Task: Hotel Management system part 3
Action: Mouse moved to (935, 67)
Screenshot: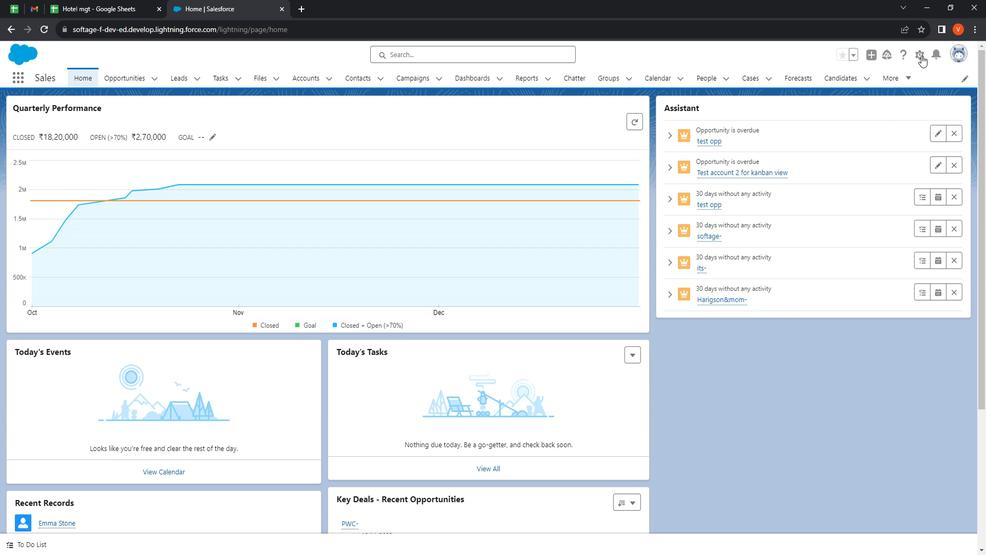 
Action: Mouse pressed left at (935, 67)
Screenshot: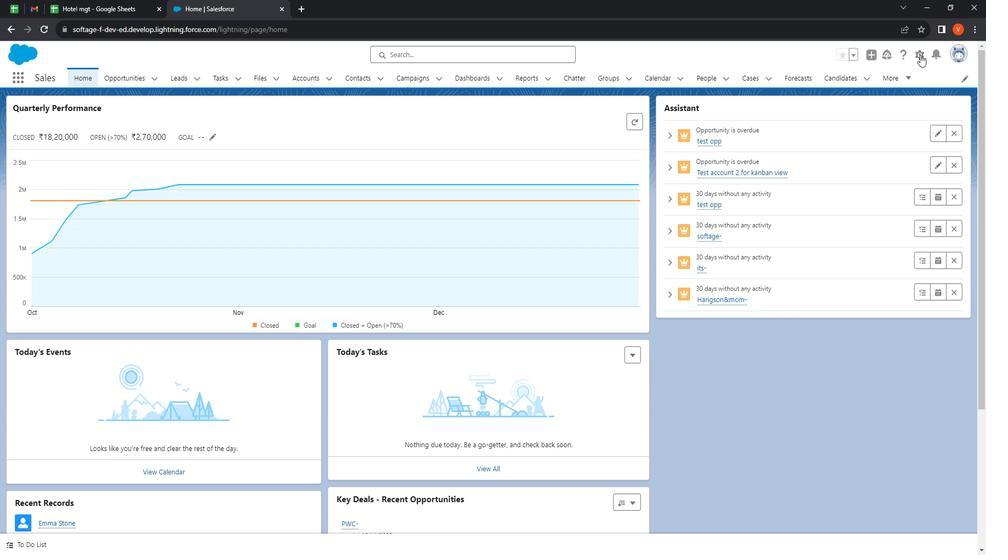 
Action: Mouse moved to (912, 105)
Screenshot: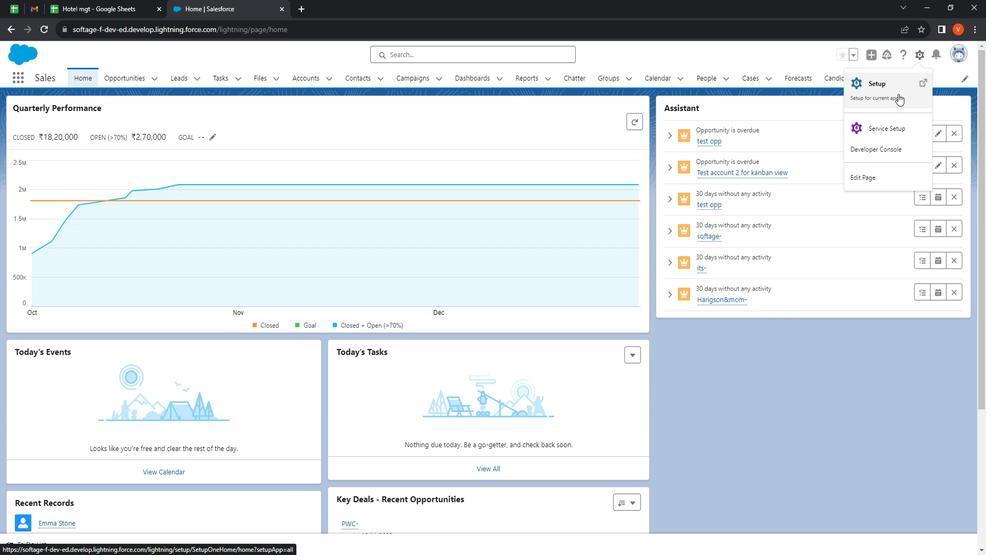 
Action: Mouse pressed left at (912, 105)
Screenshot: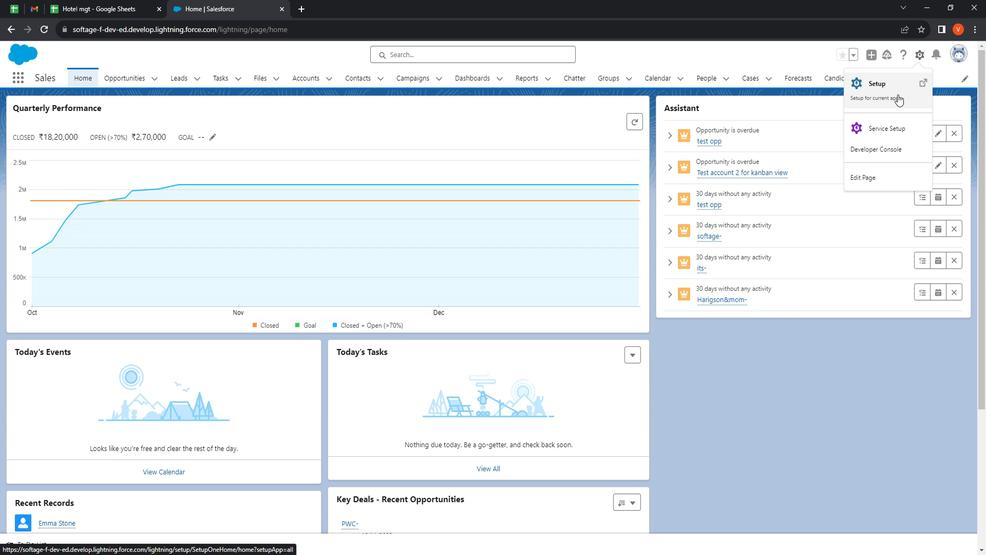 
Action: Mouse moved to (146, 89)
Screenshot: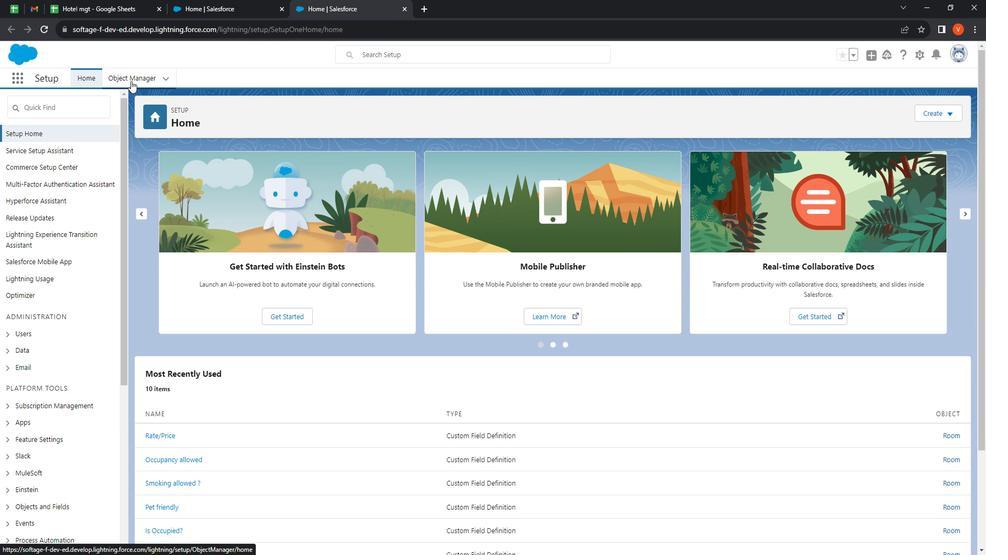 
Action: Mouse pressed left at (146, 89)
Screenshot: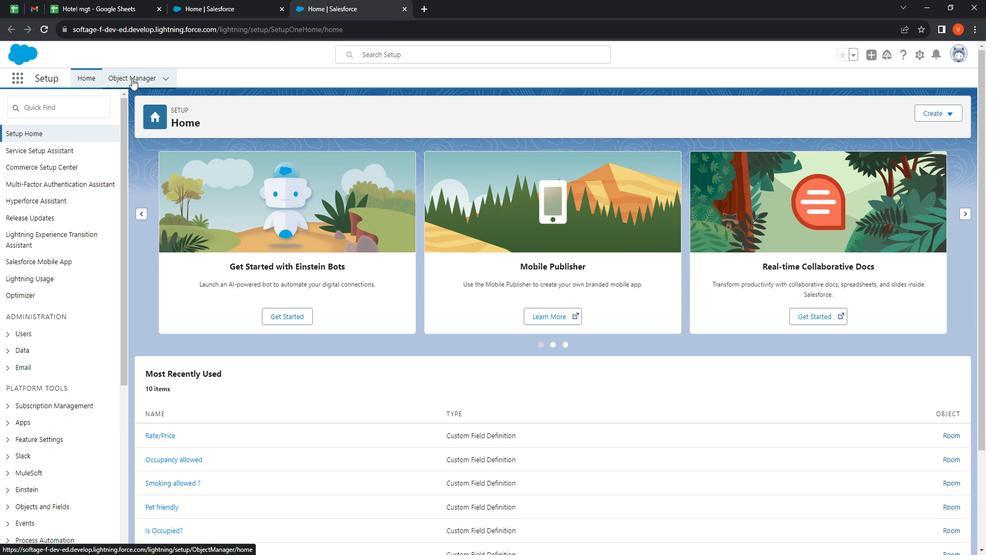
Action: Mouse moved to (969, 121)
Screenshot: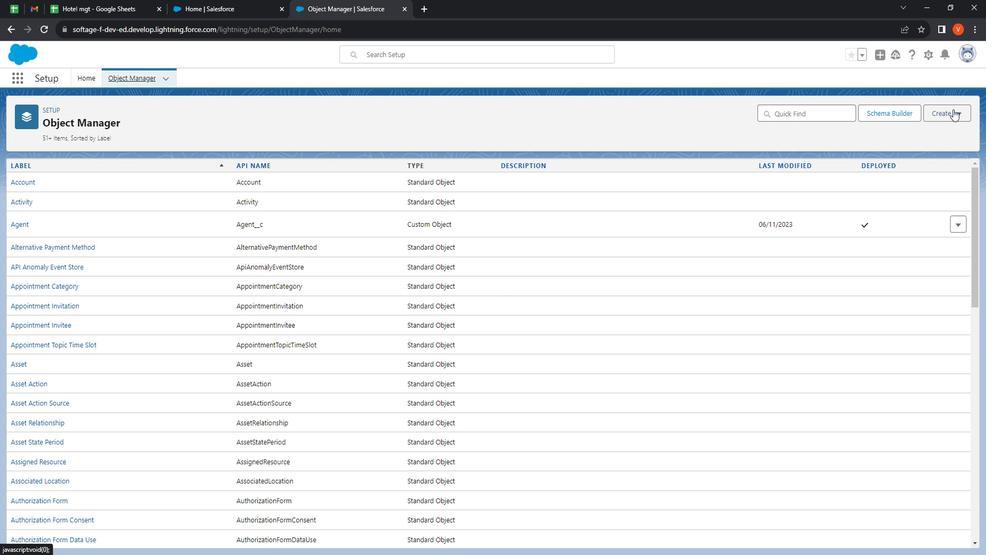 
Action: Mouse pressed left at (969, 121)
Screenshot: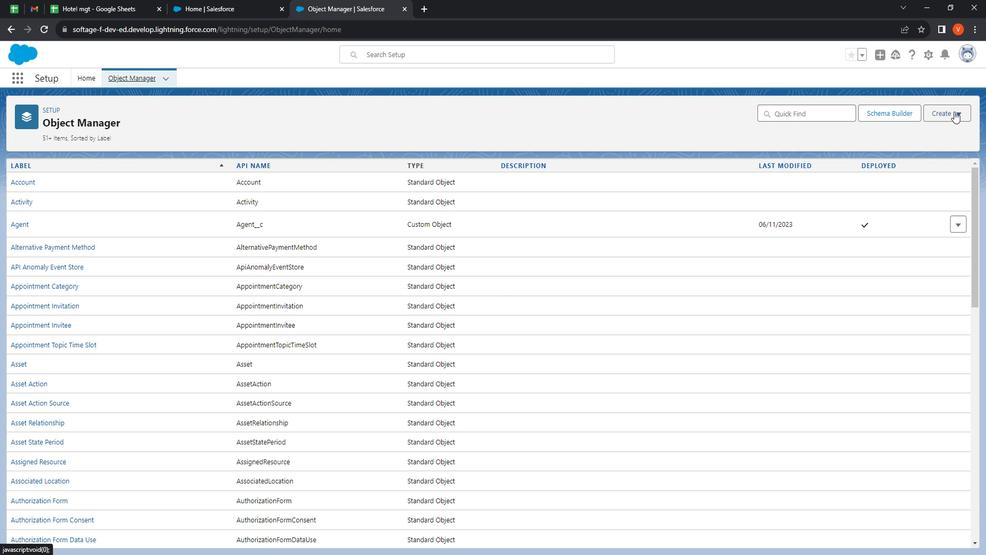 
Action: Mouse moved to (929, 155)
Screenshot: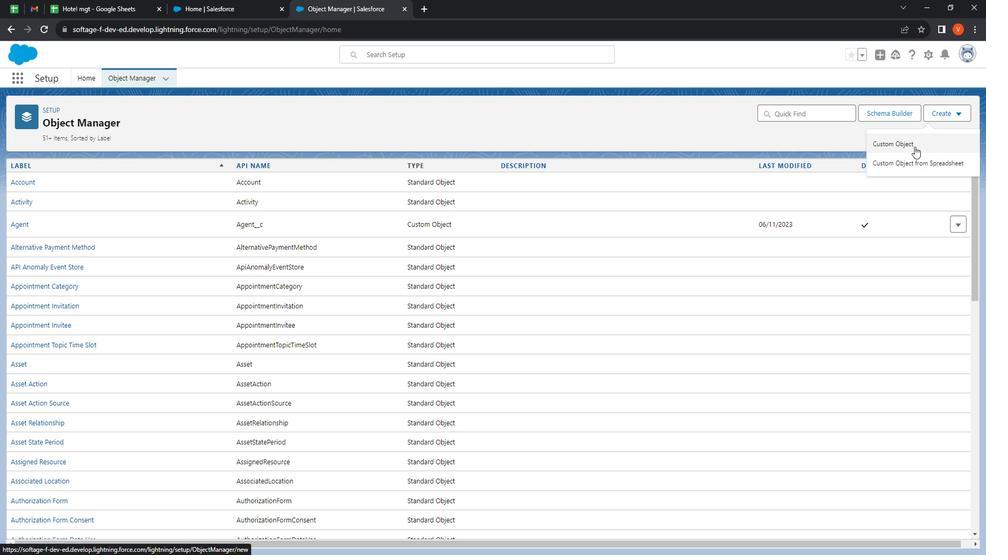 
Action: Mouse pressed left at (929, 155)
Screenshot: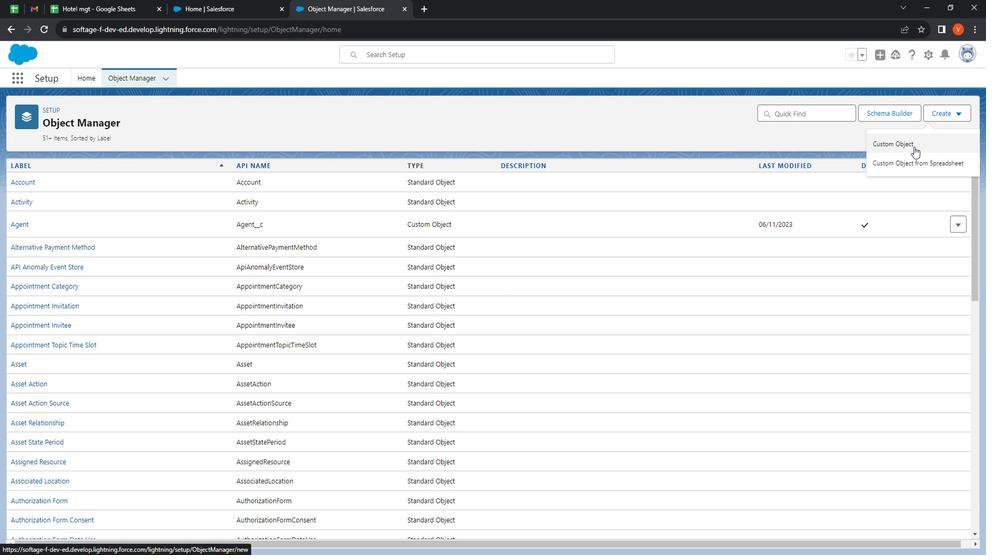 
Action: Mouse moved to (264, 255)
Screenshot: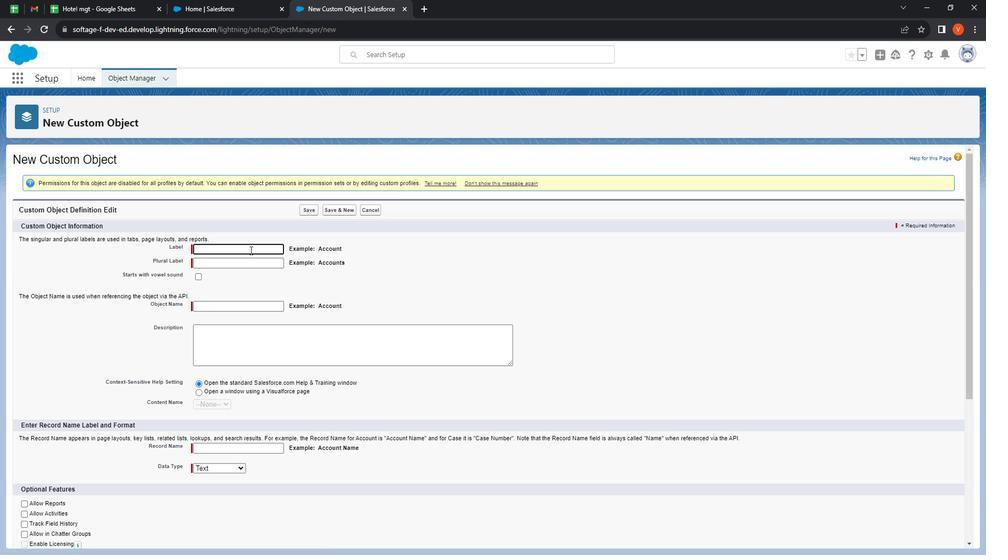 
Action: Mouse pressed left at (264, 255)
Screenshot: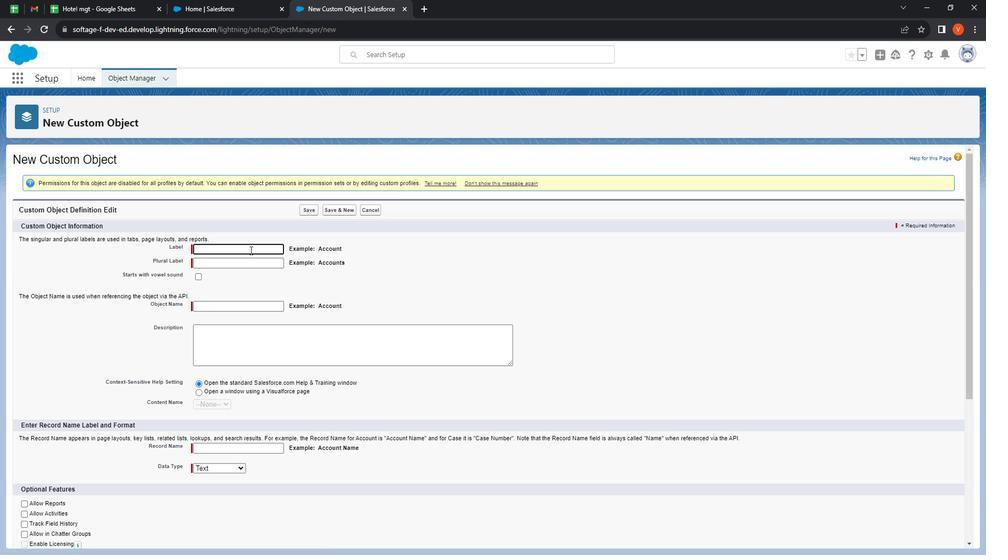 
Action: Key pressed <Key.shift>
Screenshot: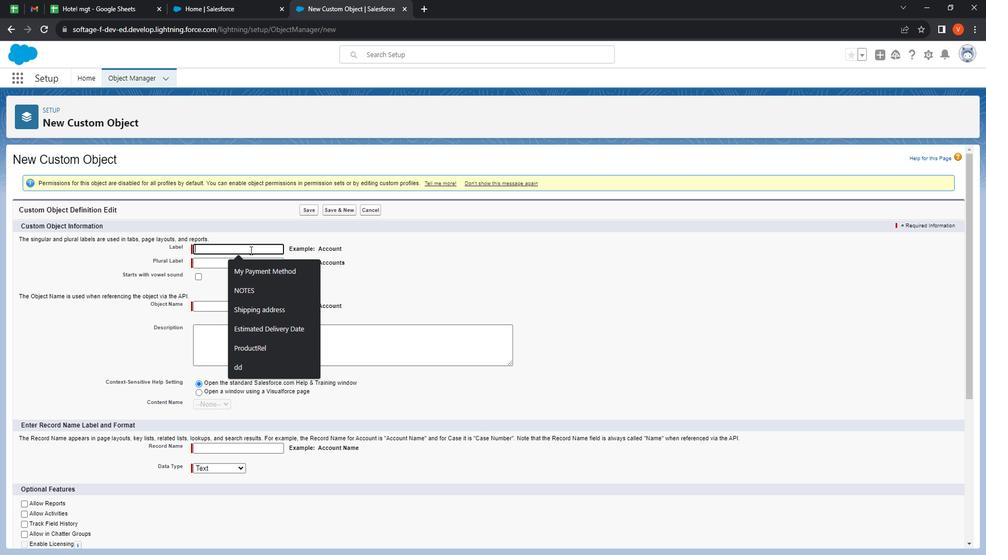 
Action: Mouse moved to (263, 255)
Screenshot: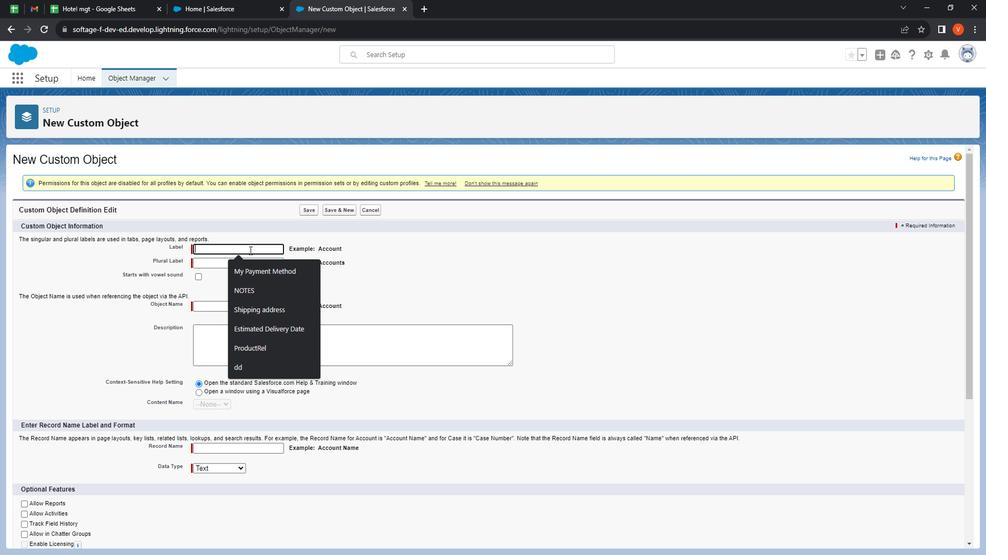 
Action: Key pressed <Key.shift><Key.shift><Key.shift><Key.shift>Reservation<Key.space>
Screenshot: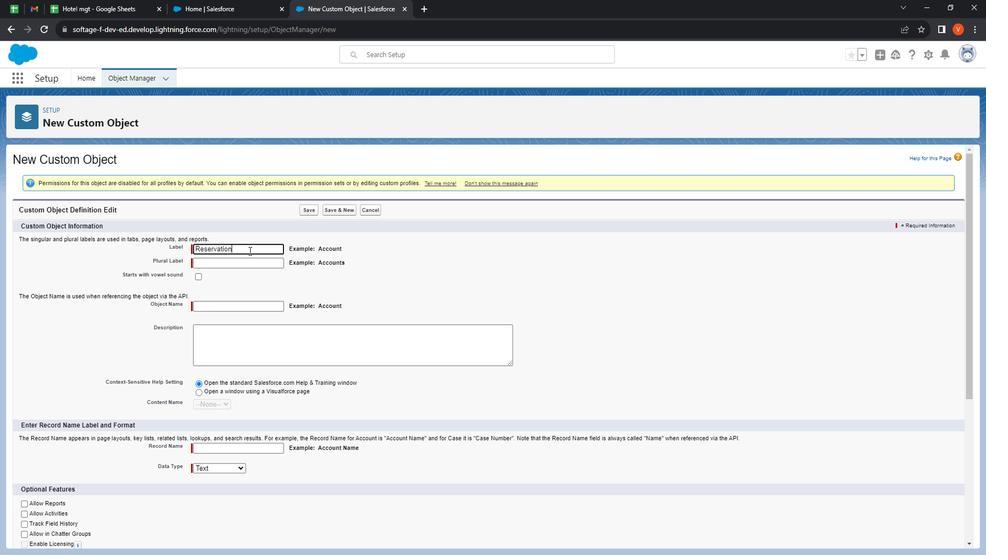 
Action: Mouse moved to (227, 264)
Screenshot: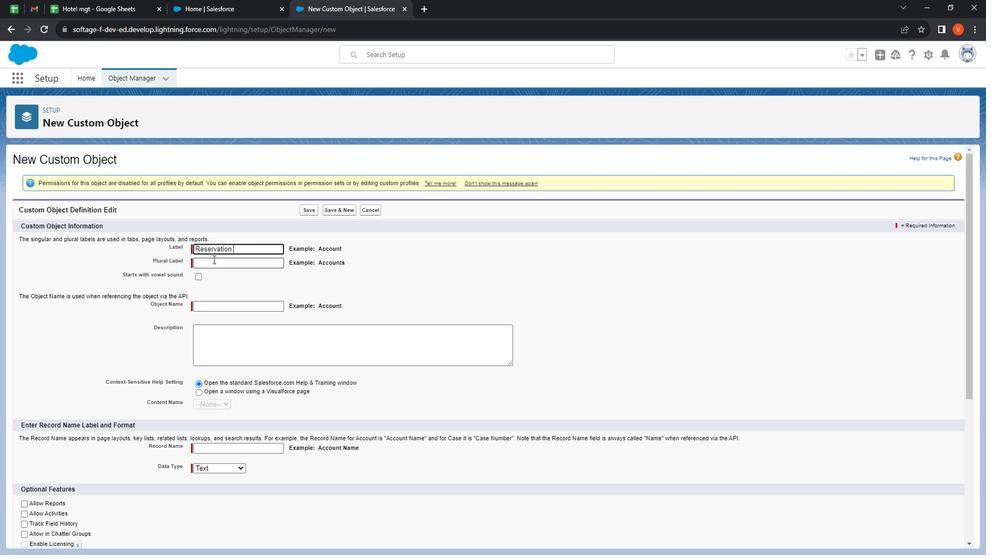 
Action: Mouse pressed left at (227, 264)
Screenshot: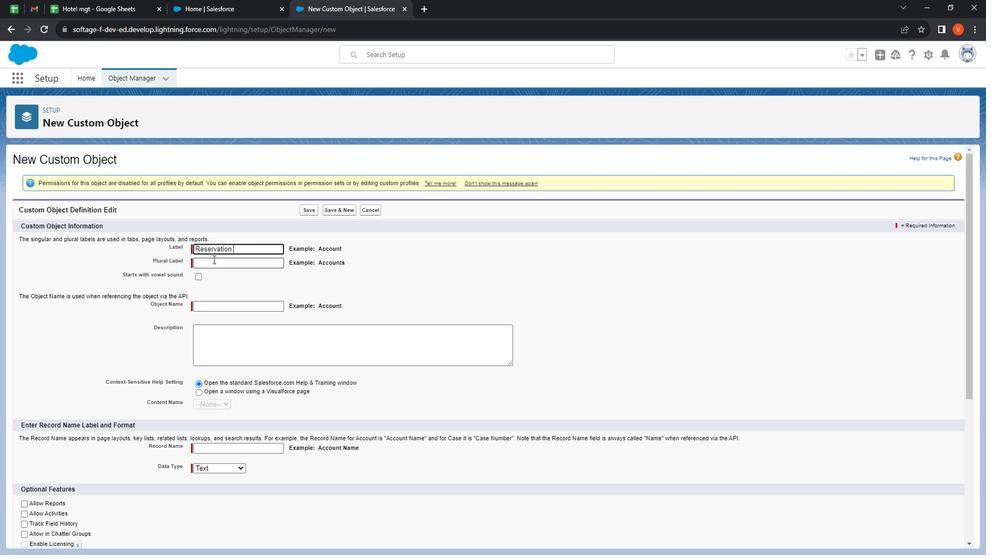 
Action: Mouse moved to (227, 264)
Screenshot: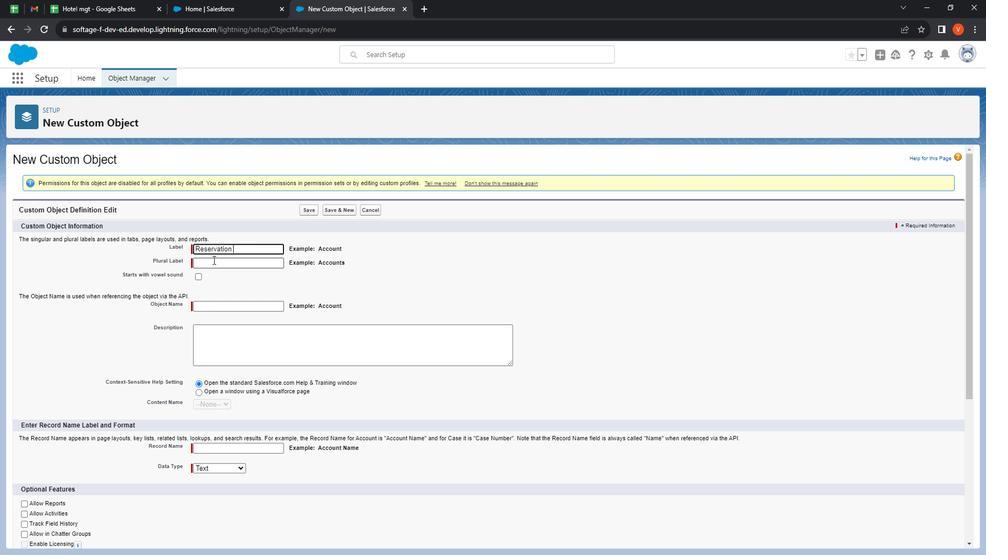 
Action: Key pressed <Key.shift>Reservations
Screenshot: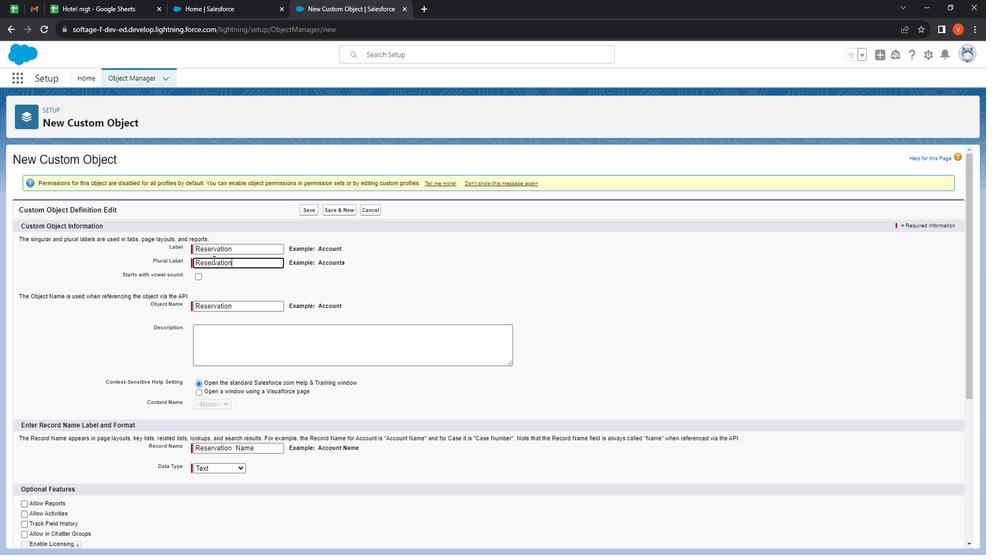
Action: Mouse moved to (245, 337)
Screenshot: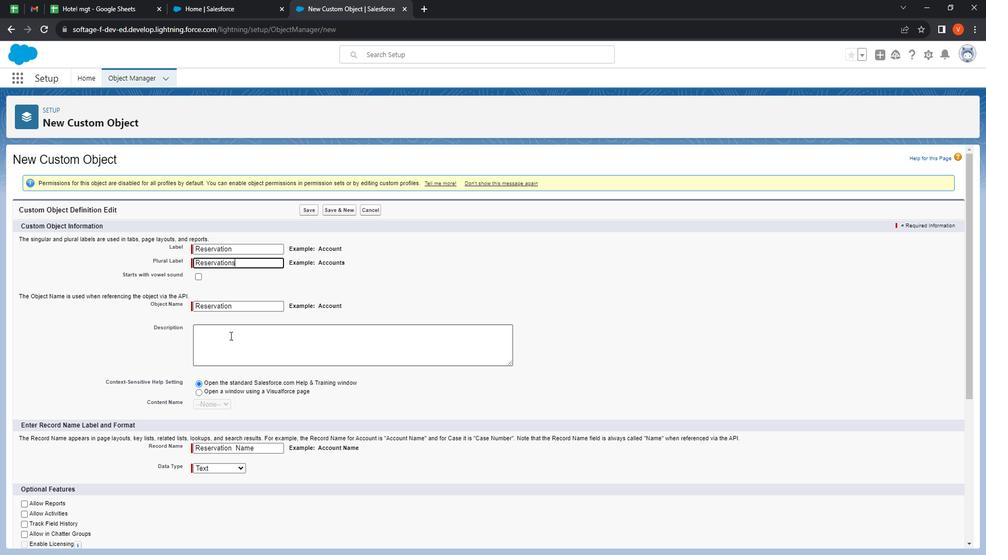 
Action: Mouse pressed left at (245, 337)
Screenshot: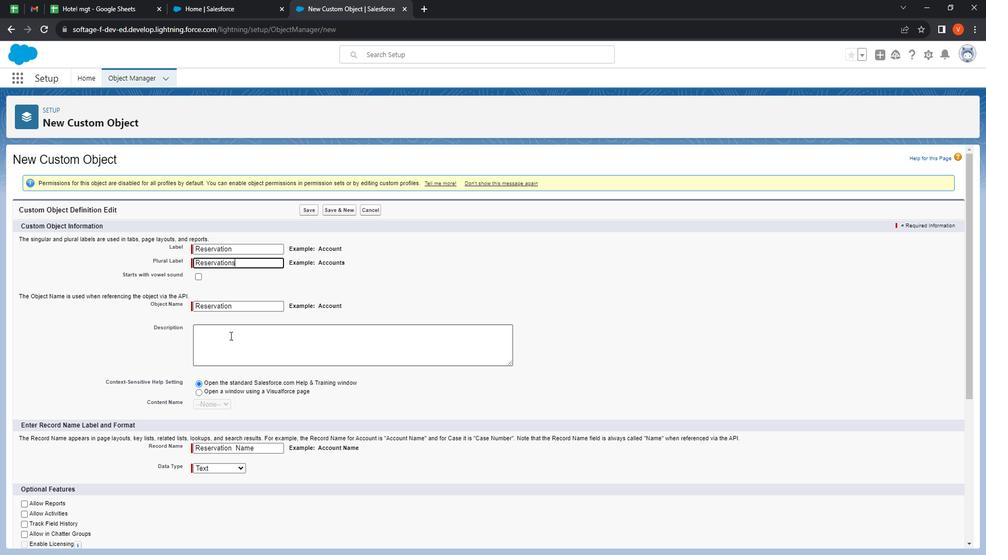 
Action: Key pressed <Key.shift>This<Key.space>is<Key.space>the<Key.space>description<Key.space>of<Key.space>new<Key.space>object<Key.space>namr<Key.backspace>e<Key.space>reservation<Key.space>which<Key.space>represents<Key.space>reservations<Key.space>made<Key.space>bt<Key.space>t<Key.backspace><Key.backspace><Key.backspace>y<Key.space>the<Key.space>guests./<Key.space><Key.shift><Key.shift><Key.shift><Key.backspace><Key.backspace><Key.space><Key.shift><Key.shift><Key.shift><Key.shift><Key.shift><Key.shift><Key.shift><Key.shift><Key.shift>guests<Key.space>use<Key.space>this<Key.space>objcet<Key.space><Key.backspace><Key.backspace><Key.backspace><Key.backspace>ect<Key.space>to<Key.space>reserve<Key.space>there<Key.space>room<Key.space>in<Key.space>out<Key.space><Key.backspace><Key.backspace>r<Key.space>hotel<Key.space>management<Key.space>object.
Screenshot: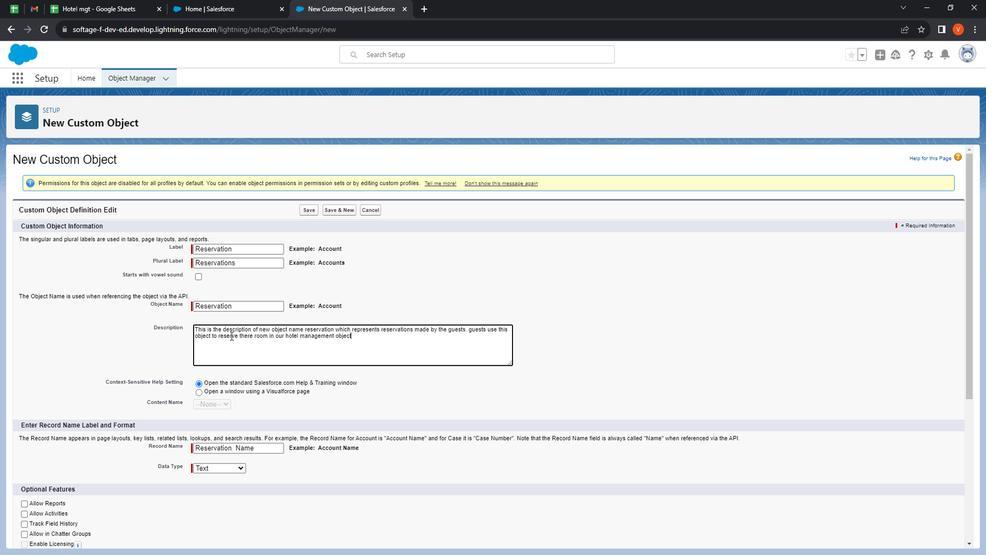 
Action: Mouse moved to (413, 369)
Screenshot: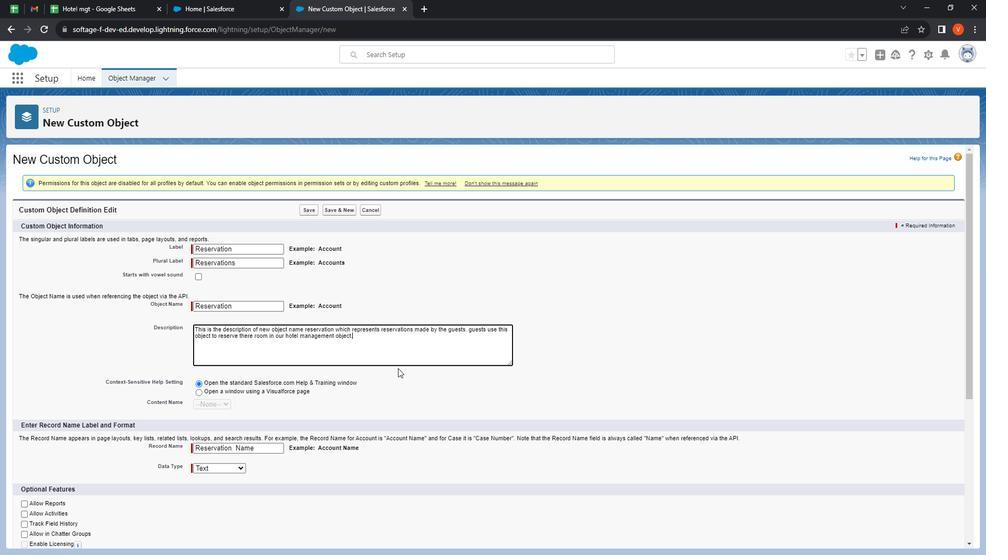 
Action: Mouse scrolled (413, 368) with delta (0, 0)
Screenshot: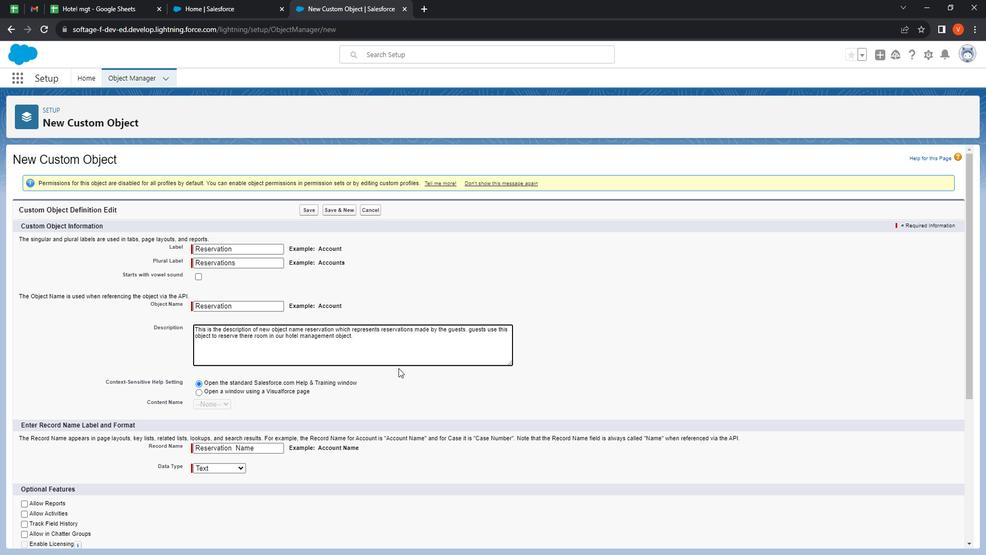 
Action: Mouse moved to (411, 358)
Screenshot: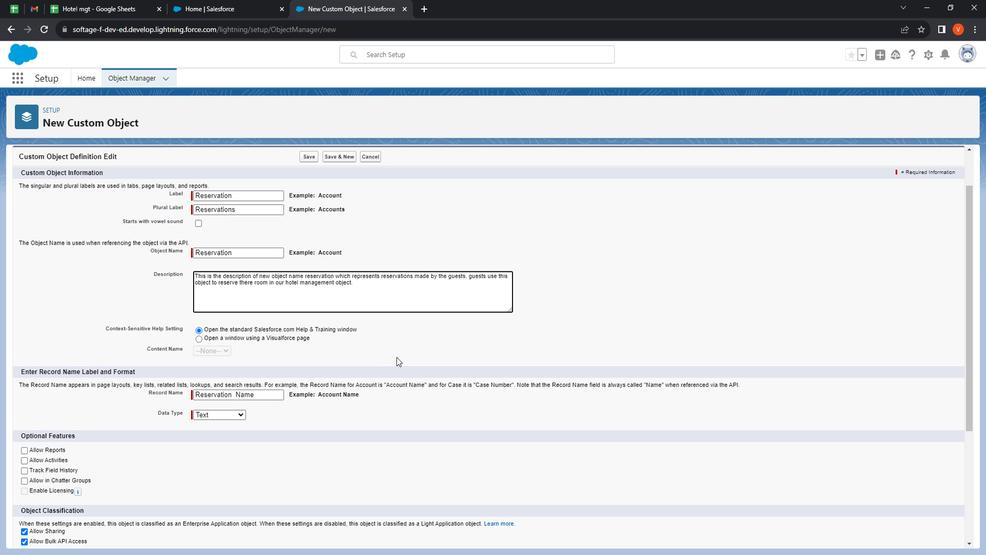 
Action: Mouse scrolled (411, 357) with delta (0, 0)
Screenshot: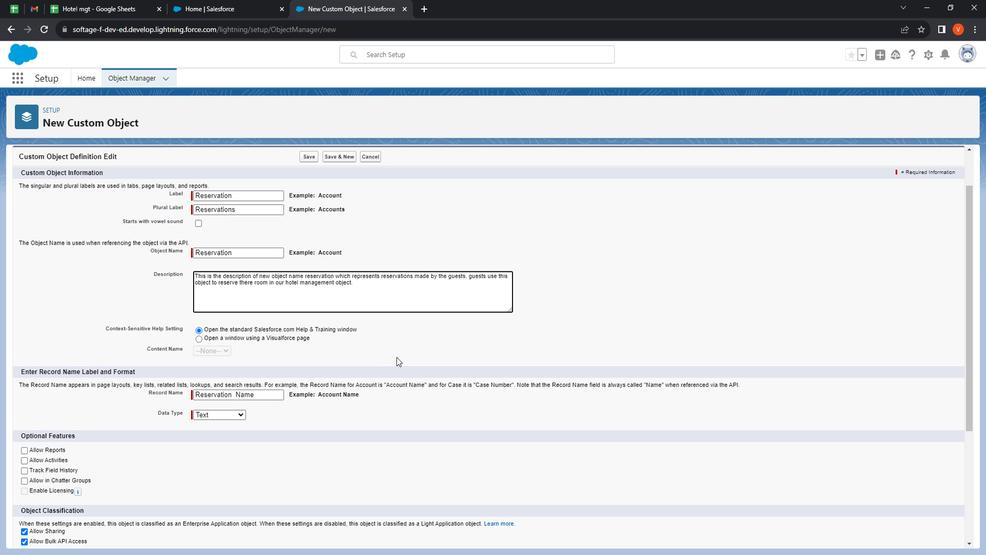 
Action: Mouse moved to (414, 356)
Screenshot: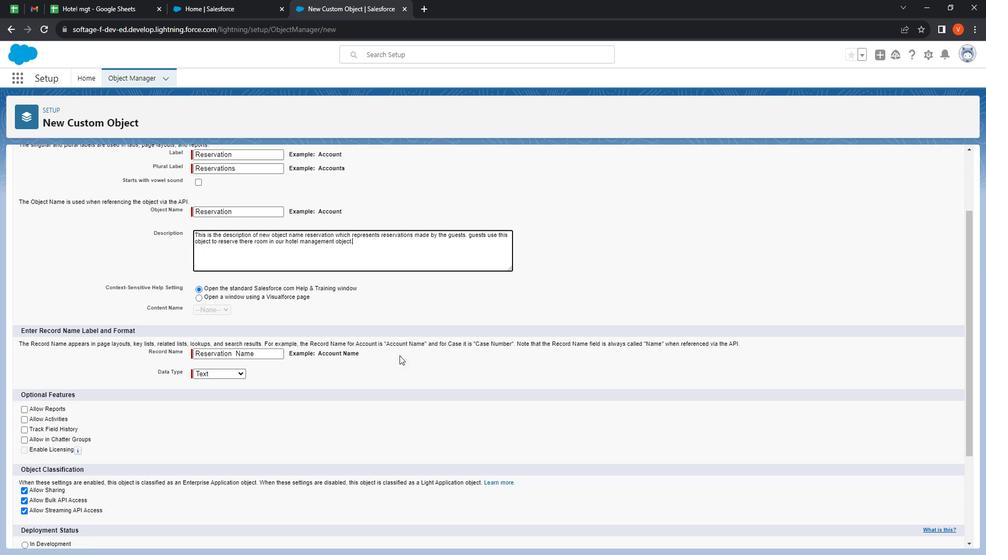 
Action: Mouse scrolled (414, 356) with delta (0, 0)
Screenshot: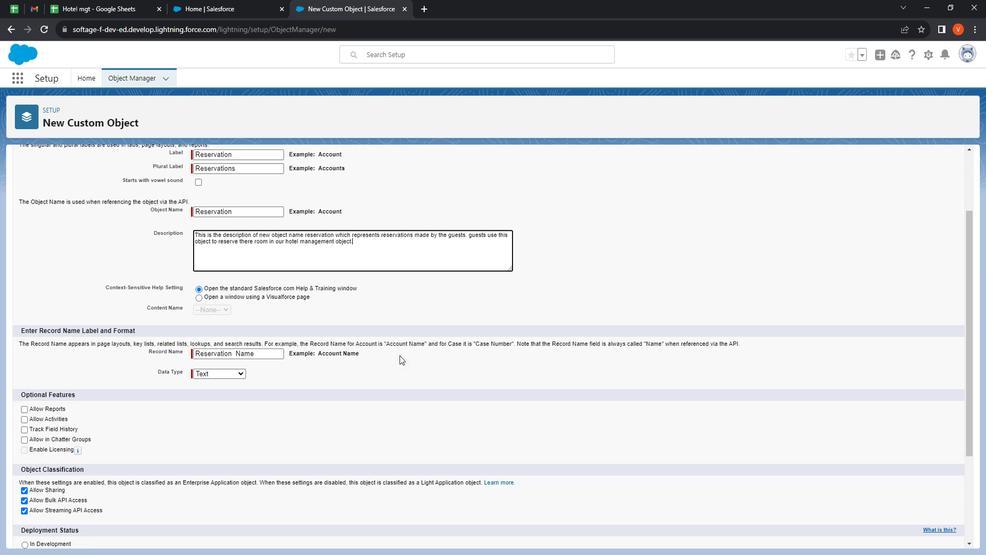 
Action: Mouse moved to (272, 307)
Screenshot: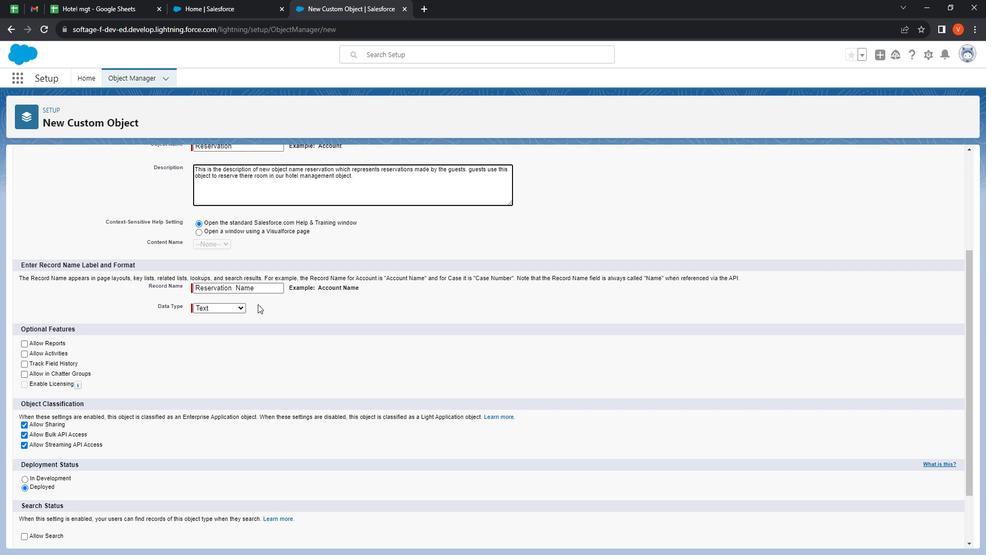 
Action: Mouse scrolled (272, 306) with delta (0, 0)
Screenshot: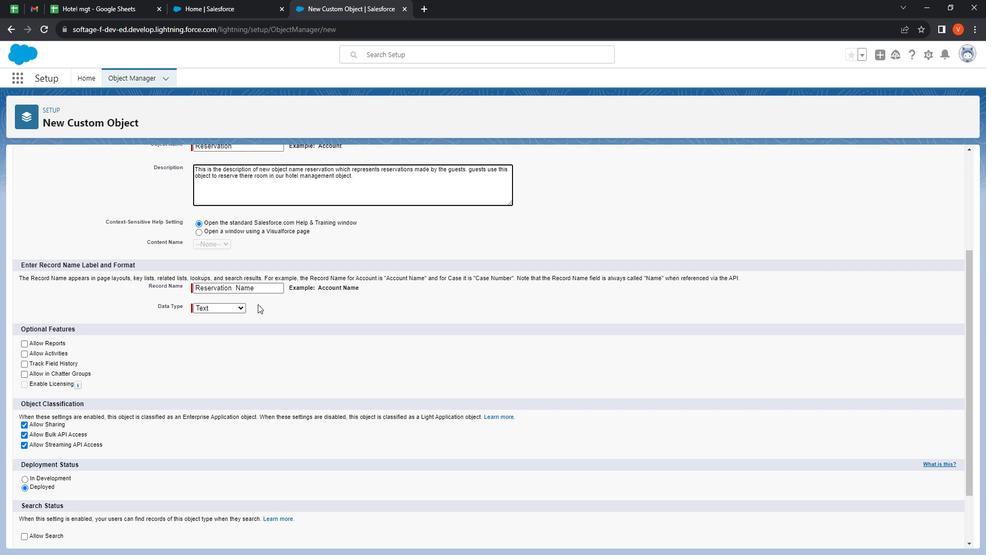 
Action: Mouse moved to (59, 293)
Screenshot: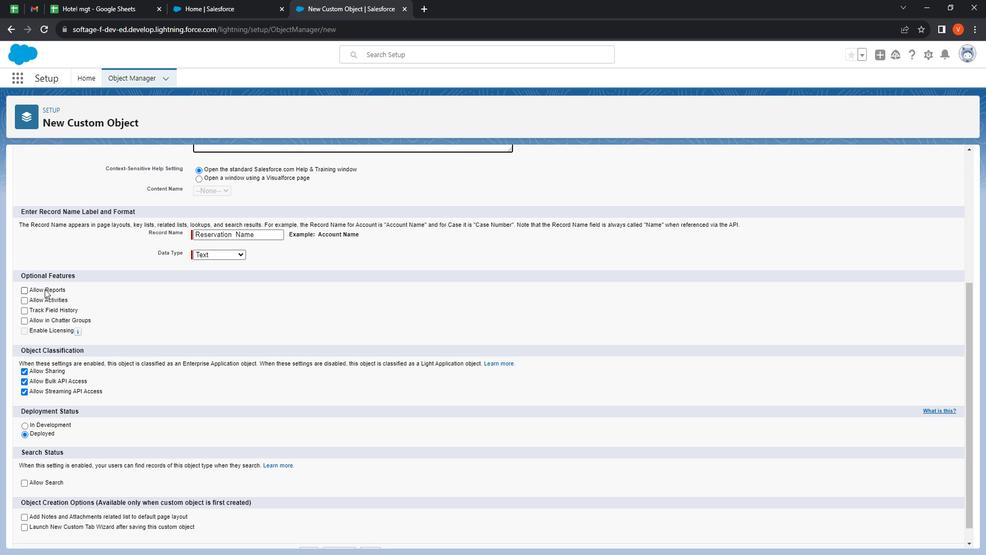 
Action: Mouse pressed left at (59, 293)
Screenshot: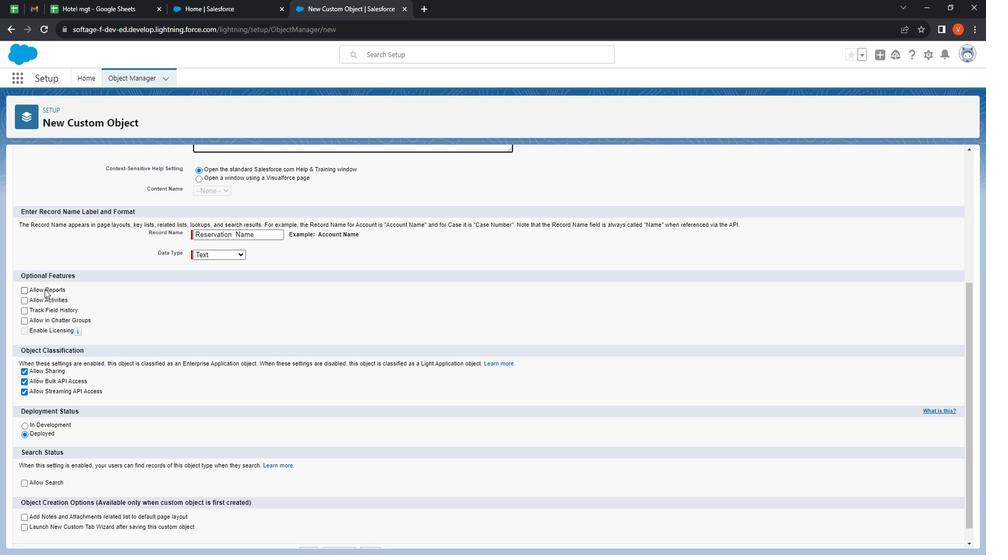 
Action: Mouse moved to (58, 300)
Screenshot: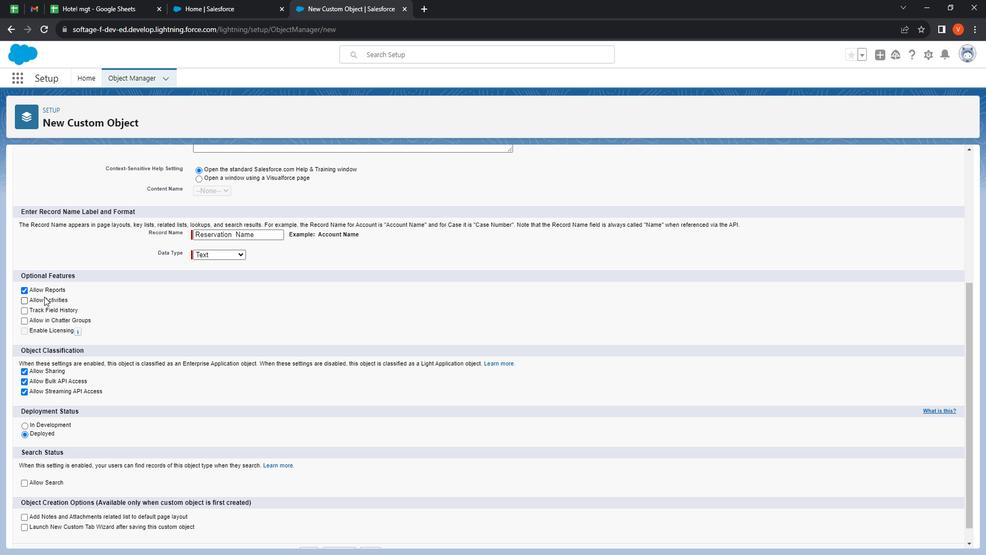 
Action: Mouse pressed left at (58, 300)
Screenshot: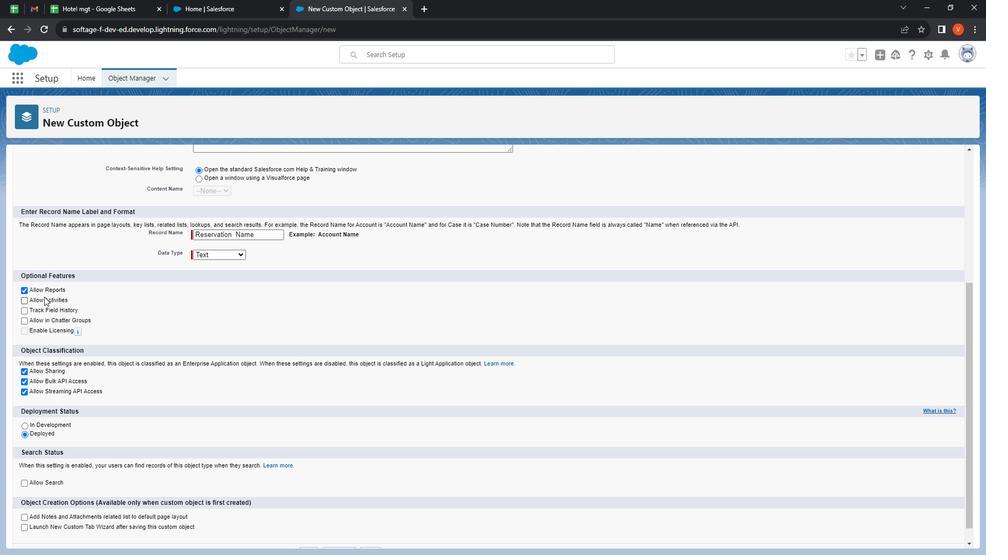
Action: Mouse moved to (60, 315)
Screenshot: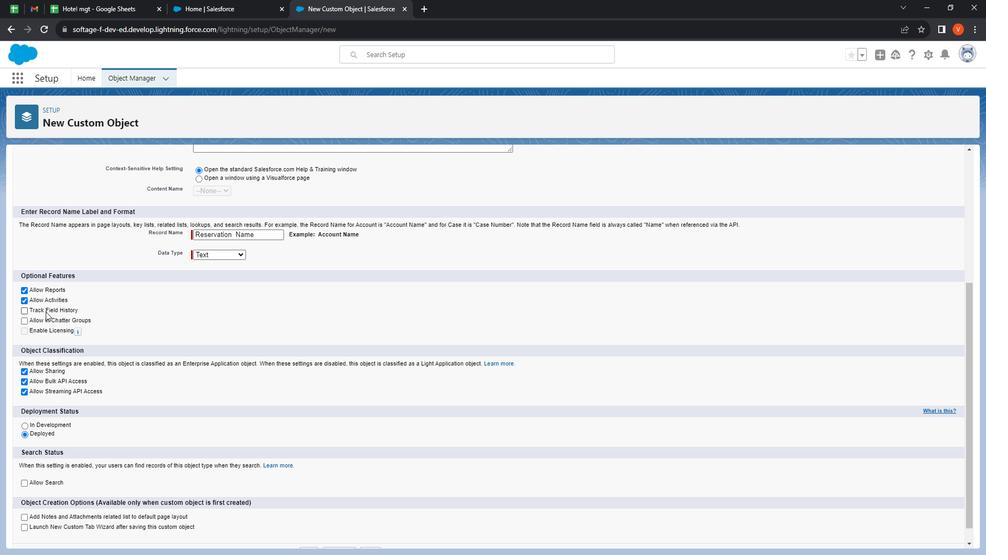 
Action: Mouse pressed left at (60, 315)
Screenshot: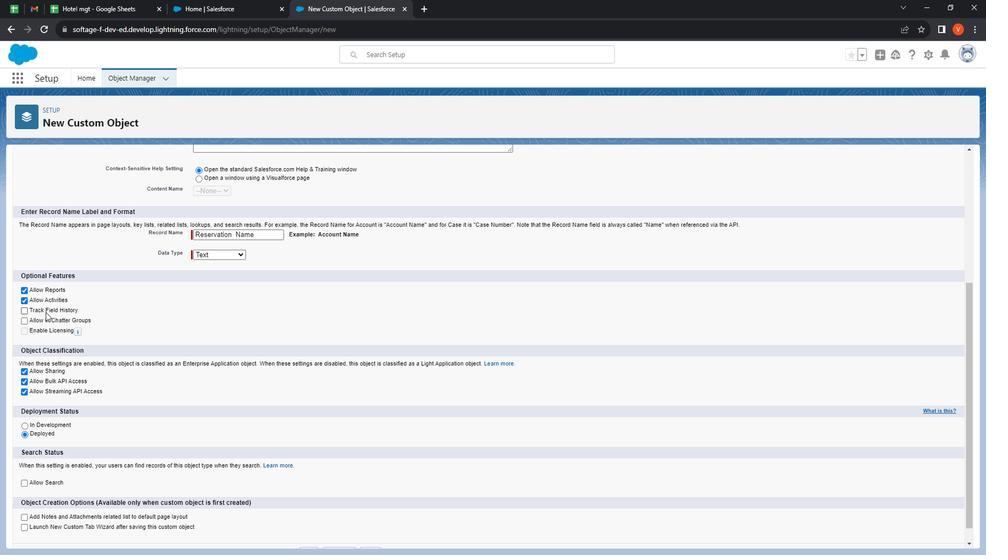 
Action: Mouse moved to (116, 374)
Screenshot: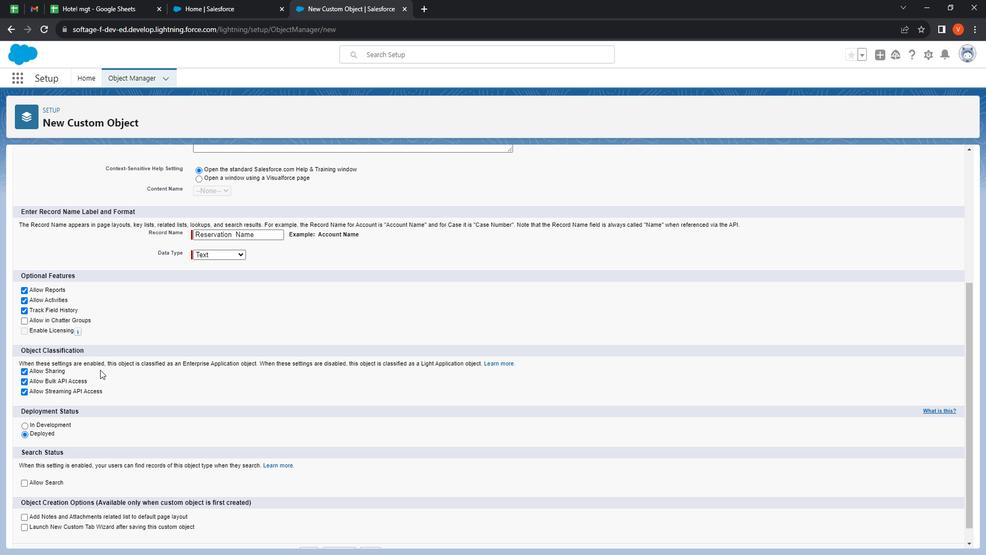 
Action: Mouse scrolled (116, 373) with delta (0, 0)
Screenshot: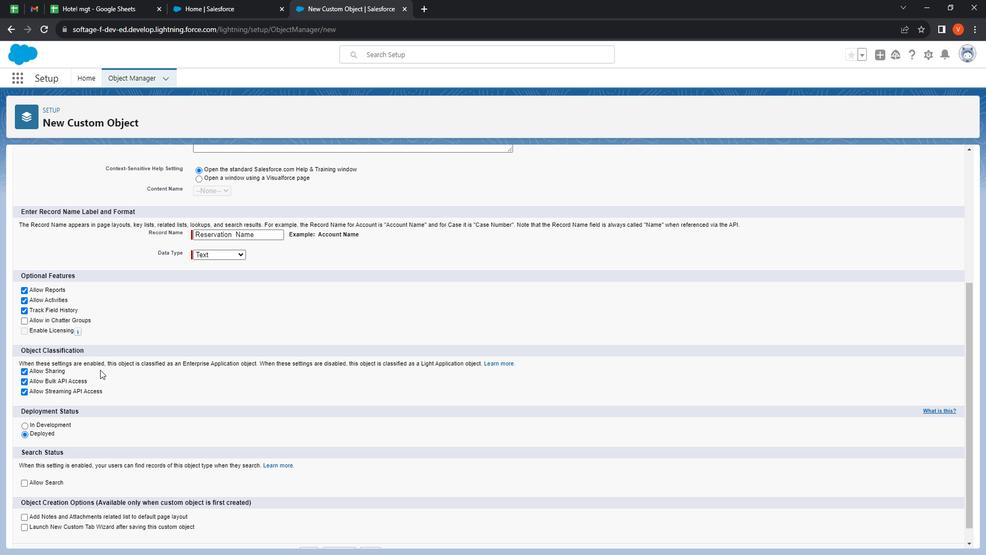 
Action: Mouse moved to (117, 377)
Screenshot: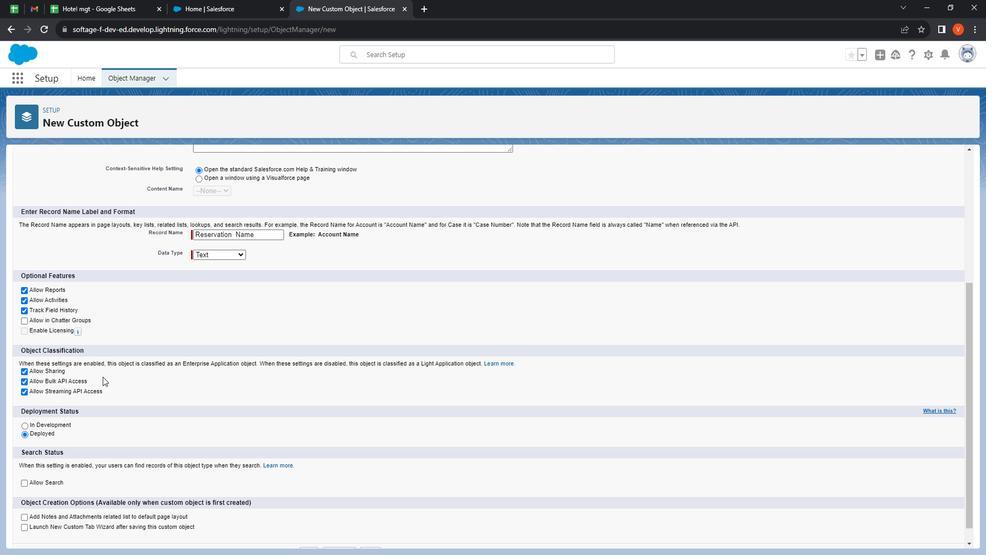 
Action: Mouse scrolled (117, 376) with delta (0, 0)
Screenshot: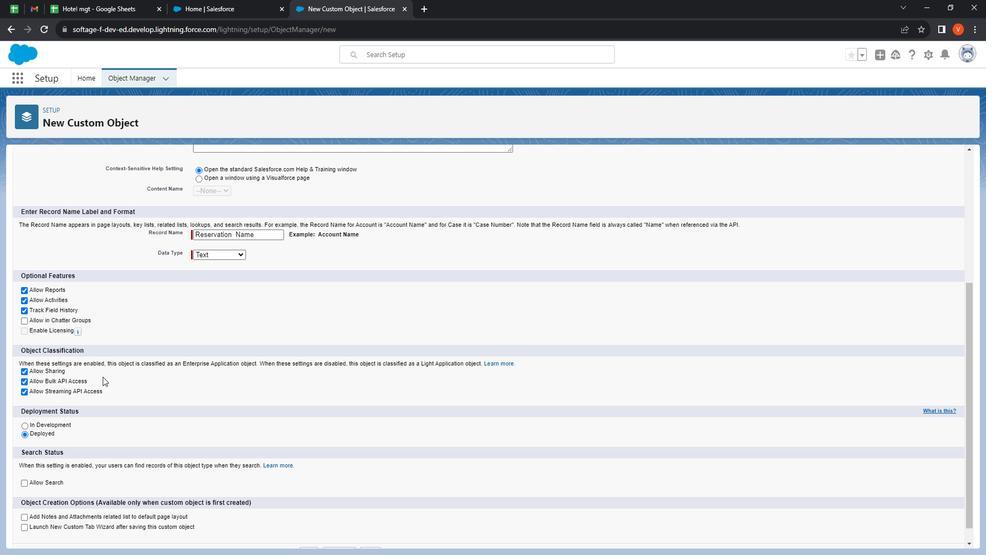
Action: Mouse scrolled (117, 376) with delta (0, 0)
Screenshot: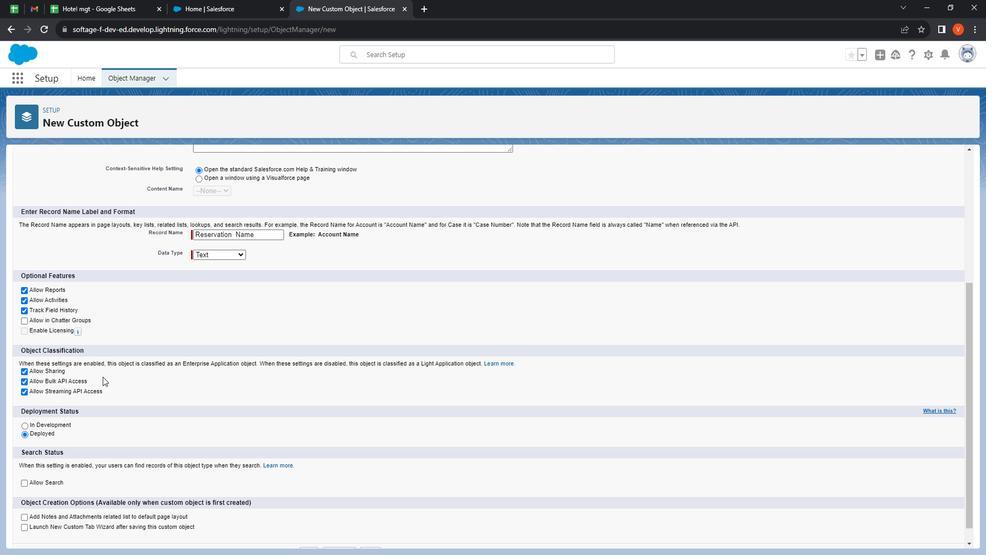 
Action: Mouse moved to (117, 378)
Screenshot: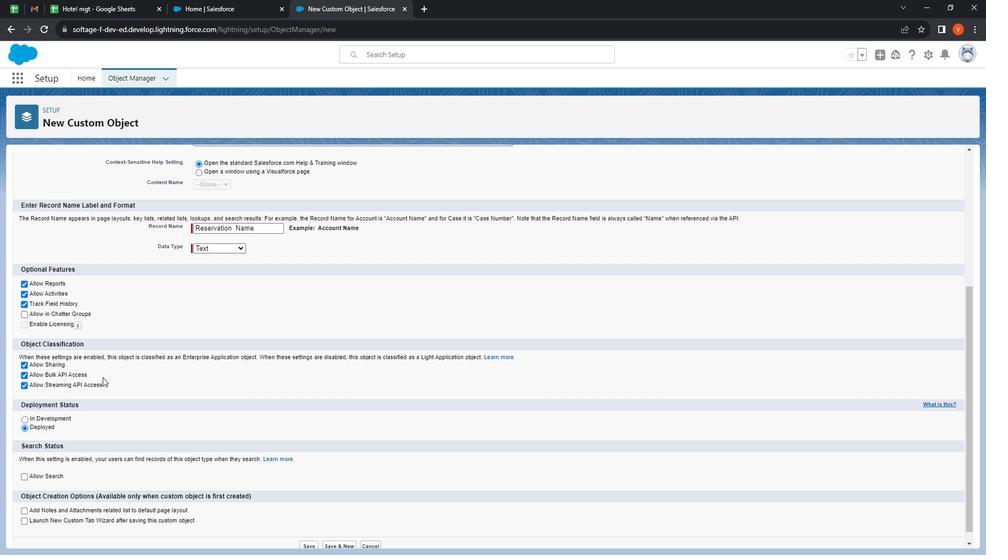 
Action: Mouse scrolled (117, 378) with delta (0, 0)
Screenshot: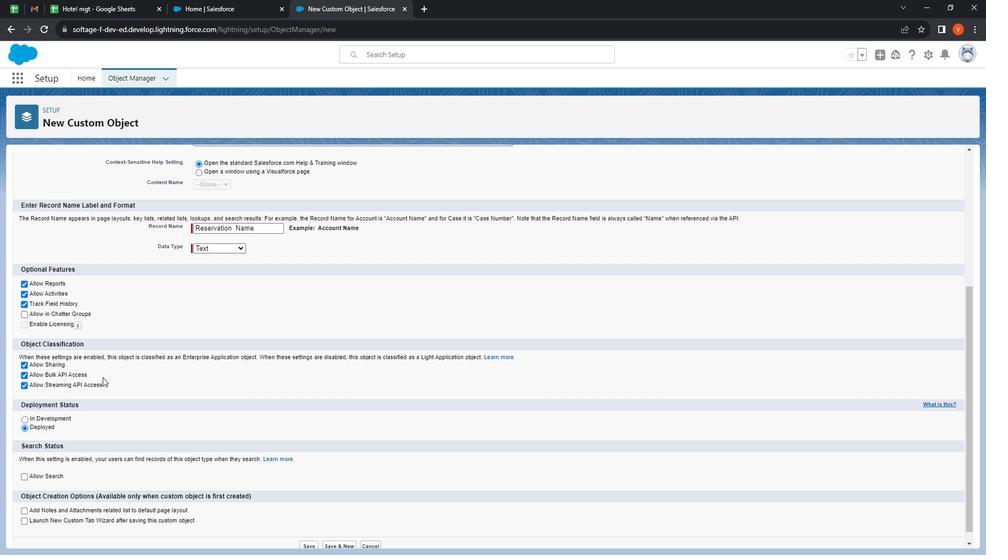 
Action: Mouse moved to (117, 379)
Screenshot: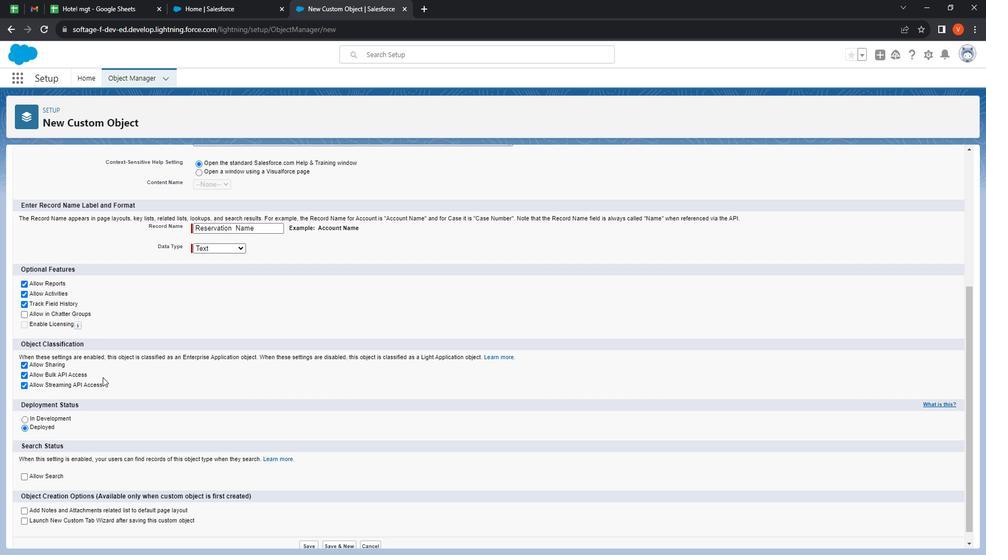 
Action: Mouse scrolled (117, 378) with delta (0, 0)
Screenshot: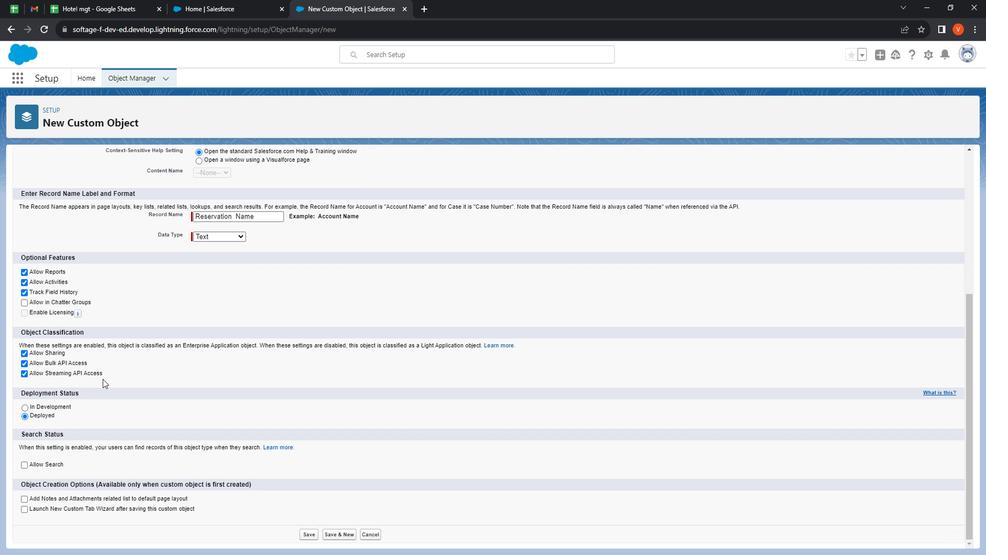 
Action: Mouse moved to (63, 462)
Screenshot: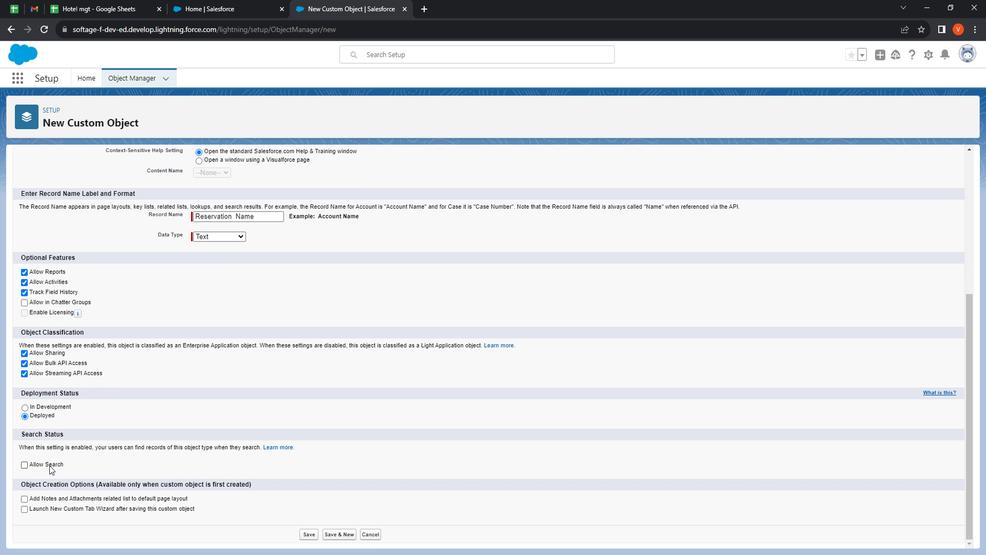 
Action: Mouse pressed left at (63, 462)
Screenshot: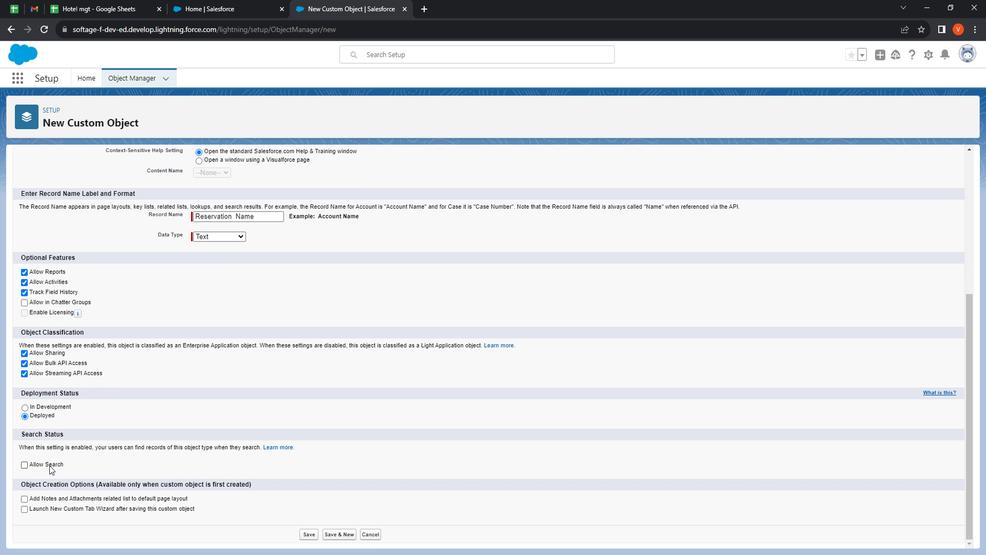 
Action: Mouse moved to (325, 531)
Screenshot: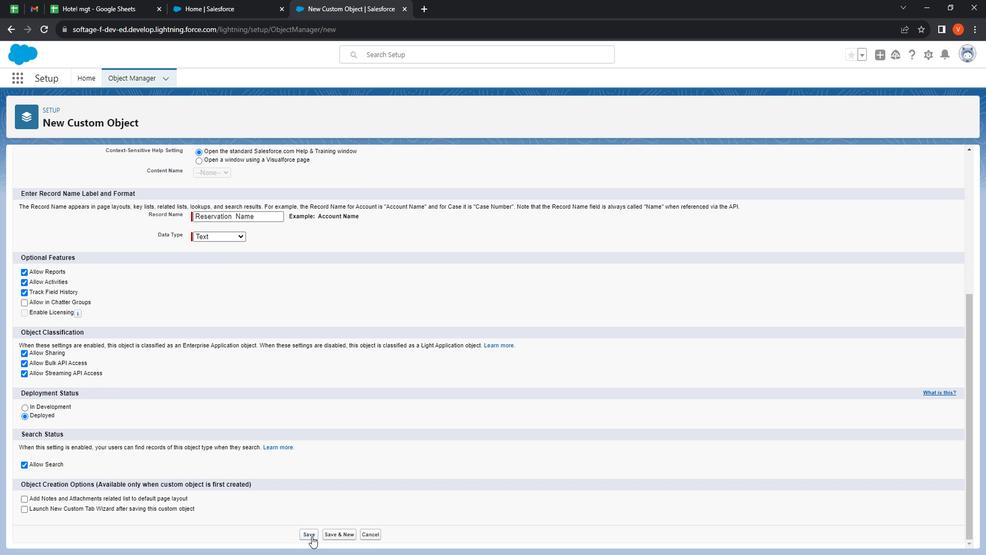 
Action: Mouse pressed left at (325, 531)
Screenshot: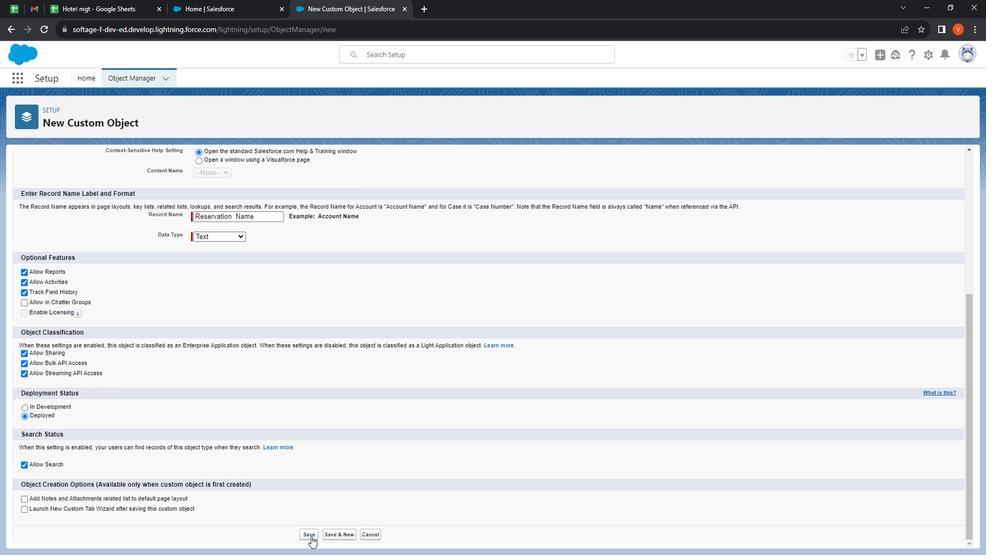 
Action: Mouse moved to (62, 191)
Screenshot: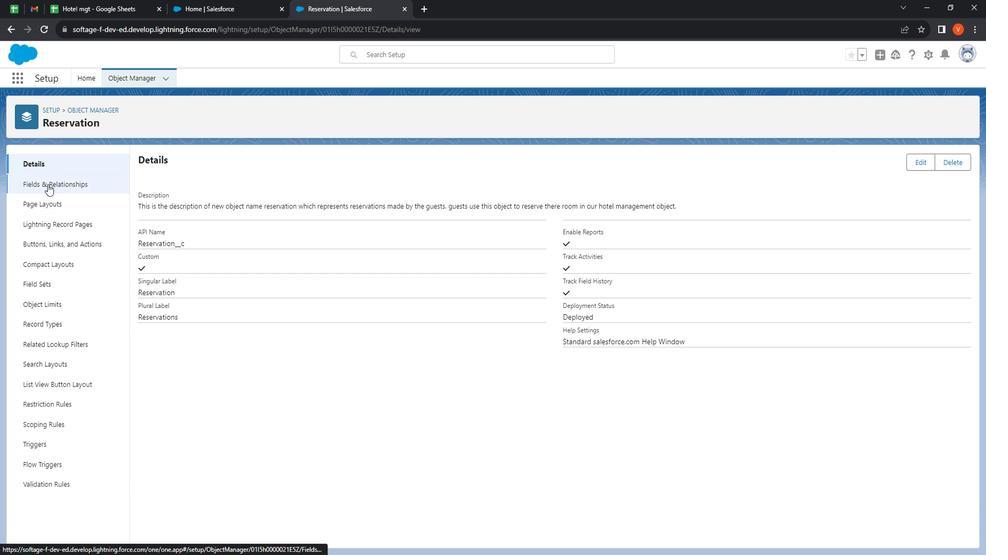 
Action: Mouse pressed left at (62, 191)
Screenshot: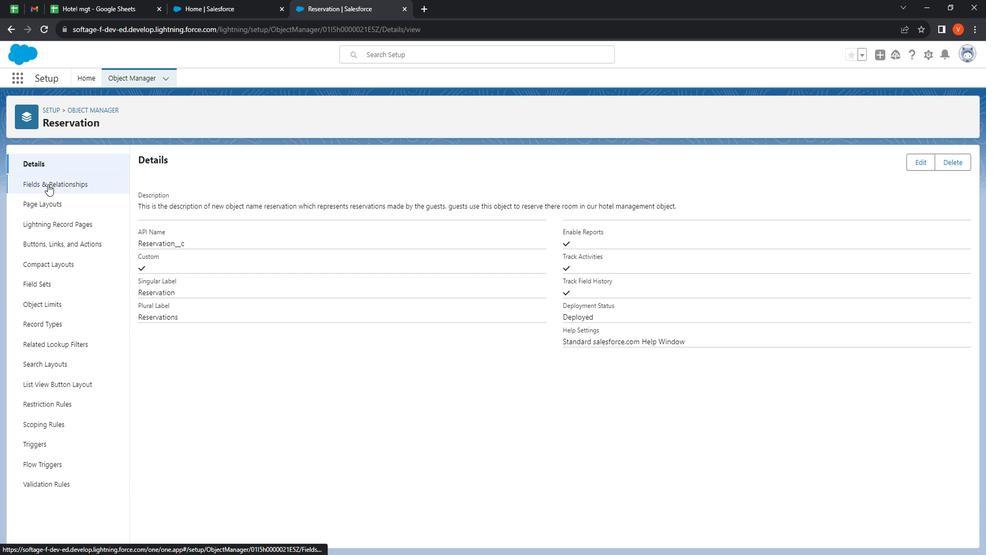 
Action: Mouse moved to (768, 170)
Screenshot: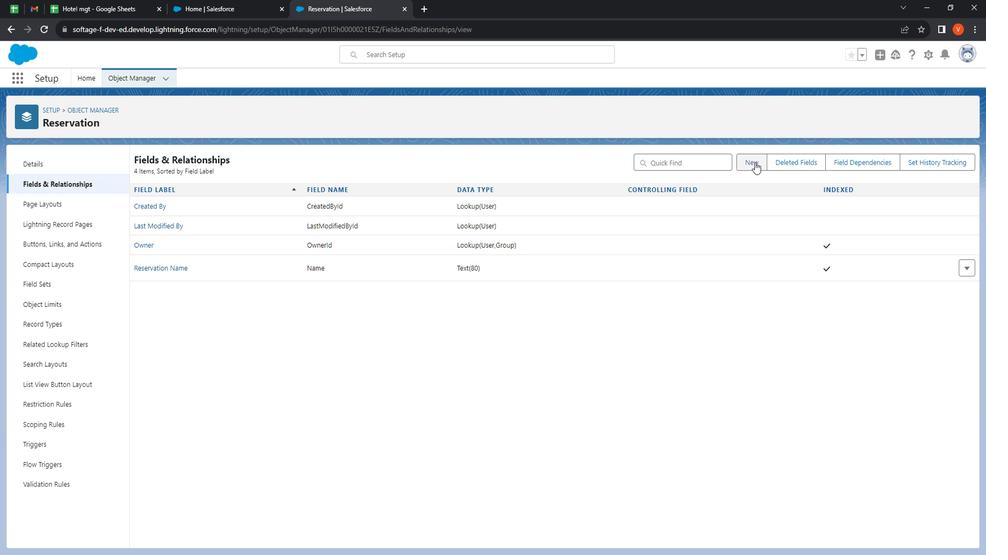 
Action: Mouse pressed left at (768, 170)
Screenshot: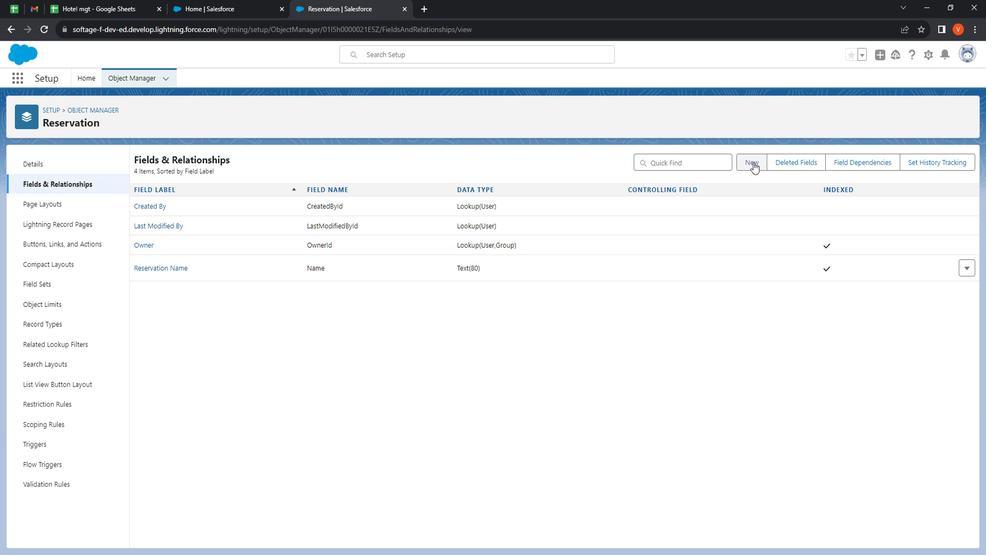 
Action: Mouse moved to (226, 305)
Screenshot: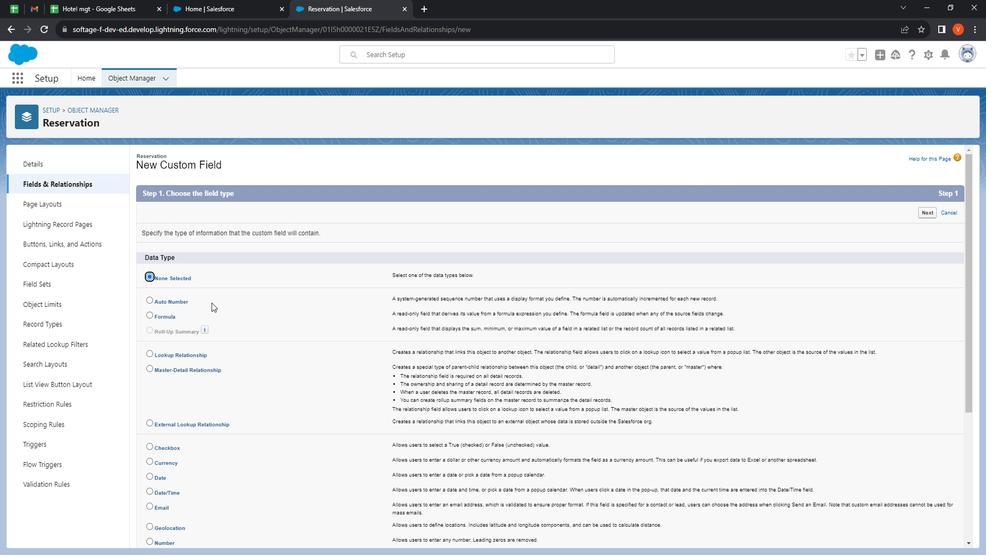 
Action: Mouse scrolled (226, 305) with delta (0, 0)
Screenshot: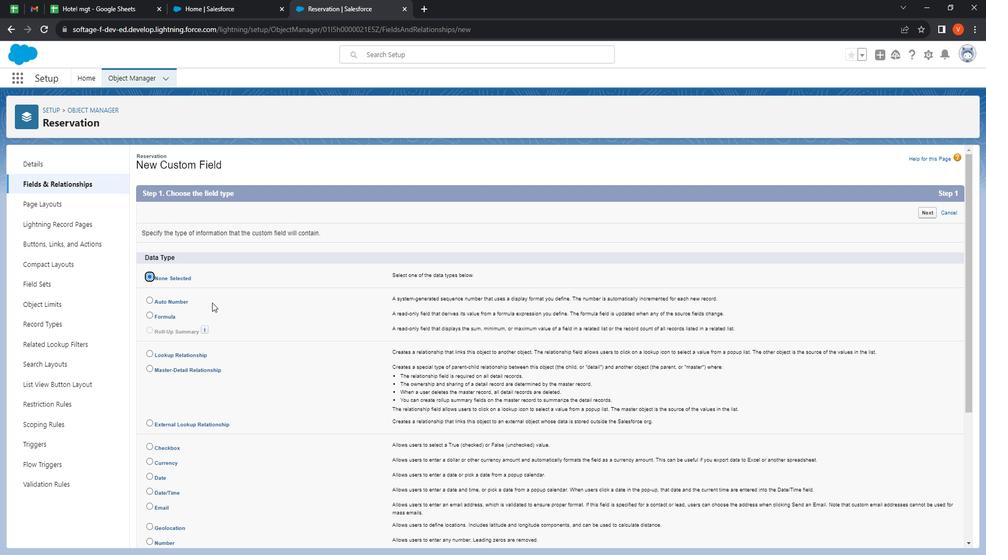 
Action: Mouse scrolled (226, 305) with delta (0, 0)
Screenshot: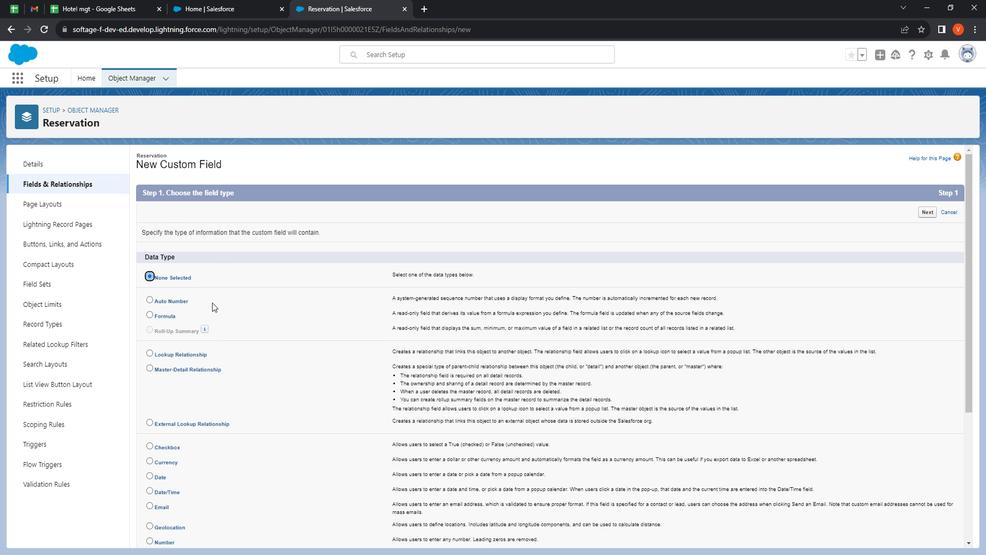 
Action: Mouse scrolled (226, 305) with delta (0, 0)
Screenshot: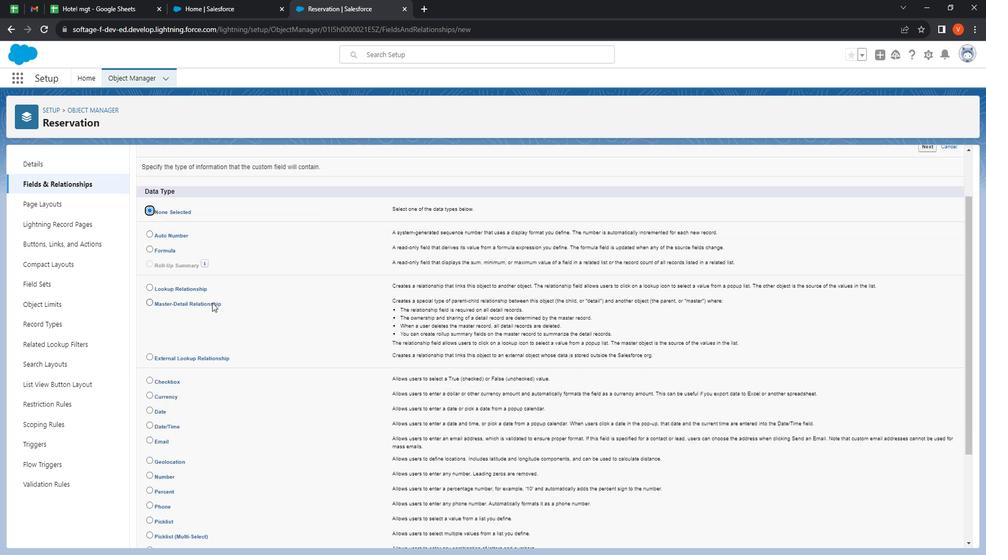 
Action: Mouse moved to (228, 309)
Screenshot: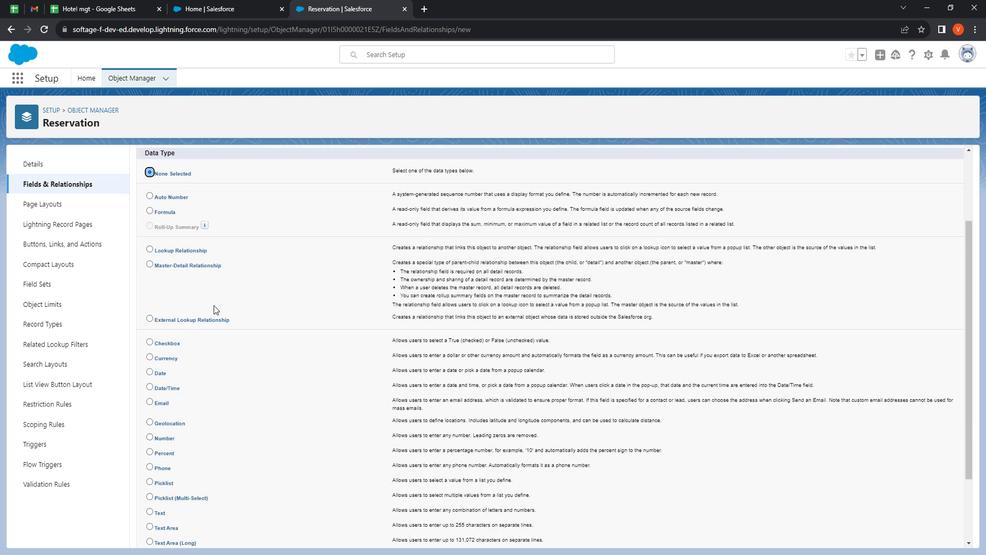 
Action: Mouse scrolled (228, 309) with delta (0, 0)
Screenshot: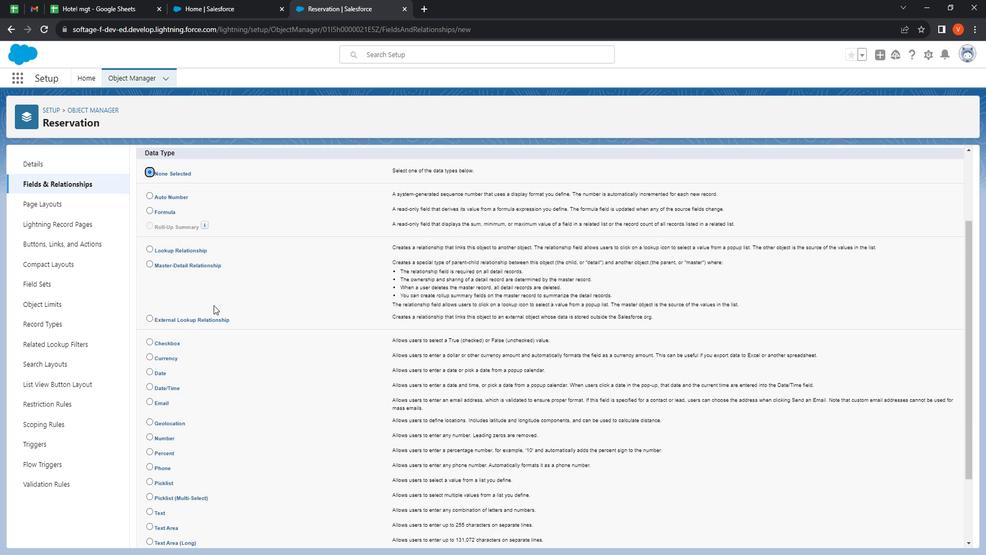 
Action: Mouse moved to (228, 310)
Screenshot: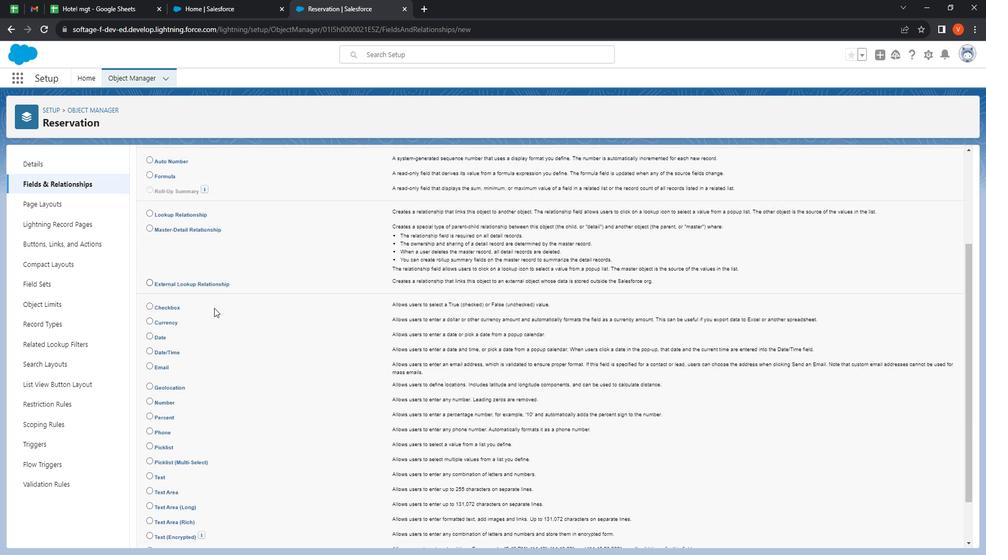 
Action: Mouse scrolled (228, 310) with delta (0, 0)
Screenshot: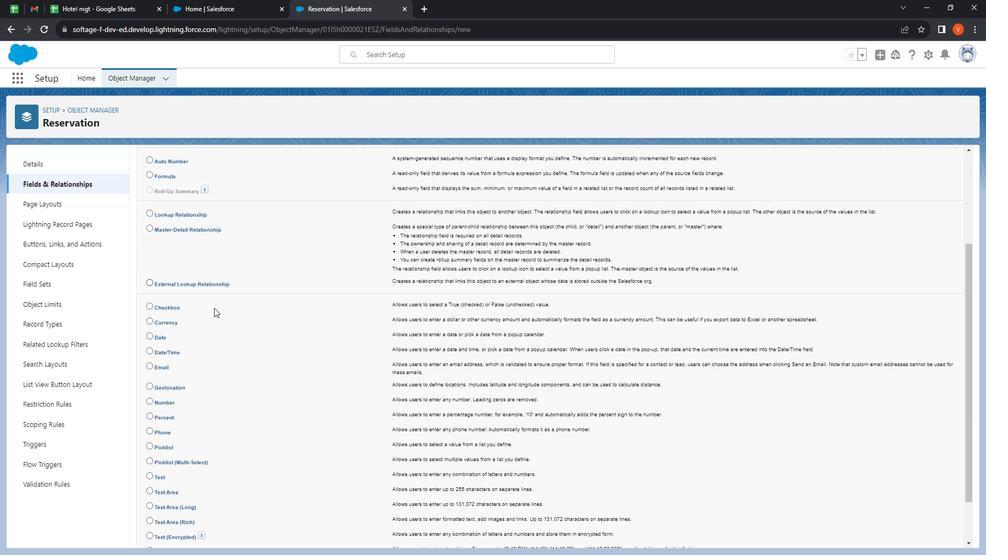 
Action: Mouse moved to (228, 316)
Screenshot: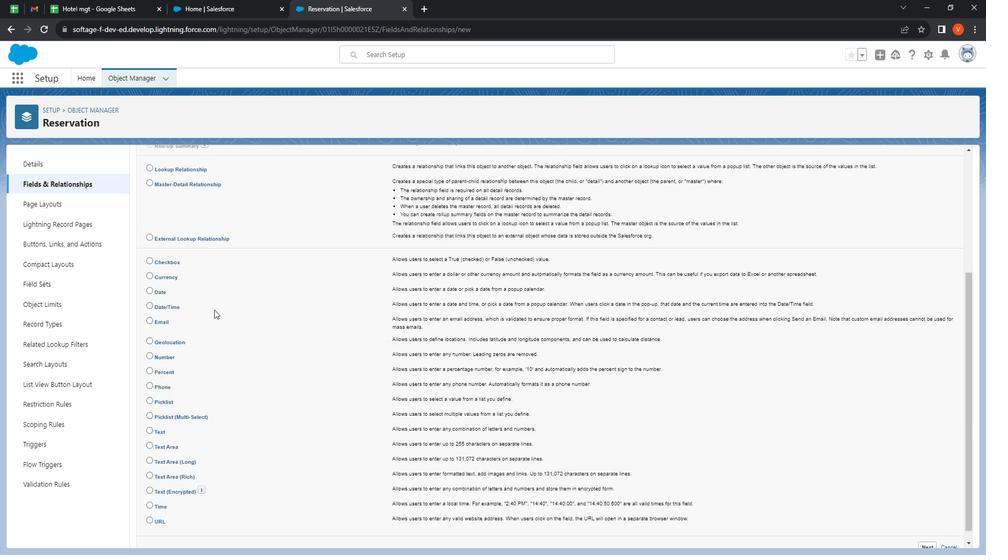 
Action: Mouse scrolled (228, 315) with delta (0, 0)
Screenshot: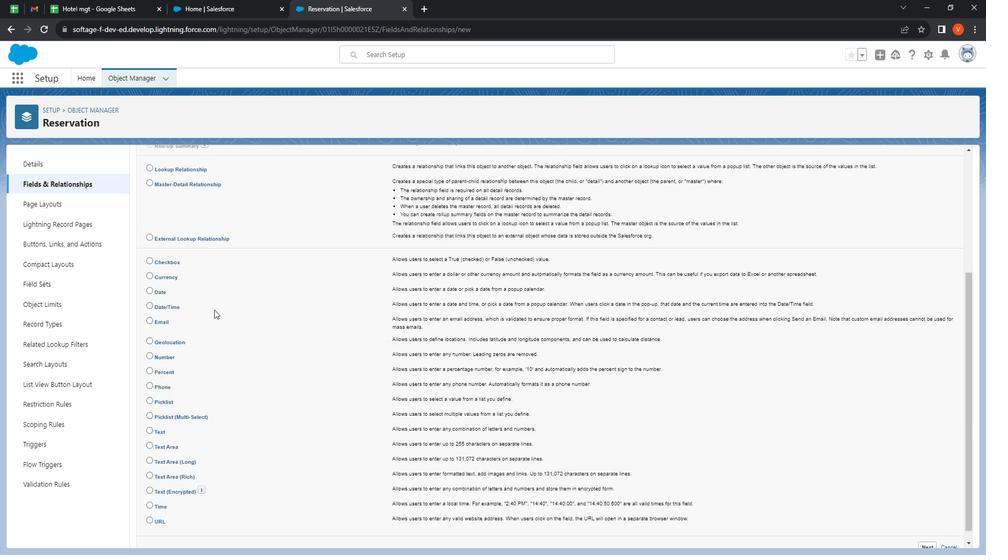 
Action: Mouse moved to (227, 322)
Screenshot: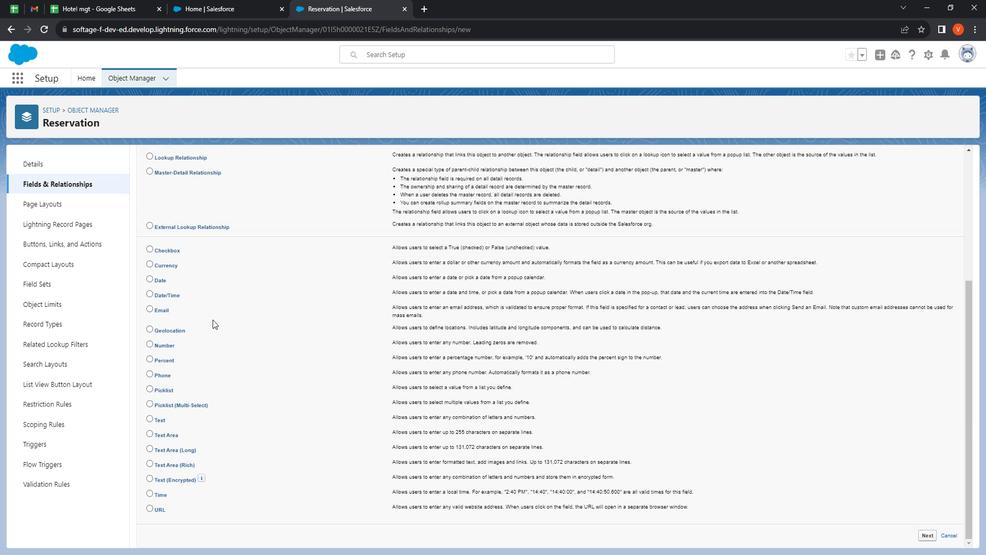 
Action: Mouse scrolled (227, 321) with delta (0, 0)
Screenshot: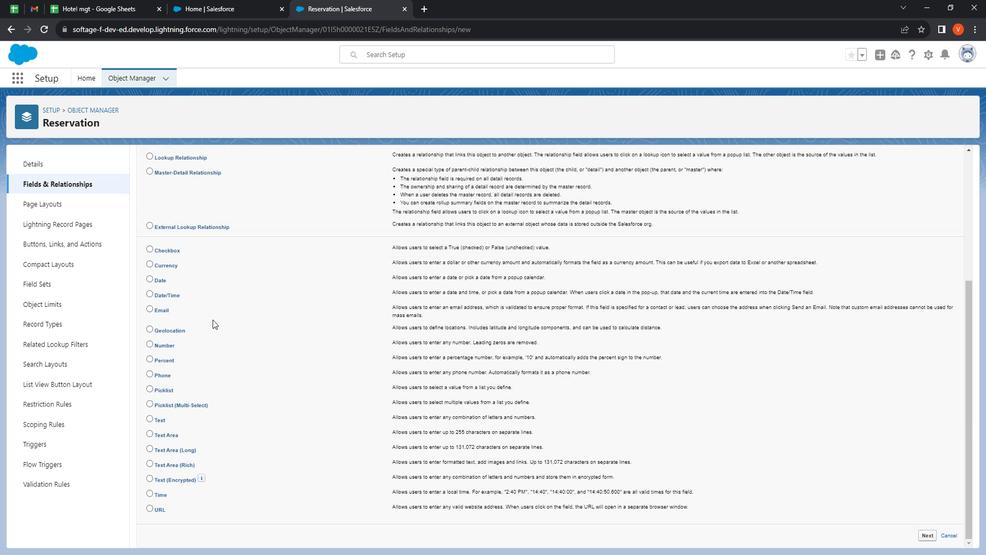 
Action: Mouse moved to (168, 420)
Screenshot: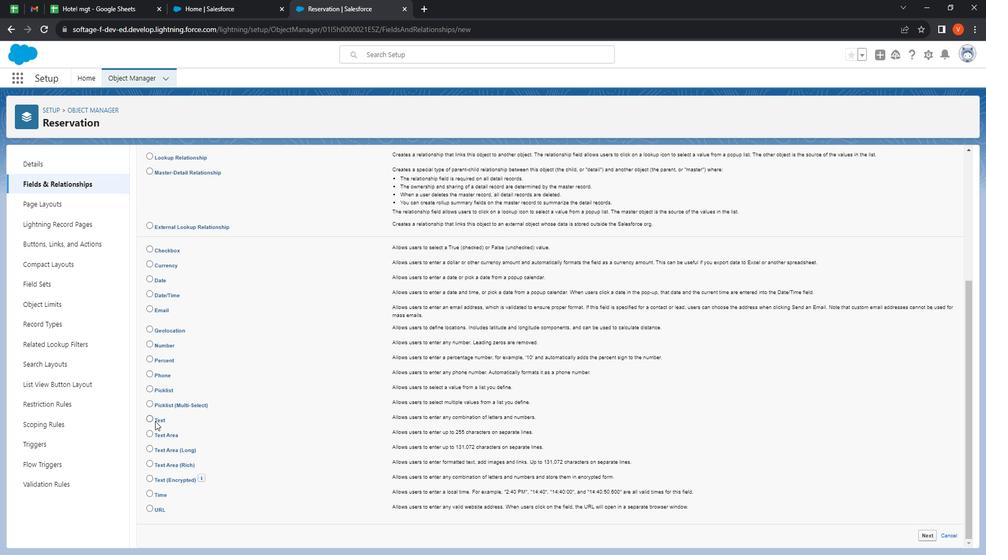 
Action: Mouse pressed left at (168, 420)
Screenshot: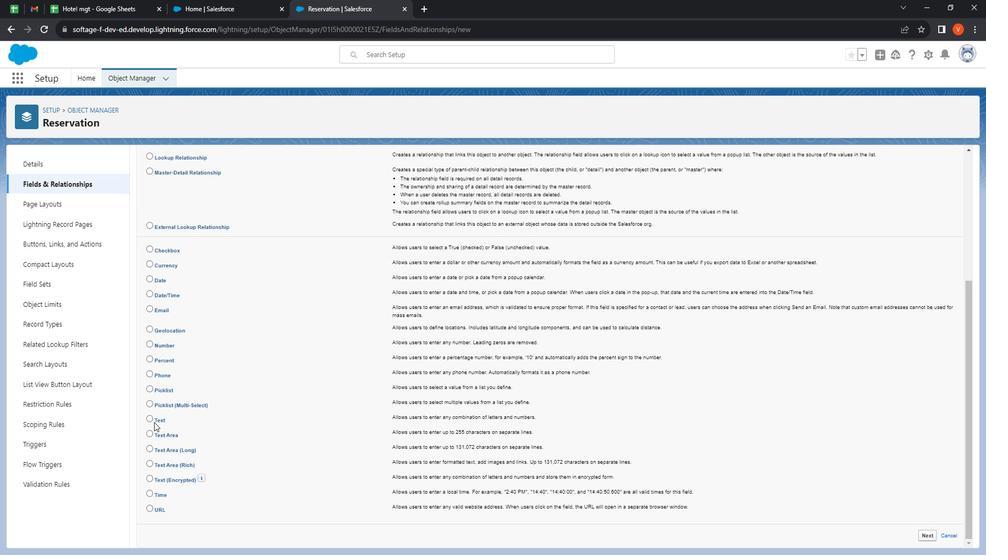 
Action: Mouse moved to (173, 419)
Screenshot: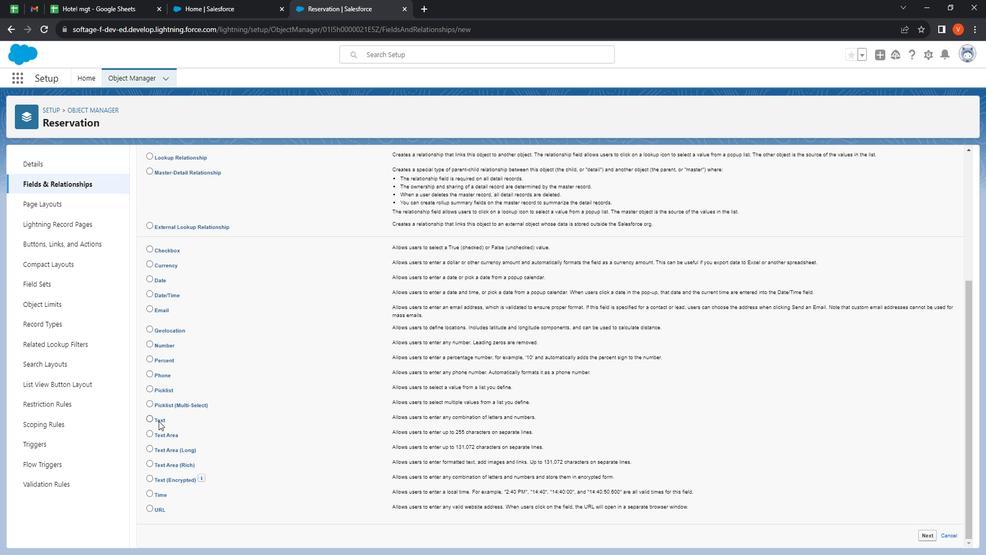 
Action: Mouse pressed left at (173, 419)
Screenshot: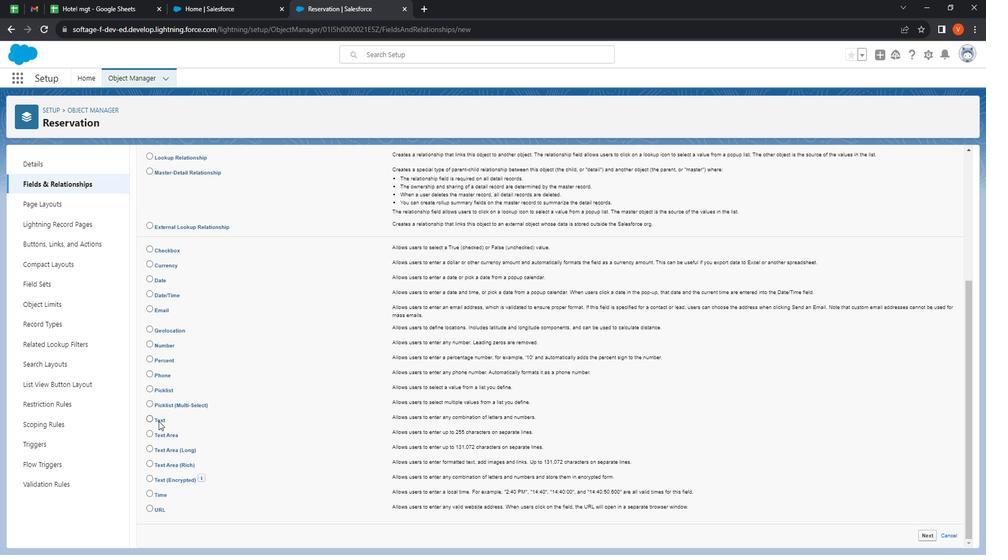 
Action: Mouse moved to (941, 532)
Screenshot: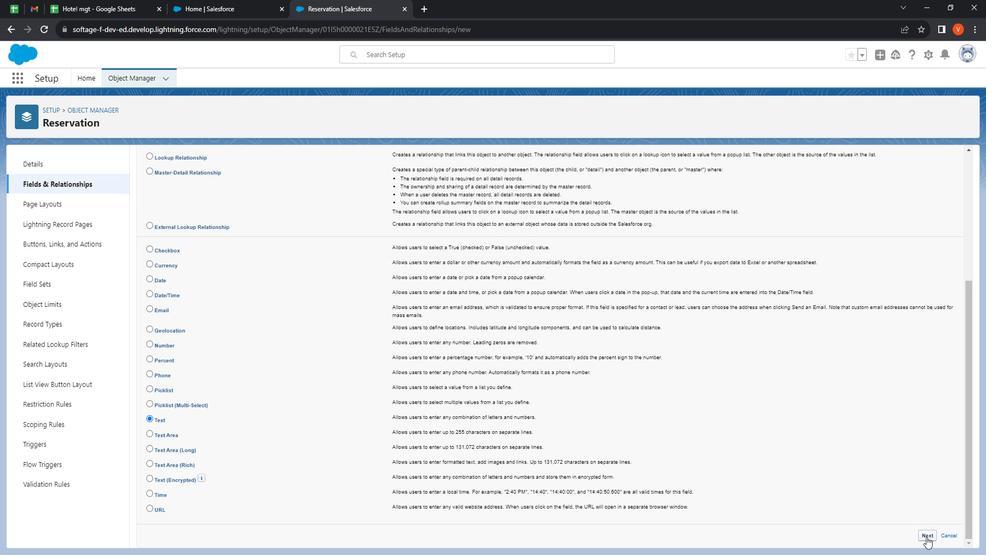
Action: Mouse pressed left at (941, 532)
Screenshot: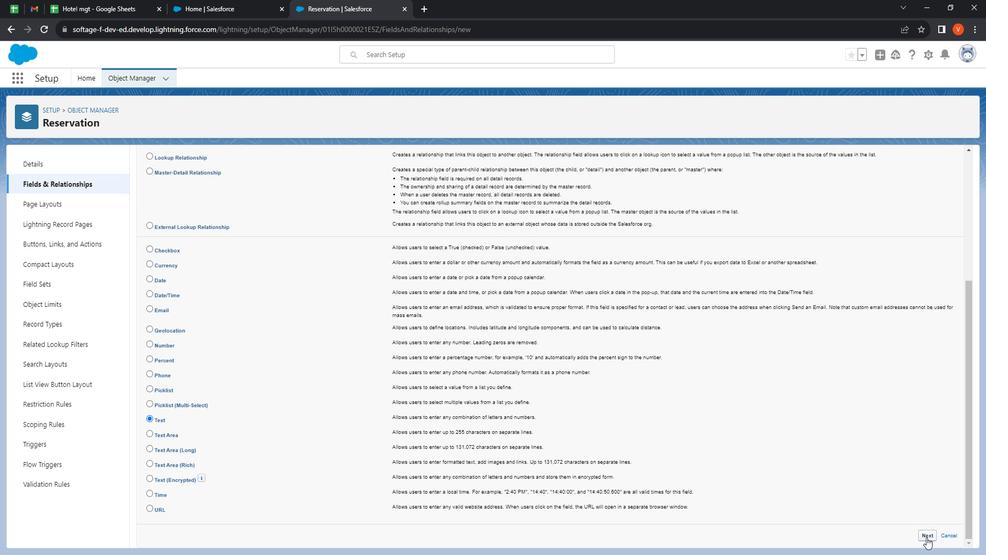 
Action: Mouse moved to (337, 242)
Screenshot: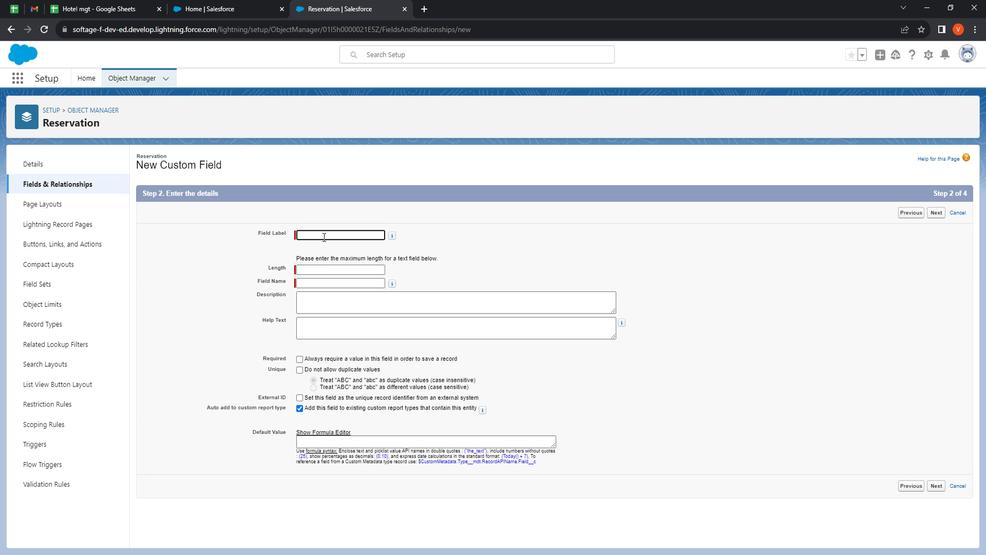
Action: Mouse pressed left at (337, 242)
Screenshot: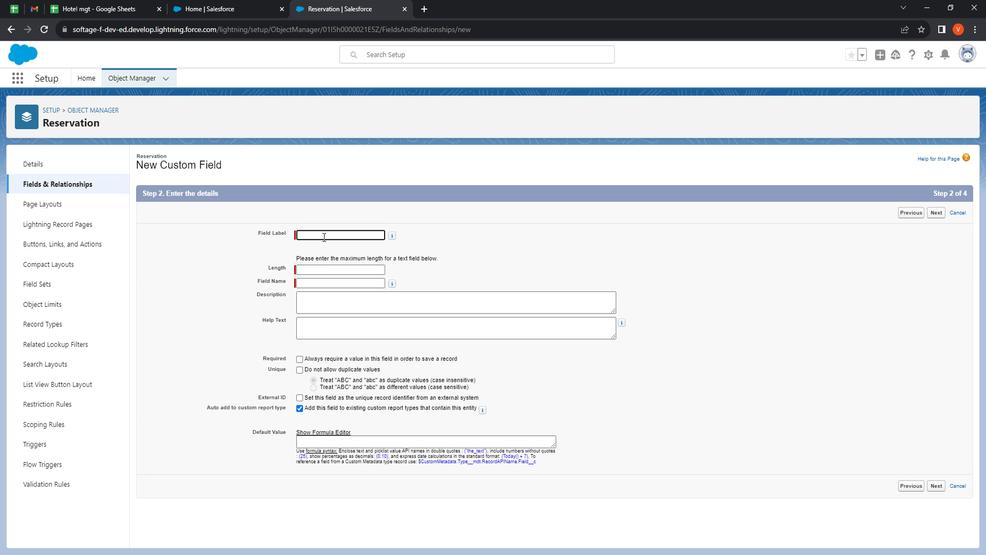 
Action: Key pressed <Key.shift>
Screenshot: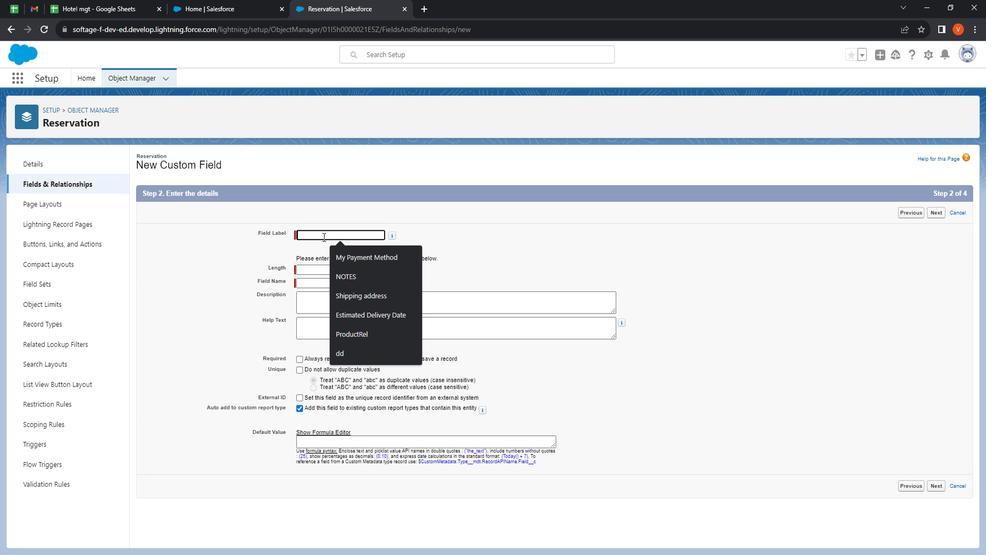 
Action: Mouse moved to (337, 242)
Screenshot: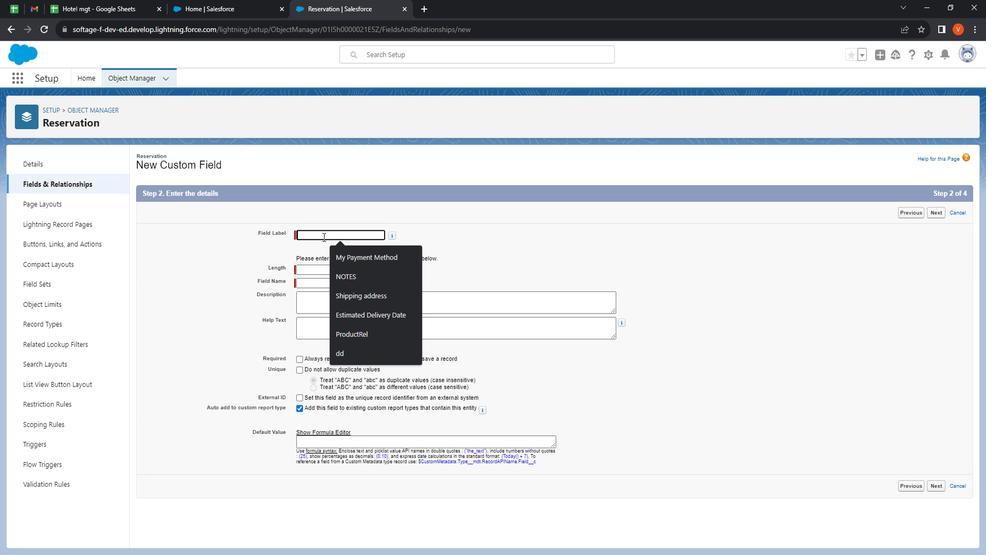
Action: Key pressed <Key.shift><Key.shift><Key.shift>Guest<Key.space><Key.shift>Name
Screenshot: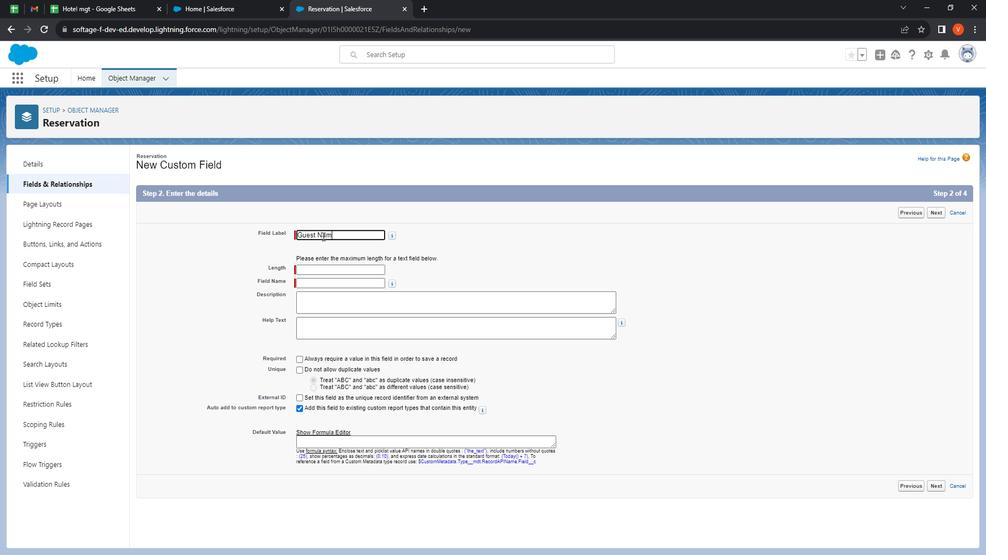 
Action: Mouse moved to (349, 270)
Screenshot: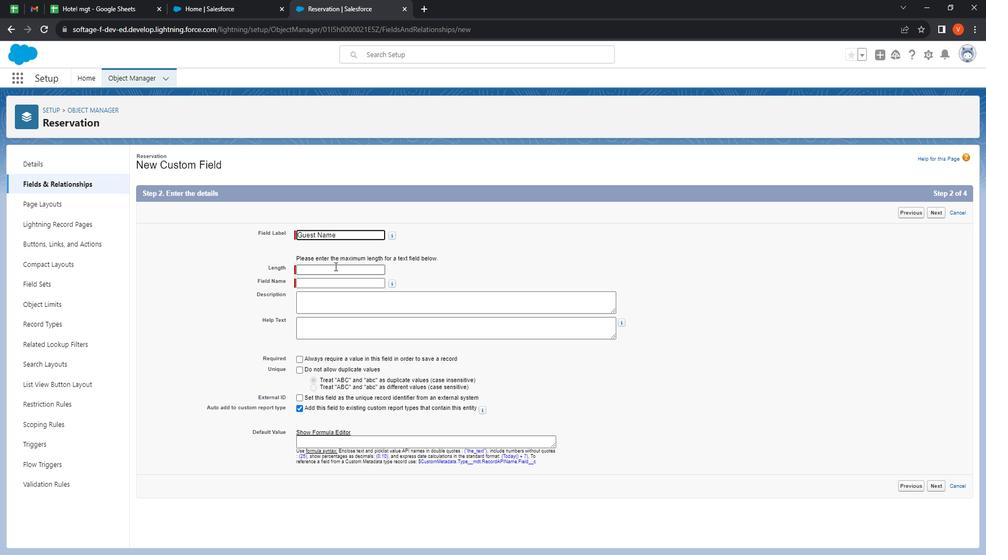 
Action: Mouse pressed left at (349, 270)
Screenshot: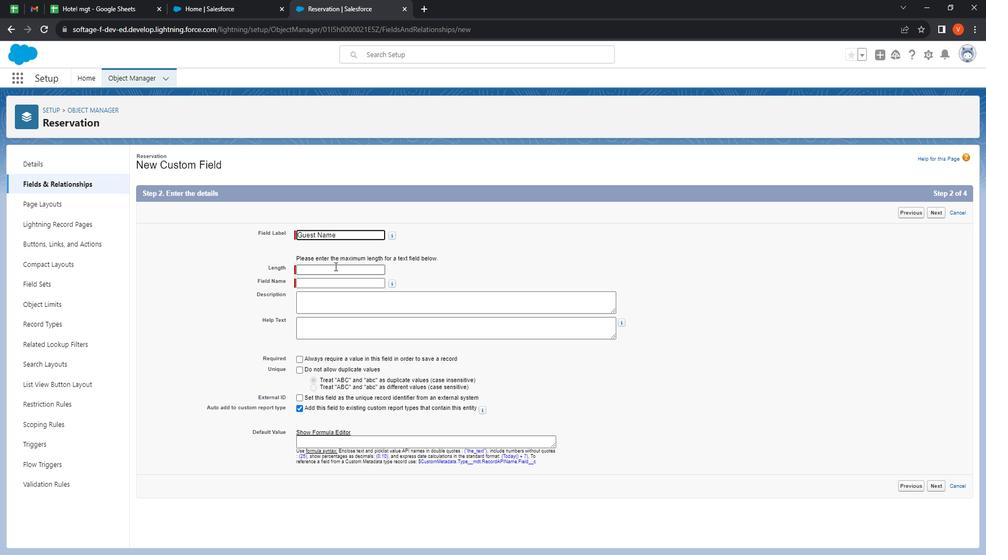 
Action: Mouse moved to (360, 269)
Screenshot: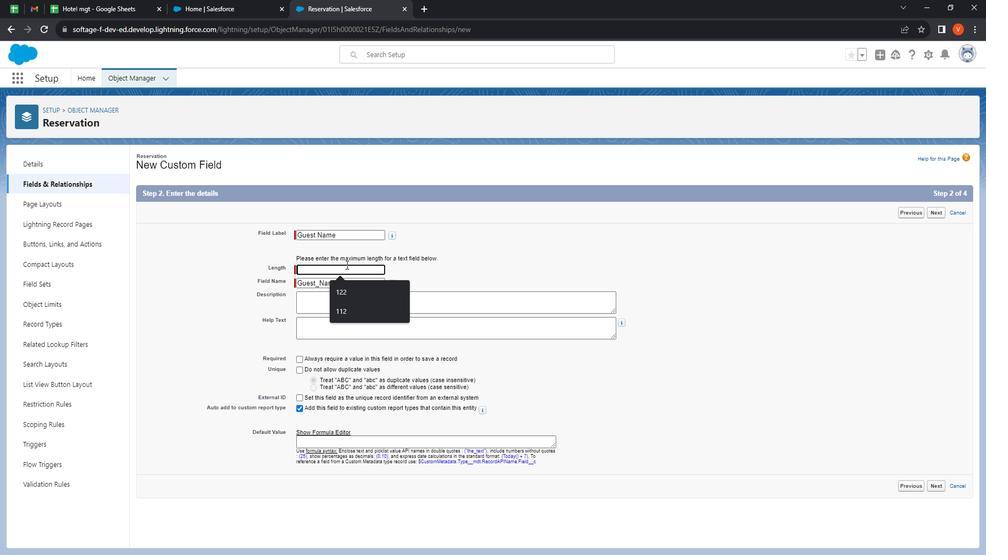 
Action: Key pressed 121
Screenshot: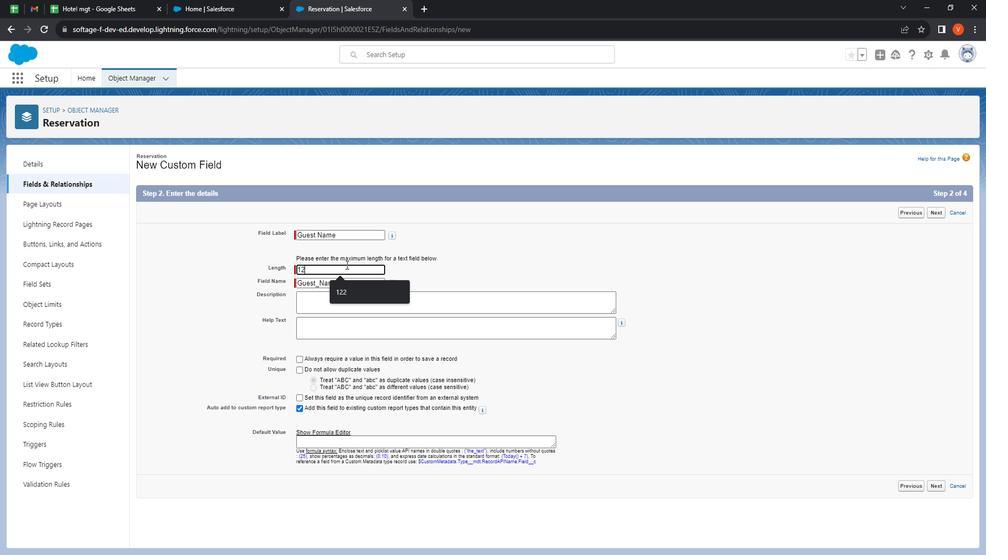 
Action: Mouse moved to (345, 306)
Screenshot: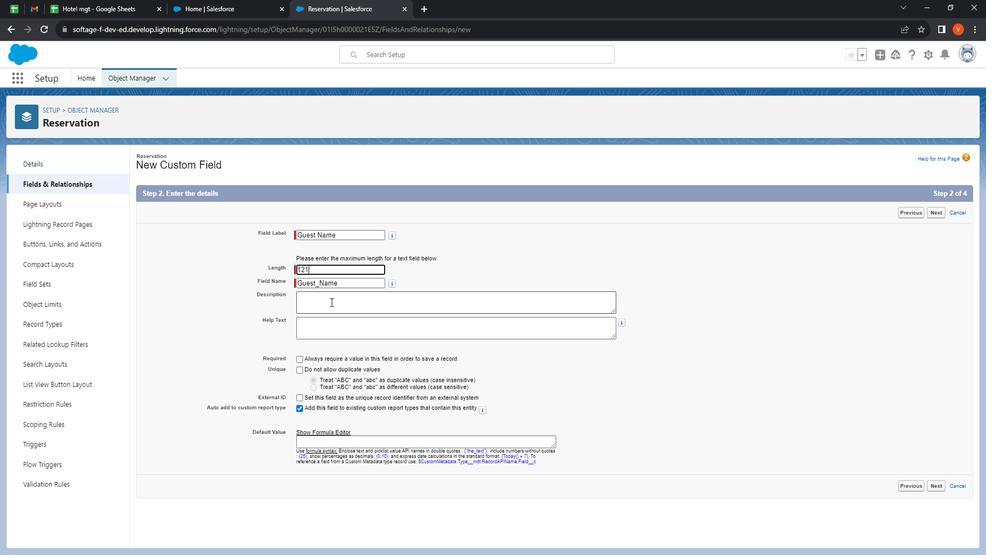 
Action: Mouse pressed left at (345, 306)
Screenshot: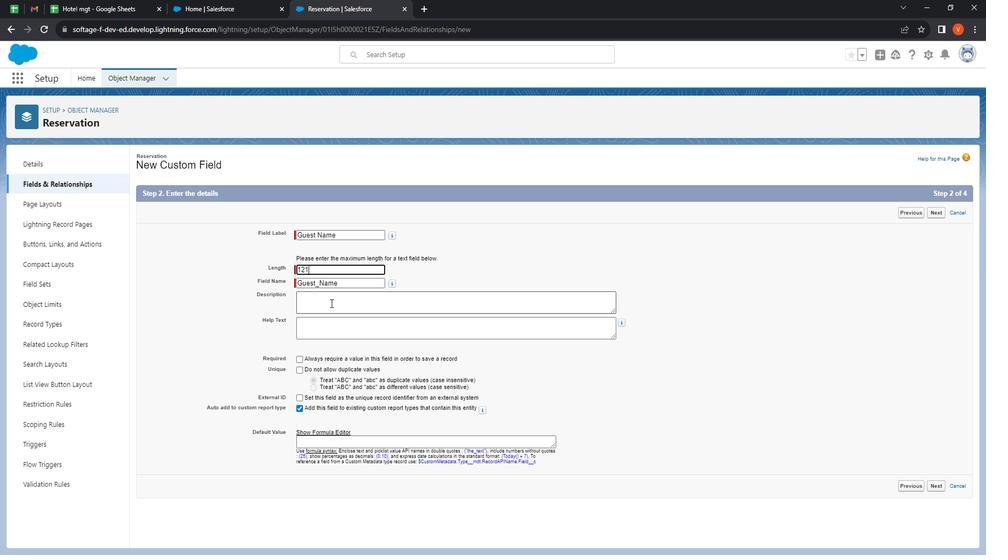 
Action: Key pressed <Key.shift><Key.shift><Key.shift><Key.shift><Key.shift><Key.shift><Key.shift><Key.shift><Key.shift>This<Key.space>field<Key.space>is<Key.space><Key.shift>Guest<Key.space>name<Key.space>wich<Key.space>take<Key.space>guest<Key.space>names<Key.space>for<Key.space>reservation
Screenshot: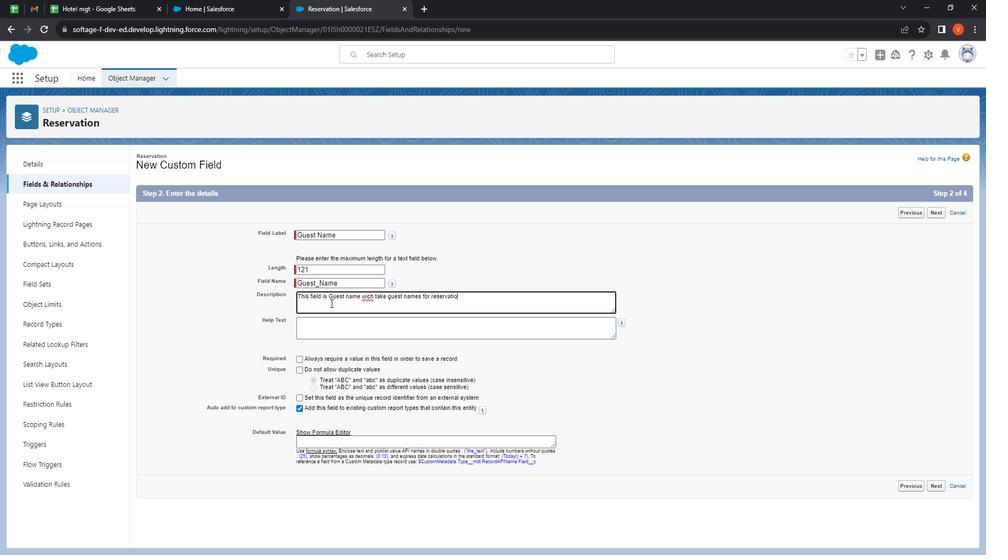 
Action: Mouse moved to (380, 302)
Screenshot: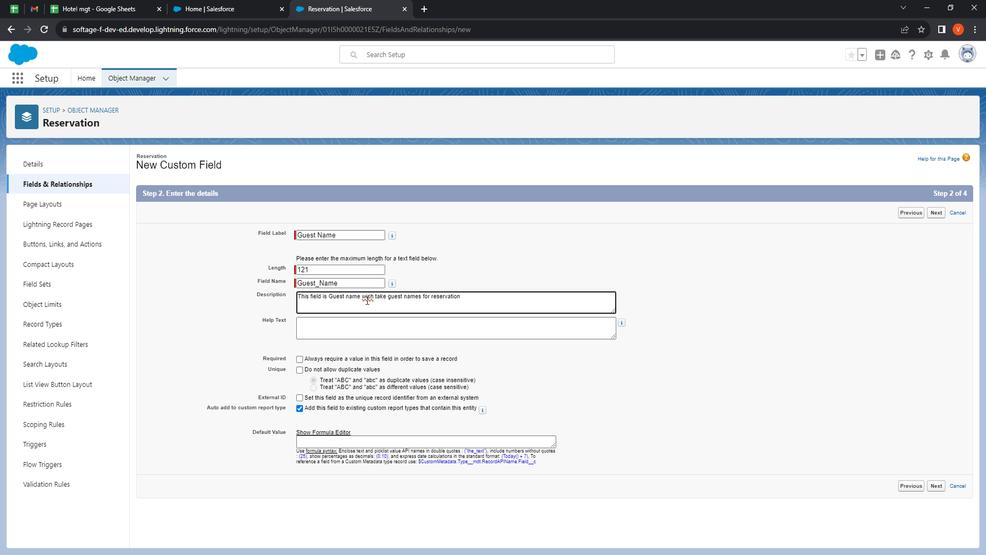 
Action: Mouse pressed right at (380, 302)
Screenshot: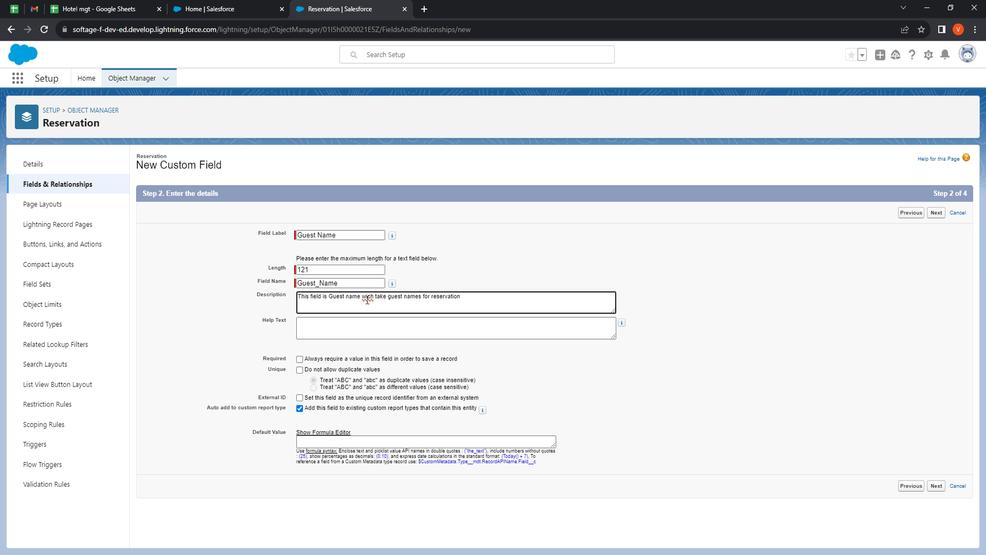 
Action: Mouse moved to (428, 318)
Screenshot: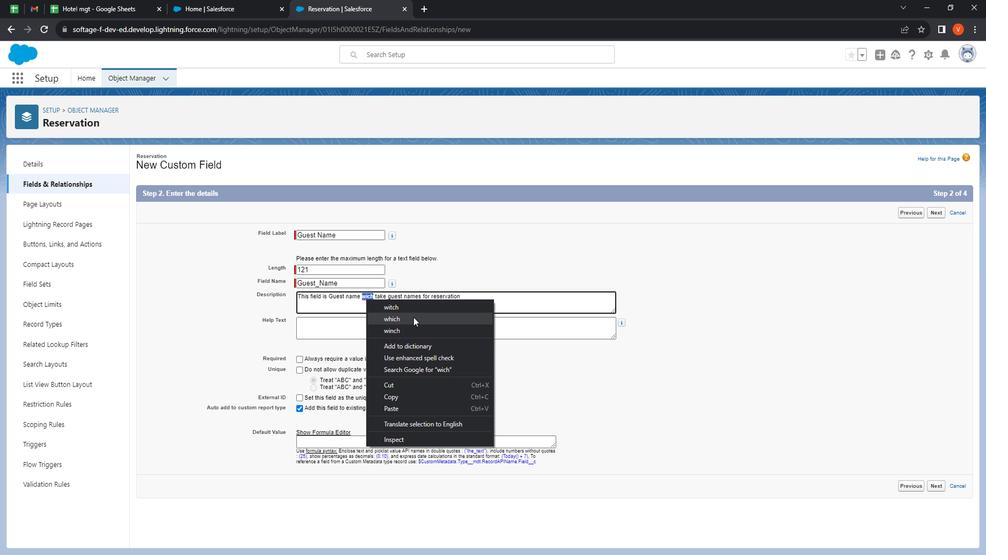 
Action: Mouse pressed left at (428, 318)
Screenshot: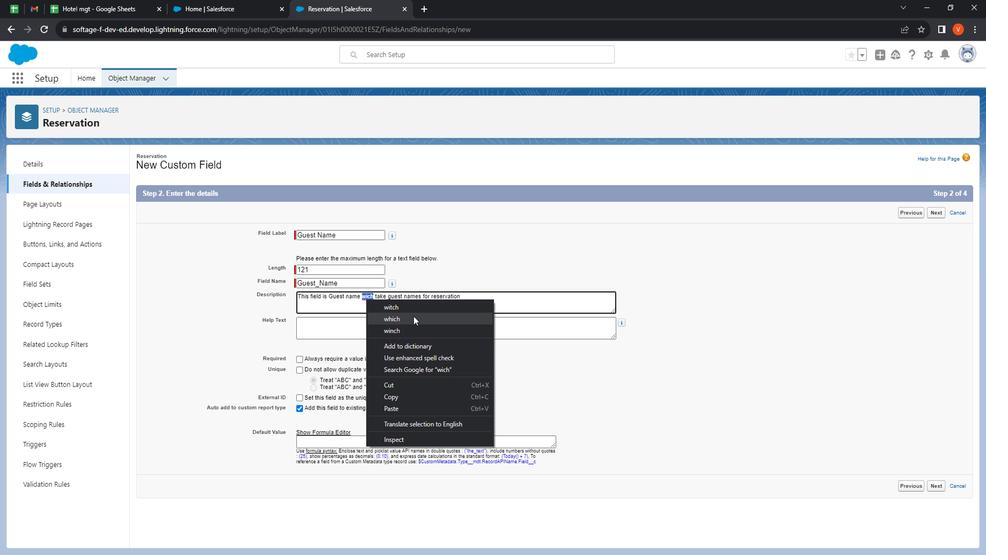 
Action: Mouse moved to (495, 304)
Screenshot: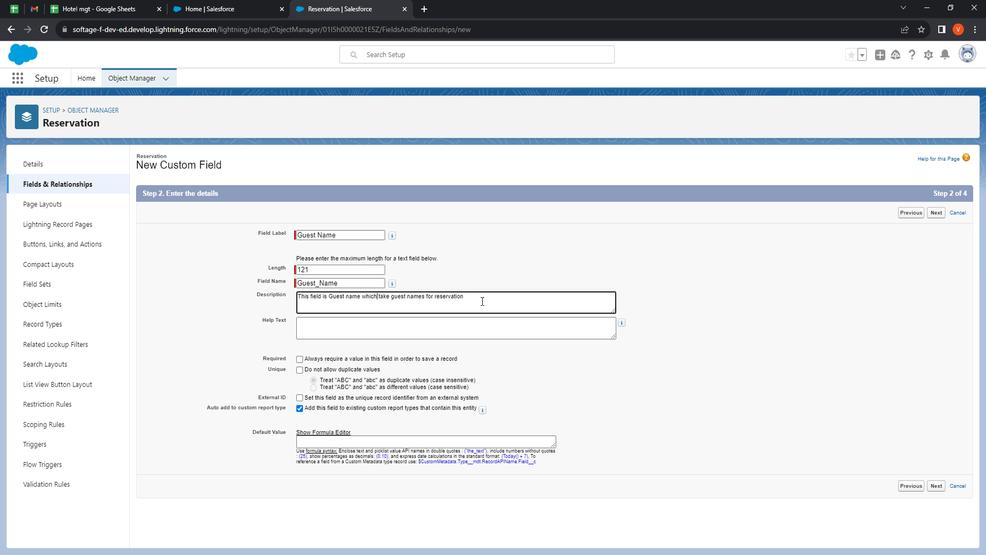 
Action: Mouse pressed left at (495, 304)
Screenshot: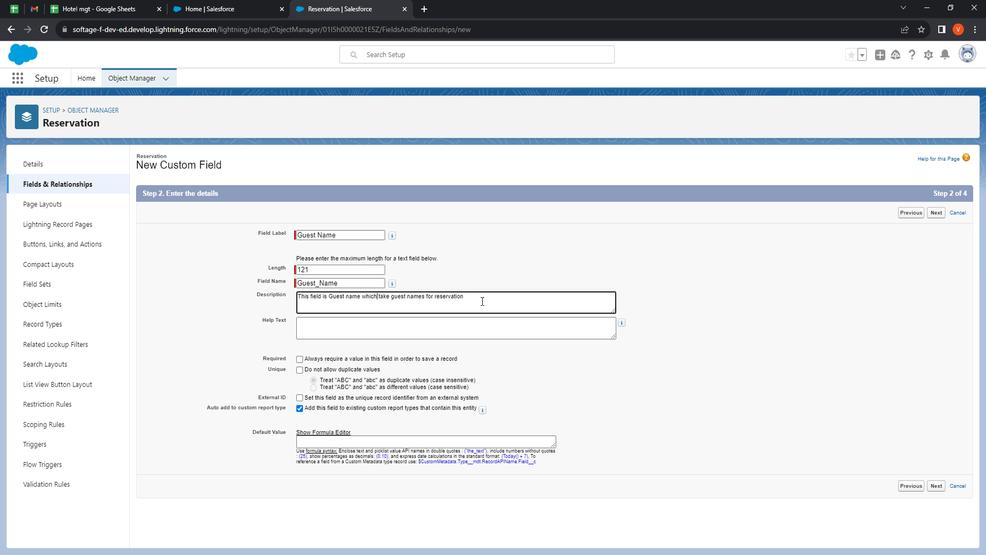 
Action: Mouse moved to (463, 318)
Screenshot: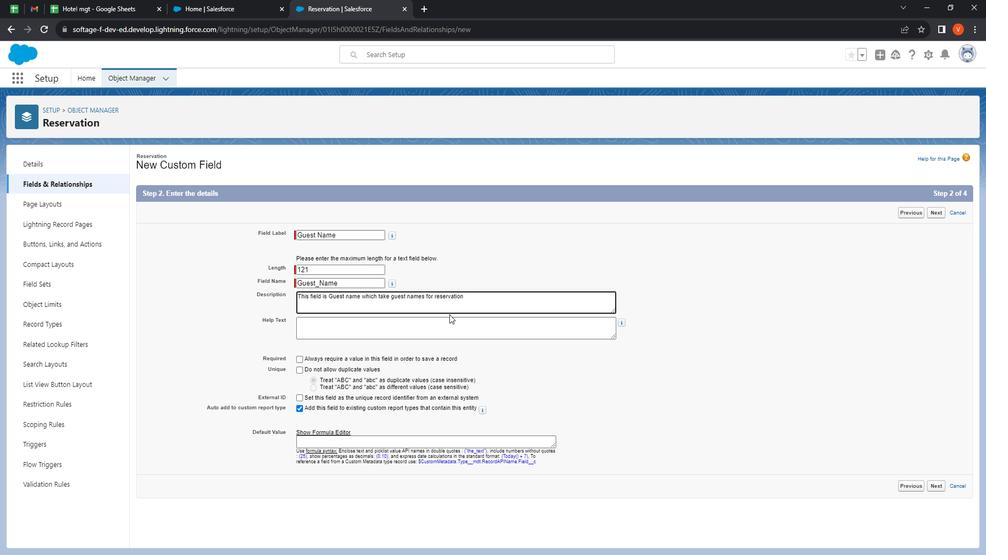 
Action: Key pressed .<Key.space><Key.shift><Key.shift><Key.shift><Key.shift><Key.shift>The<Key.space>name<Key.space>of<Key.space>the<Key.space>guests.
Screenshot: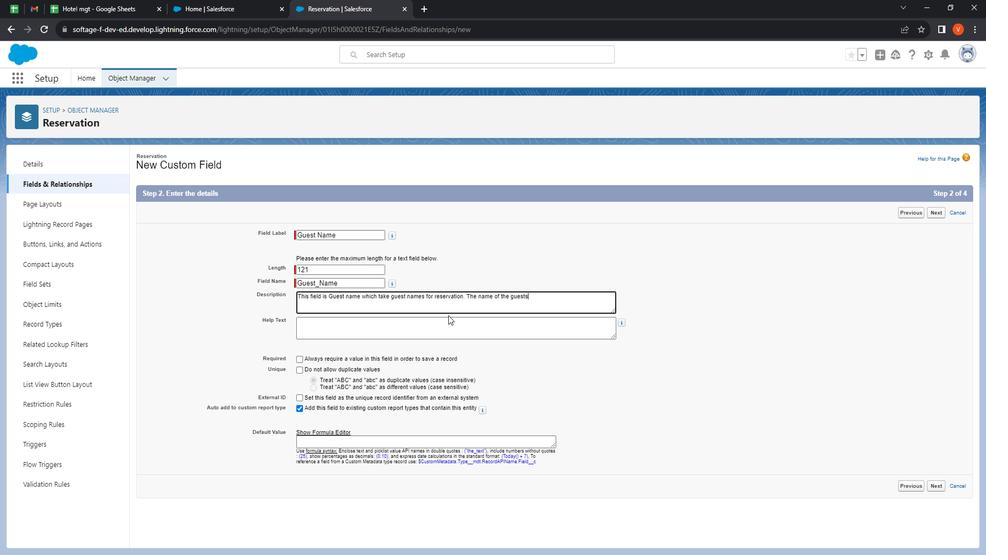 
Action: Mouse moved to (333, 321)
Screenshot: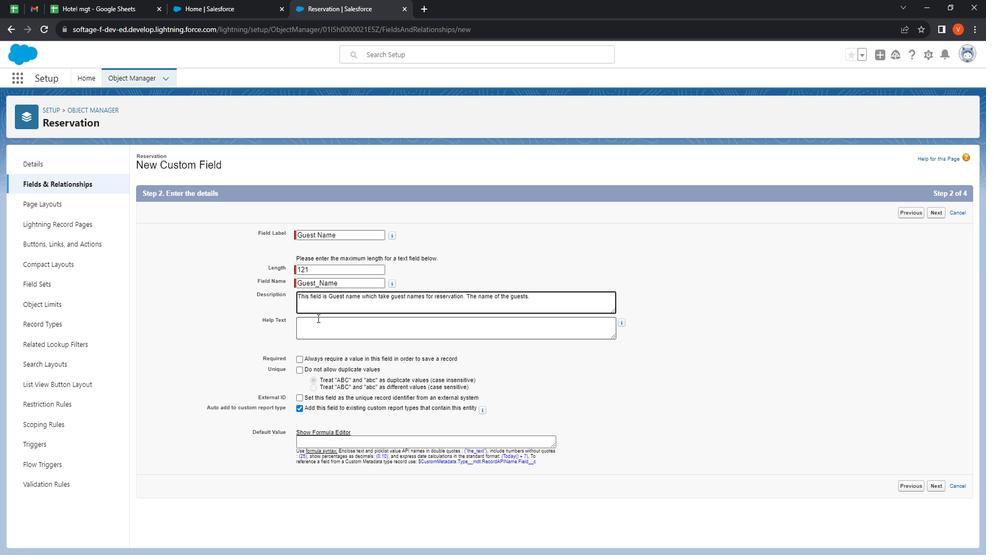 
Action: Mouse pressed left at (333, 321)
Screenshot: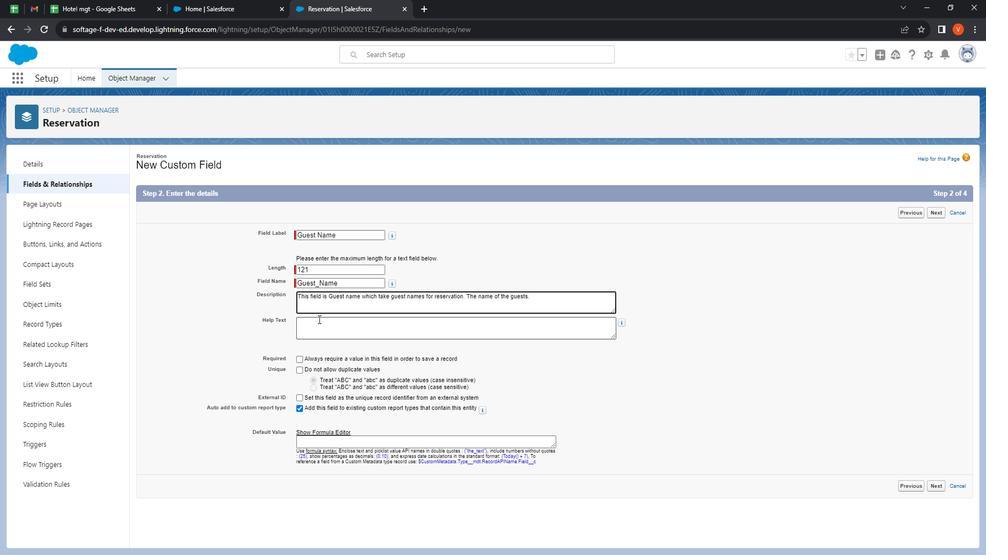 
Action: Mouse moved to (334, 322)
Screenshot: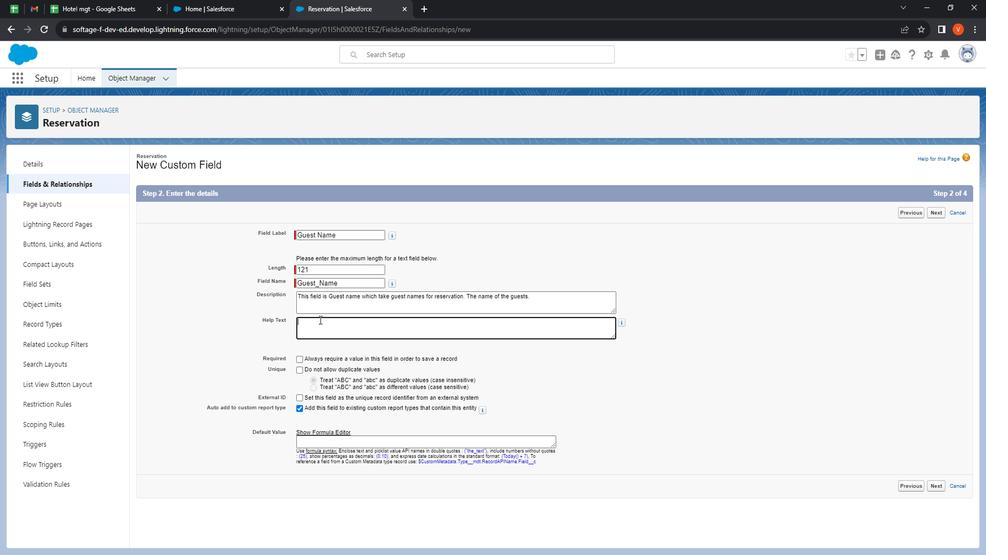 
Action: Key pressed <Key.shift>This<Key.space>is<Key.space>the<Key.space>help<Key.space>text<Key.space>for<Key.space>guest<Key.space>name<Key.space>field<Key.space>ths<Key.space><Key.backspace><Key.backspace>is<Key.space>field<Key.space>u<Key.backspace>is<Key.space>guest<Key.space>names<Key.space>whivh<Key.space>are
Screenshot: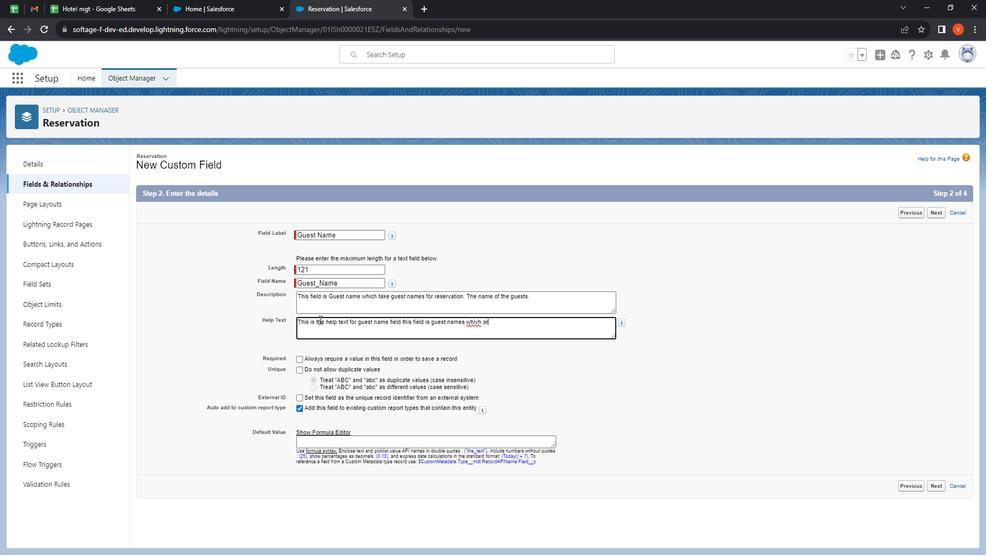 
Action: Mouse moved to (487, 324)
Screenshot: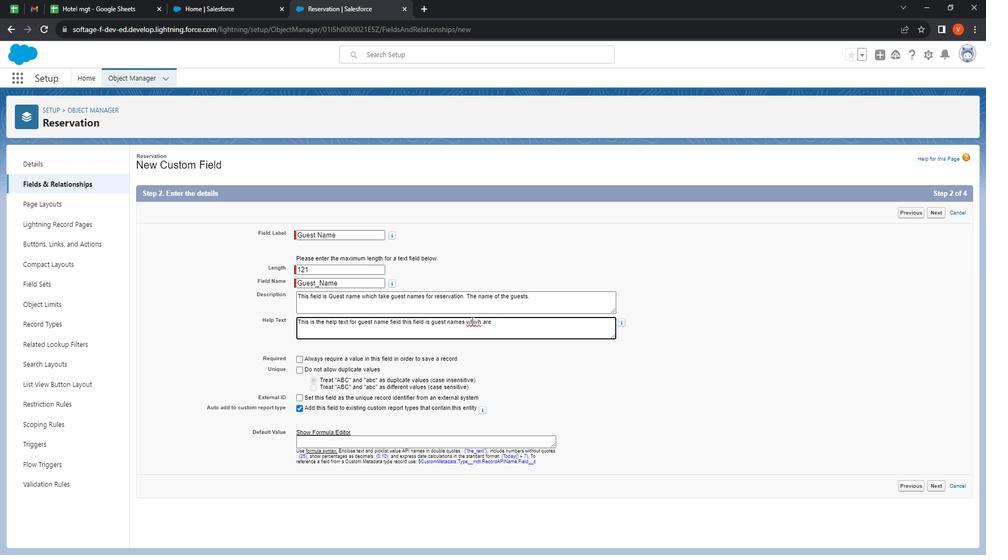 
Action: Mouse pressed right at (487, 324)
Screenshot: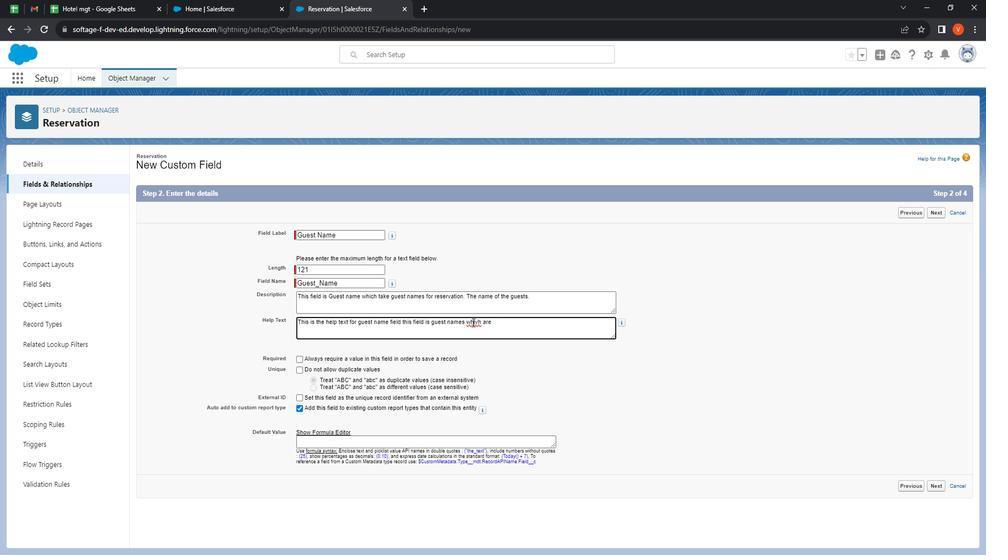 
Action: Mouse moved to (512, 333)
Screenshot: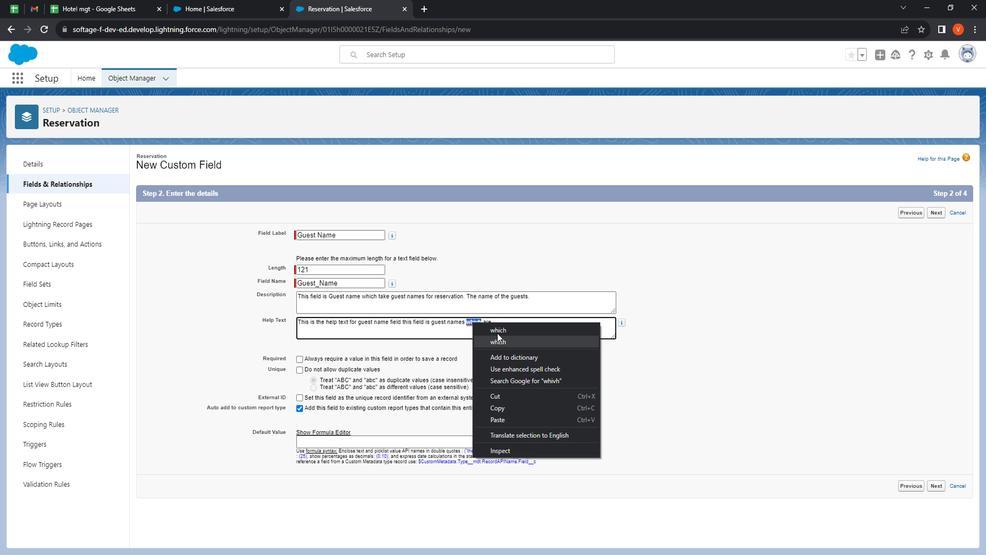 
Action: Mouse pressed left at (512, 333)
Screenshot: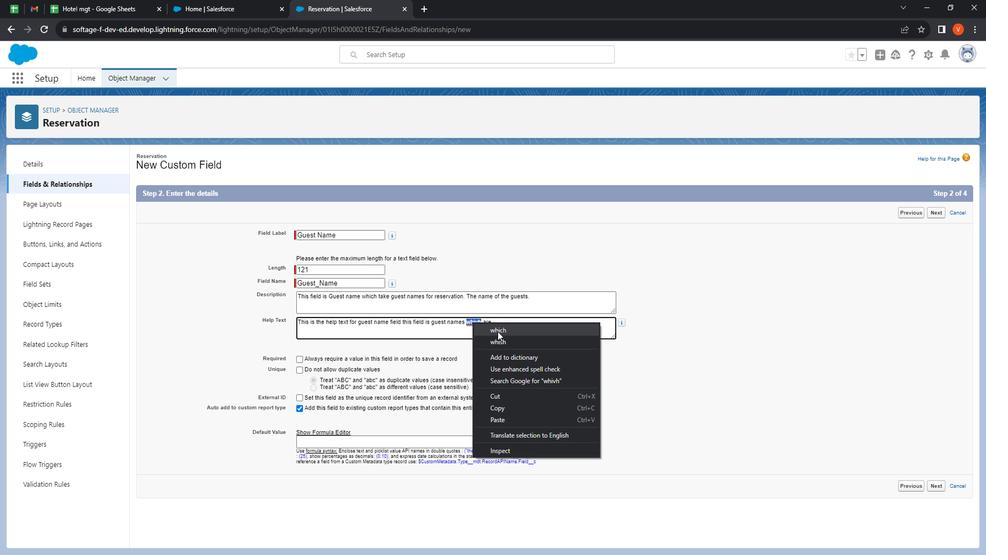 
Action: Mouse moved to (516, 330)
Screenshot: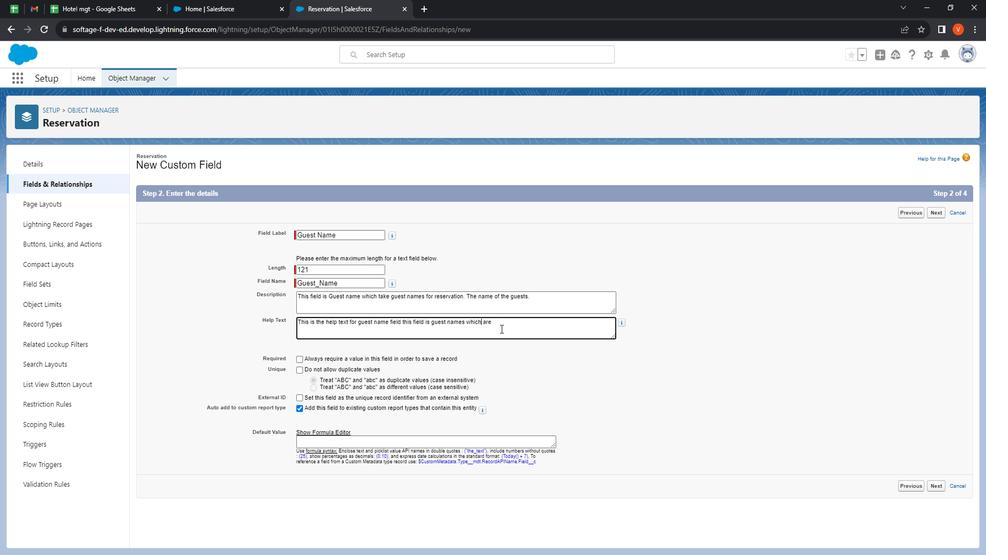 
Action: Mouse pressed left at (516, 330)
Screenshot: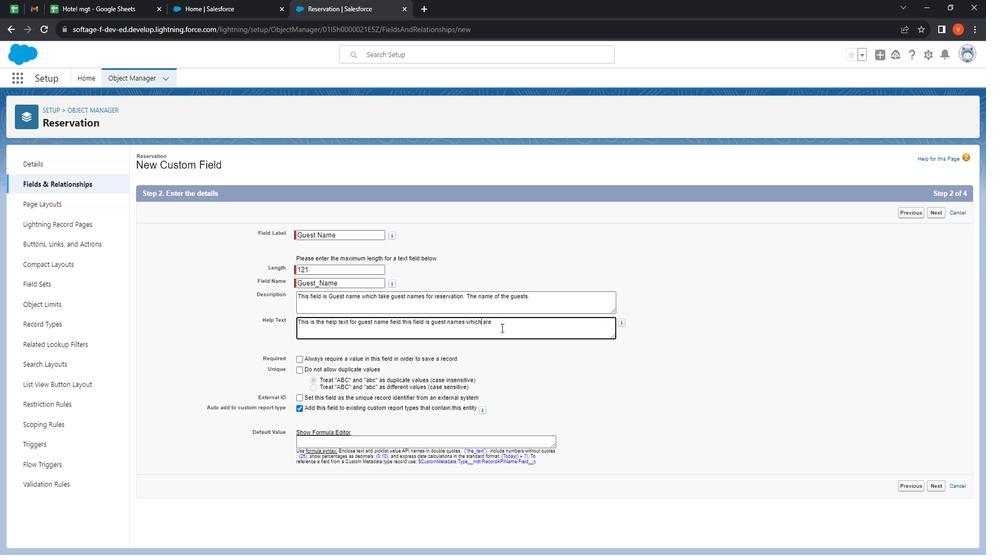 
Action: Mouse moved to (507, 331)
Screenshot: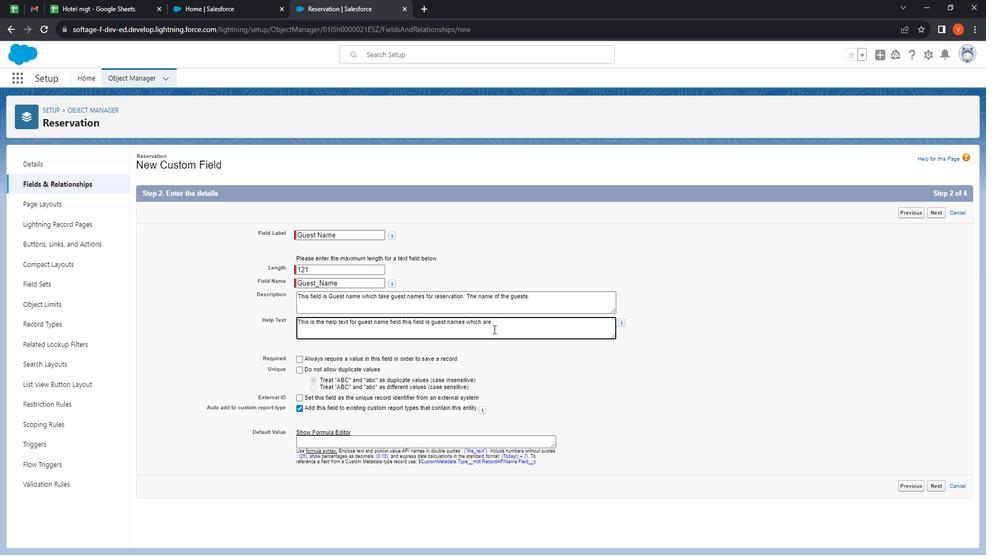
Action: Key pressed <Key.space>taken<Key.space>guest<Key.space>name<Key.space>for<Key.space>reservation<Key.space>,<Key.space>the<Key.space>name<Key.space>of<Key.space>guests,<Key.space><Key.shift>Thanks<Key.space>for<Key.space>reading<Key.space>this<Key.space>help<Key.space>text
Screenshot: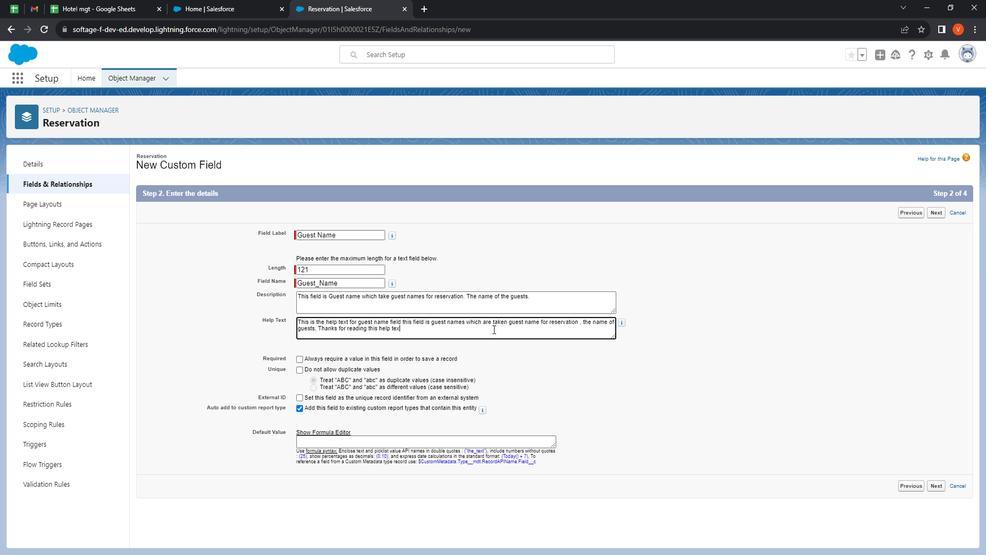 
Action: Mouse moved to (542, 310)
Screenshot: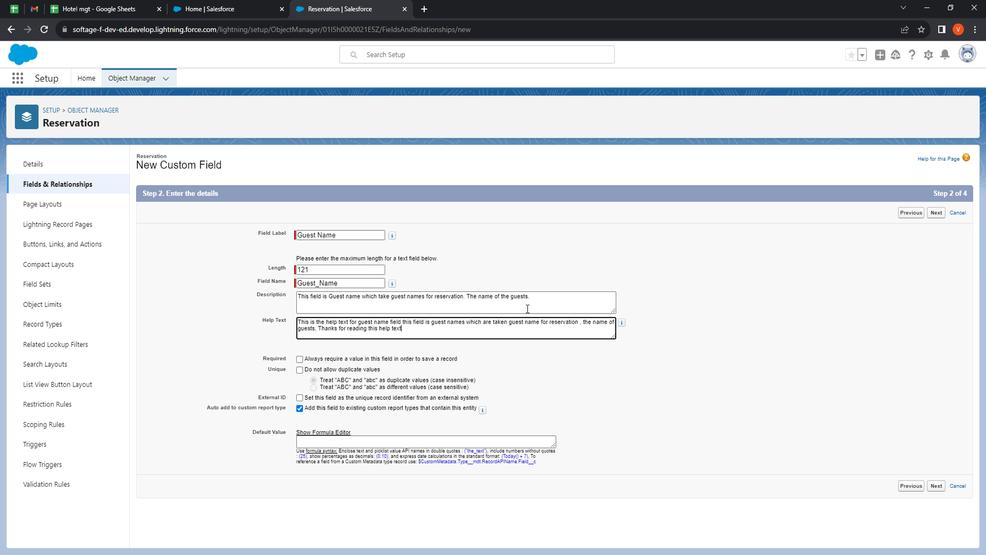 
Action: Key pressed .
Screenshot: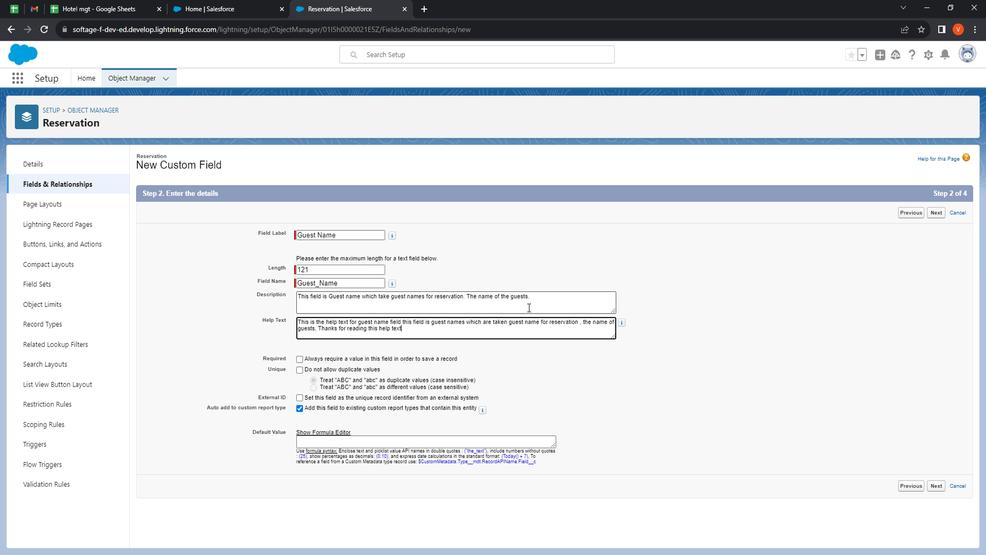 
Action: Mouse moved to (952, 484)
Screenshot: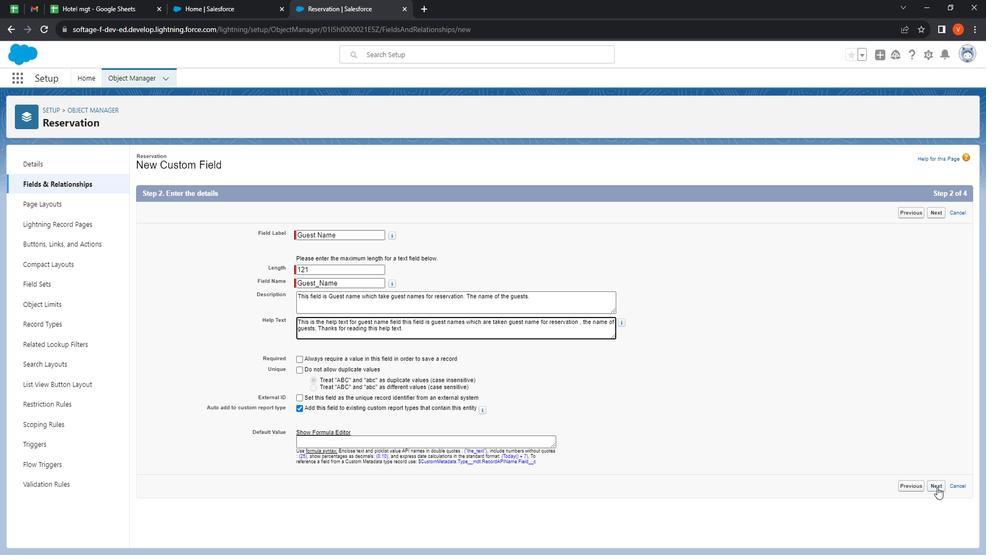 
Action: Mouse pressed left at (952, 484)
Screenshot: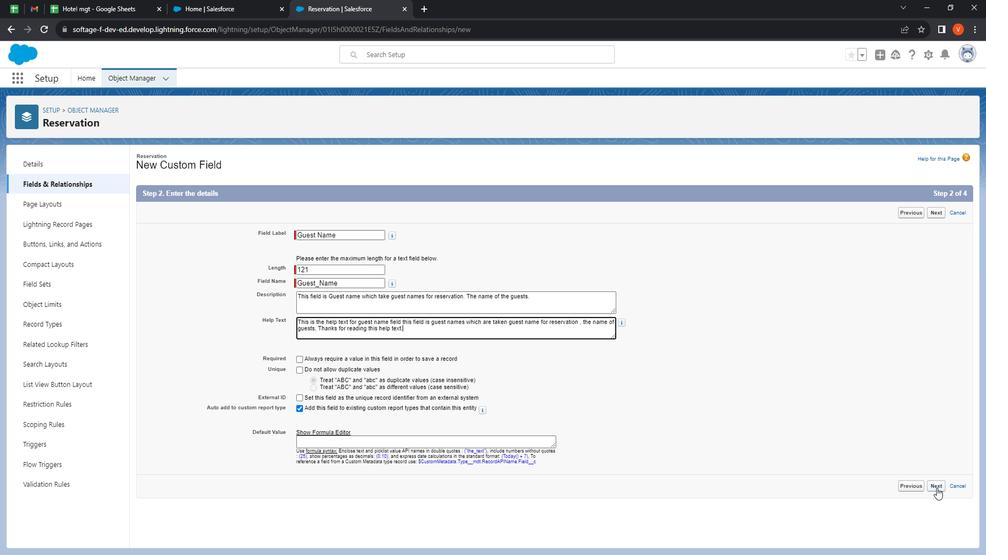 
Action: Mouse moved to (882, 319)
Screenshot: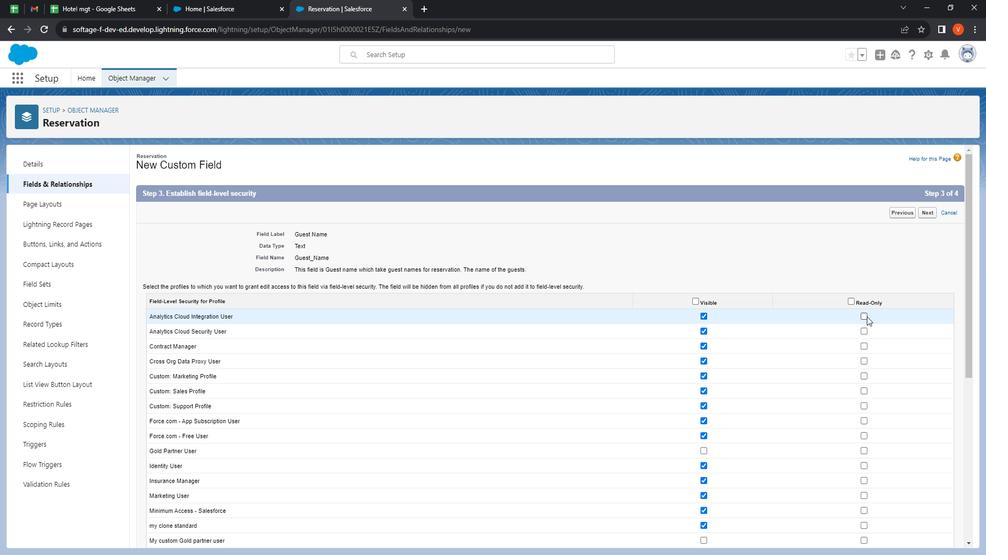 
Action: Mouse pressed left at (882, 319)
Screenshot: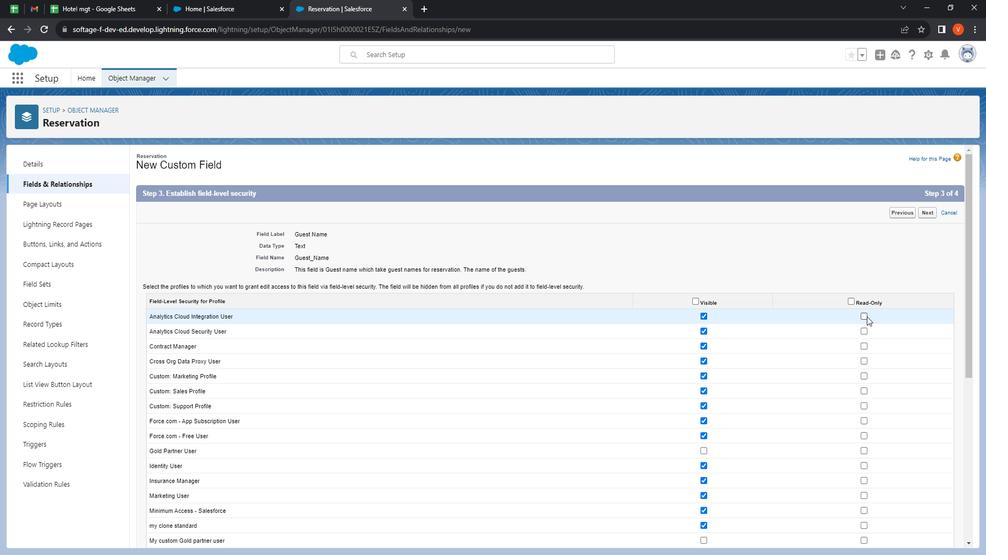 
Action: Mouse moved to (880, 333)
Screenshot: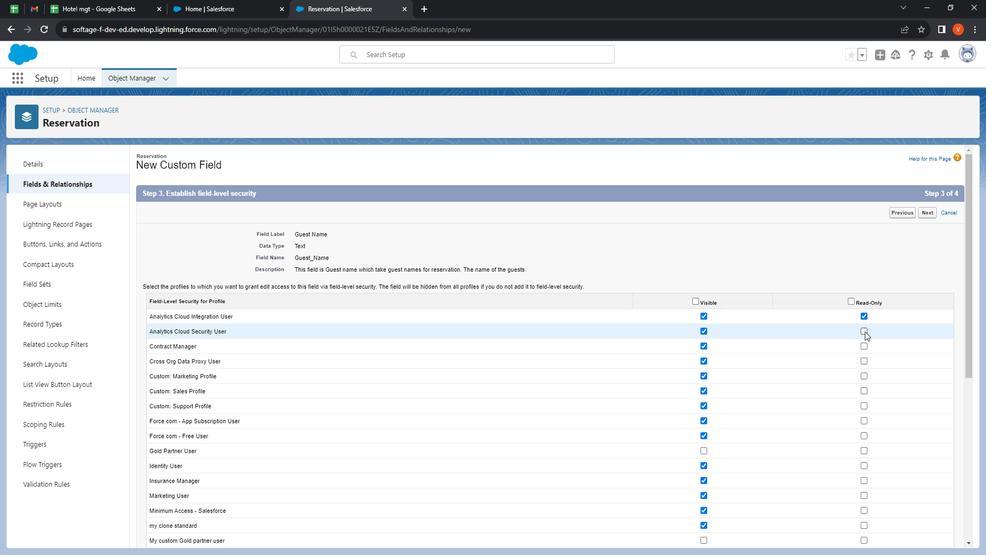 
Action: Mouse pressed left at (880, 333)
Screenshot: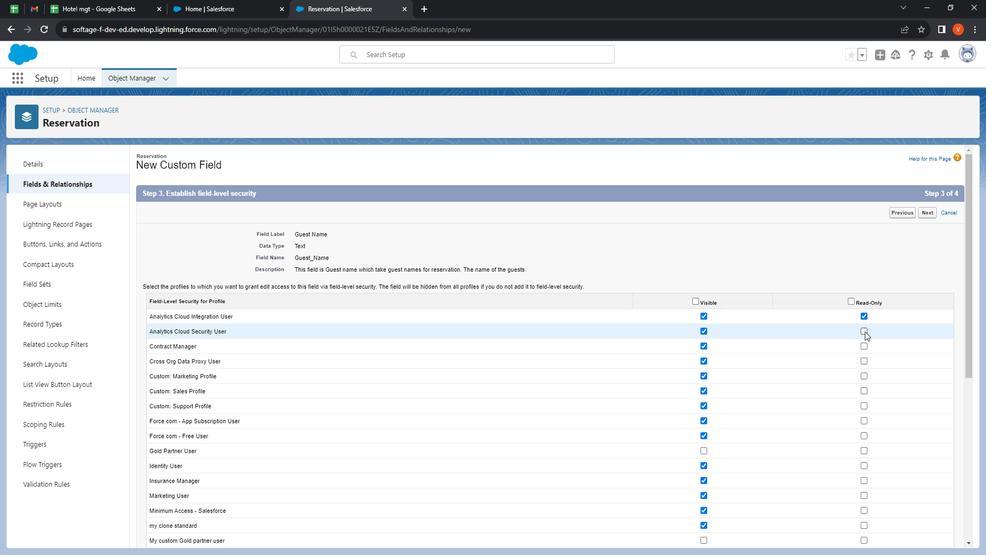 
Action: Mouse moved to (878, 348)
Screenshot: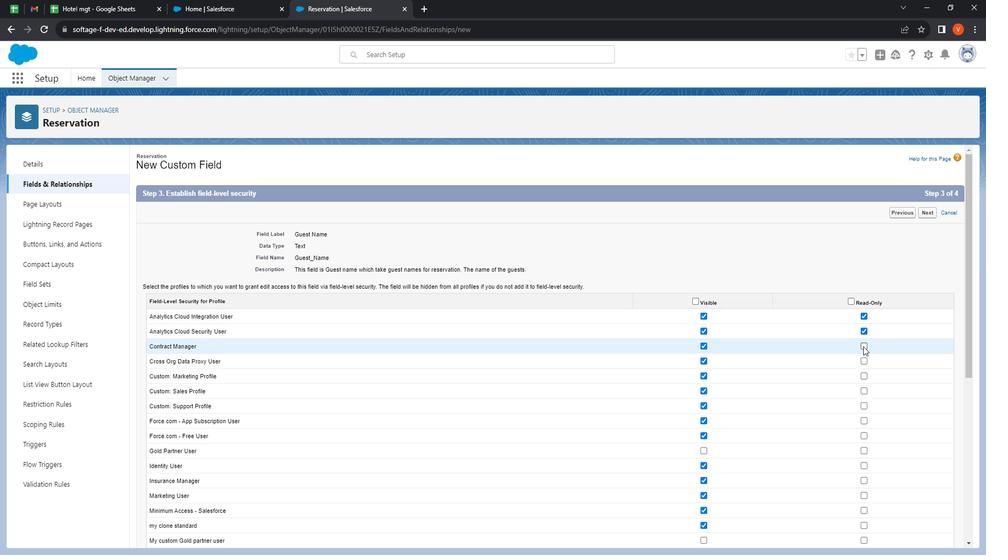 
Action: Mouse pressed left at (878, 348)
Screenshot: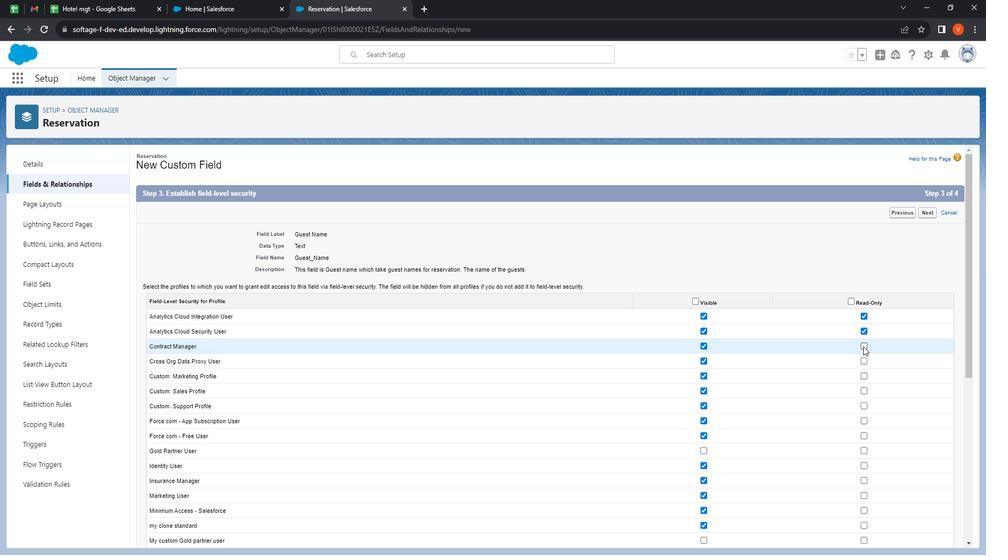 
Action: Mouse moved to (879, 362)
Screenshot: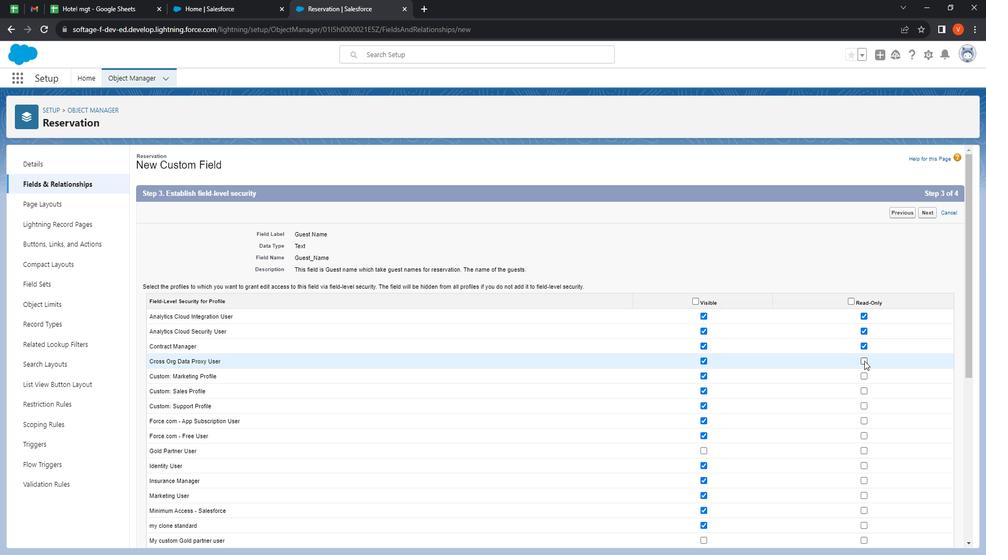 
Action: Mouse pressed left at (879, 362)
Screenshot: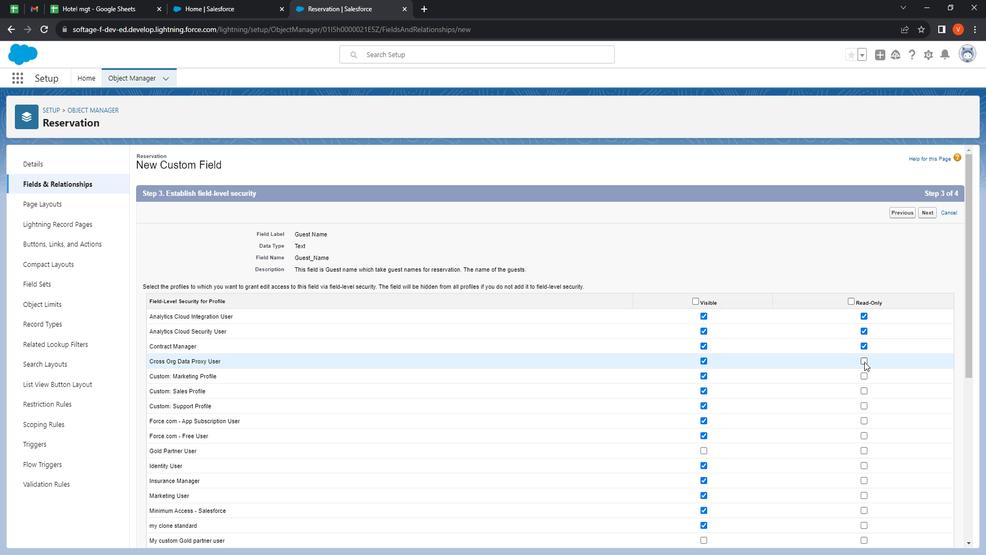 
Action: Mouse moved to (832, 350)
Screenshot: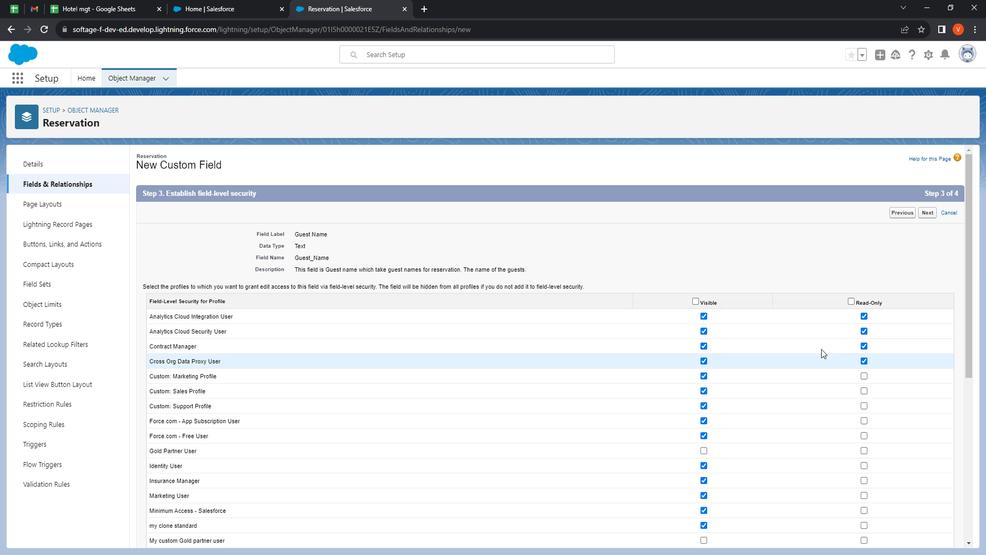 
Action: Mouse scrolled (832, 349) with delta (0, 0)
Screenshot: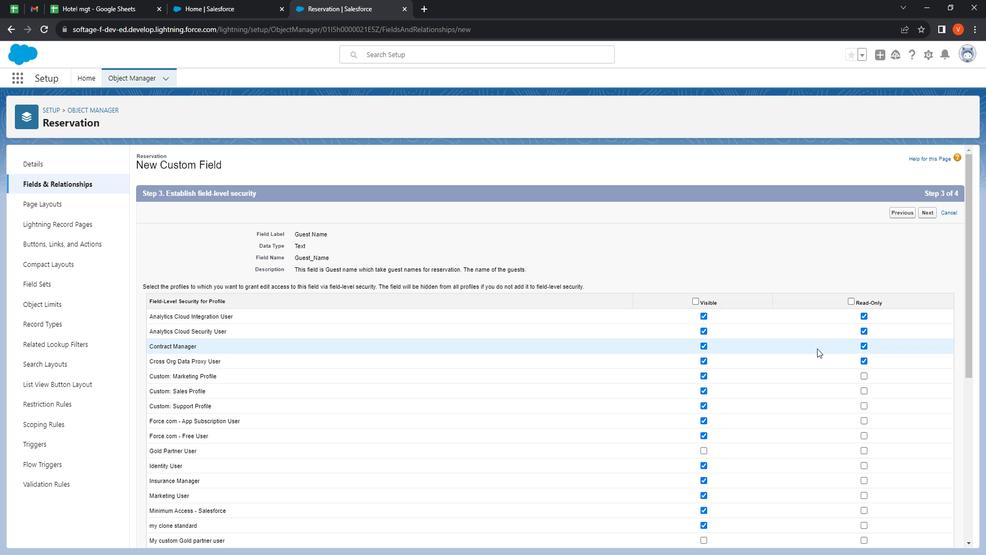 
Action: Mouse scrolled (832, 349) with delta (0, 0)
Screenshot: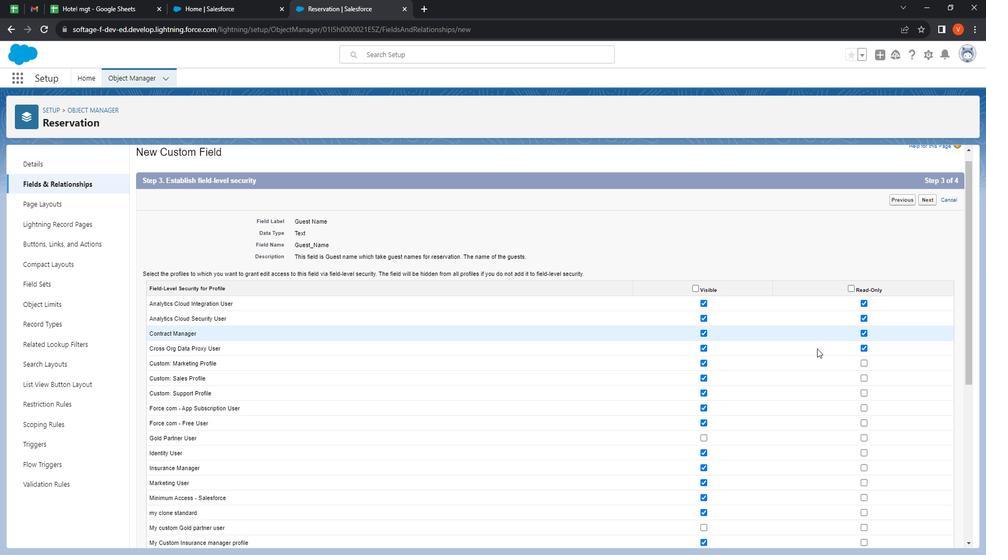 
Action: Mouse scrolled (832, 349) with delta (0, 0)
Screenshot: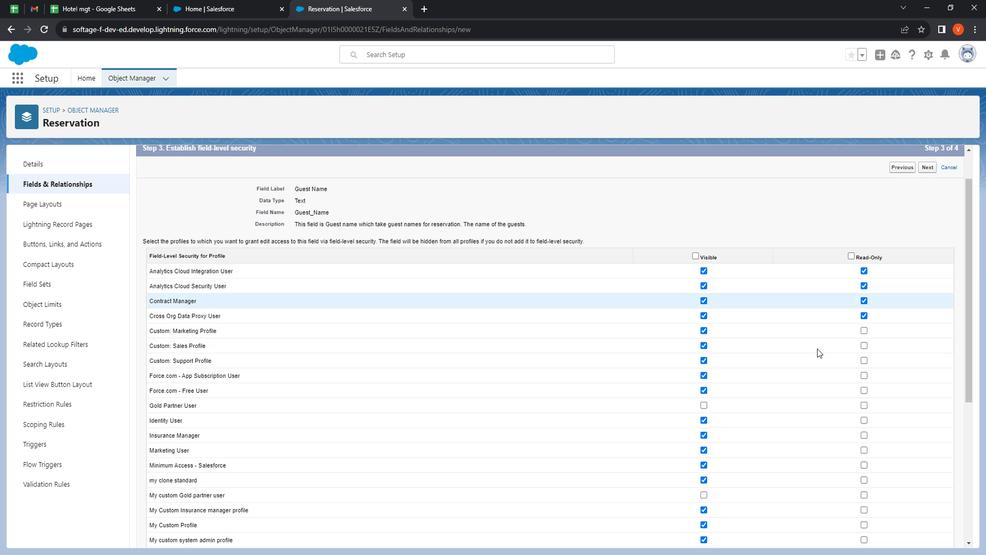 
Action: Mouse moved to (831, 350)
Screenshot: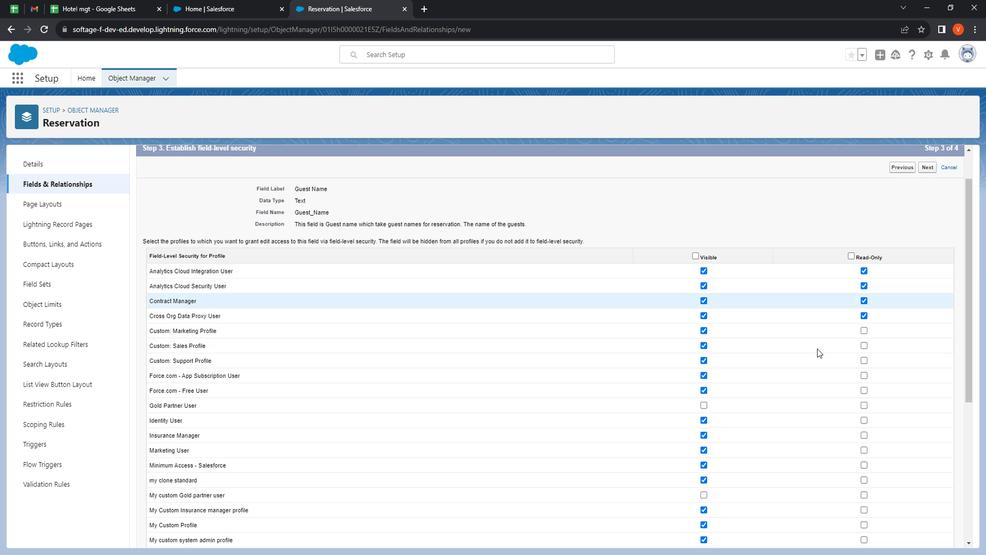 
Action: Mouse scrolled (831, 349) with delta (0, 0)
Screenshot: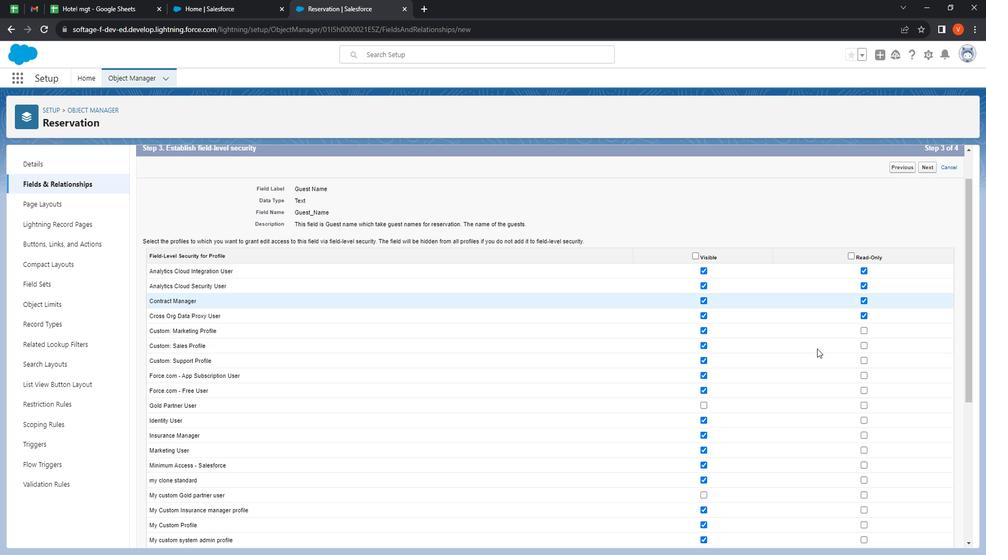 
Action: Mouse moved to (831, 350)
Screenshot: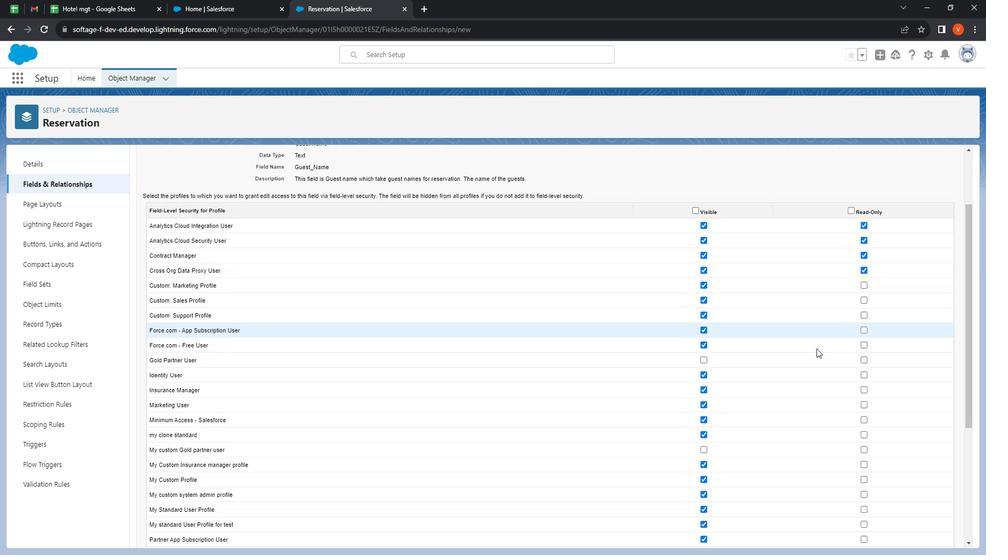 
Action: Mouse scrolled (831, 349) with delta (0, 0)
Screenshot: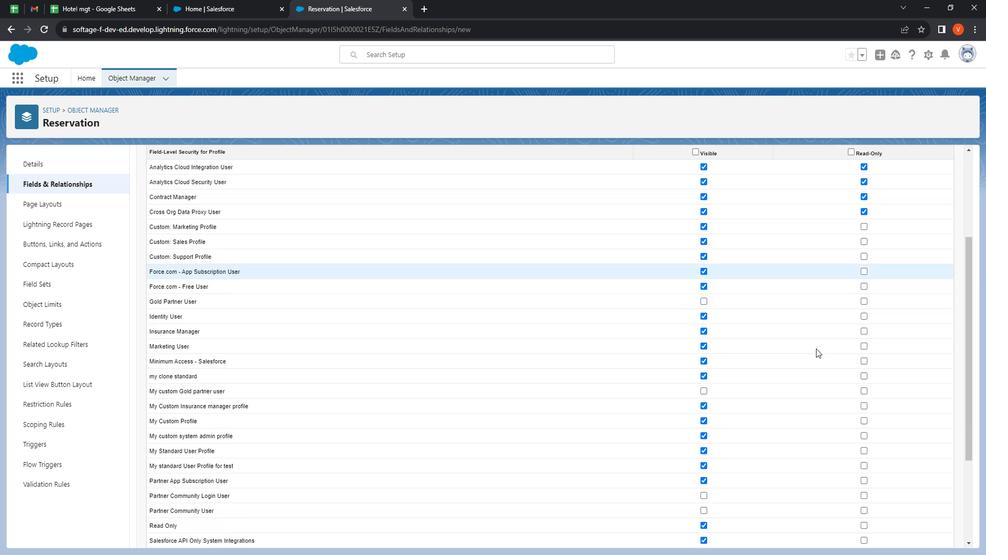 
Action: Mouse moved to (840, 343)
Screenshot: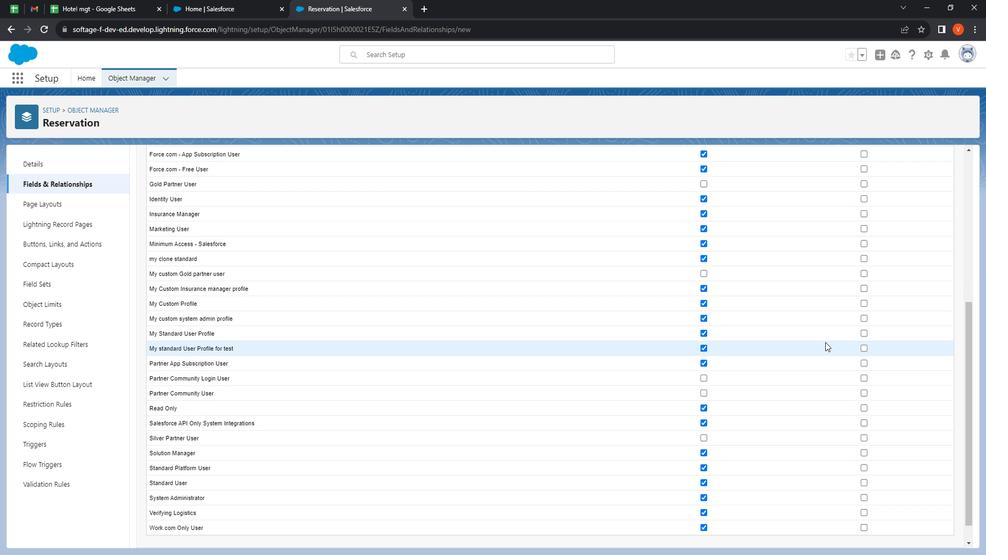 
Action: Mouse scrolled (840, 344) with delta (0, 0)
Screenshot: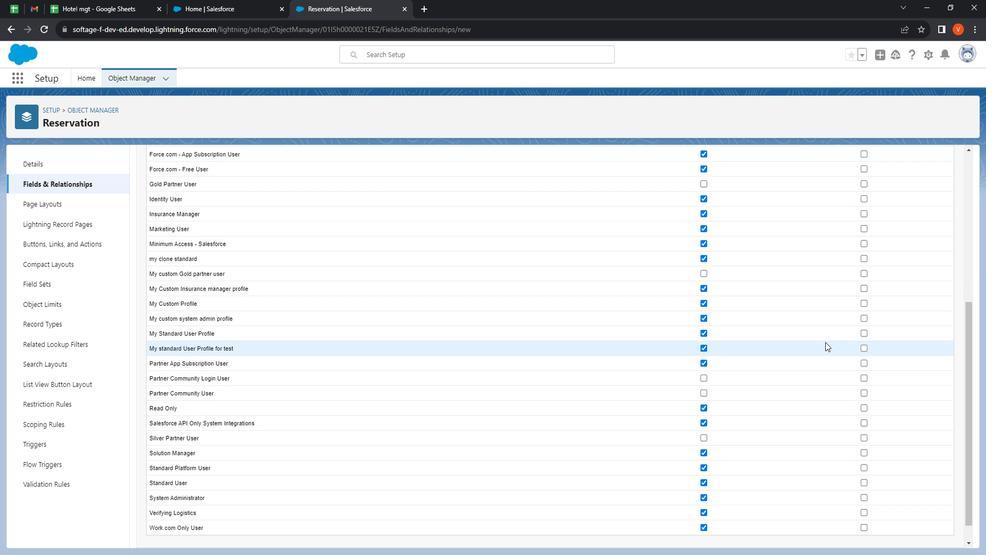 
Action: Mouse scrolled (840, 344) with delta (0, 0)
Screenshot: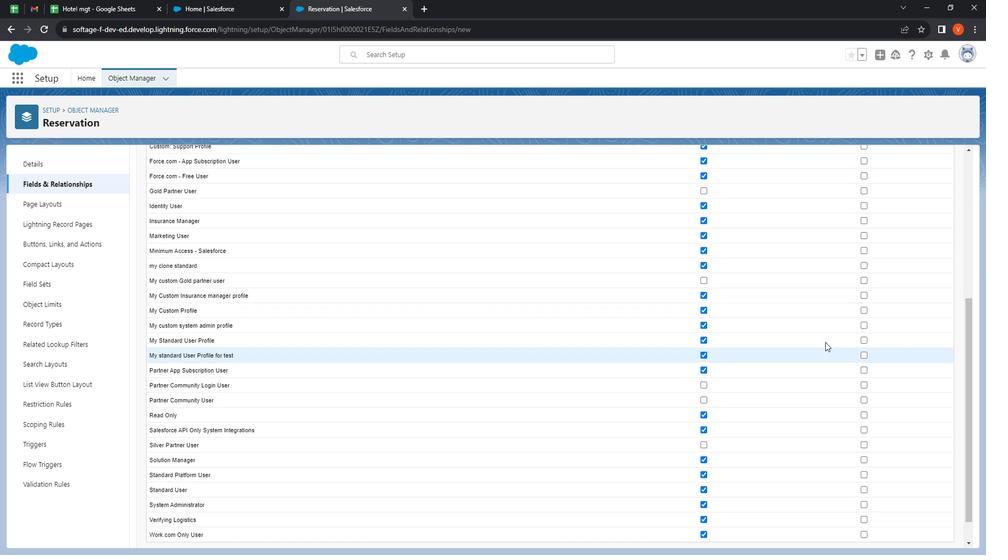 
Action: Mouse moved to (881, 225)
Screenshot: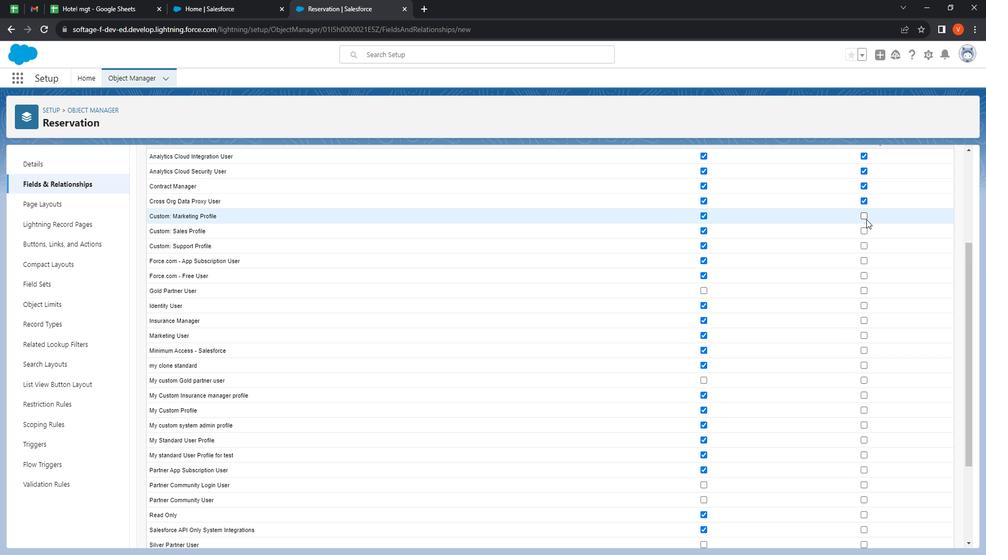 
Action: Mouse pressed left at (881, 225)
Screenshot: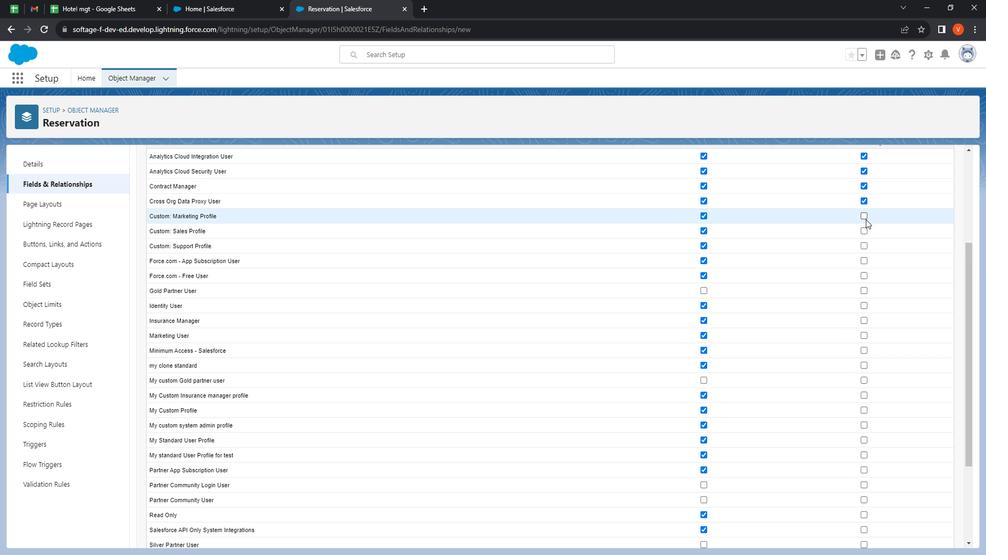 
Action: Mouse moved to (878, 238)
Screenshot: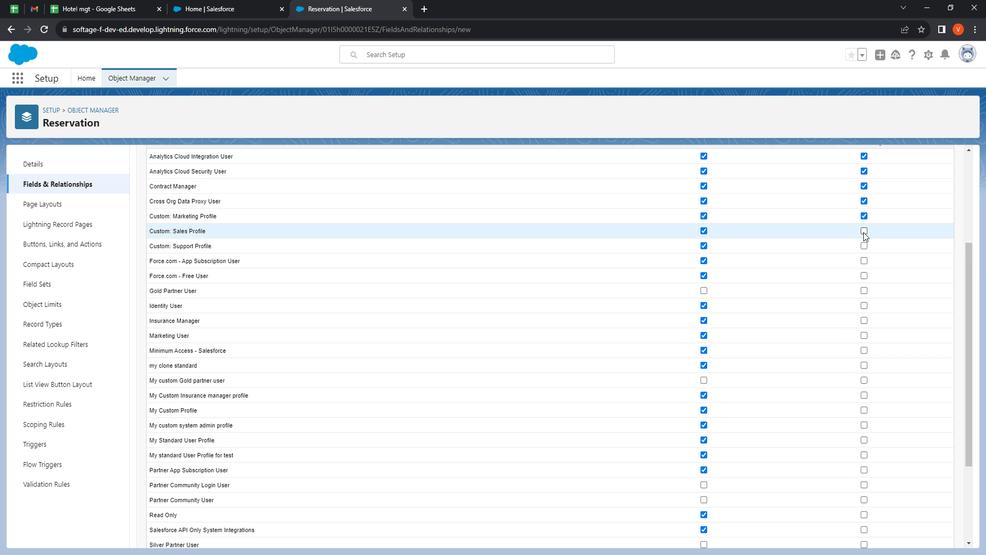
Action: Mouse pressed left at (878, 238)
Screenshot: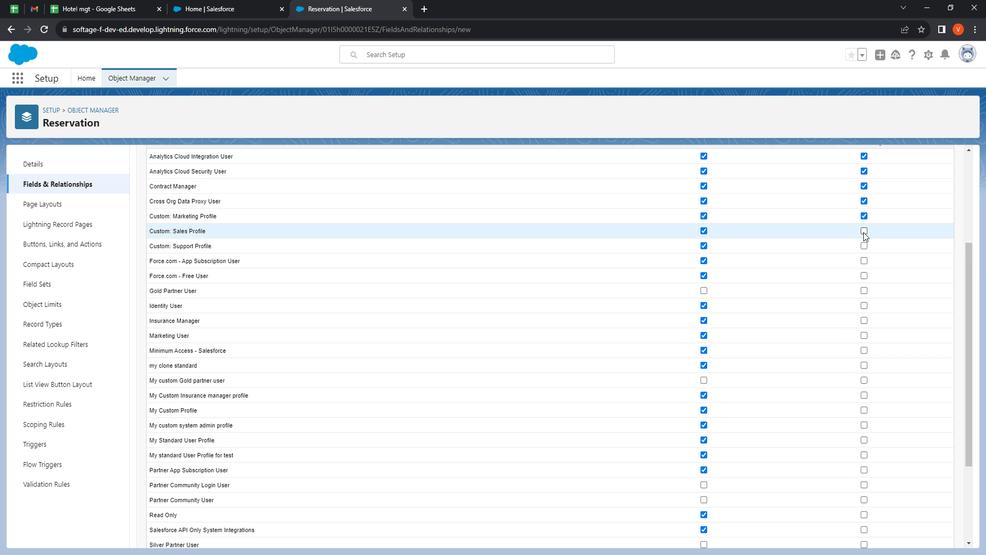 
Action: Mouse moved to (882, 250)
Screenshot: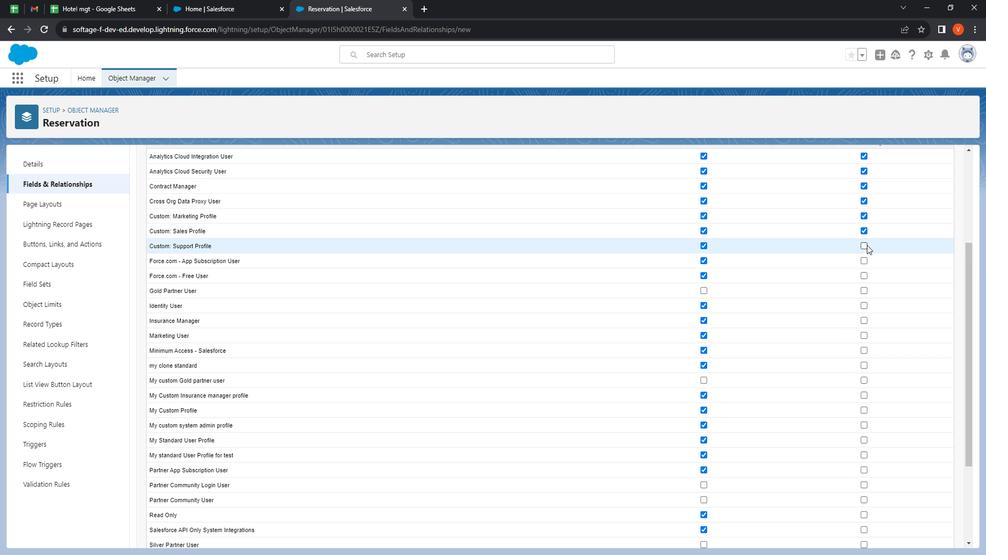 
Action: Mouse pressed left at (882, 250)
Screenshot: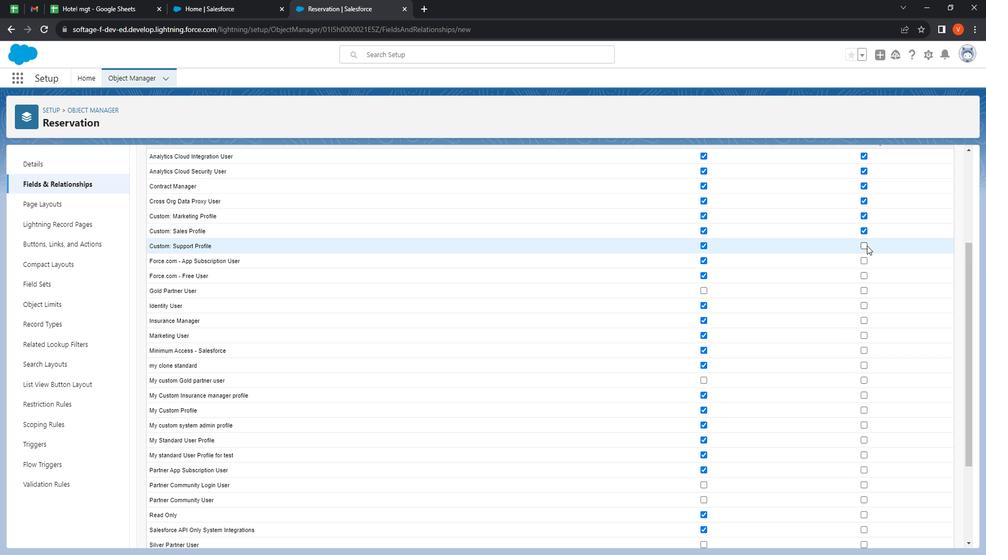 
Action: Mouse moved to (881, 265)
Screenshot: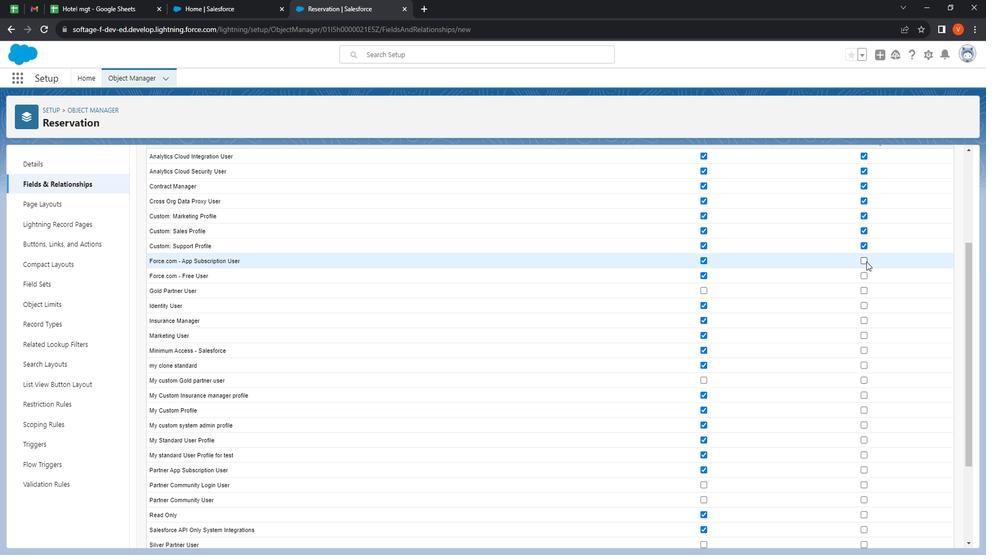 
Action: Mouse pressed left at (881, 265)
Screenshot: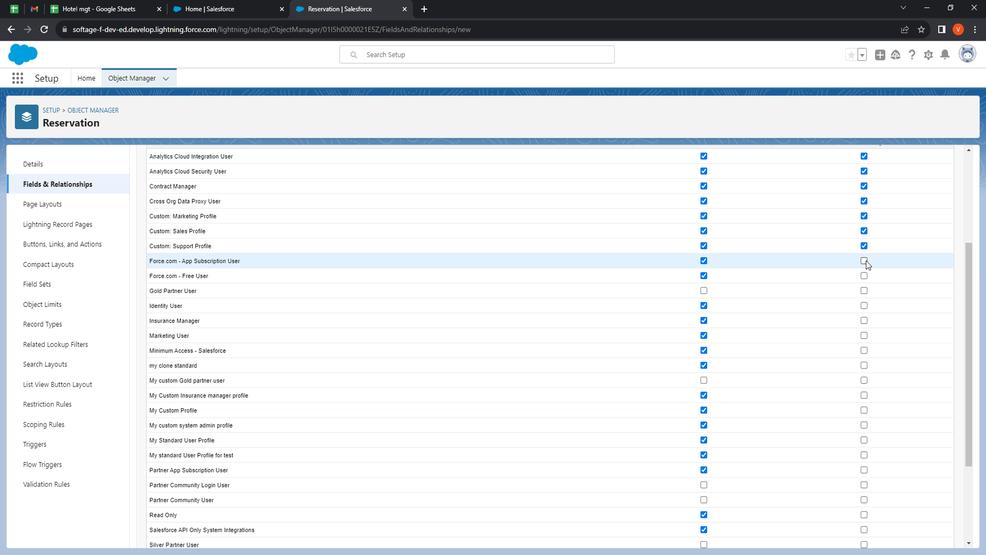 
Action: Mouse moved to (880, 281)
Screenshot: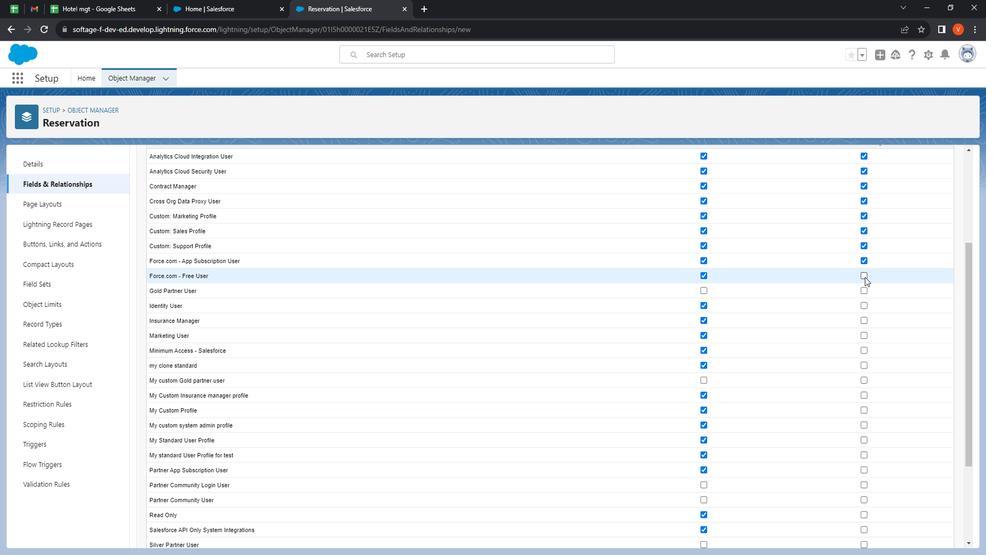 
Action: Mouse pressed left at (880, 281)
Screenshot: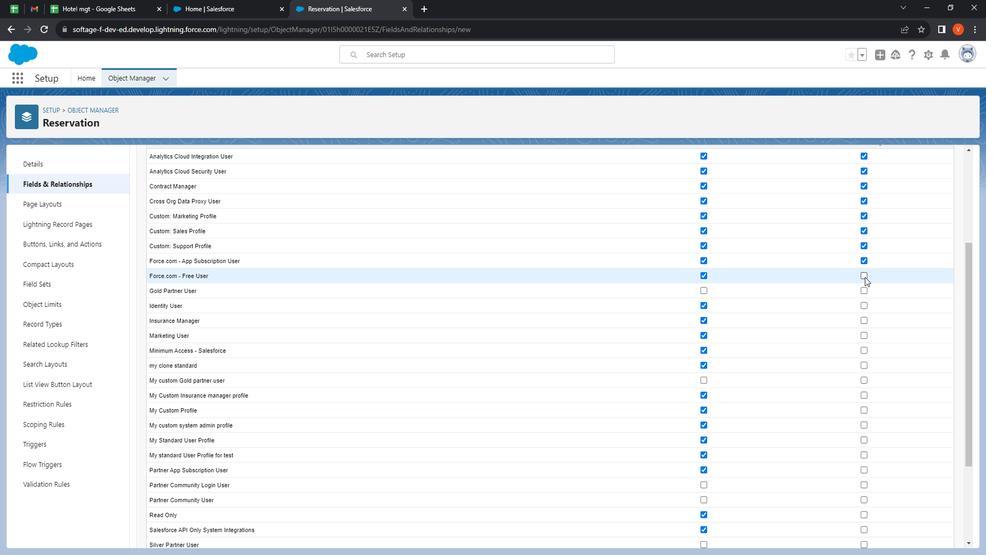 
Action: Mouse moved to (719, 294)
Screenshot: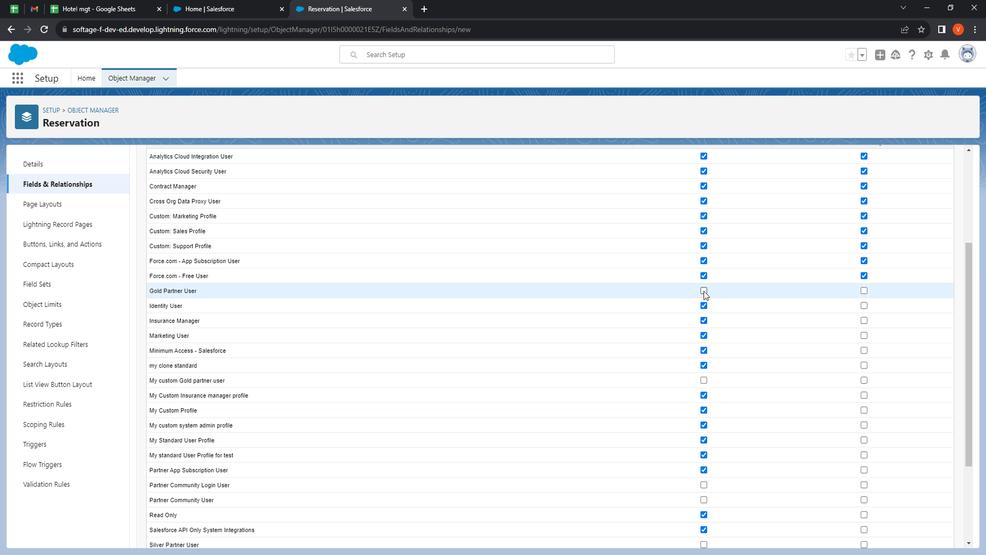 
Action: Mouse pressed left at (719, 294)
Screenshot: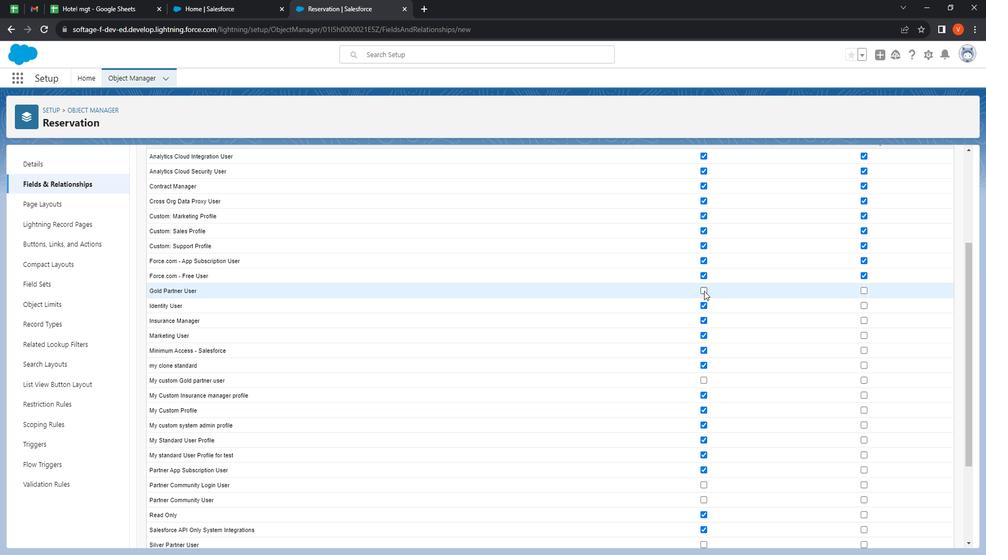 
Action: Mouse moved to (875, 296)
Screenshot: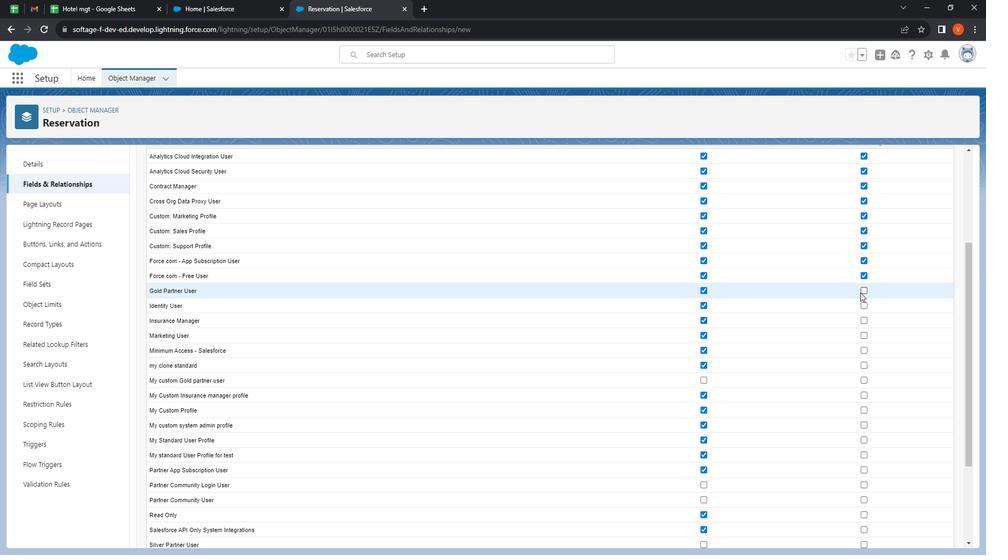 
Action: Mouse pressed left at (875, 296)
Screenshot: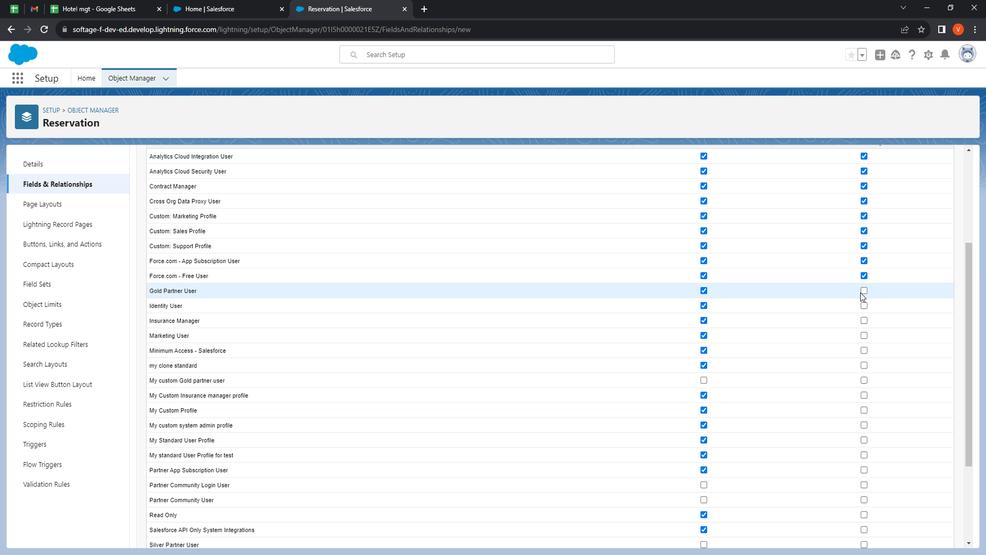 
Action: Mouse moved to (882, 295)
Screenshot: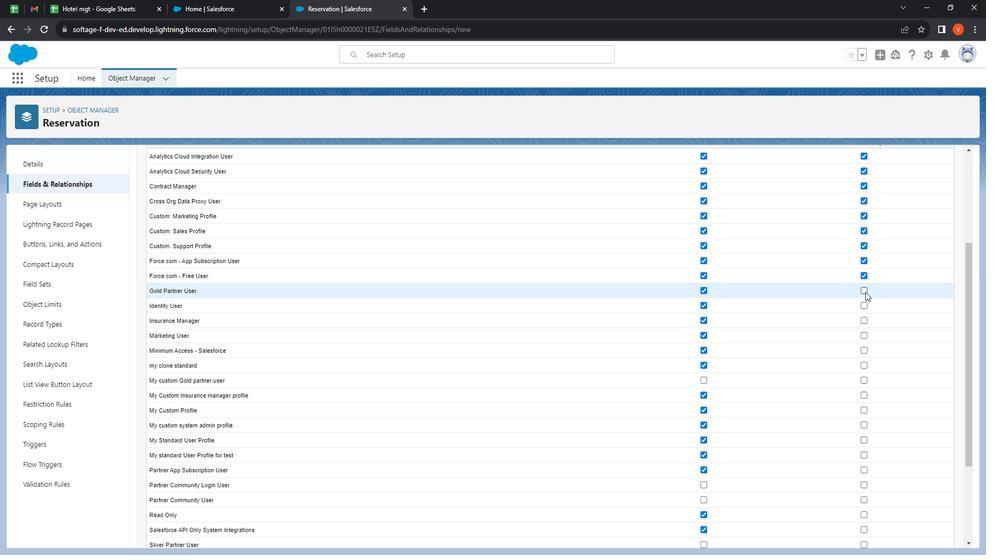 
Action: Mouse pressed left at (882, 295)
Screenshot: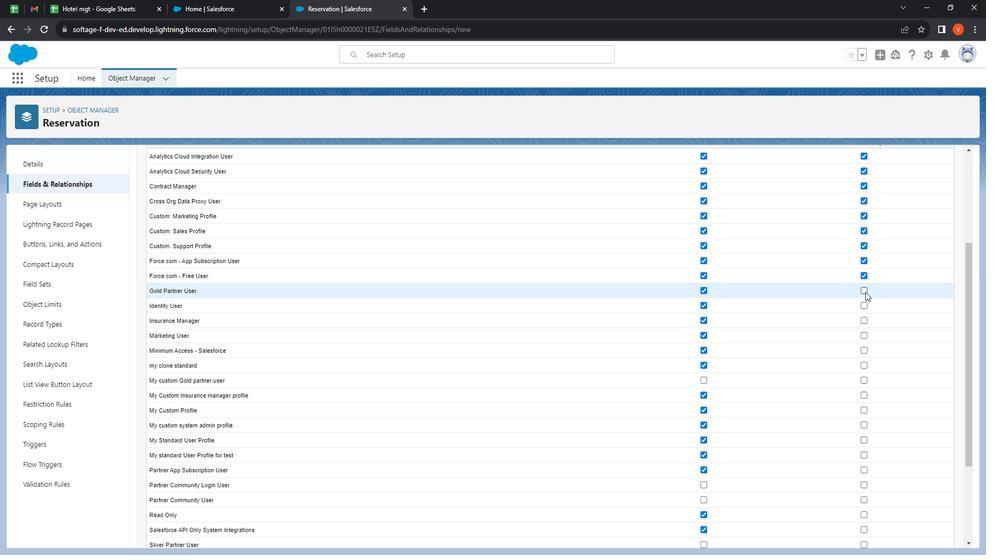 
Action: Mouse moved to (882, 303)
Screenshot: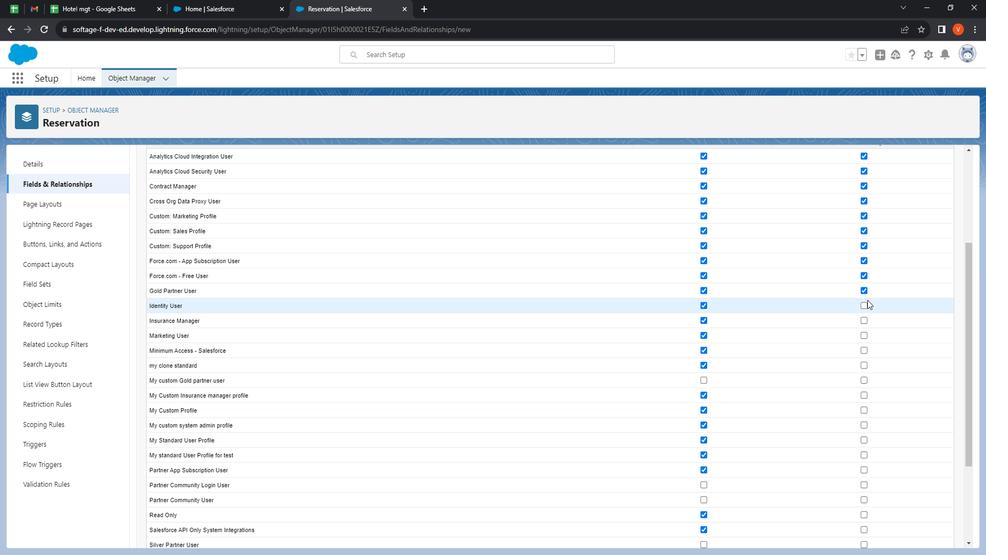 
Action: Mouse pressed left at (882, 303)
Screenshot: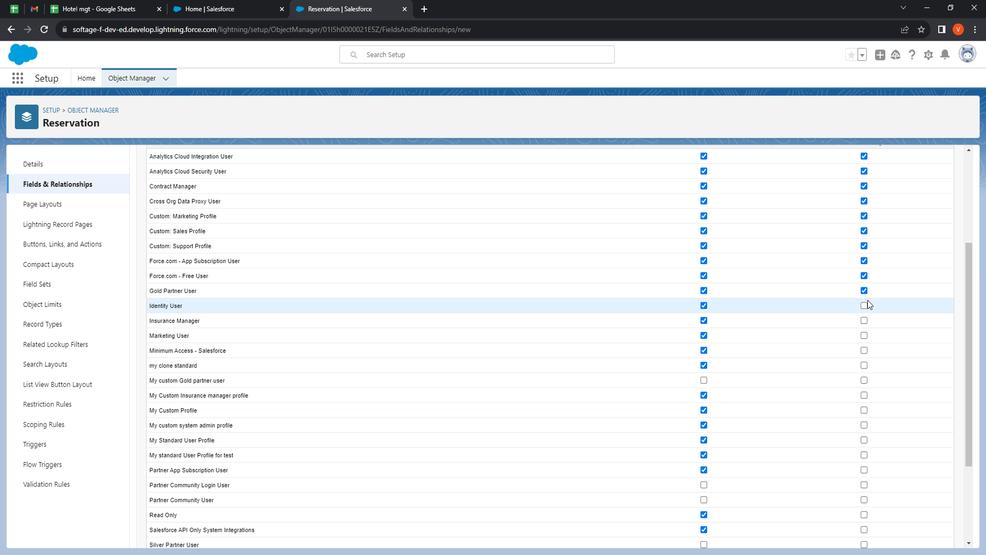 
Action: Mouse moved to (882, 303)
Screenshot: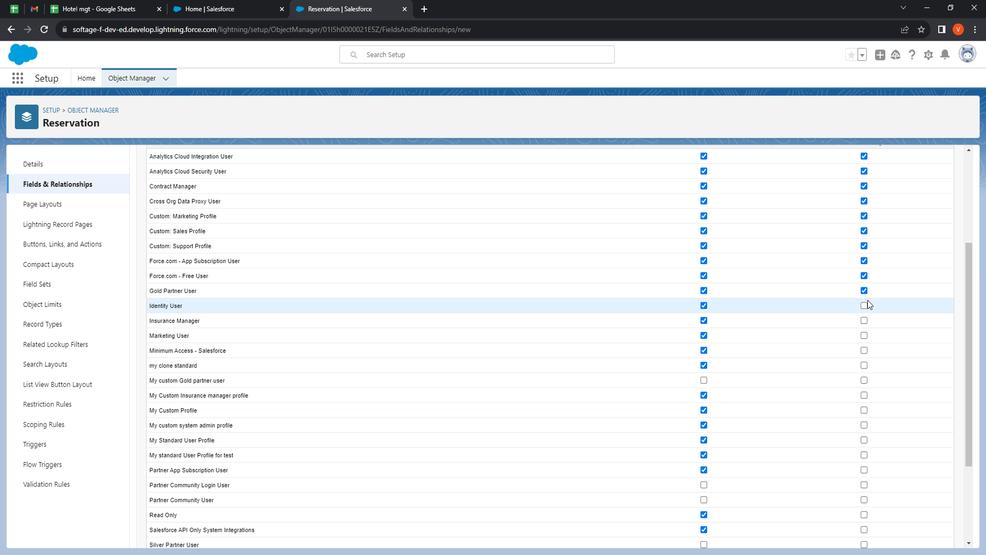 
Action: Mouse pressed left at (882, 303)
Screenshot: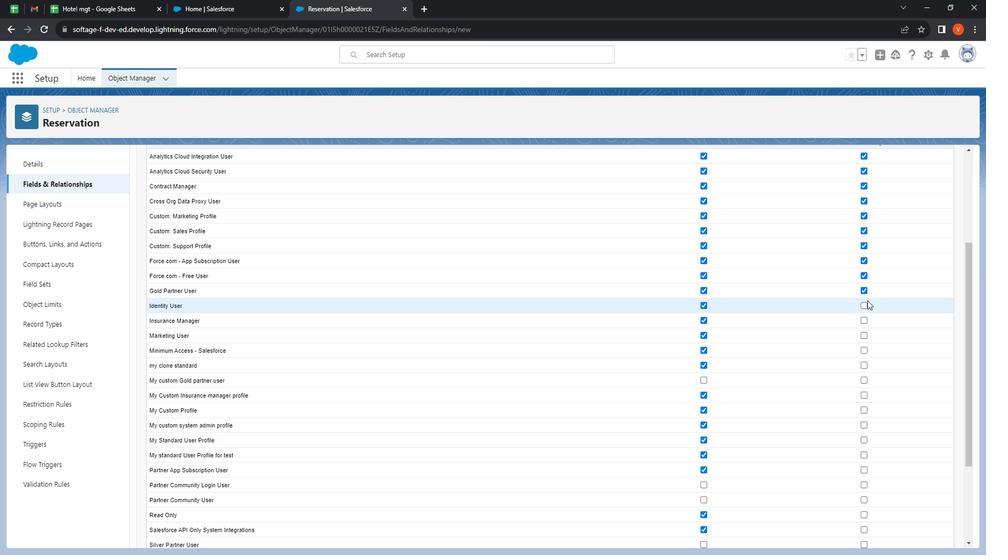 
Action: Mouse moved to (880, 313)
Screenshot: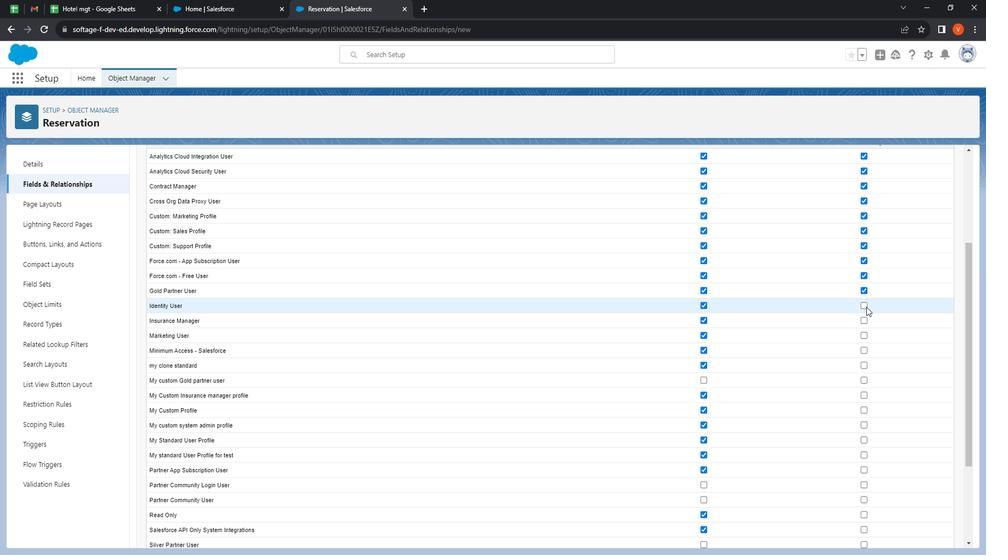 
Action: Mouse pressed left at (880, 313)
Screenshot: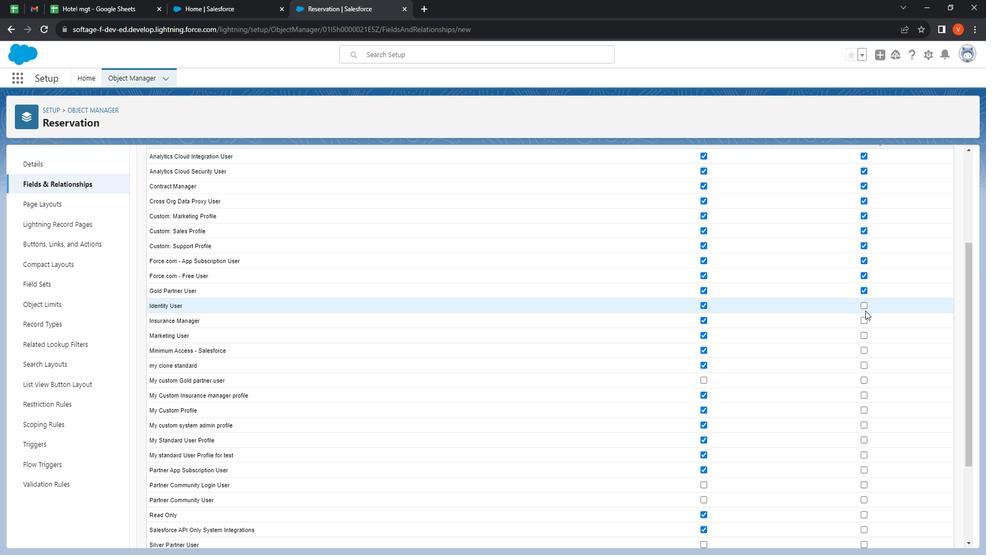 
Action: Mouse moved to (880, 309)
Screenshot: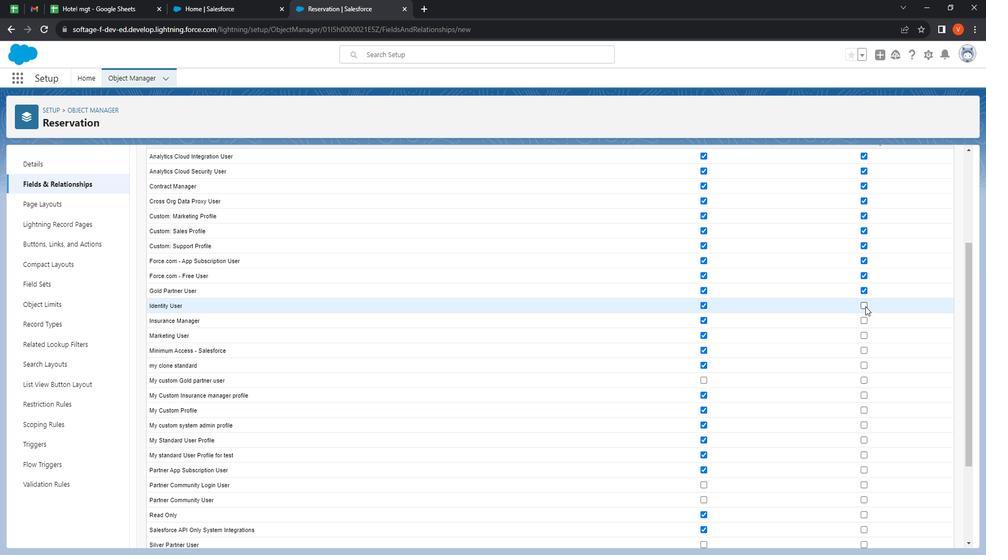 
Action: Mouse pressed left at (880, 309)
Screenshot: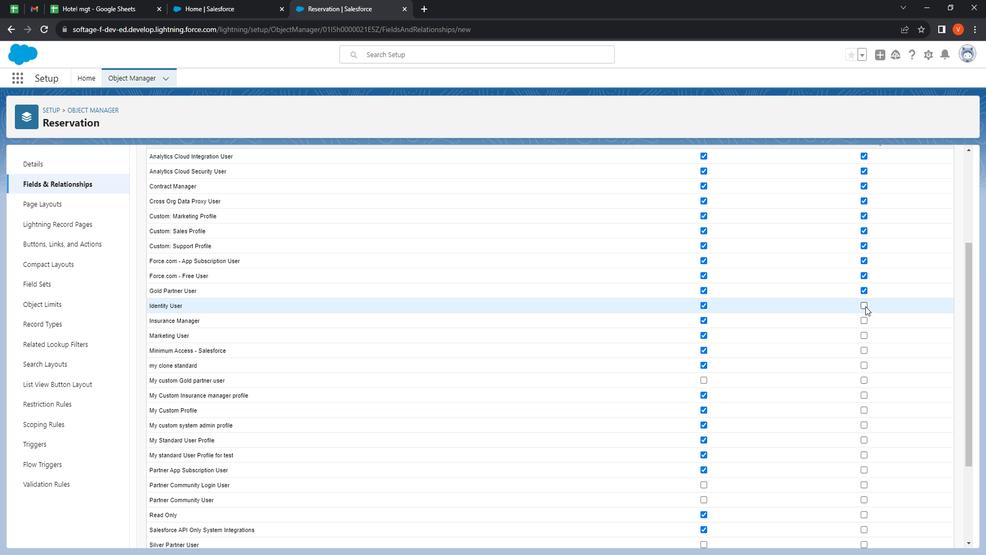 
Action: Mouse moved to (879, 323)
Screenshot: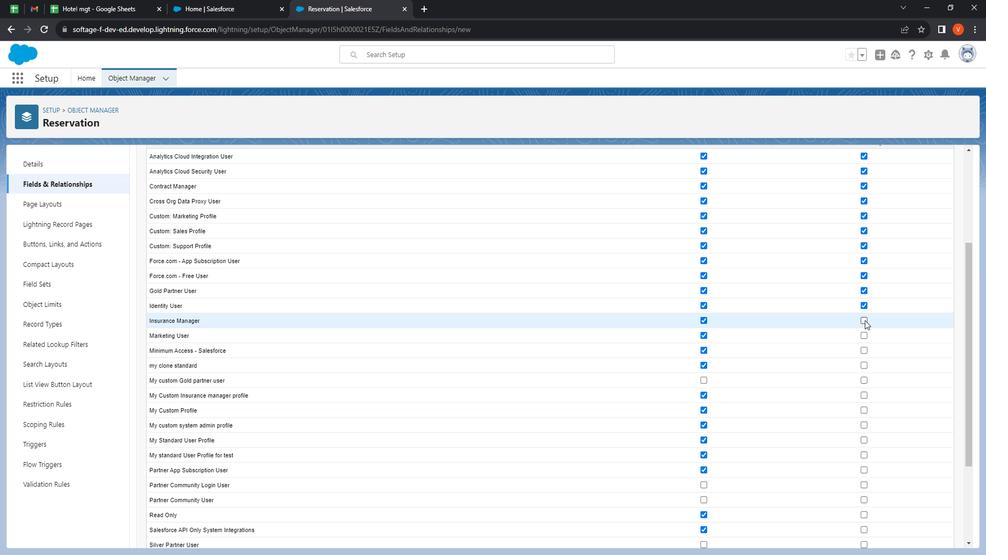 
Action: Mouse pressed left at (879, 323)
Screenshot: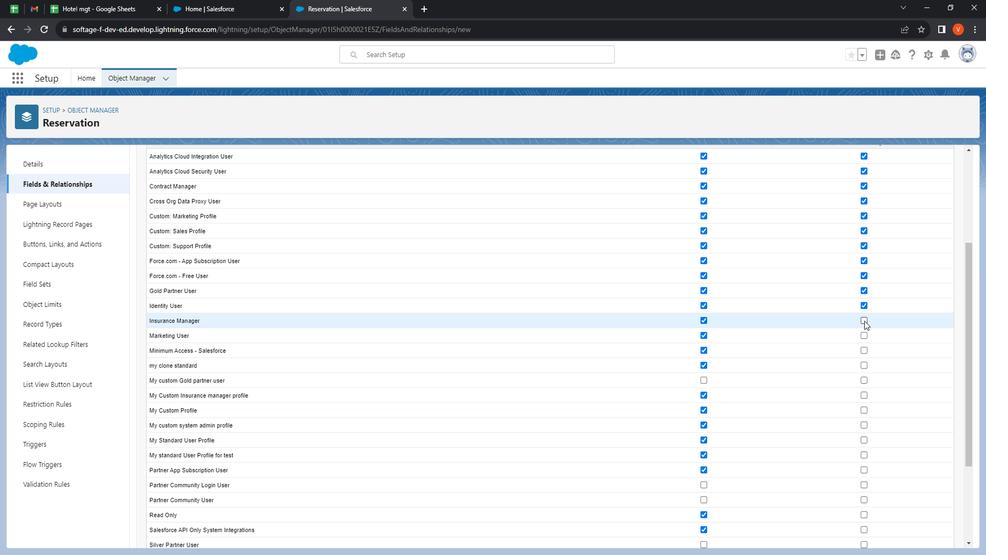 
Action: Mouse moved to (880, 335)
Screenshot: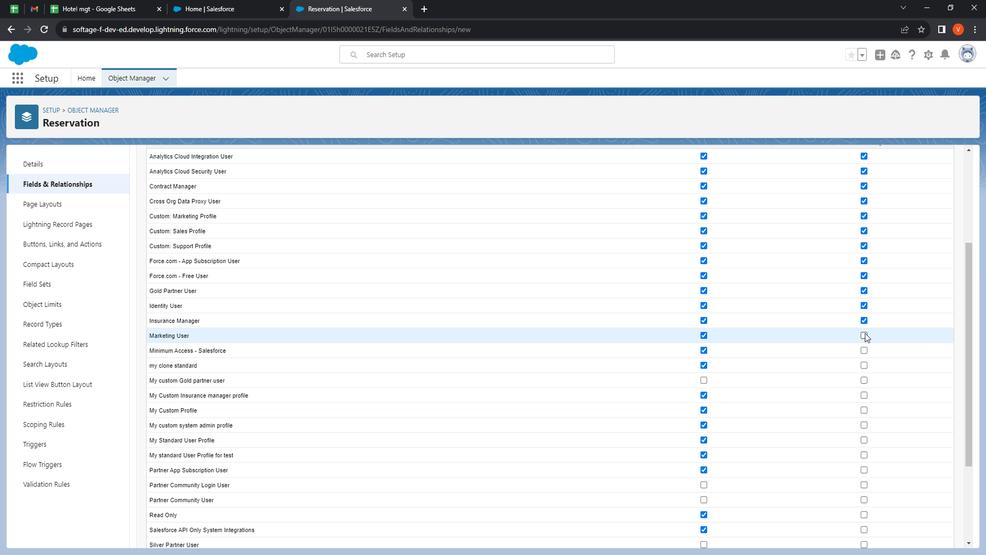 
Action: Mouse pressed left at (880, 335)
Screenshot: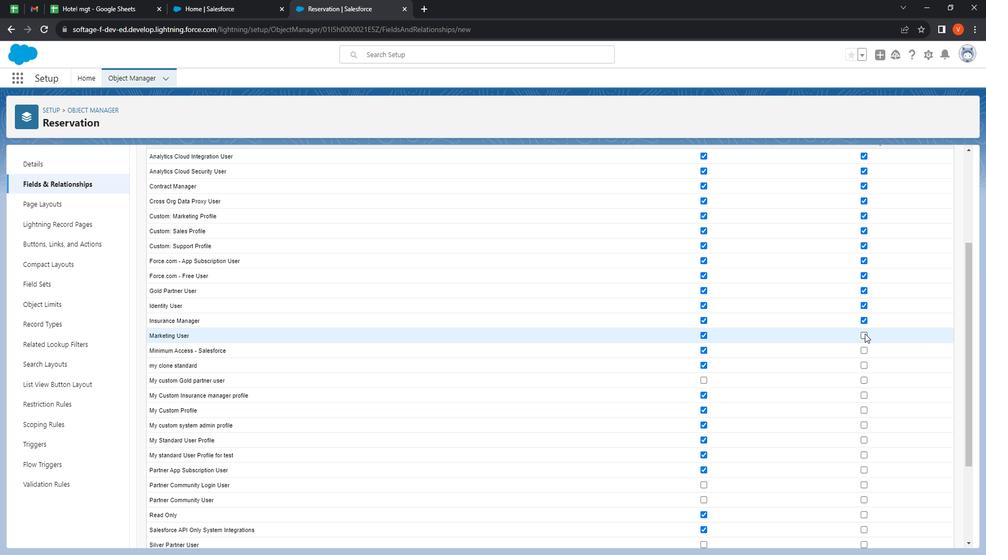 
Action: Mouse moved to (882, 351)
Screenshot: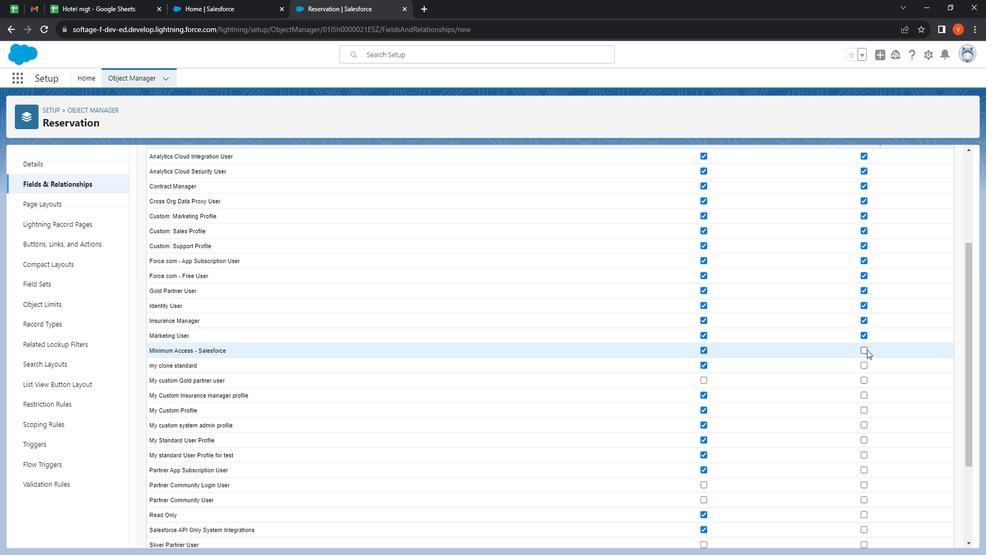 
Action: Mouse pressed left at (882, 351)
Screenshot: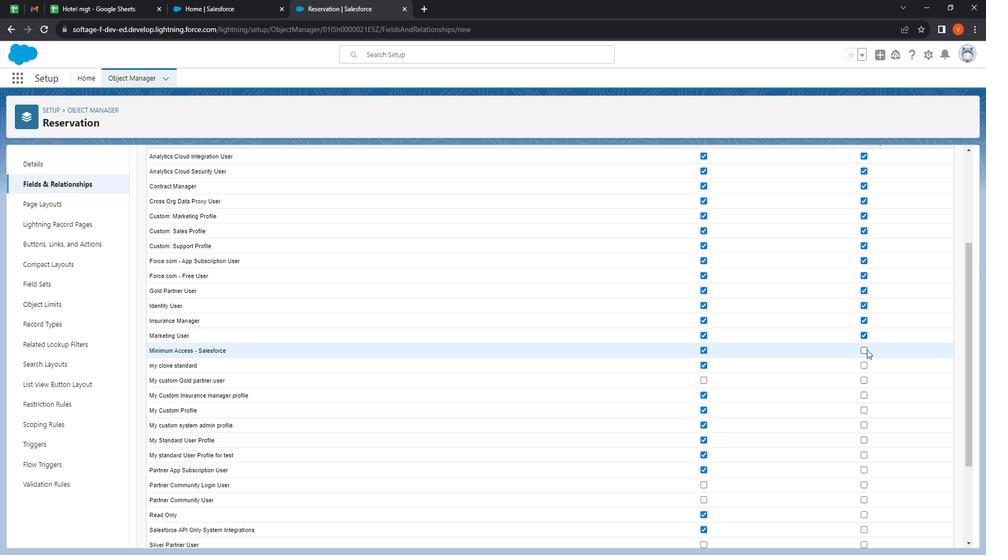 
Action: Mouse moved to (880, 368)
Screenshot: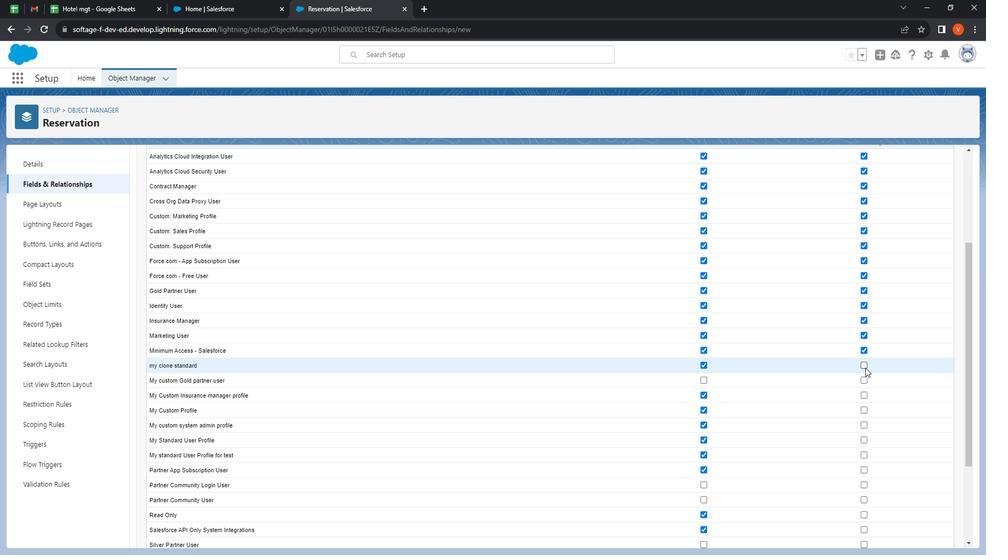 
Action: Mouse pressed left at (880, 368)
Screenshot: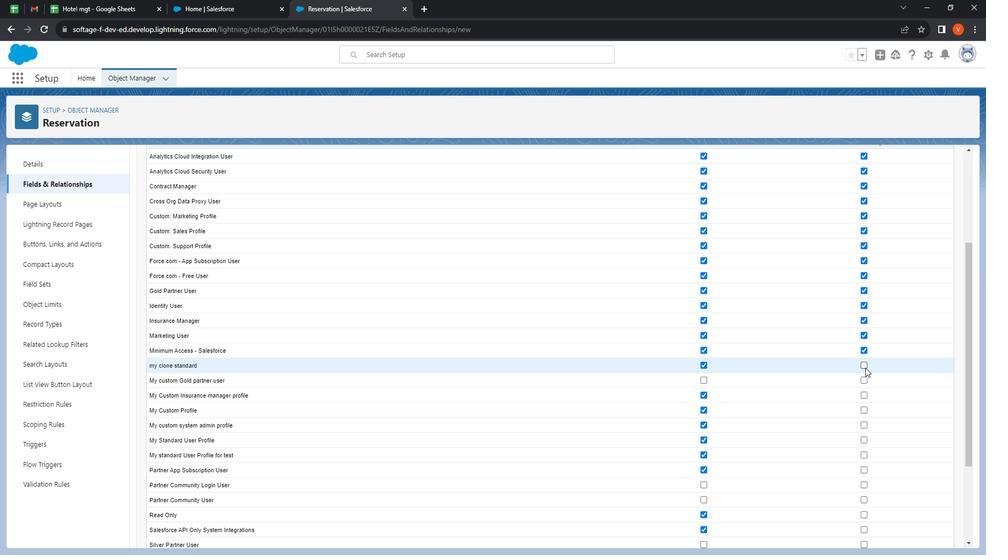 
Action: Mouse moved to (718, 379)
Screenshot: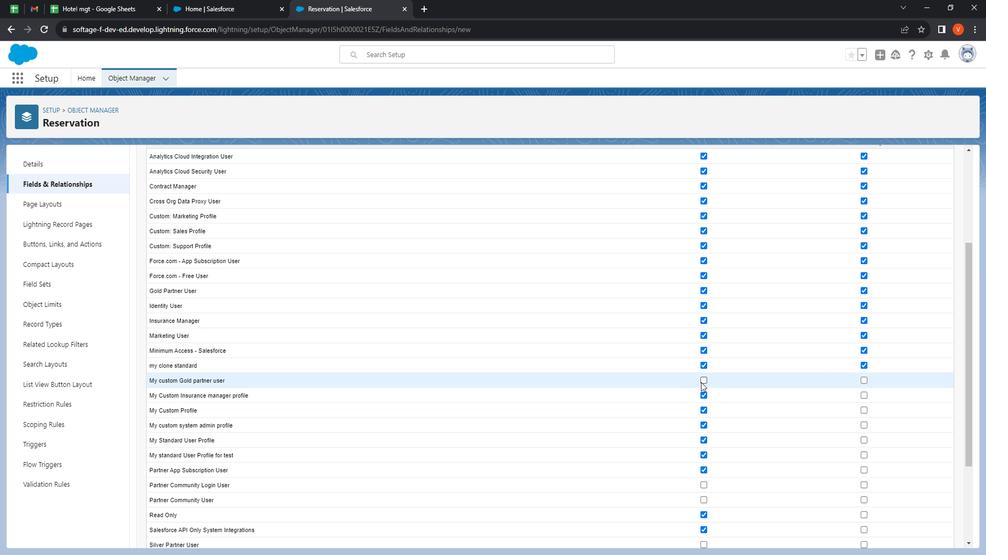 
Action: Mouse pressed left at (718, 379)
Screenshot: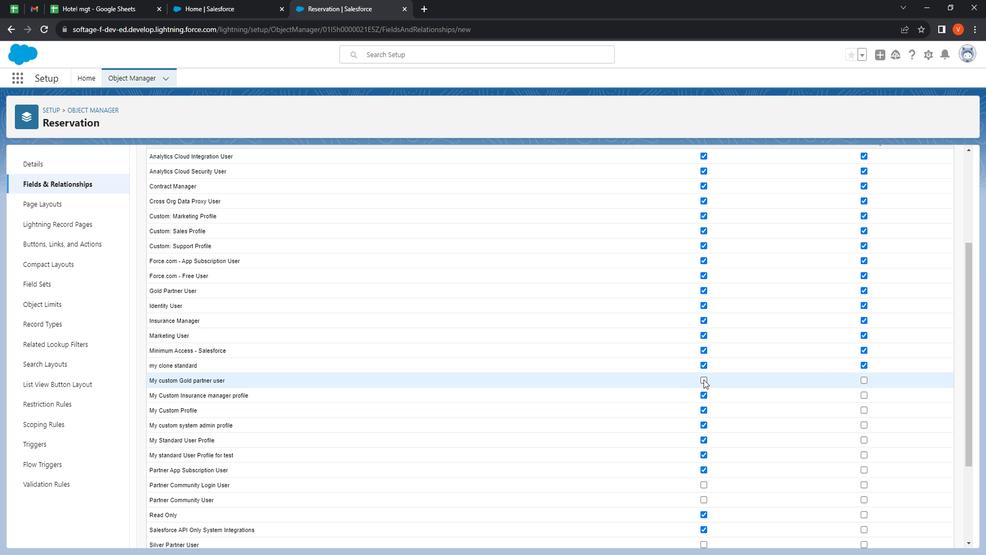 
Action: Mouse moved to (877, 379)
Screenshot: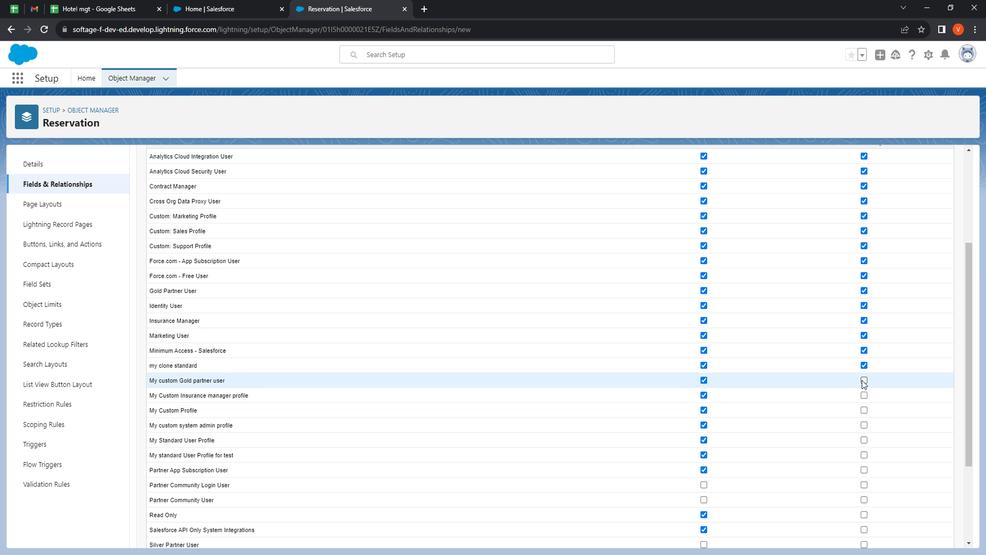 
Action: Mouse pressed left at (877, 379)
Screenshot: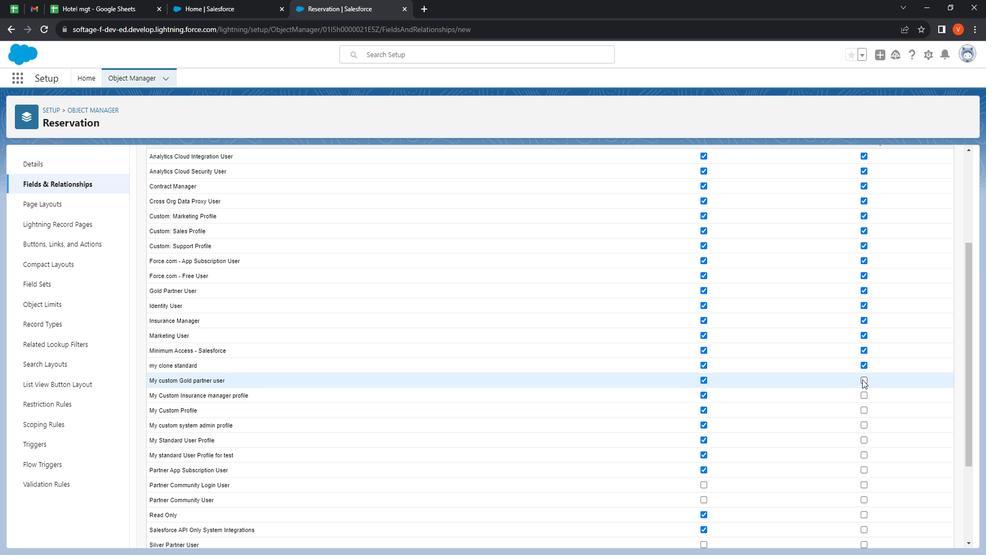 
Action: Mouse moved to (879, 396)
Screenshot: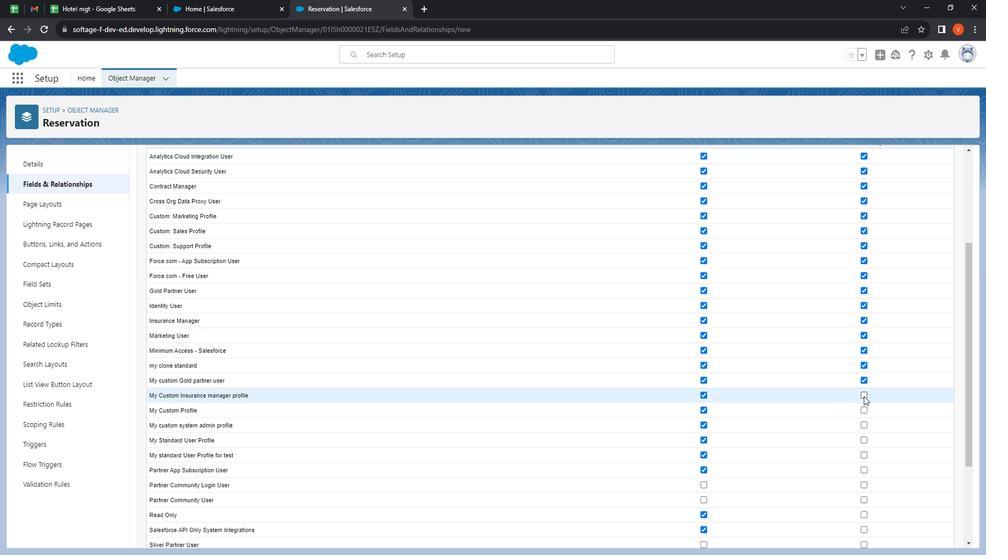 
Action: Mouse pressed left at (879, 396)
Screenshot: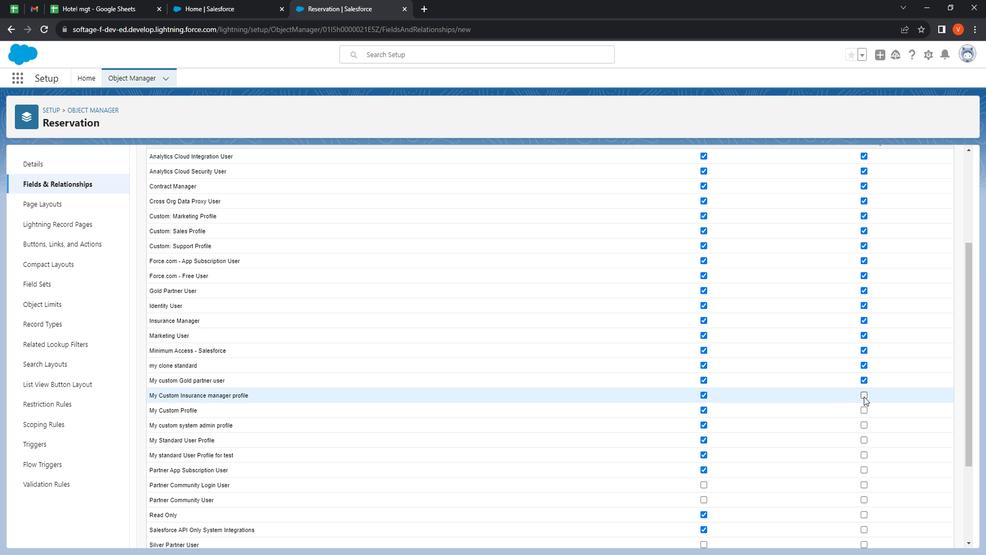 
Action: Mouse moved to (879, 411)
Screenshot: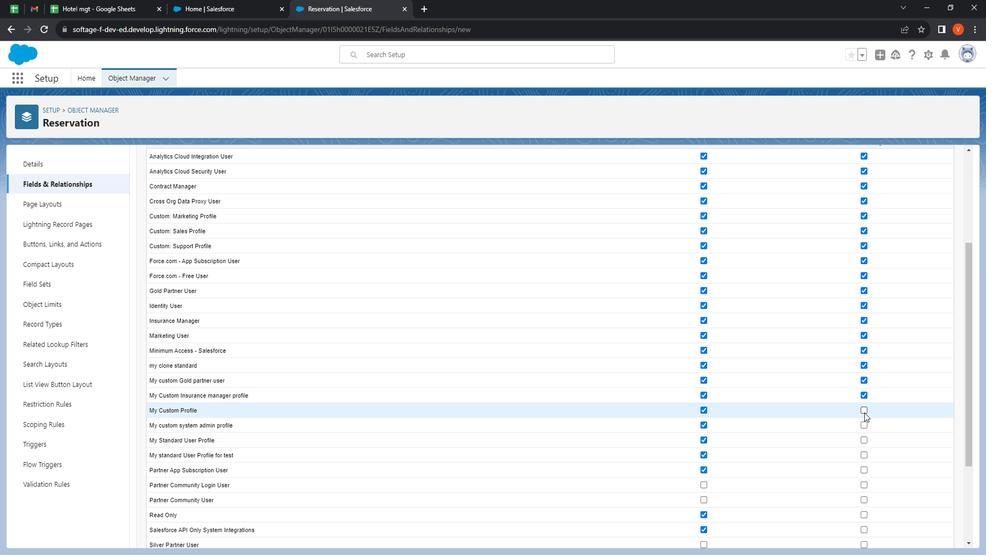 
Action: Mouse pressed left at (879, 411)
Screenshot: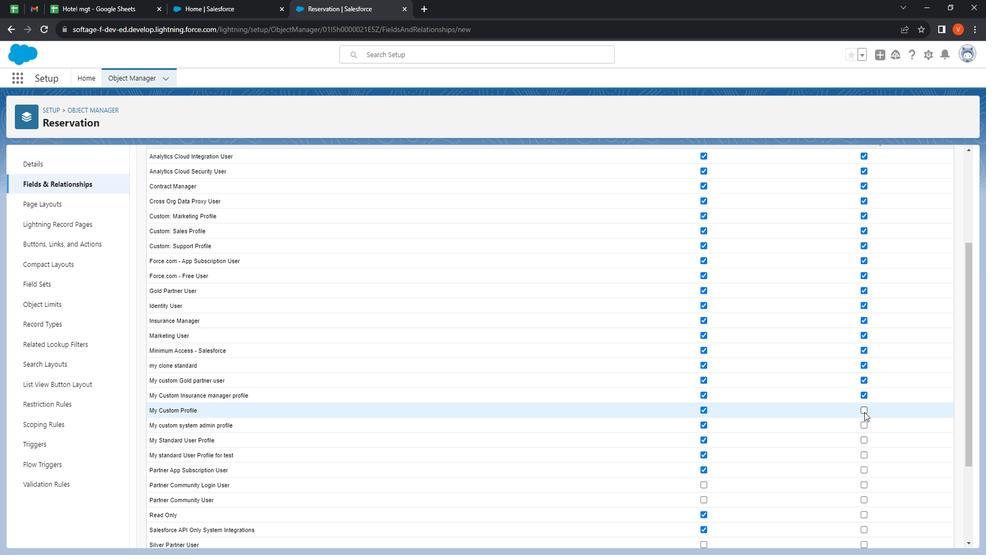 
Action: Mouse moved to (880, 425)
Screenshot: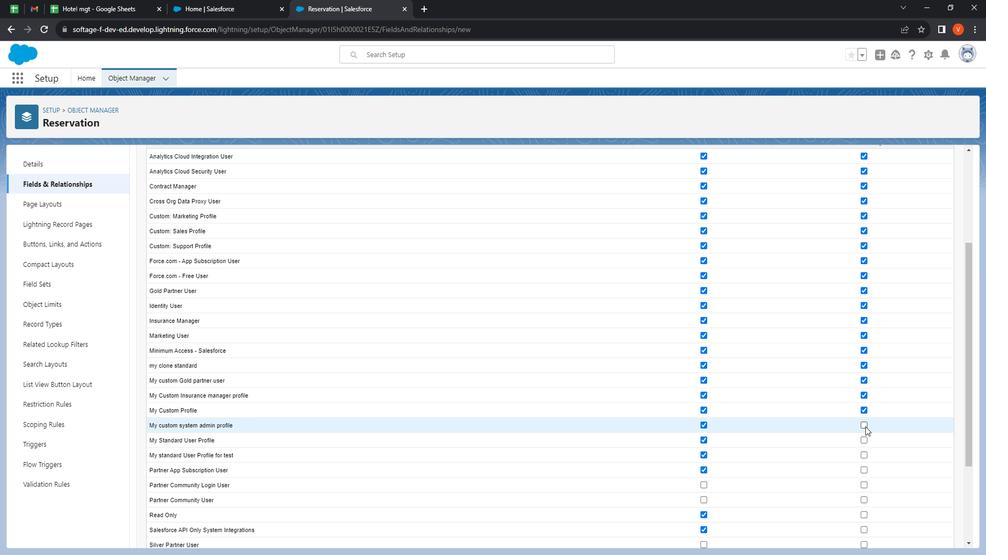 
Action: Mouse pressed left at (880, 425)
Screenshot: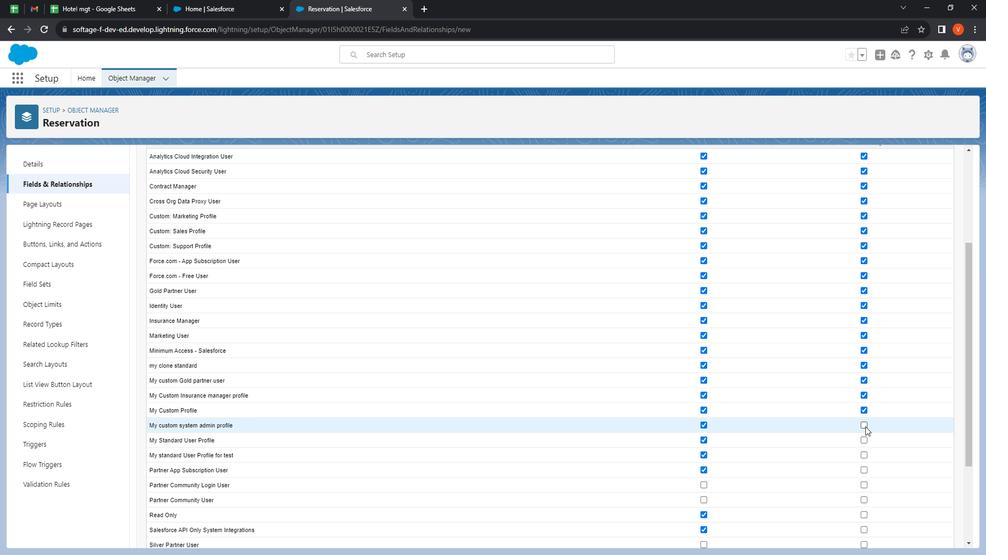 
Action: Mouse moved to (880, 439)
Screenshot: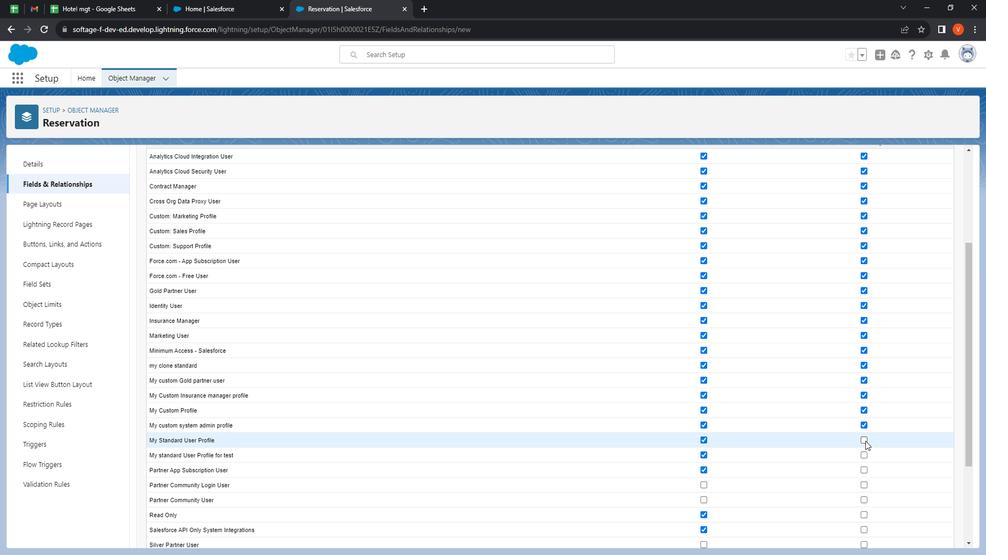 
Action: Mouse pressed left at (880, 439)
Screenshot: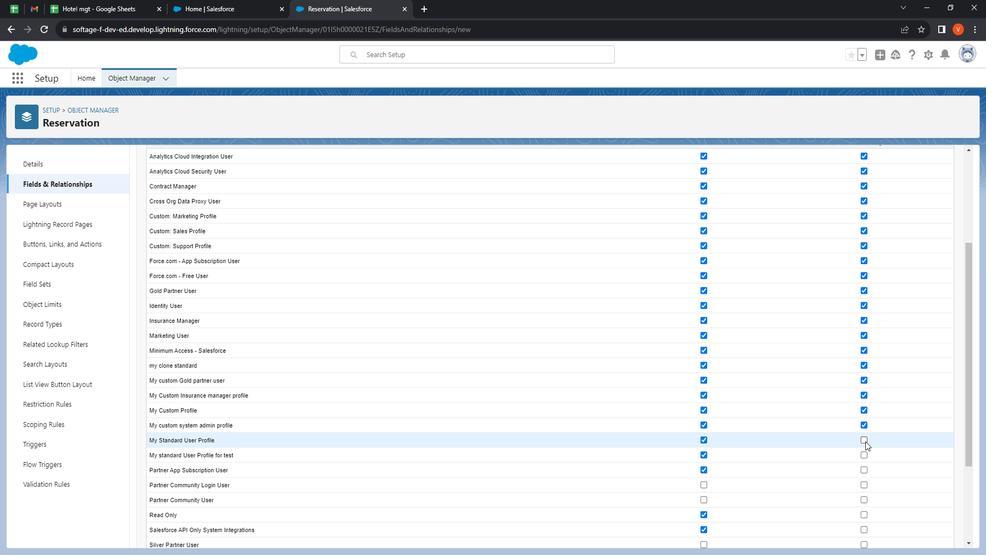 
Action: Mouse moved to (881, 451)
Screenshot: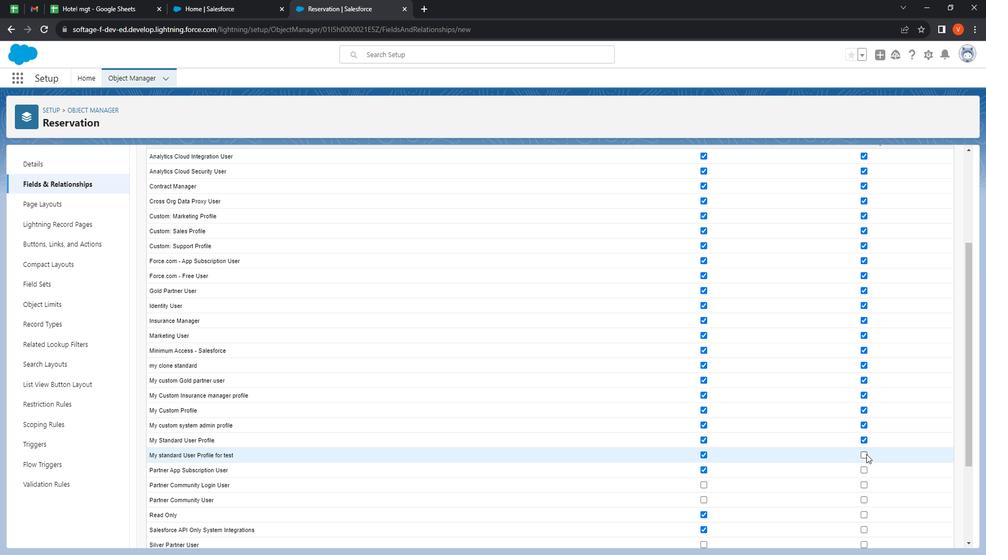 
Action: Mouse pressed left at (881, 451)
Screenshot: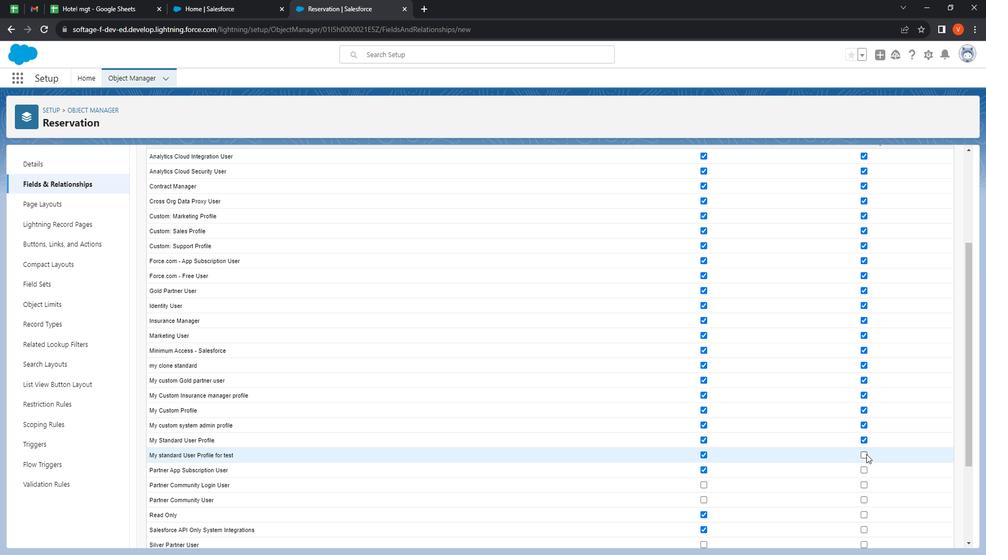 
Action: Mouse moved to (876, 468)
Screenshot: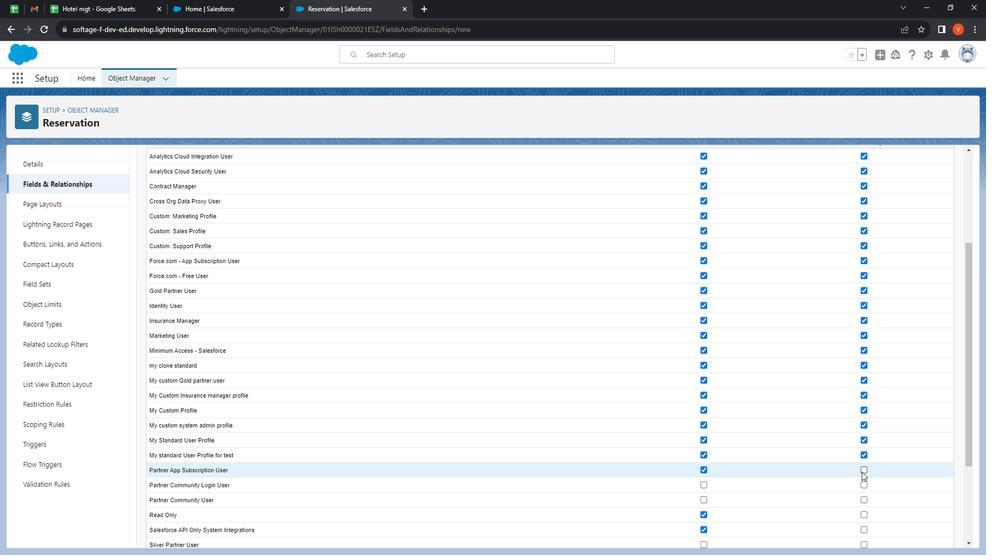 
Action: Mouse pressed left at (876, 468)
Screenshot: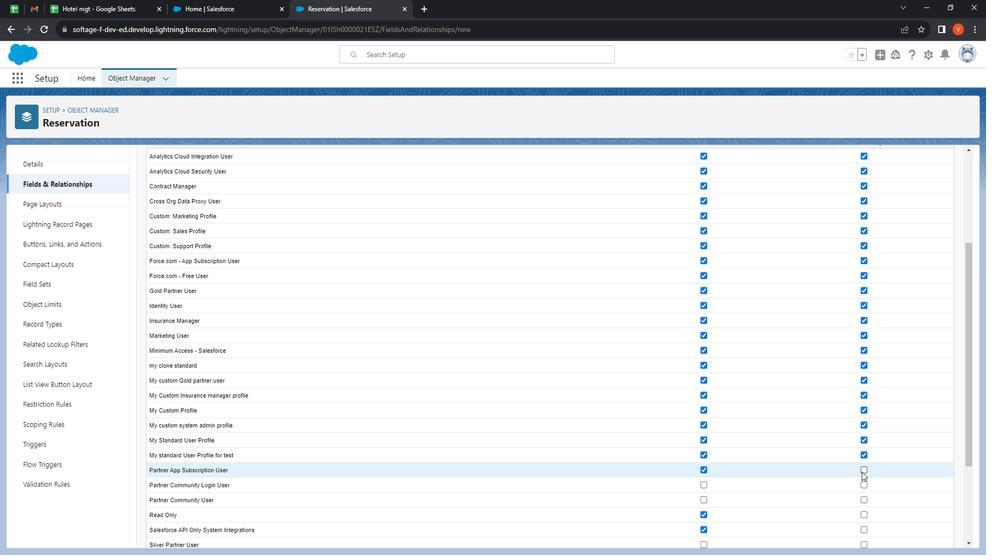 
Action: Mouse moved to (720, 482)
Screenshot: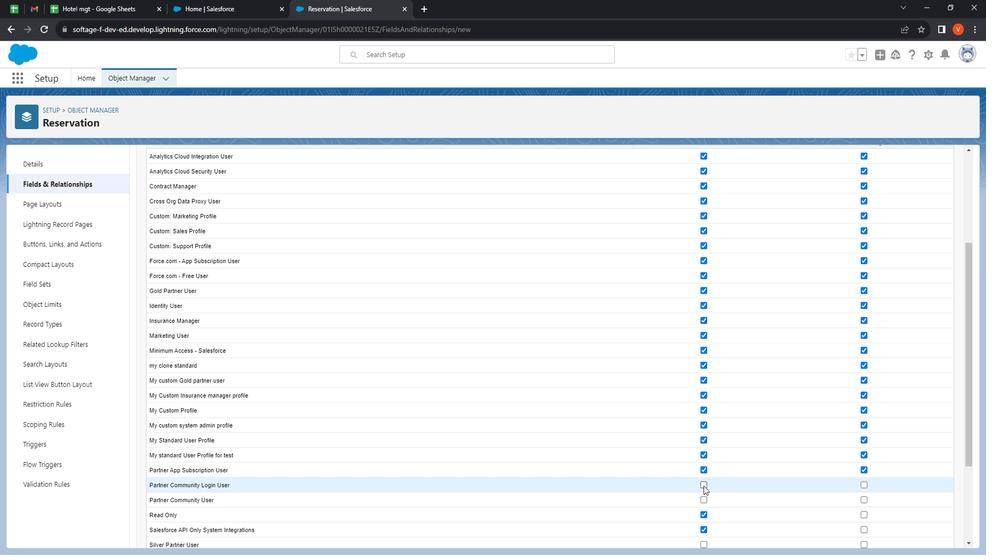 
Action: Mouse pressed left at (720, 482)
Screenshot: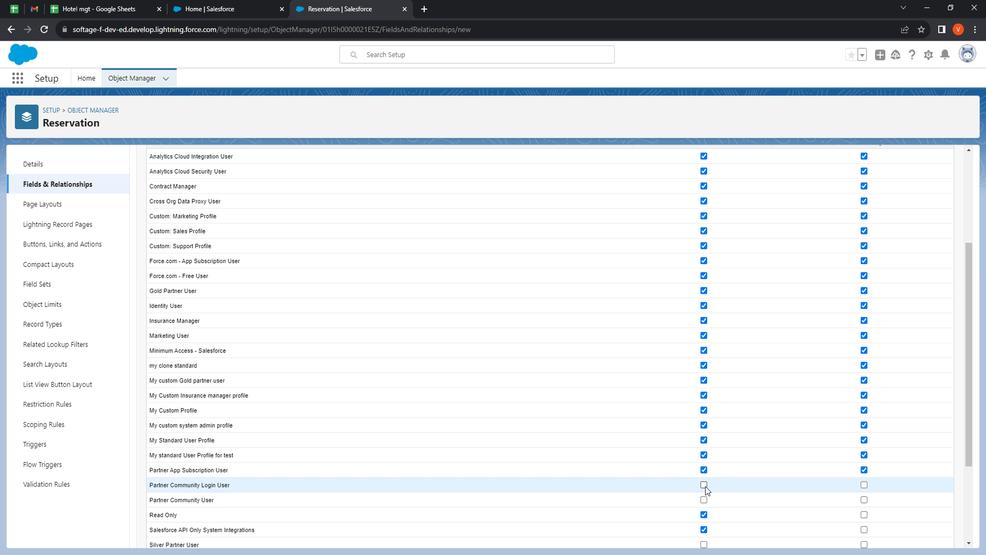 
Action: Mouse moved to (875, 481)
Screenshot: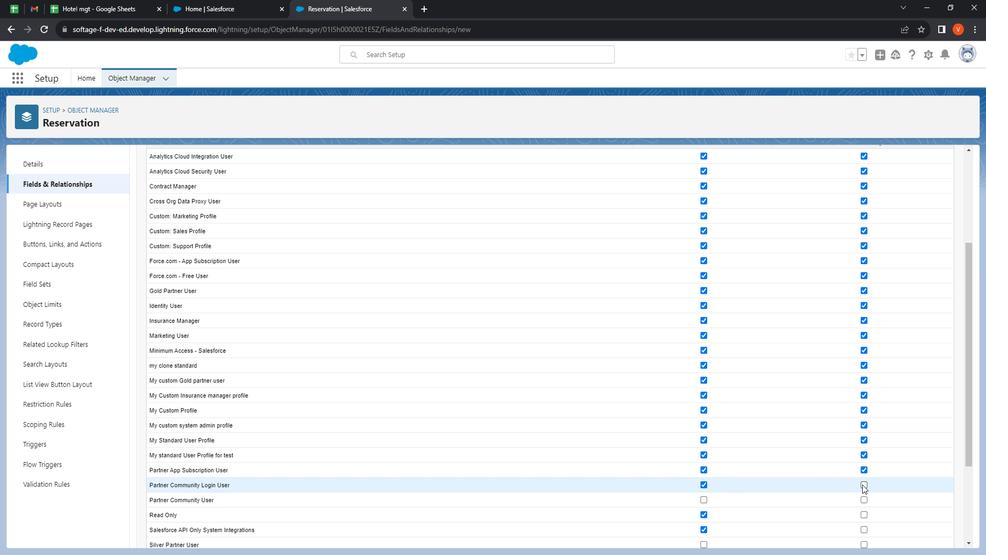 
Action: Mouse pressed left at (875, 481)
Screenshot: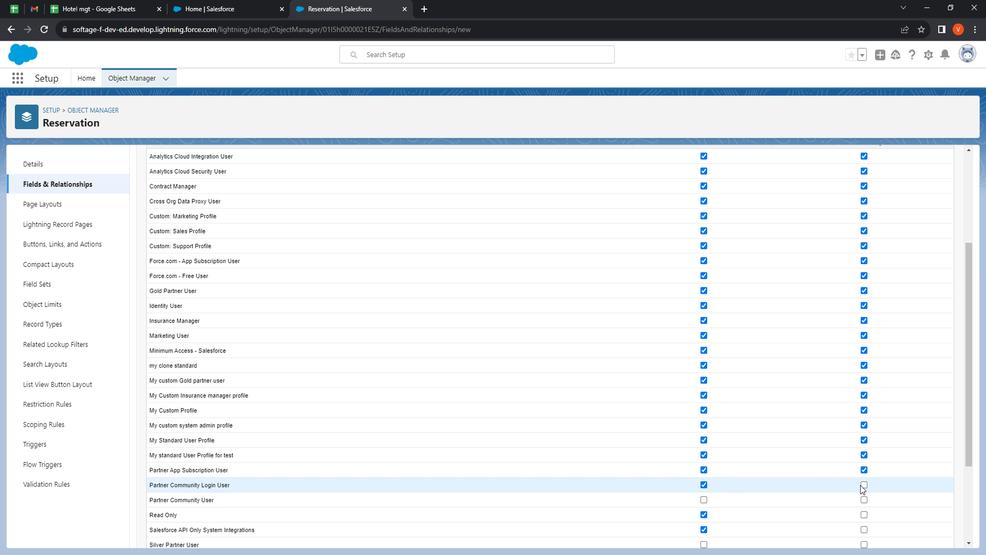 
Action: Mouse moved to (882, 481)
Screenshot: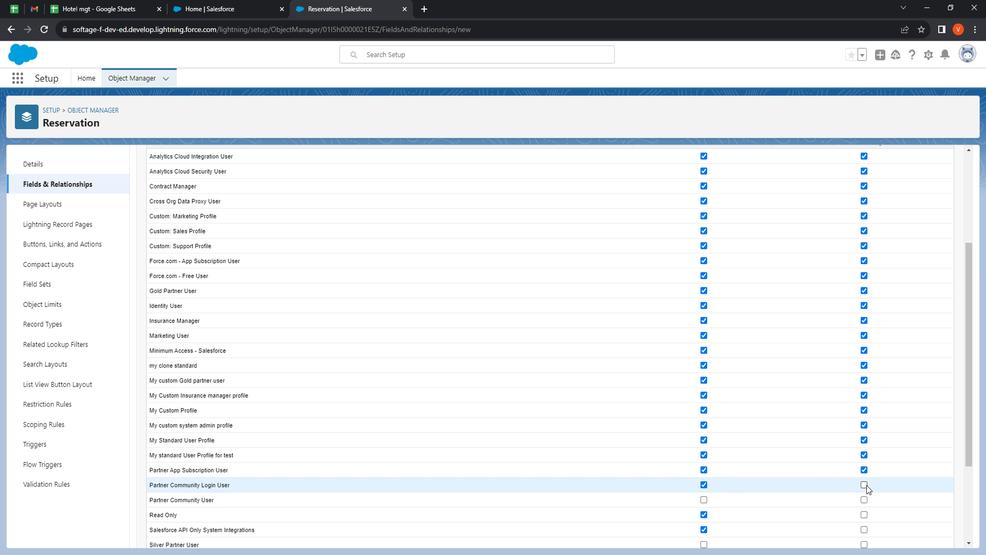 
Action: Mouse pressed left at (882, 481)
Screenshot: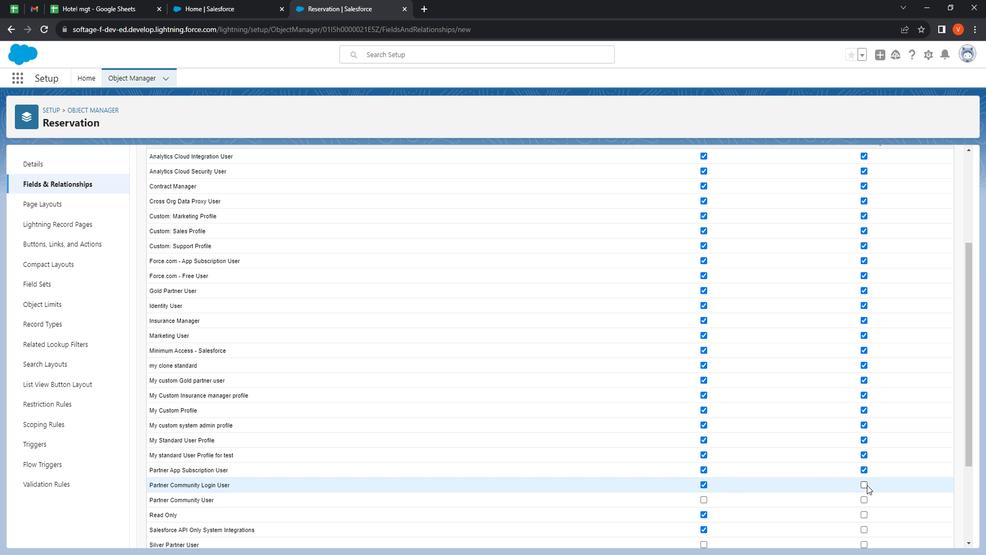 
Action: Mouse moved to (810, 401)
Screenshot: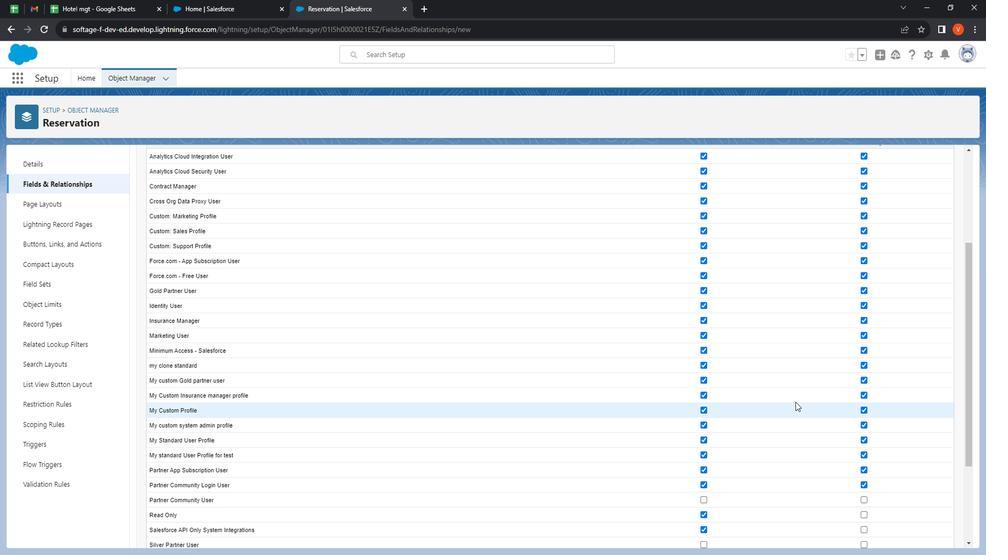 
Action: Mouse scrolled (810, 400) with delta (0, 0)
Screenshot: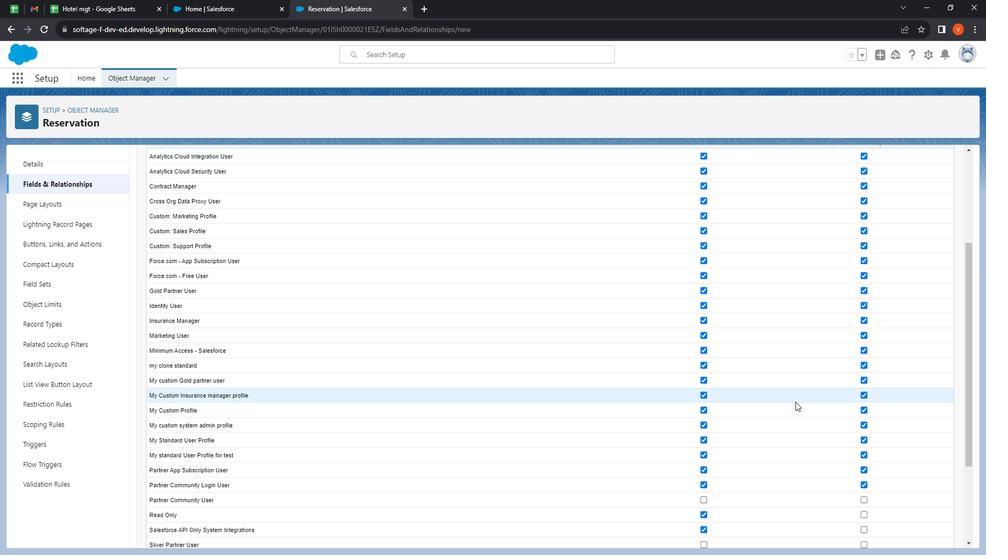 
Action: Mouse moved to (810, 401)
Screenshot: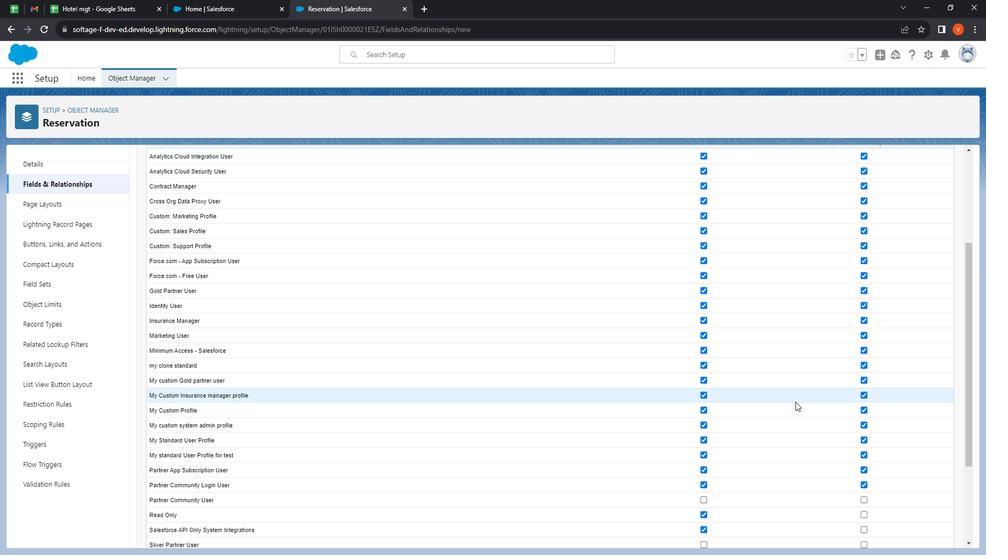 
Action: Mouse scrolled (810, 400) with delta (0, 0)
Screenshot: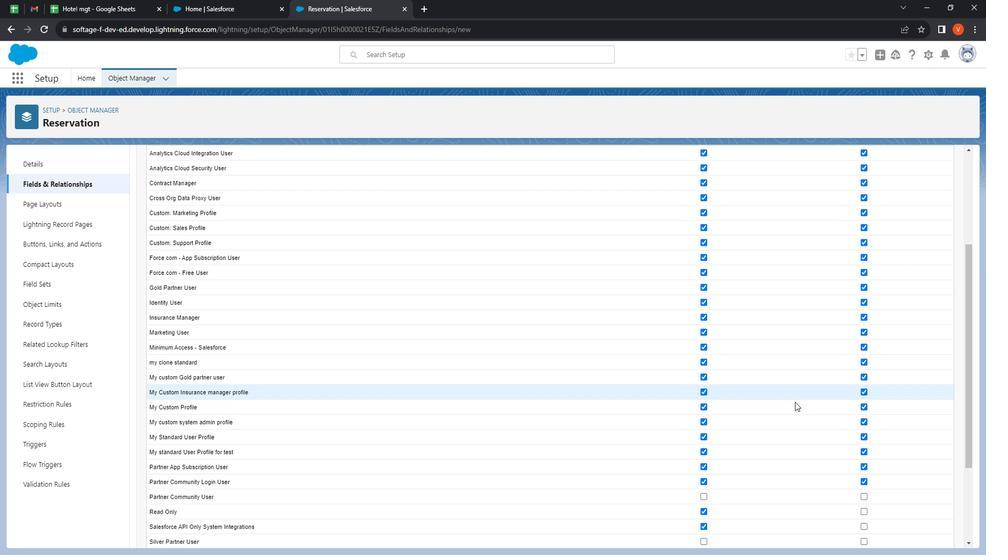 
Action: Mouse moved to (808, 401)
Screenshot: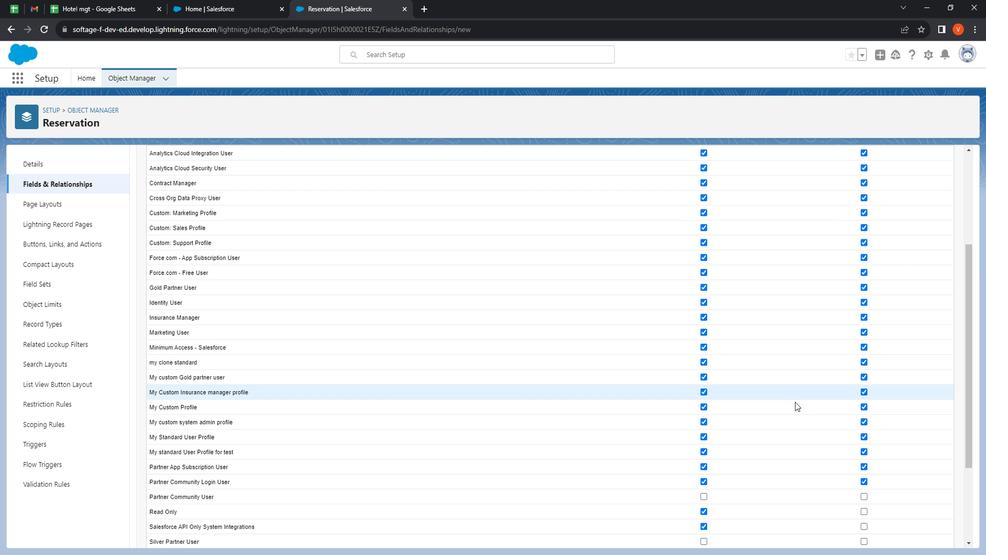 
Action: Mouse scrolled (808, 400) with delta (0, 0)
Screenshot: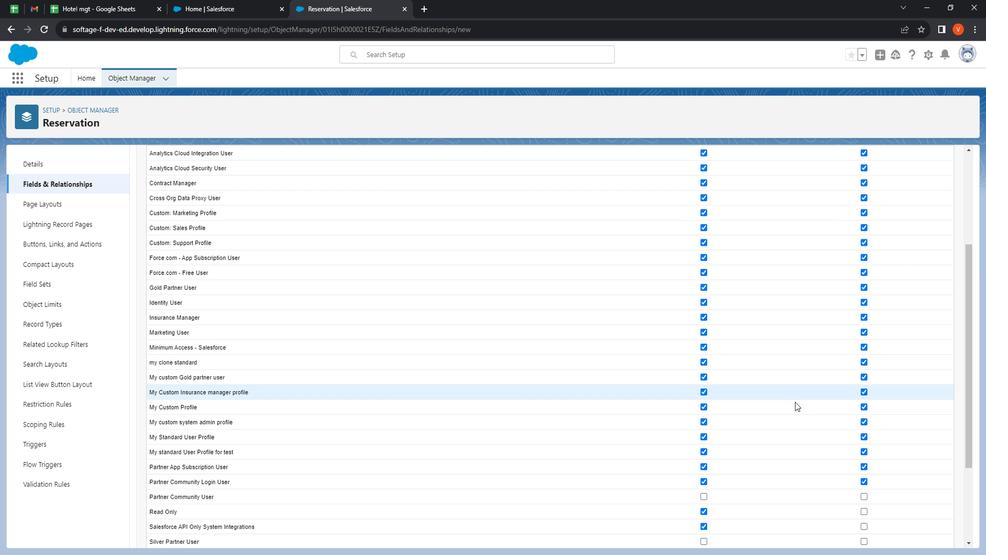 
Action: Mouse moved to (806, 401)
Screenshot: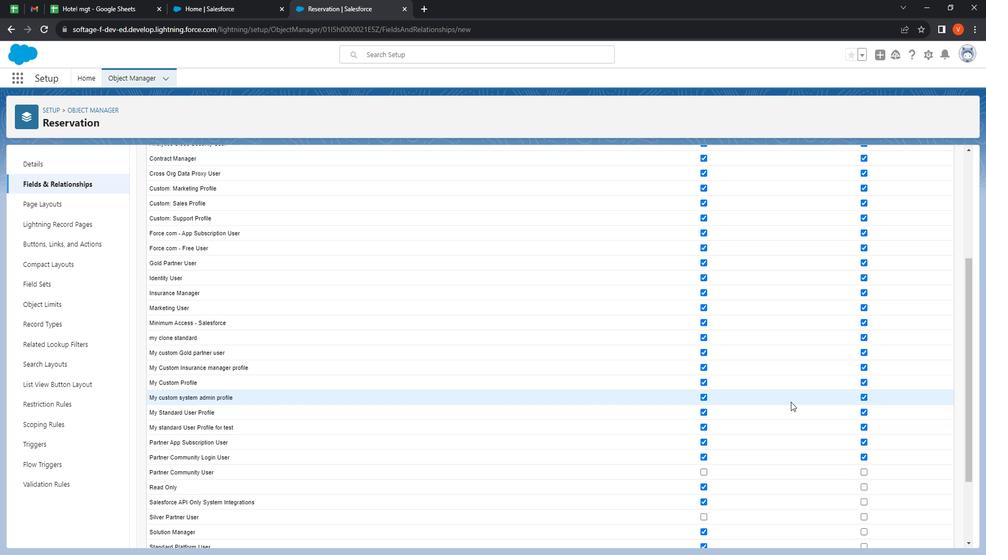 
Action: Mouse scrolled (806, 400) with delta (0, 0)
Screenshot: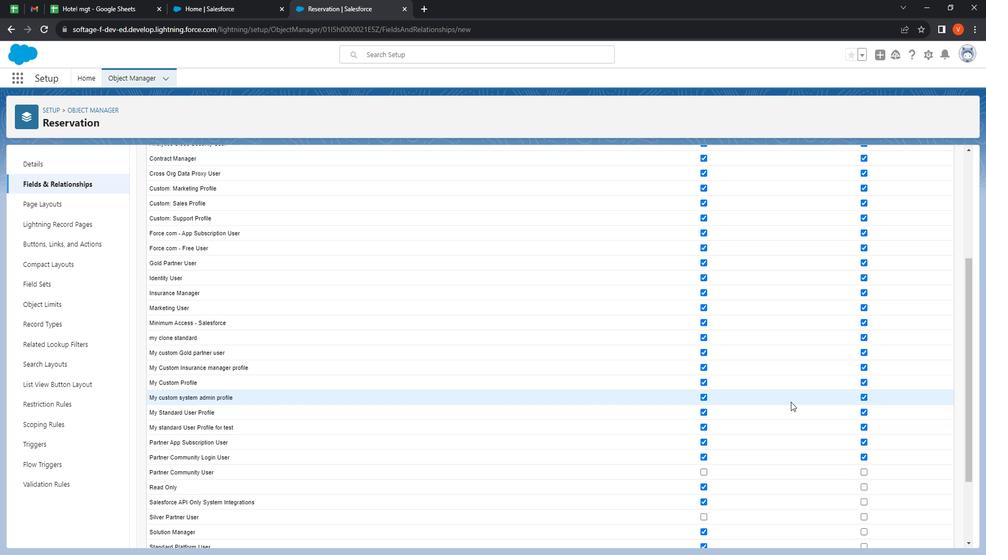
Action: Mouse moved to (801, 399)
Screenshot: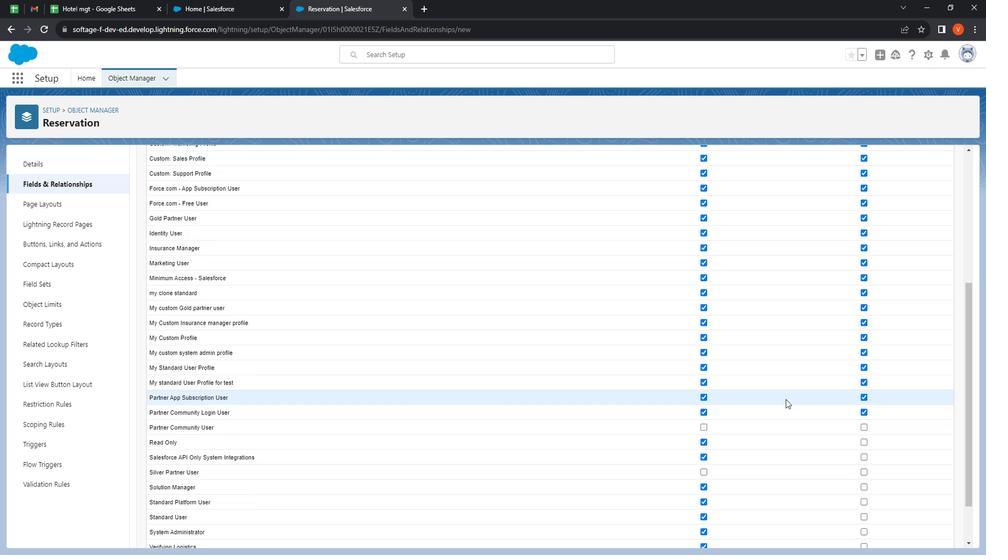 
Action: Mouse scrolled (801, 398) with delta (0, 0)
Screenshot: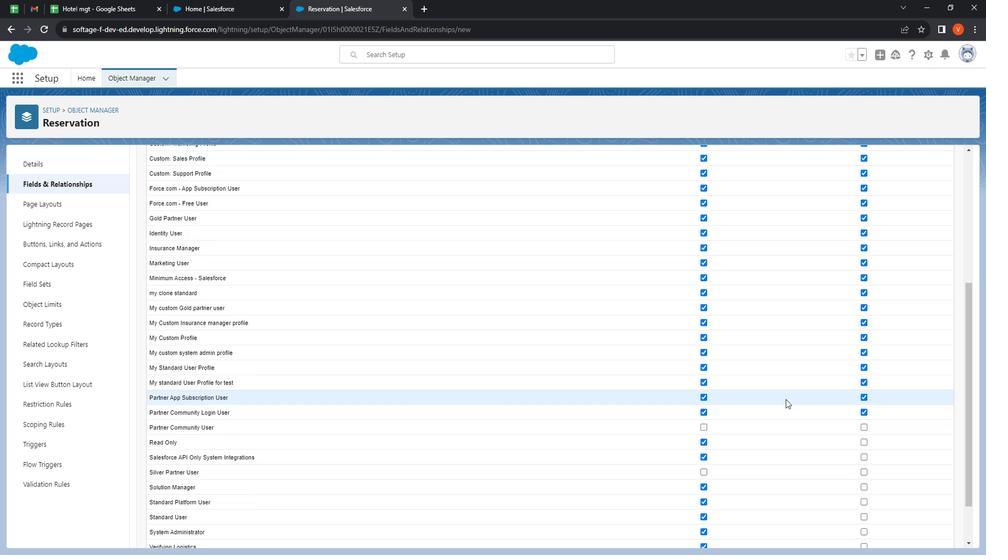 
Action: Mouse moved to (720, 369)
Screenshot: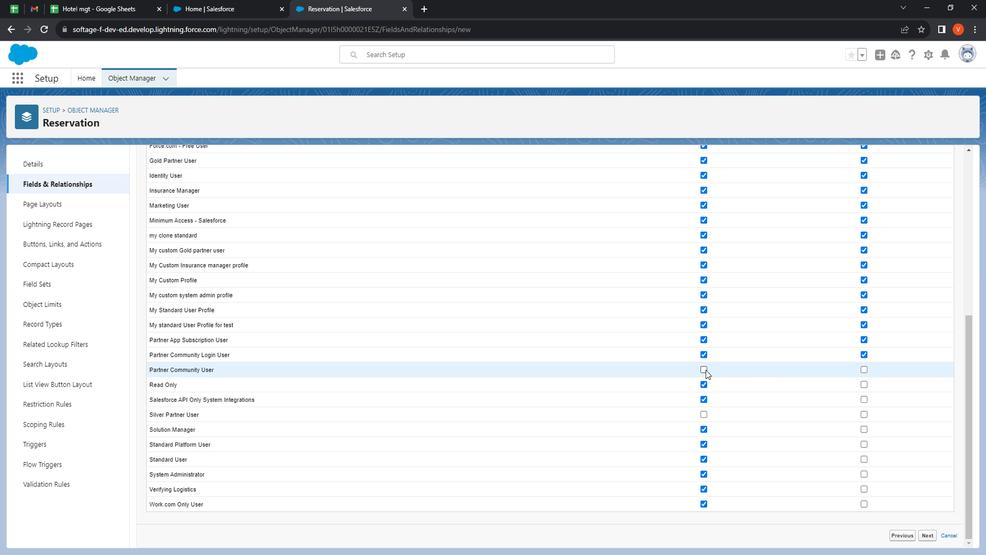 
Action: Mouse pressed left at (720, 369)
Screenshot: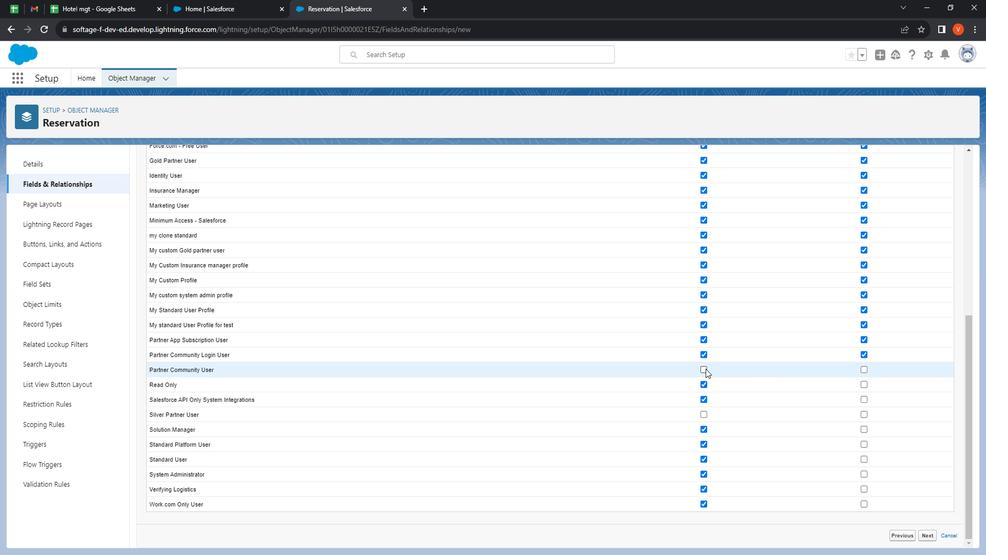
Action: Mouse moved to (880, 367)
Screenshot: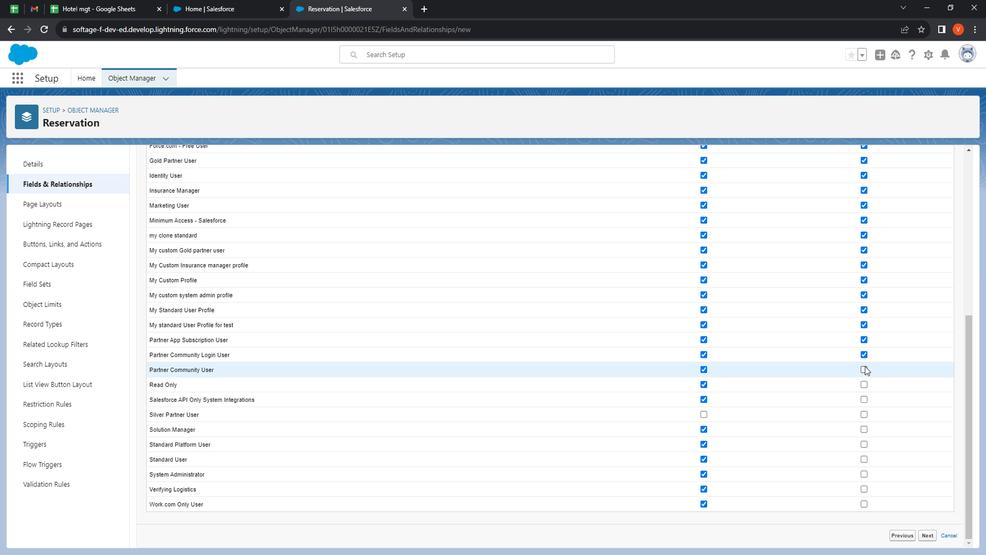 
Action: Mouse pressed left at (880, 367)
Screenshot: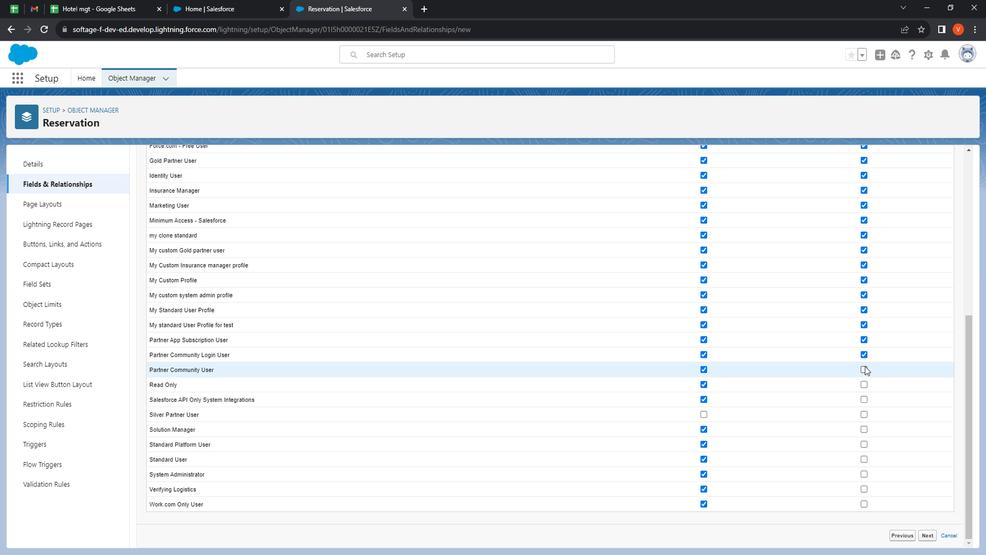 
Action: Mouse moved to (881, 383)
Screenshot: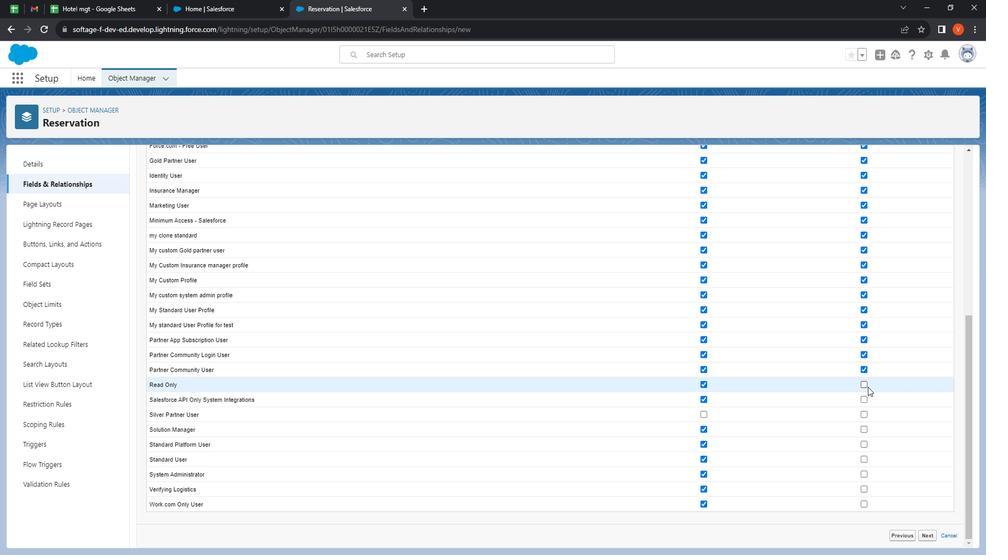 
Action: Mouse pressed left at (881, 383)
Screenshot: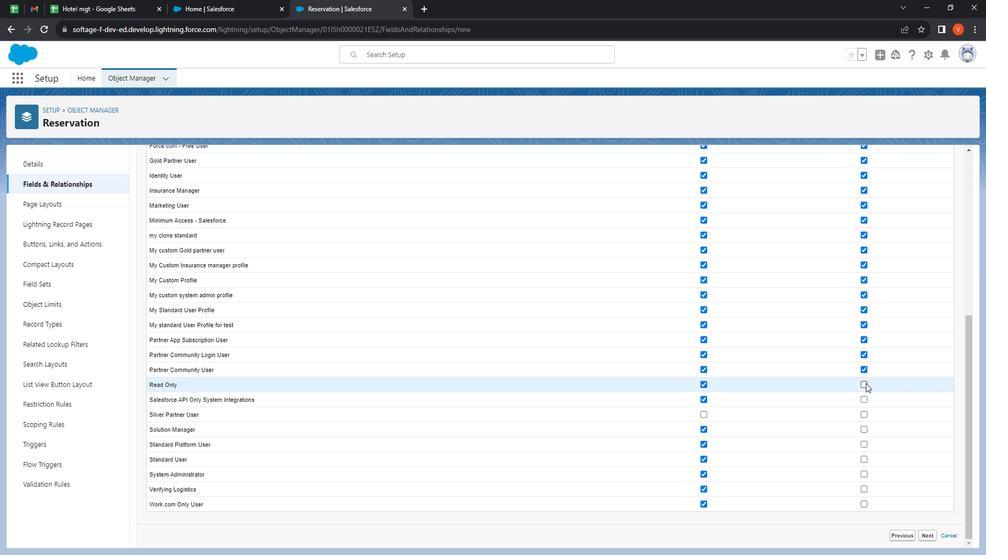 
Action: Mouse moved to (717, 415)
Screenshot: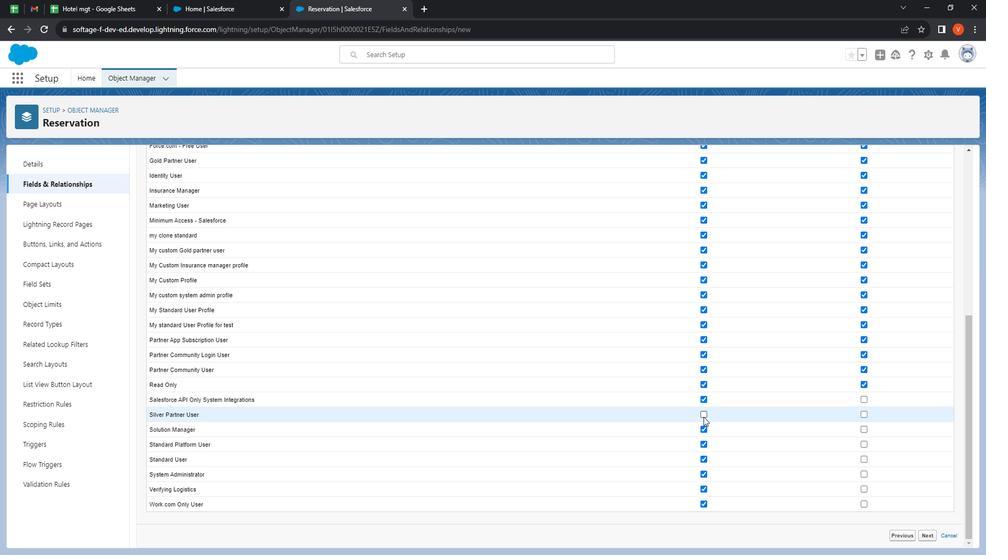 
Action: Mouse pressed left at (717, 415)
Screenshot: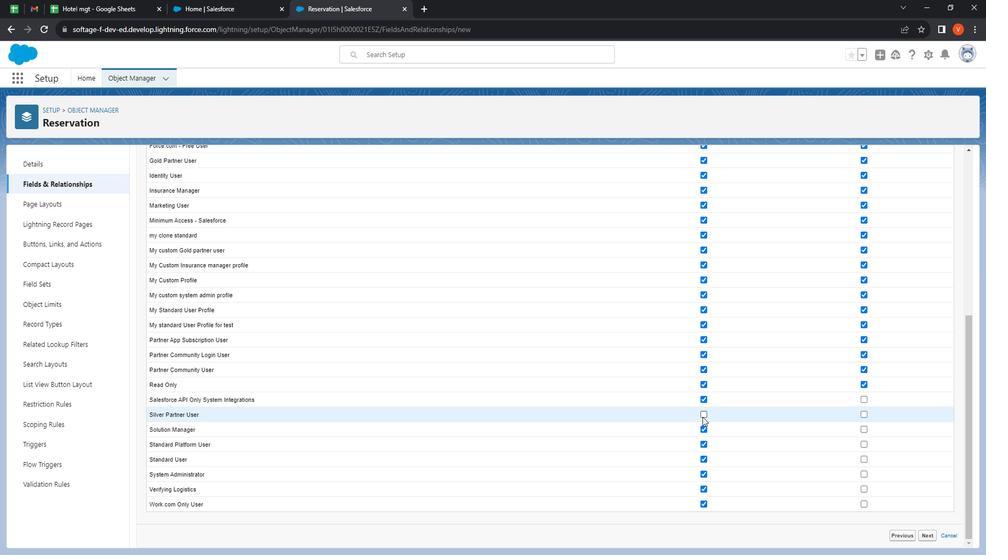 
Action: Mouse moved to (877, 403)
Screenshot: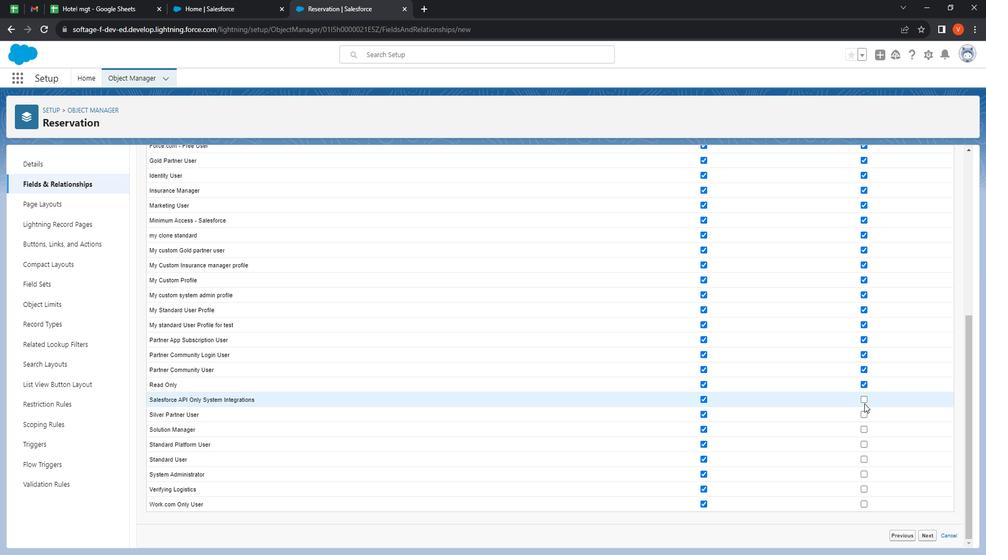 
Action: Mouse pressed left at (877, 403)
Screenshot: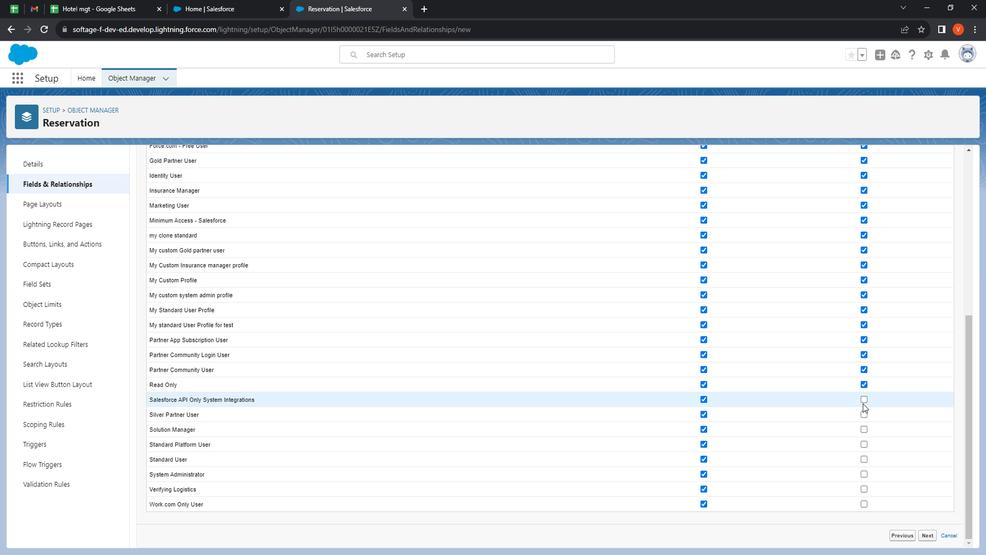 
Action: Mouse moved to (882, 395)
Screenshot: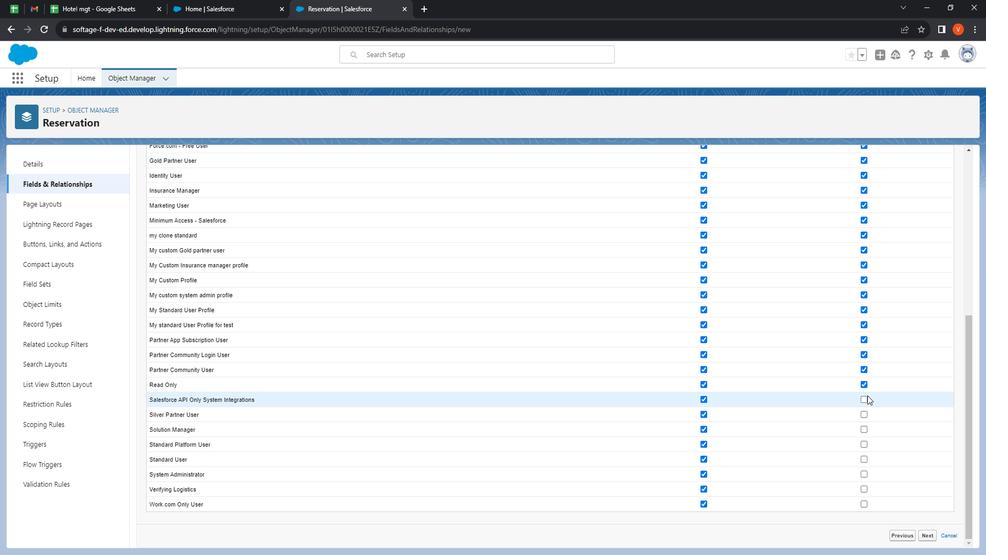 
Action: Mouse pressed left at (882, 395)
Screenshot: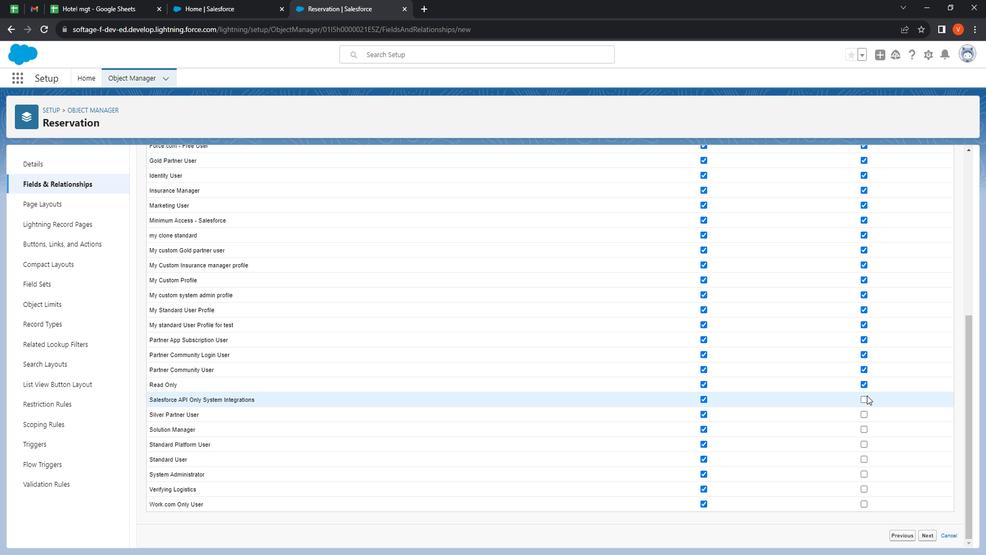 
Action: Mouse moved to (879, 399)
Screenshot: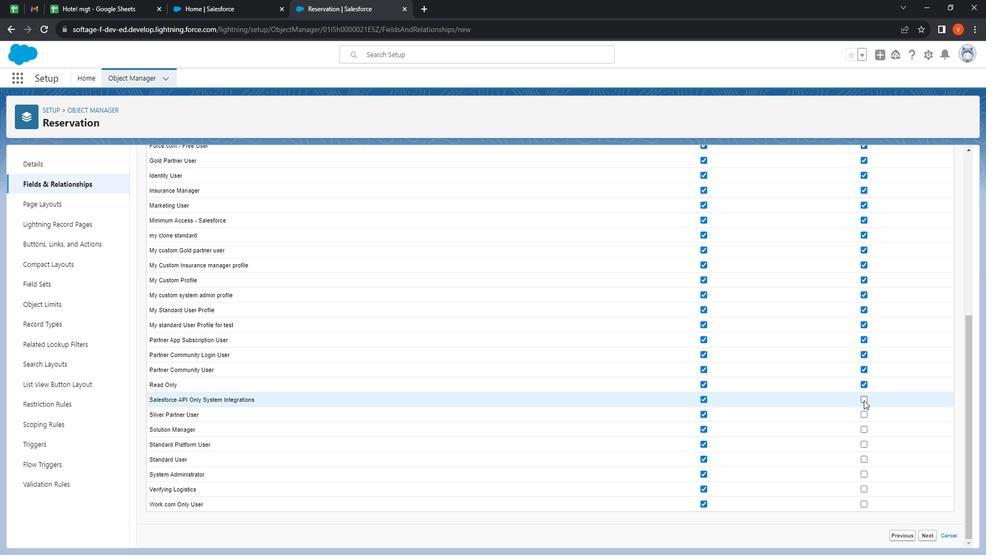 
Action: Mouse pressed left at (879, 399)
Screenshot: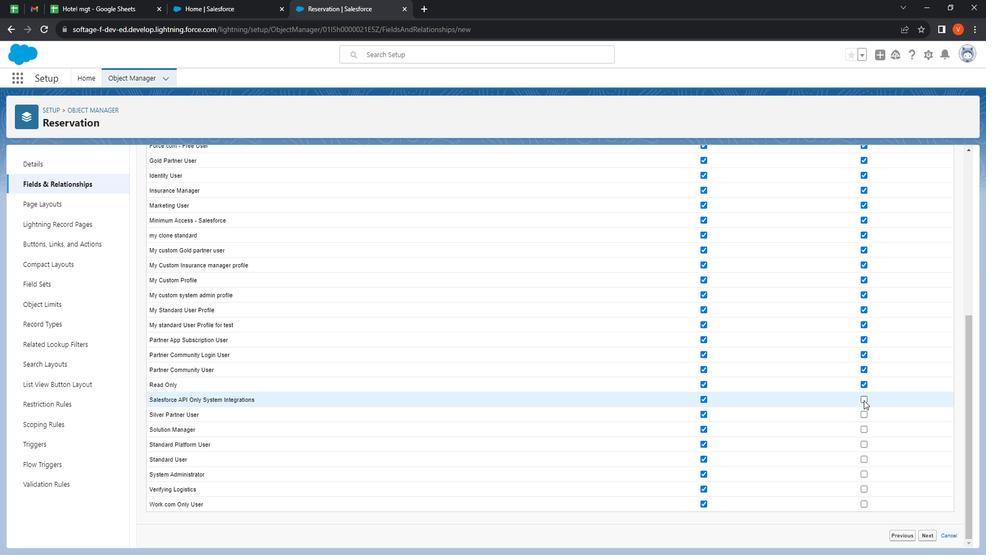 
Action: Mouse moved to (881, 412)
Screenshot: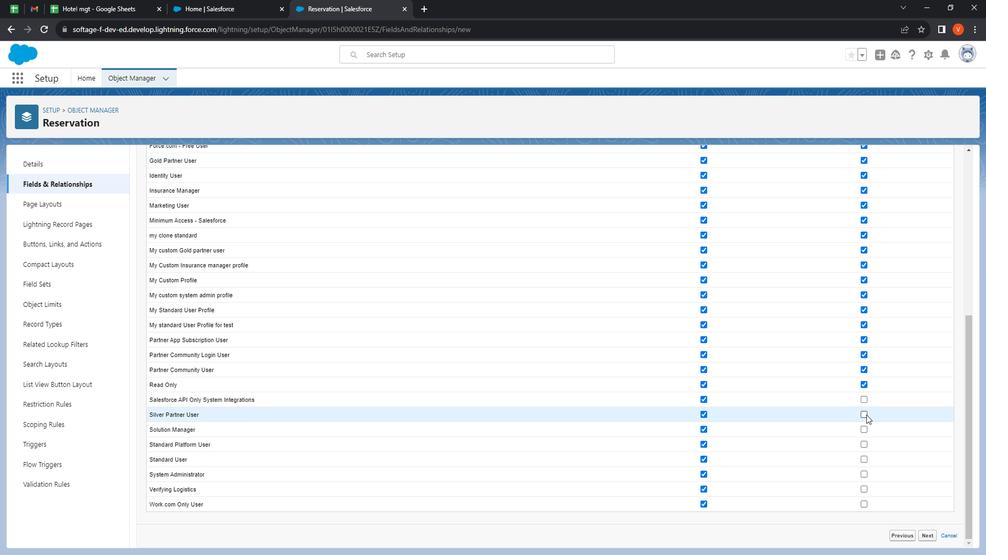 
Action: Mouse pressed left at (881, 412)
Screenshot: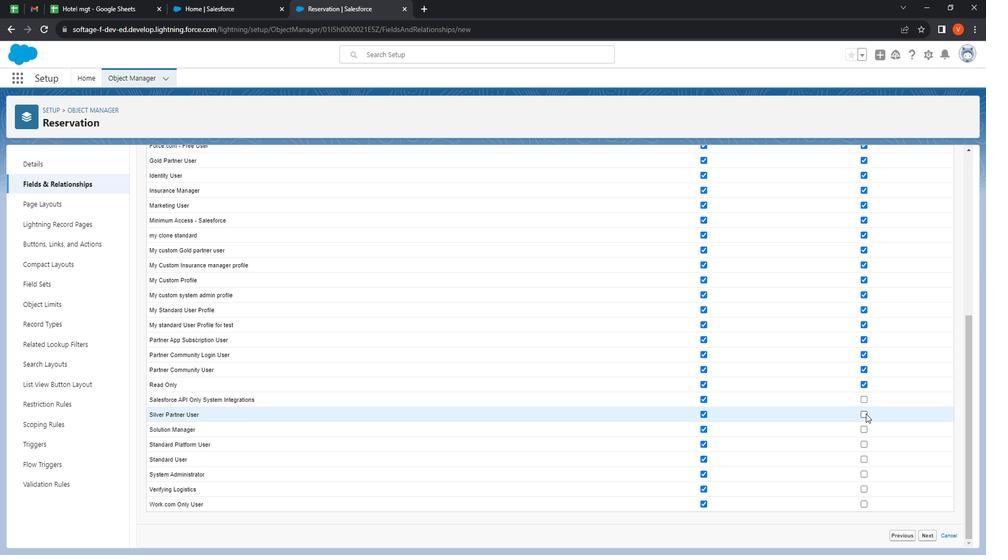 
Action: Mouse moved to (881, 397)
Screenshot: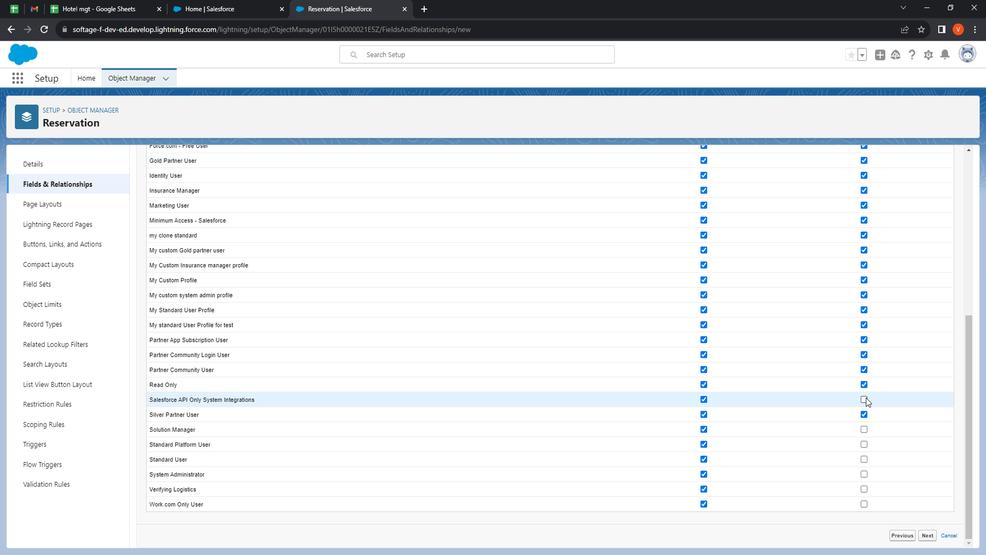 
Action: Mouse pressed left at (881, 397)
Screenshot: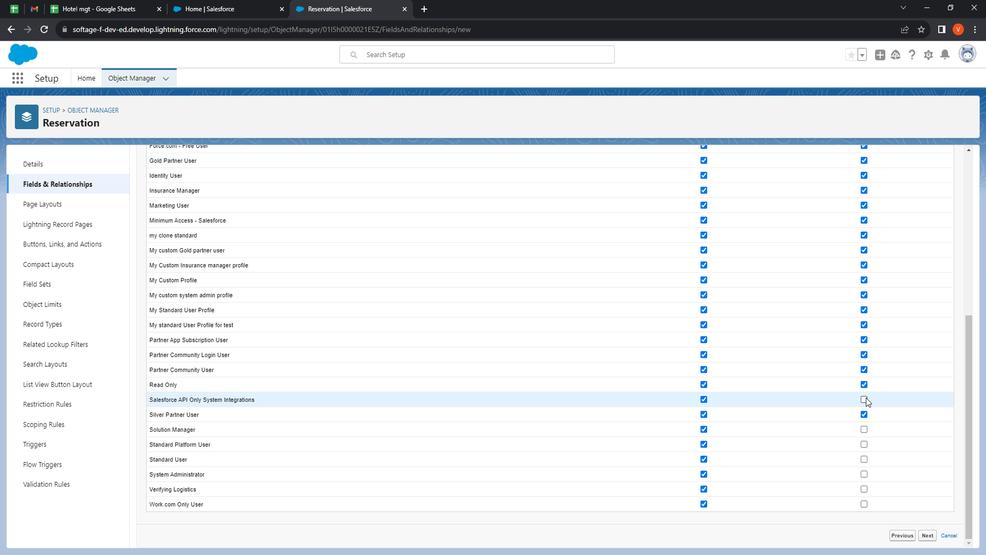 
Action: Mouse moved to (877, 428)
Screenshot: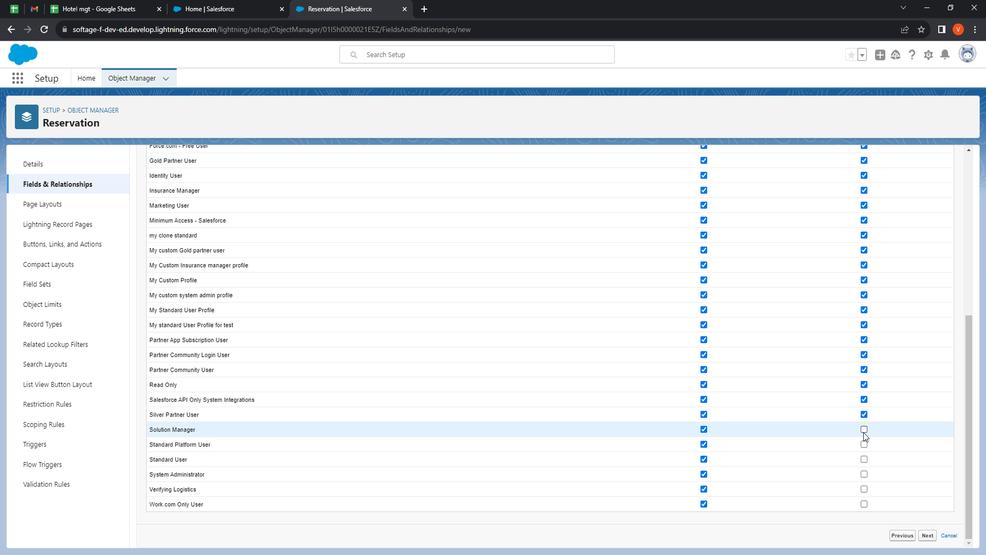 
Action: Mouse pressed left at (877, 428)
Screenshot: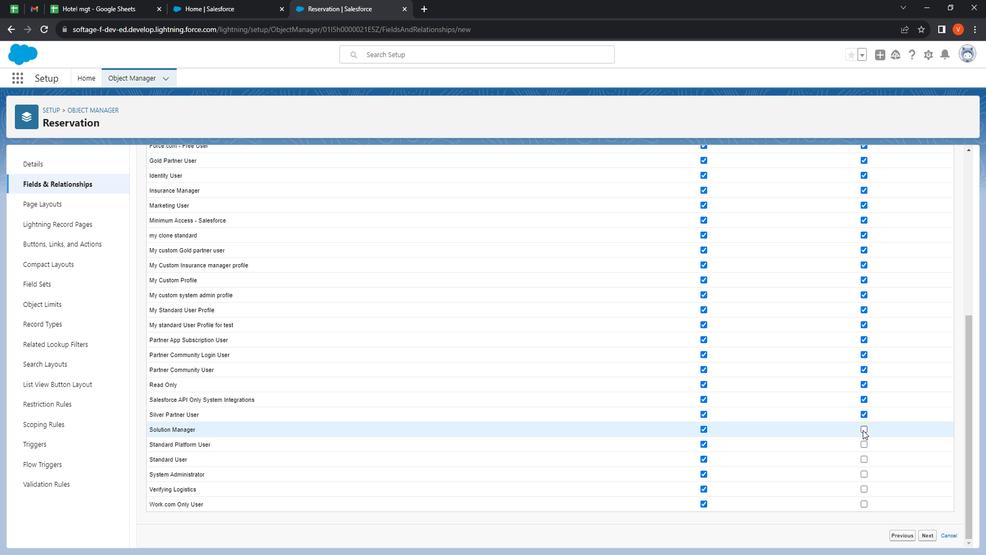 
Action: Mouse moved to (881, 440)
Screenshot: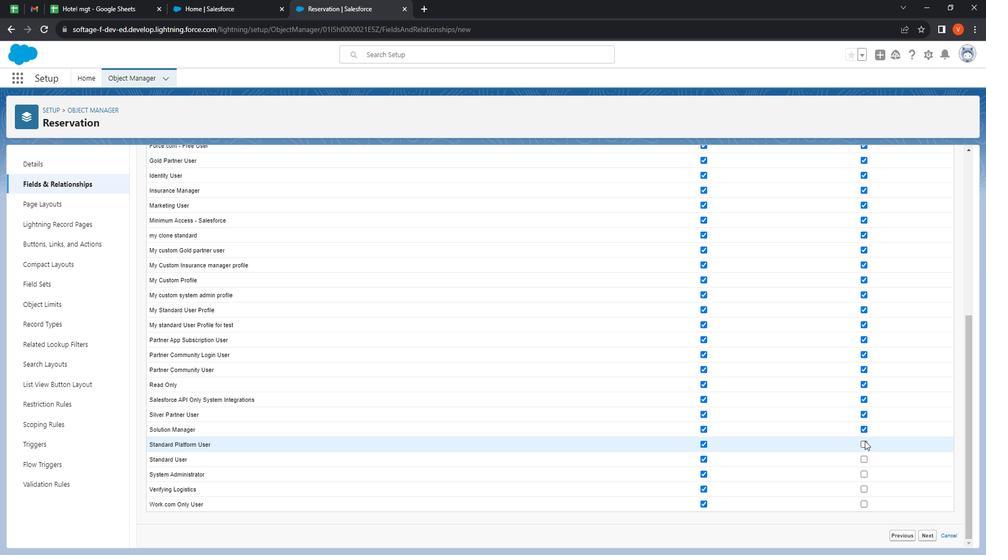 
Action: Mouse pressed left at (881, 440)
Screenshot: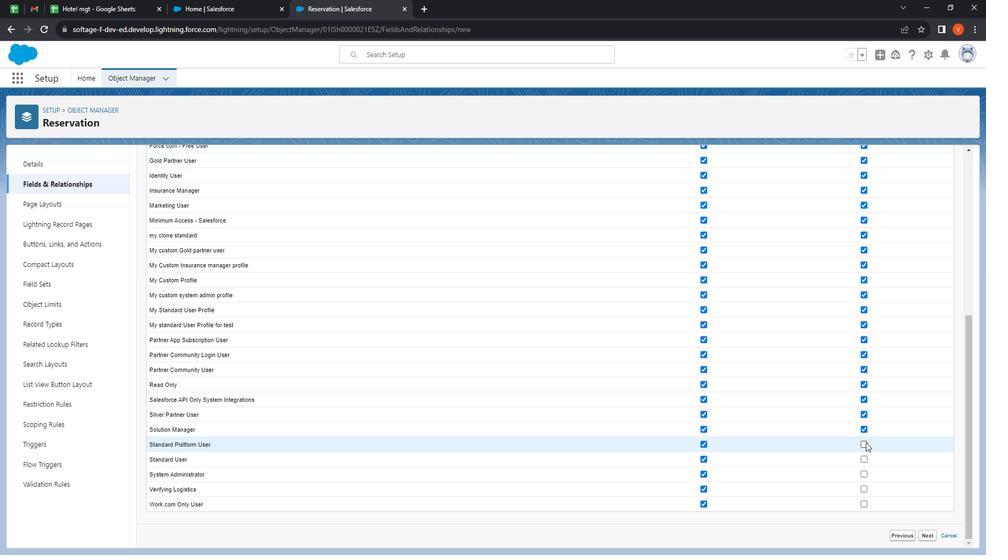 
Action: Mouse moved to (881, 454)
Screenshot: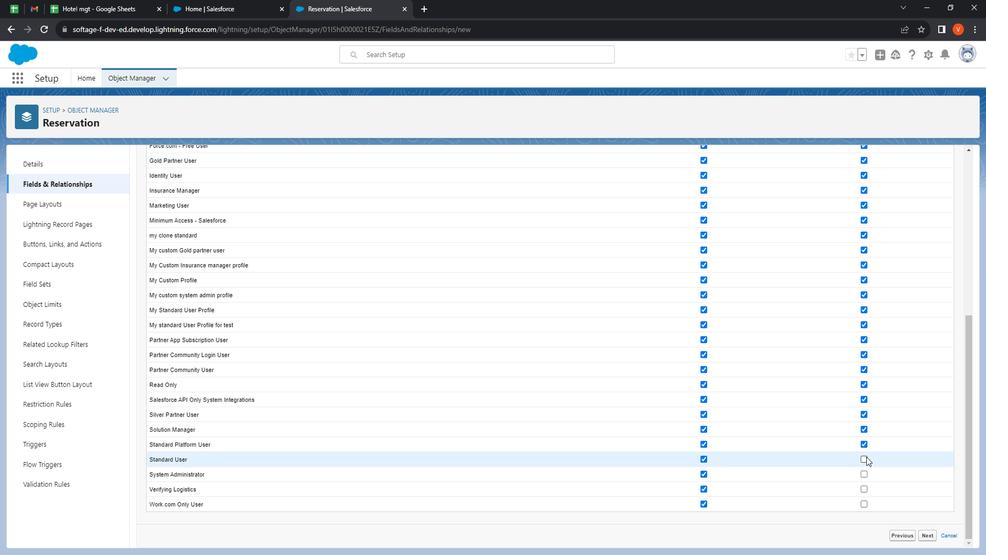 
Action: Mouse pressed left at (881, 454)
Screenshot: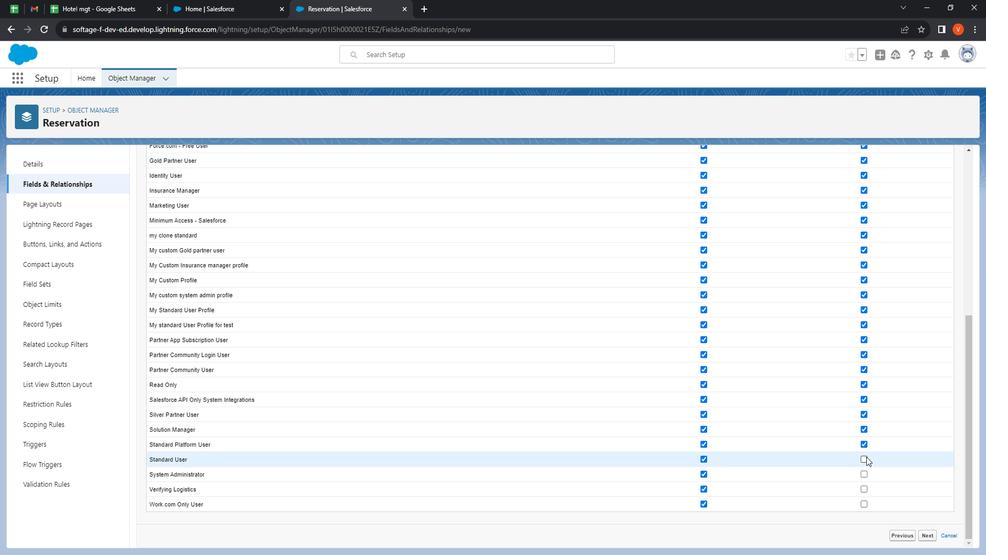 
Action: Mouse moved to (878, 485)
Screenshot: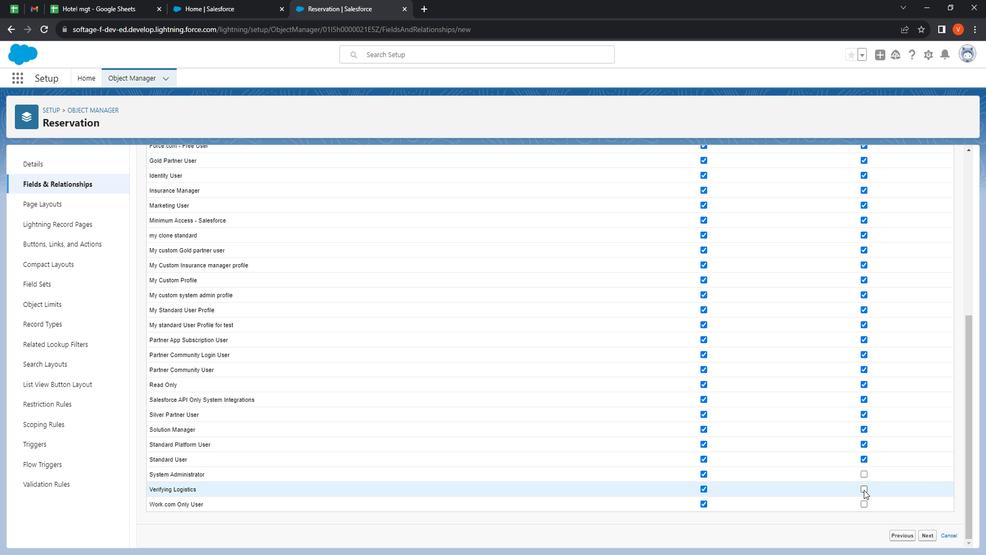 
Action: Mouse pressed left at (878, 485)
Screenshot: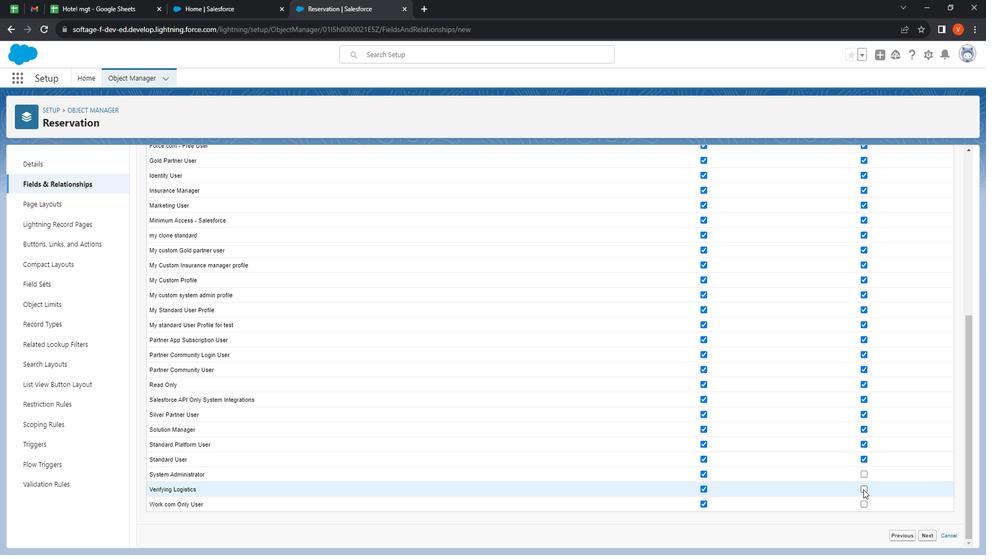 
Action: Mouse moved to (881, 498)
Screenshot: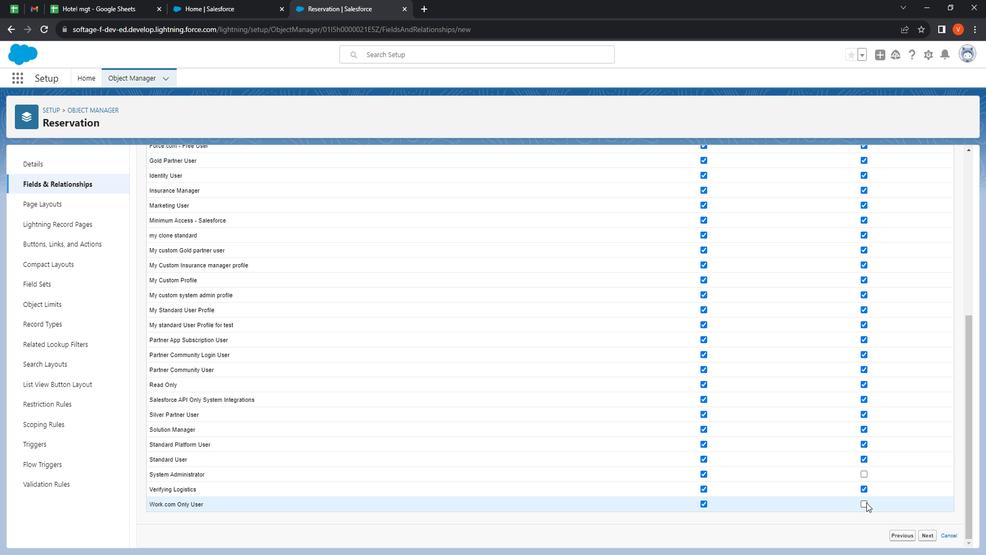 
Action: Mouse pressed left at (881, 498)
Screenshot: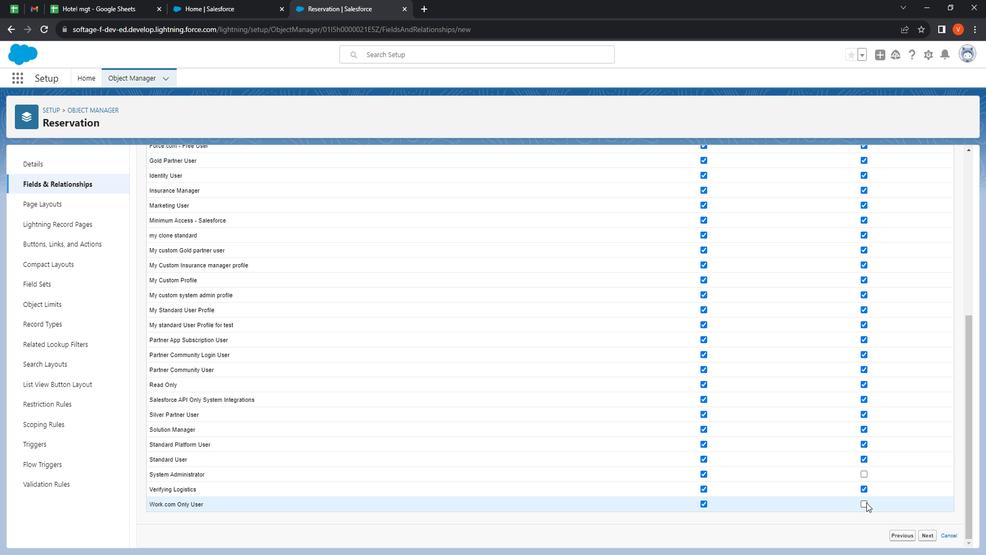 
Action: Mouse moved to (939, 529)
Screenshot: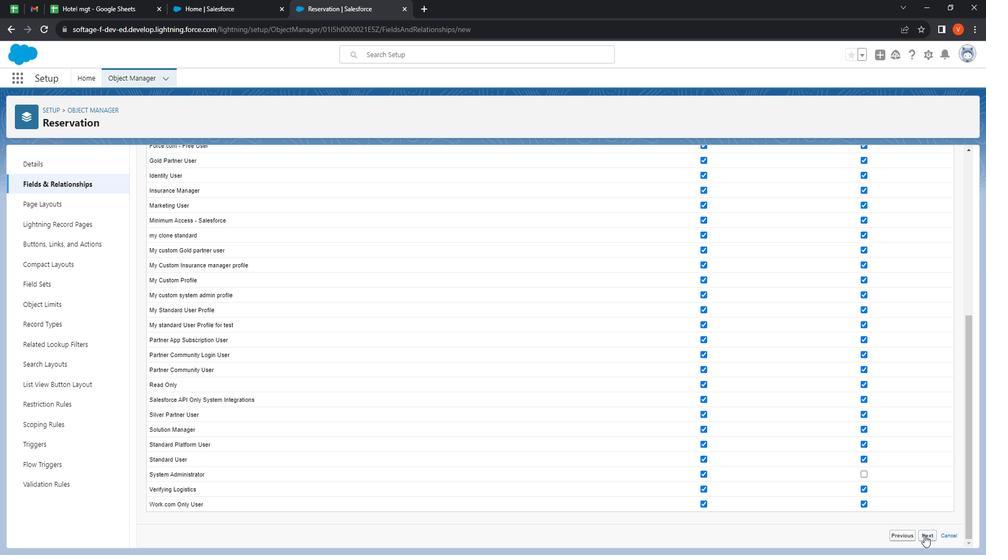 
Action: Mouse pressed left at (939, 529)
Screenshot: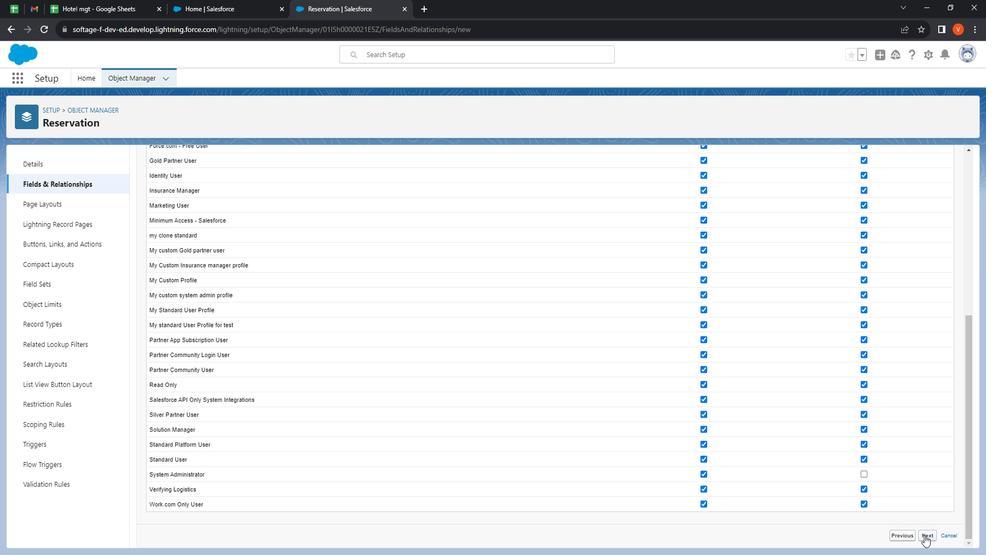 
Action: Mouse moved to (948, 368)
Screenshot: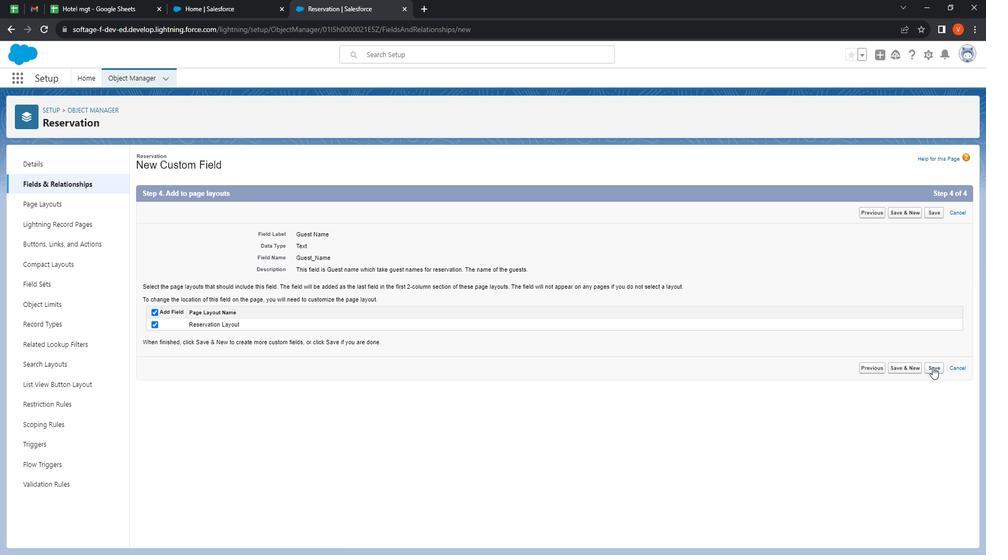 
Action: Mouse pressed left at (948, 368)
Screenshot: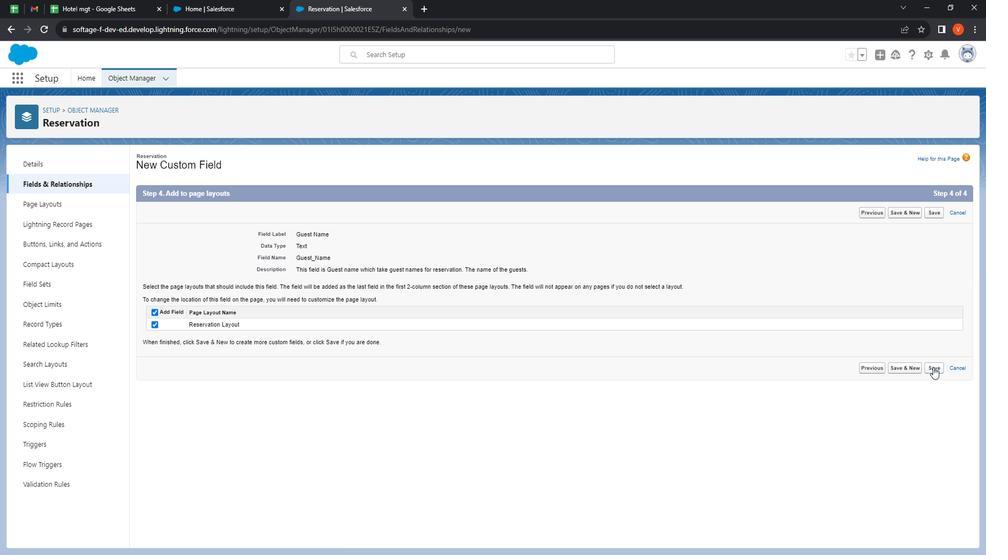 
Action: Mouse moved to (777, 172)
Screenshot: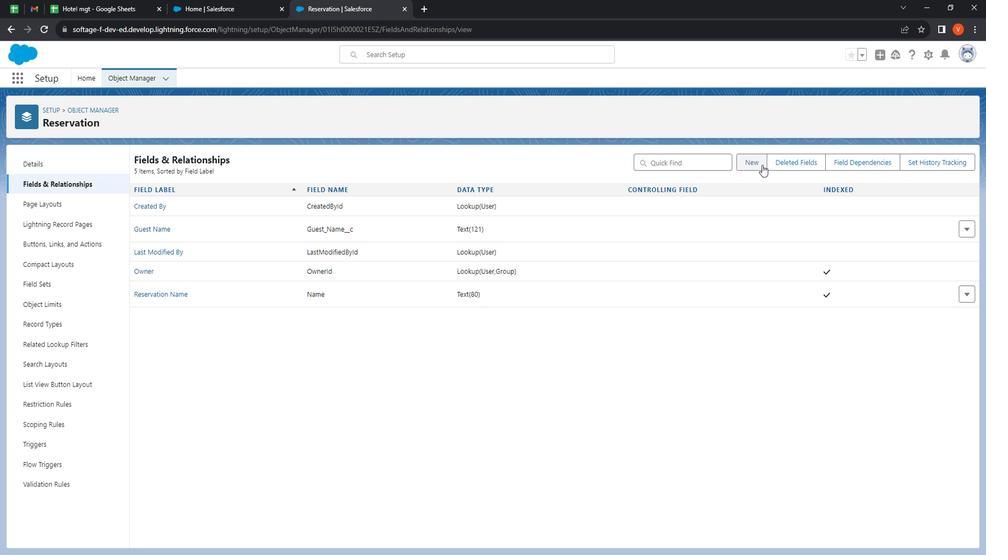 
Action: Mouse pressed left at (777, 172)
Screenshot: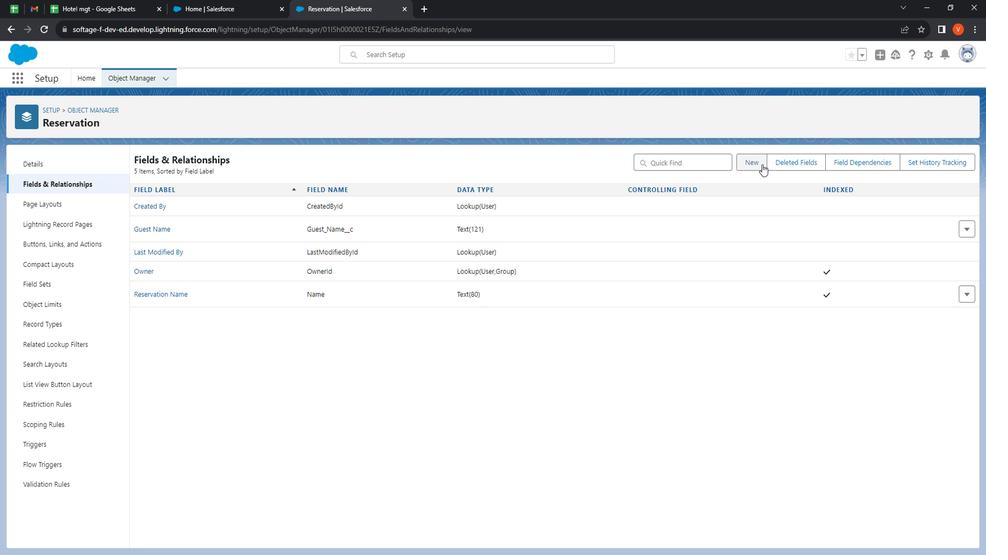 
Action: Mouse moved to (217, 353)
Screenshot: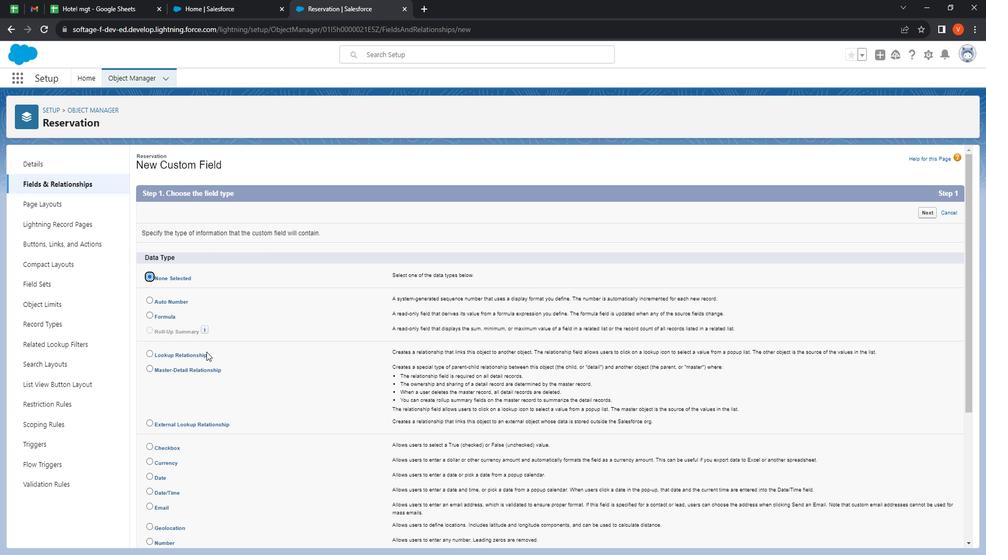 
Action: Mouse scrolled (217, 352) with delta (0, 0)
Screenshot: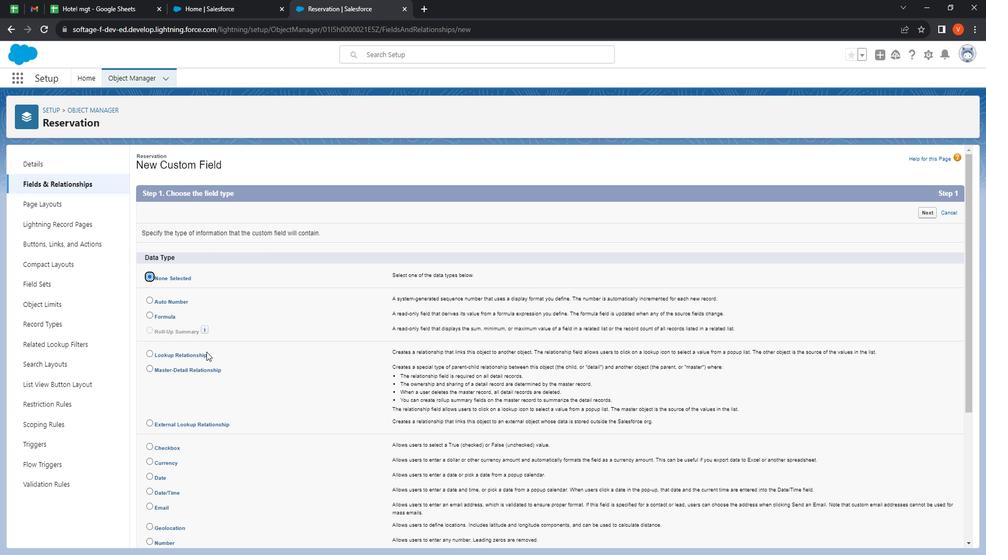 
Action: Mouse moved to (206, 352)
Screenshot: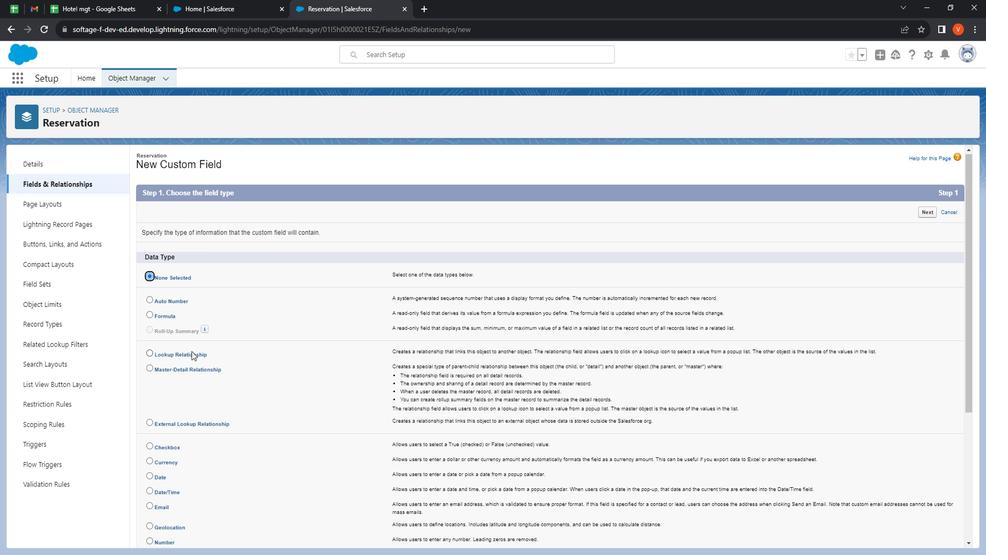 
Action: Mouse scrolled (206, 352) with delta (0, 0)
Screenshot: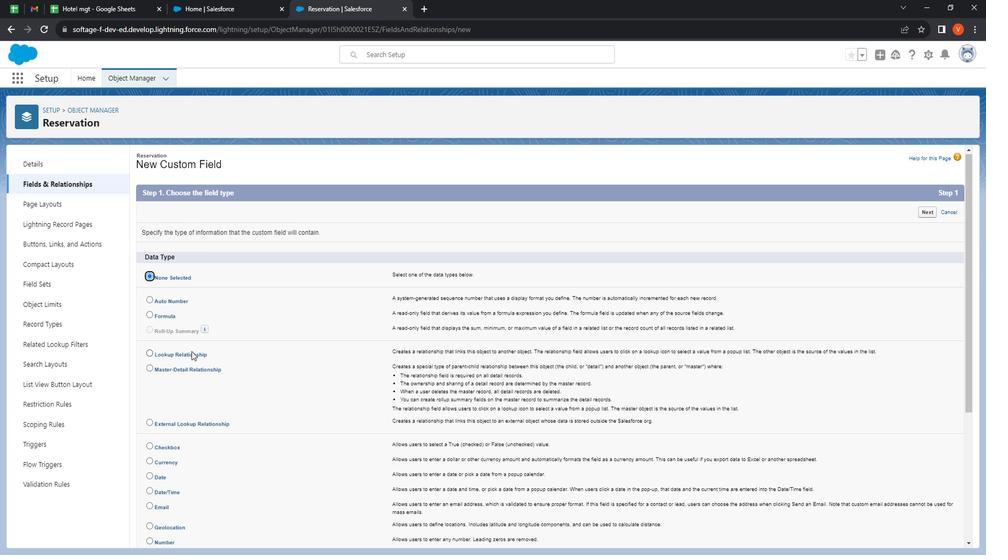 
Action: Mouse scrolled (206, 352) with delta (0, 0)
Screenshot: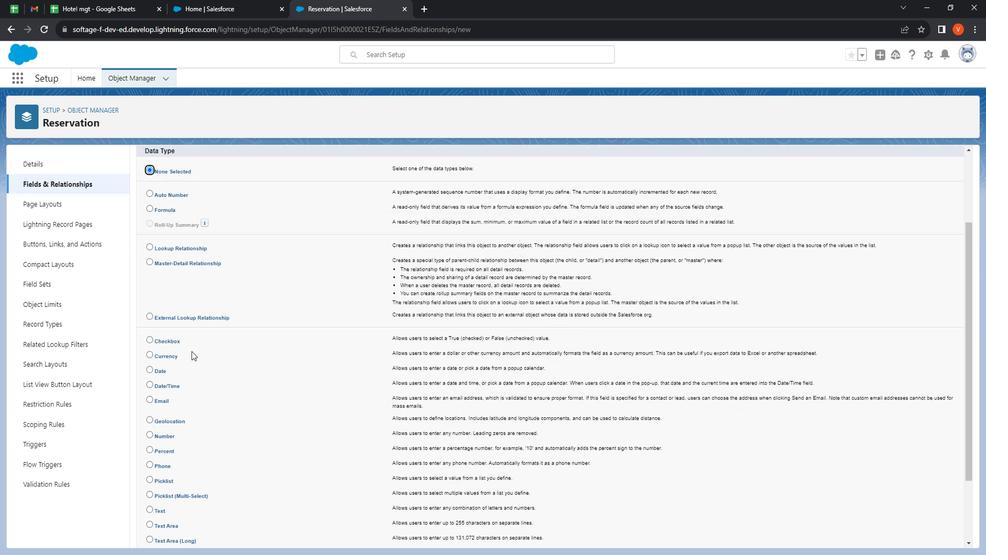 
Action: Mouse moved to (168, 318)
Screenshot: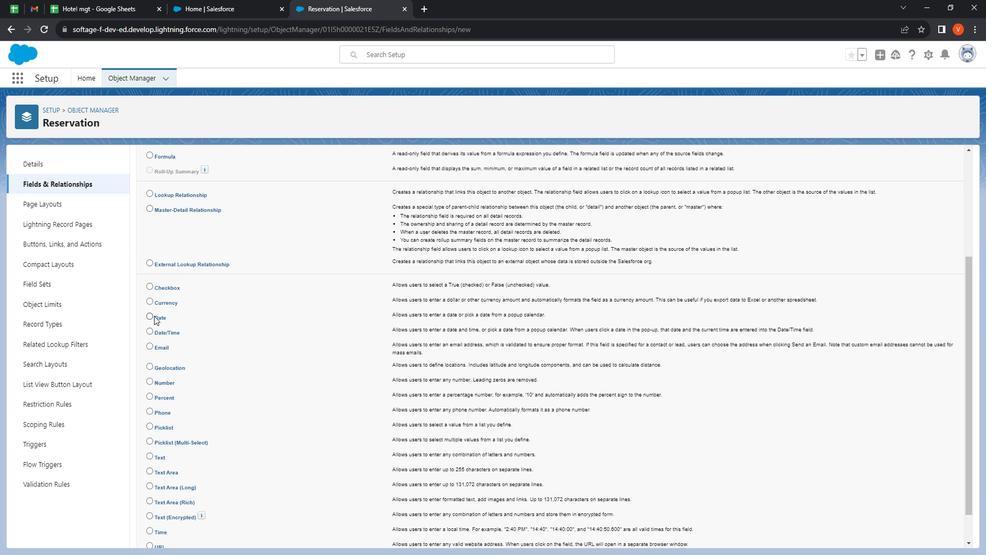 
Action: Mouse pressed left at (168, 318)
Screenshot: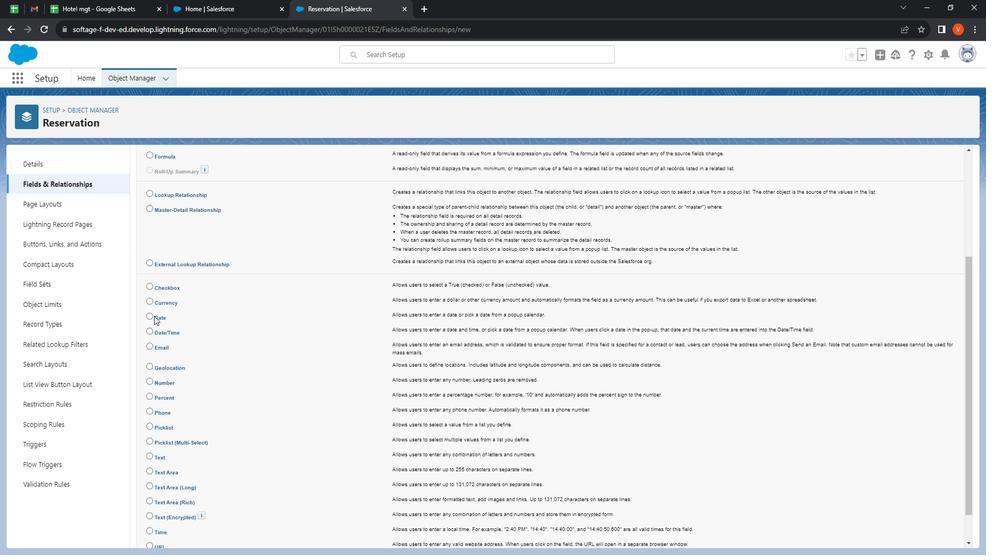 
Action: Mouse moved to (163, 317)
Screenshot: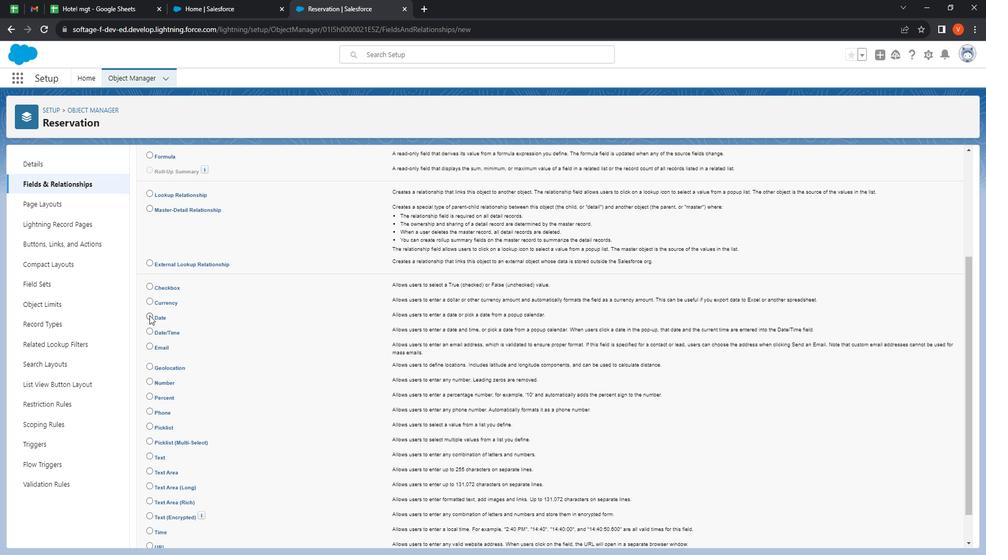 
Action: Mouse pressed left at (163, 317)
Screenshot: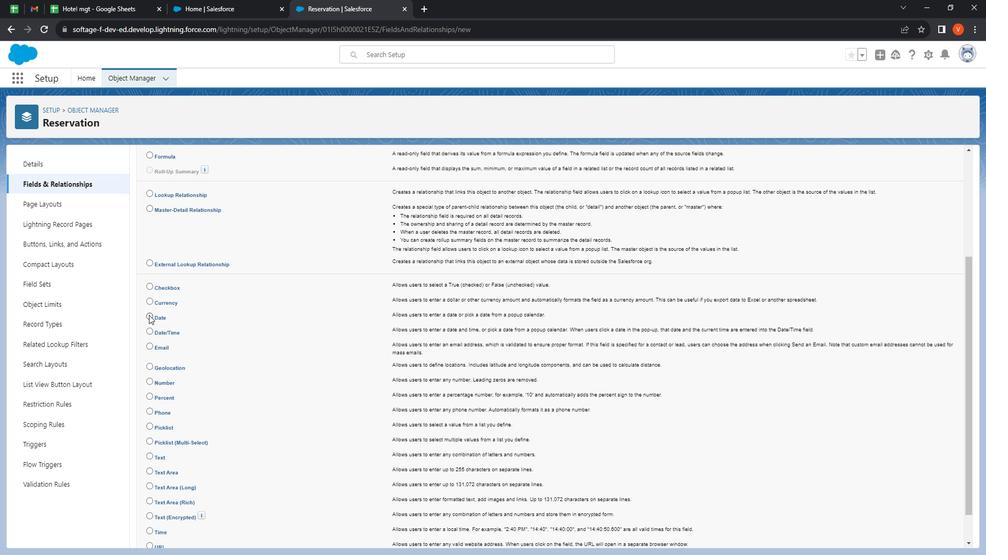 
Action: Mouse moved to (895, 381)
Screenshot: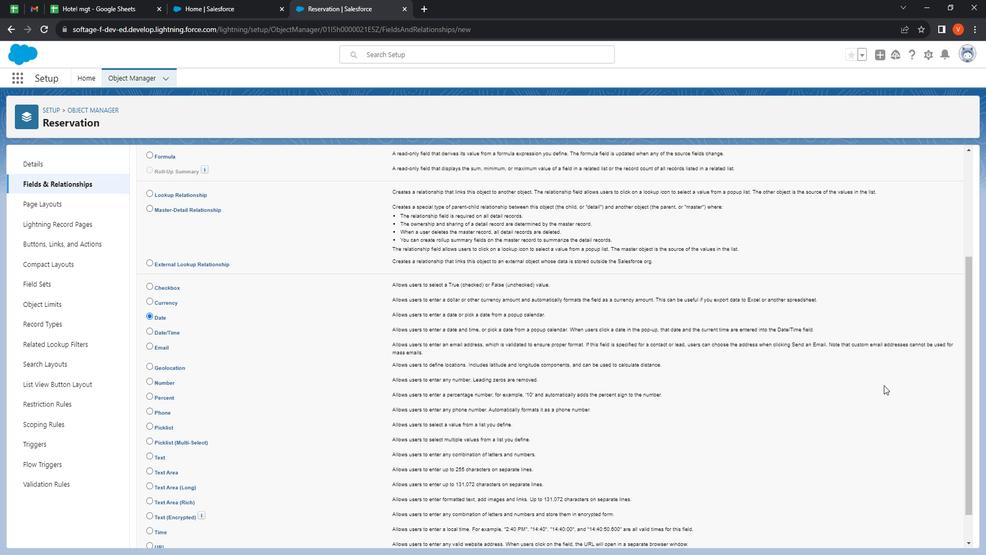 
Action: Mouse scrolled (895, 380) with delta (0, 0)
Screenshot: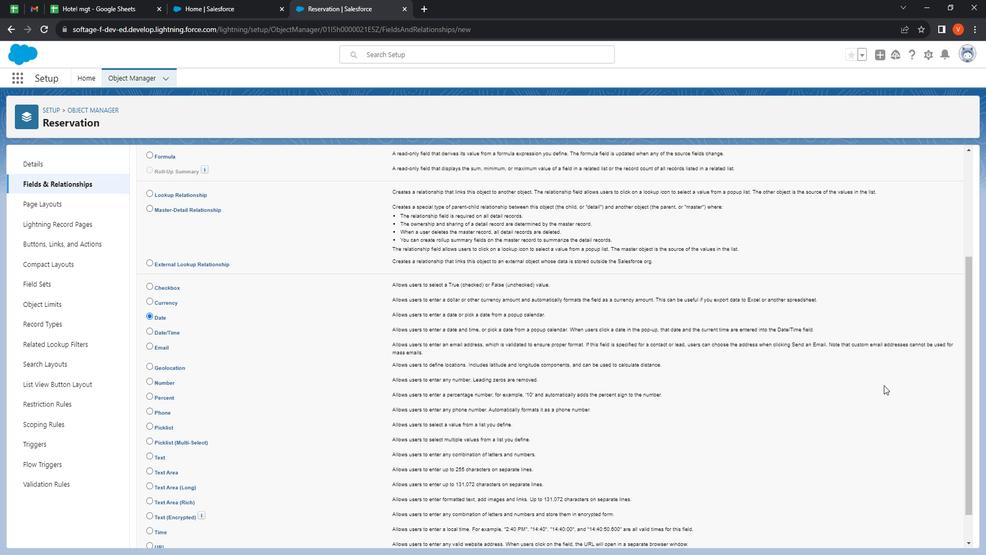 
Action: Mouse moved to (903, 391)
Screenshot: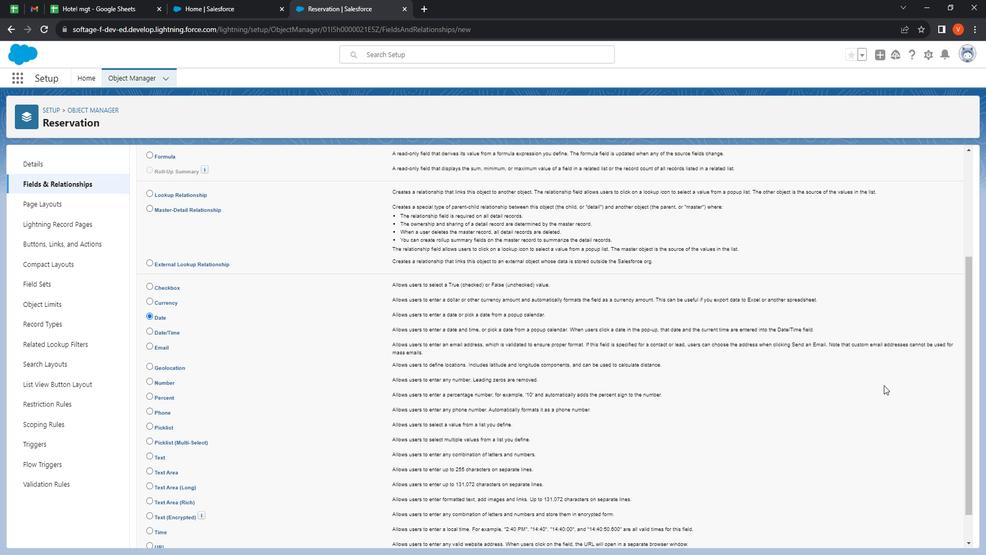 
Action: Mouse scrolled (903, 391) with delta (0, 0)
Screenshot: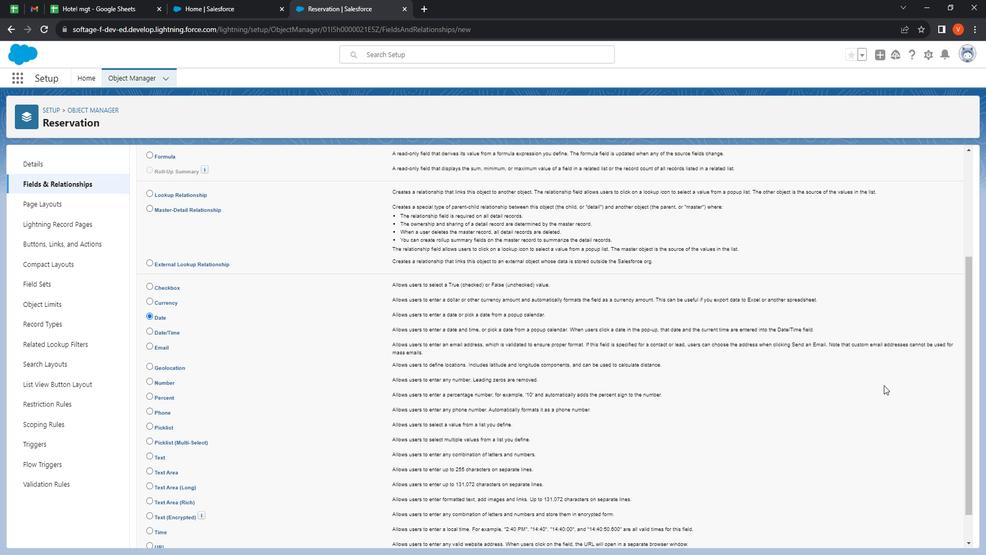 
Action: Mouse moved to (904, 393)
Screenshot: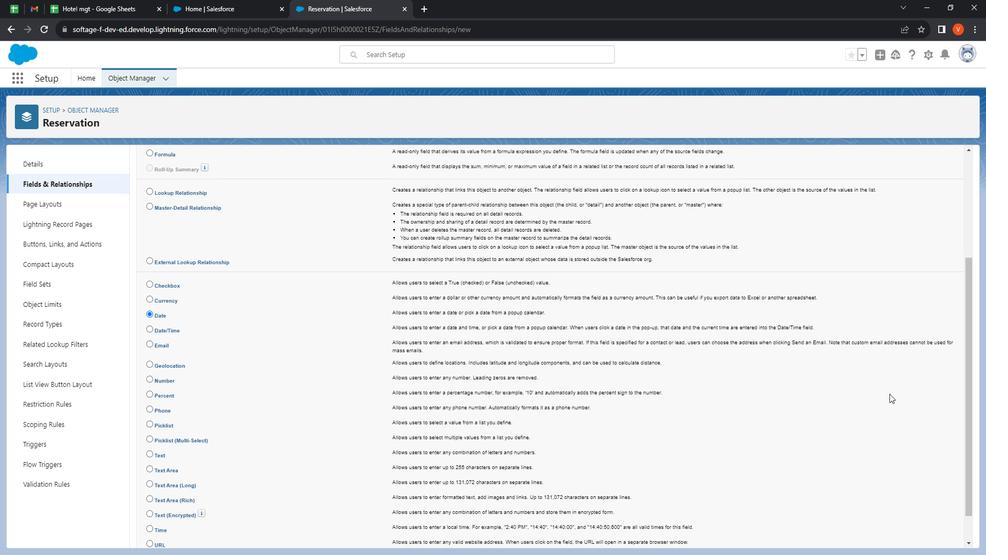 
Action: Mouse scrolled (904, 393) with delta (0, 0)
Screenshot: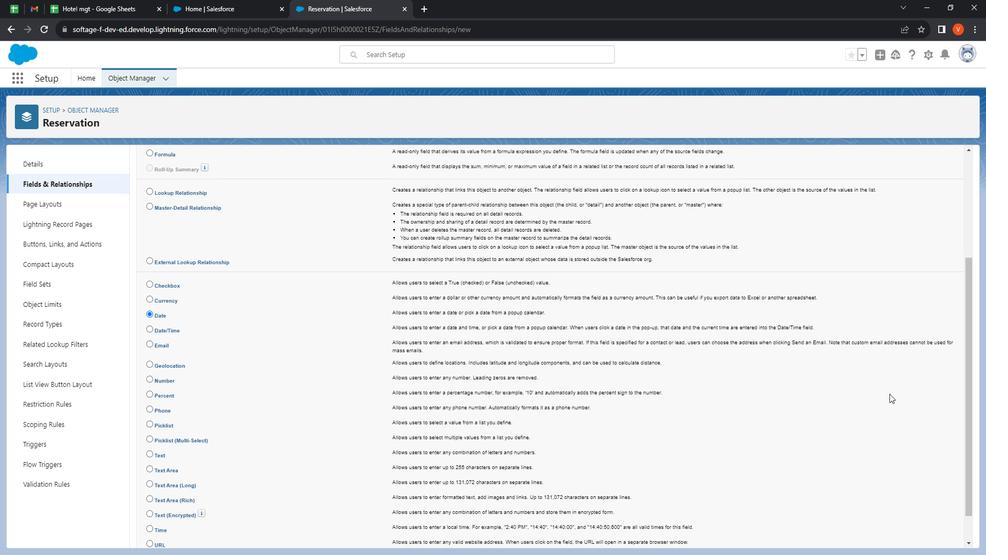 
Action: Mouse moved to (904, 396)
Screenshot: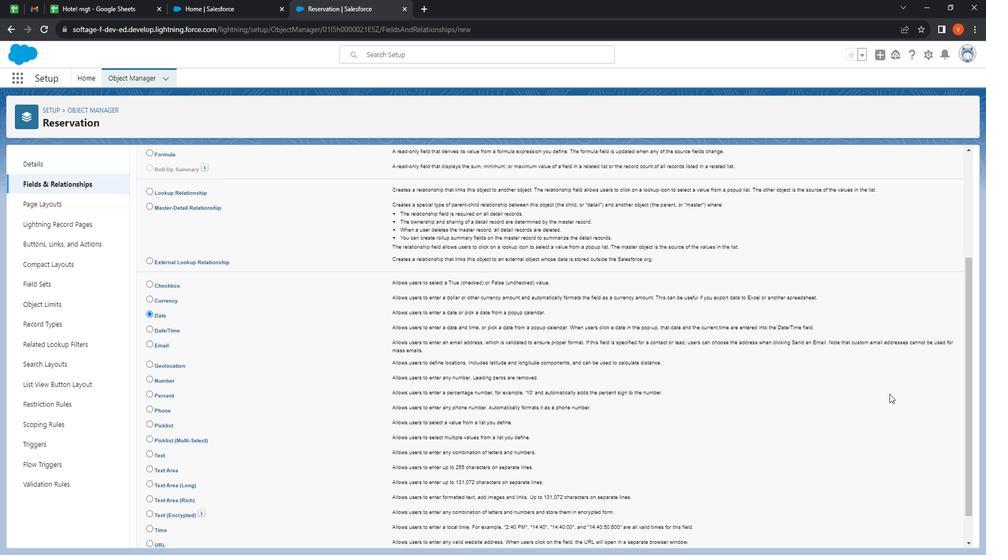 
Action: Mouse scrolled (904, 396) with delta (0, 0)
Screenshot: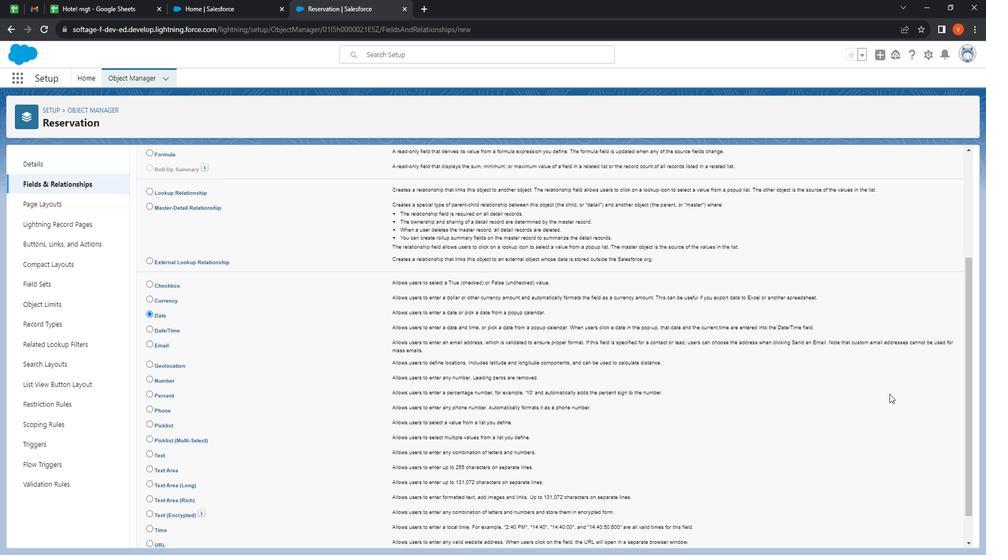 
Action: Mouse moved to (900, 406)
Screenshot: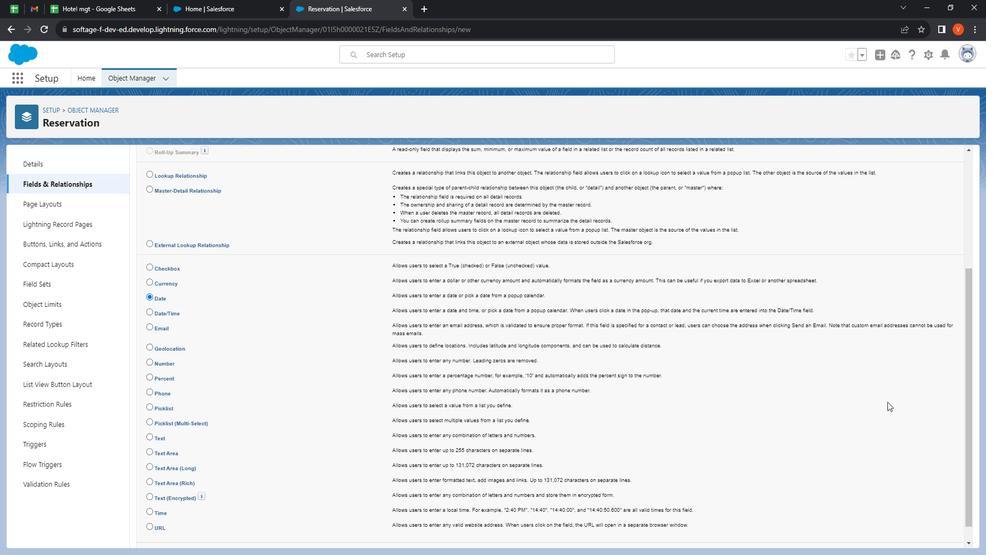
Action: Mouse scrolled (900, 406) with delta (0, 0)
Screenshot: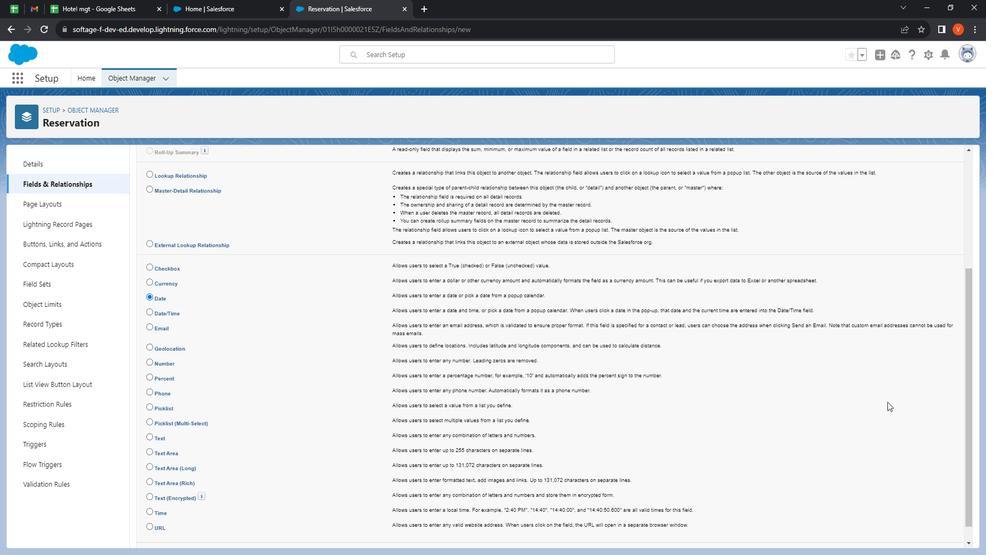 
Action: Mouse moved to (943, 534)
Screenshot: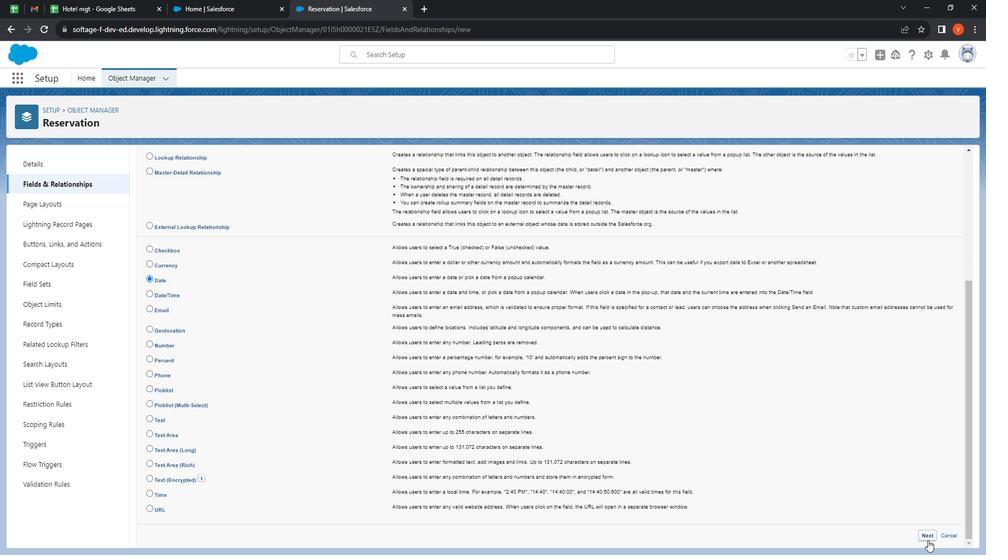 
Action: Mouse pressed left at (943, 534)
Screenshot: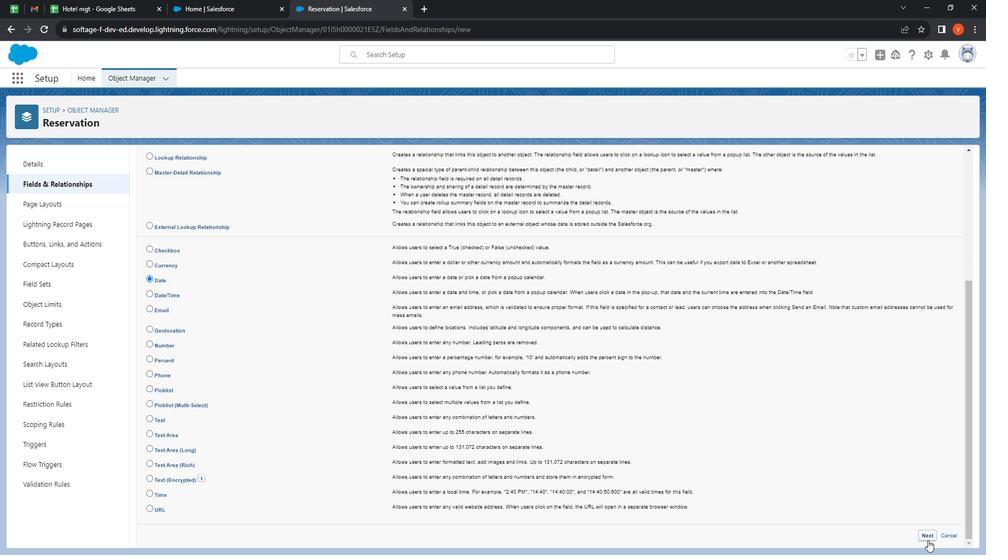 
Action: Mouse moved to (332, 242)
Screenshot: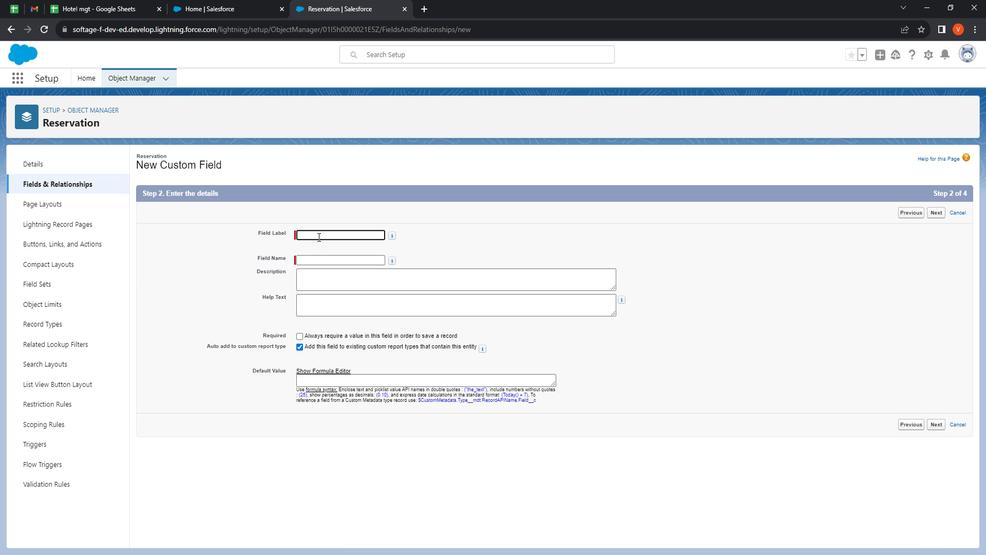 
Action: Mouse pressed left at (332, 242)
Screenshot: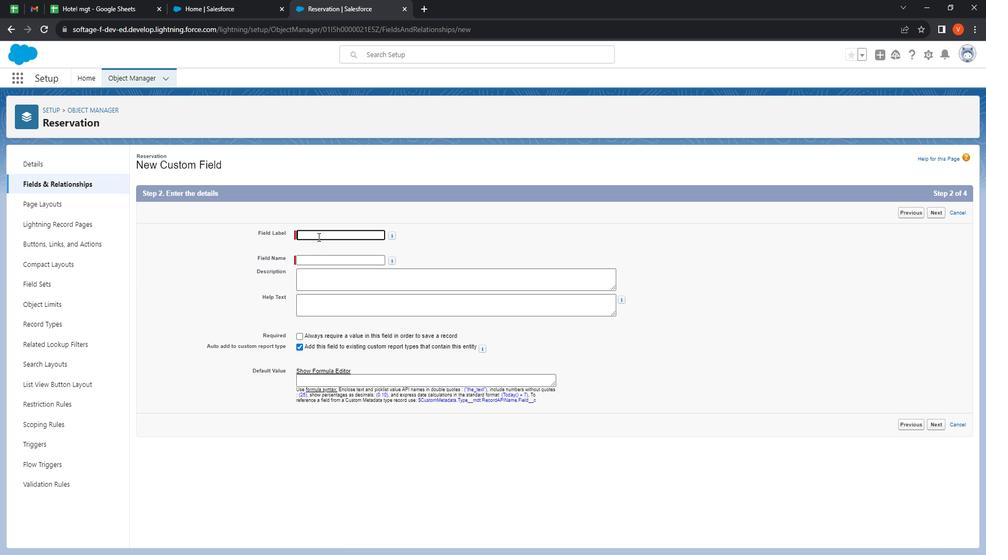 
Action: Mouse moved to (334, 240)
Screenshot: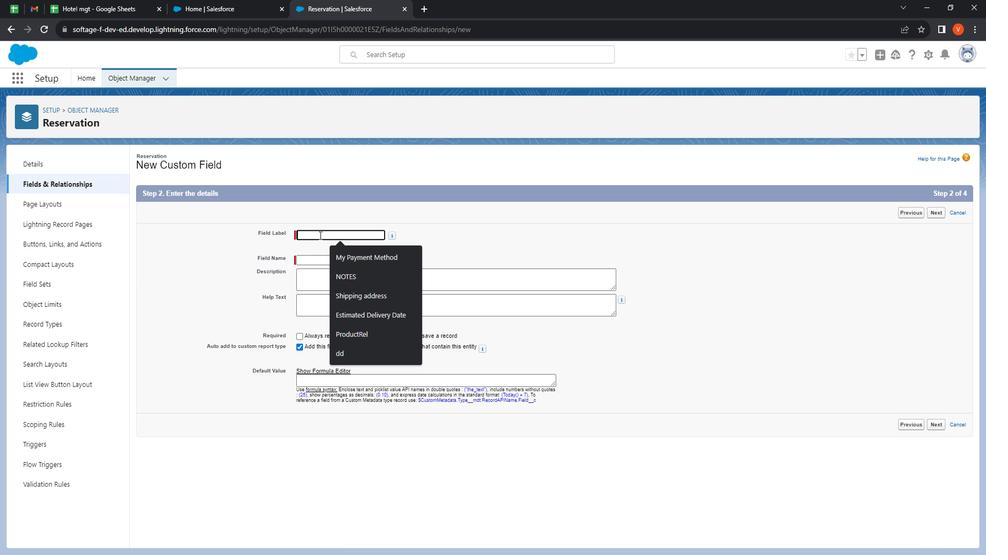 
Action: Key pressed <Key.shift><Key.shift><Key.shift><Key.shift><Key.shift><Key.shift><Key.shift><Key.shift><Key.shift><Key.shift><Key.shift><Key.shift>Check<Key.shift>In<Key.shift>Time
Screenshot: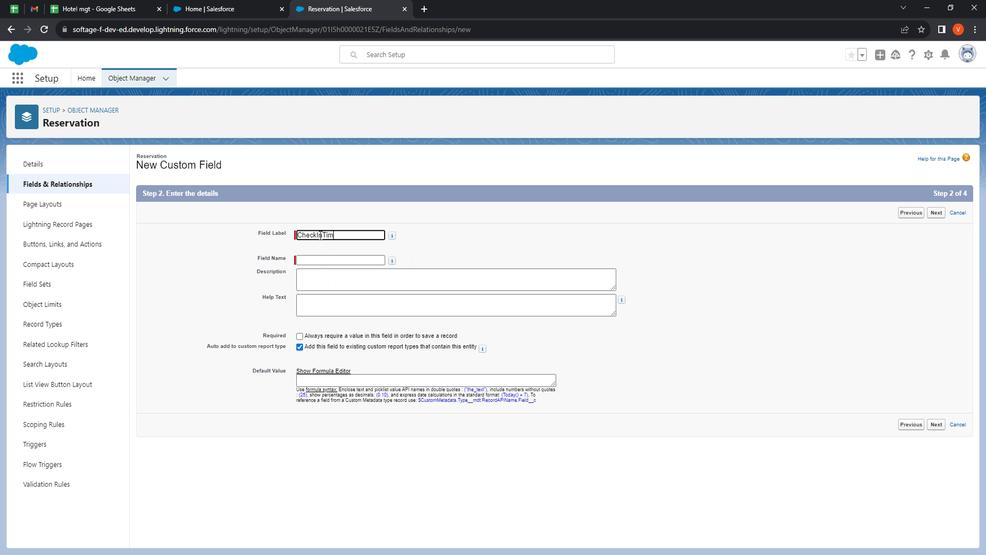 
Action: Mouse moved to (350, 267)
